 Task: Select street view around selected location Joshua Tree National Park, California, United States and verify 5 surrounding locations
Action: Mouse moved to (5, 332)
Screenshot: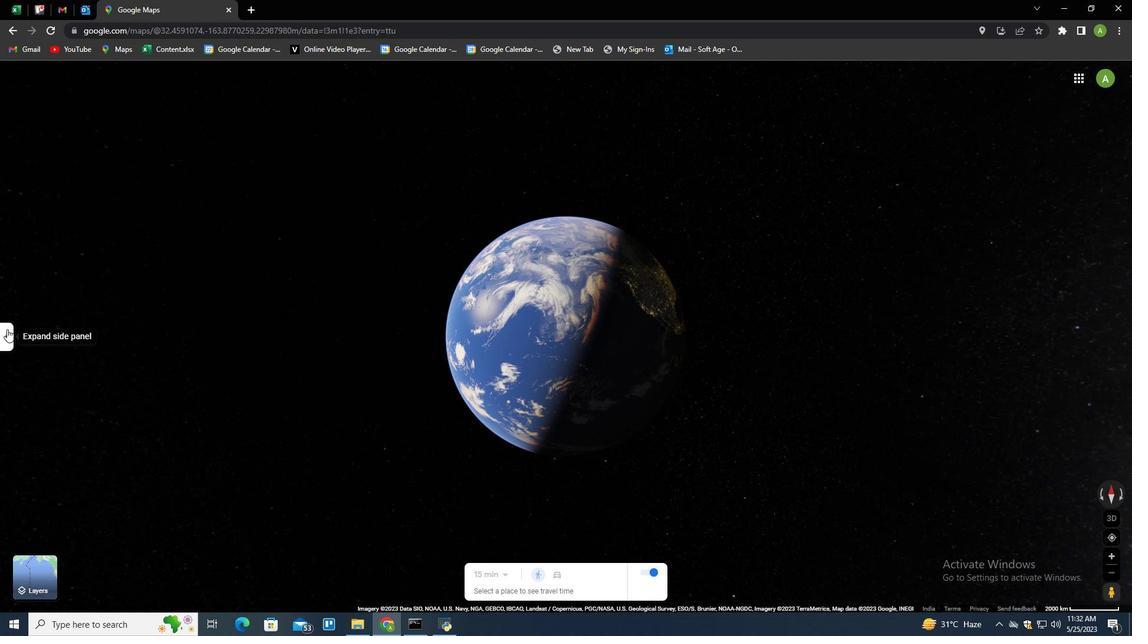 
Action: Mouse pressed left at (5, 332)
Screenshot: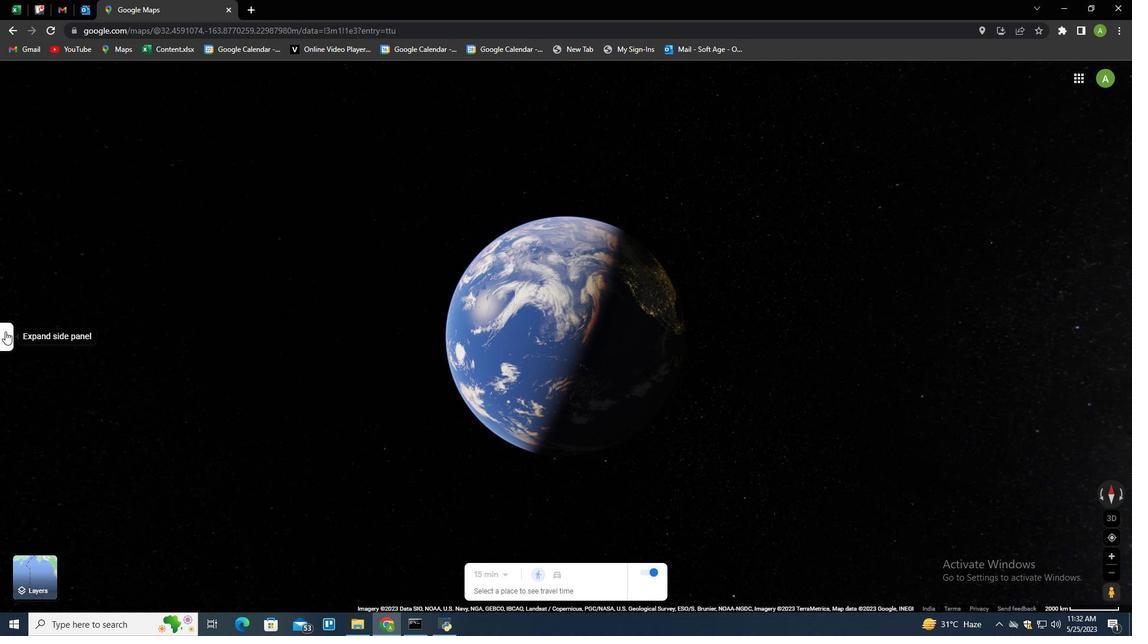
Action: Mouse moved to (425, 350)
Screenshot: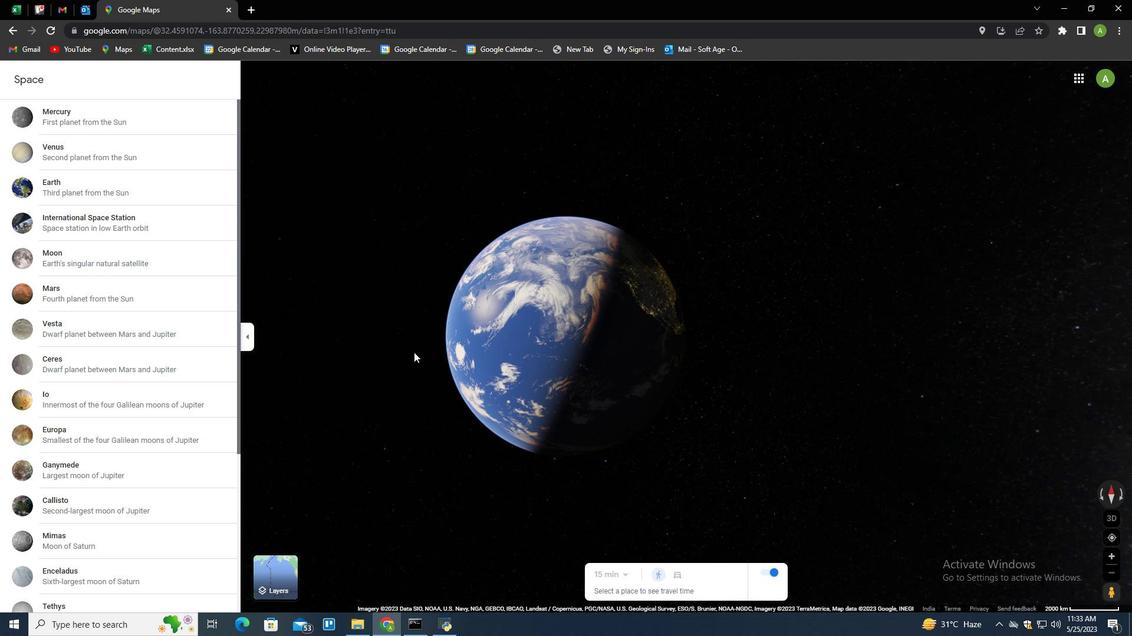
Action: Mouse scrolled (425, 350) with delta (0, 0)
Screenshot: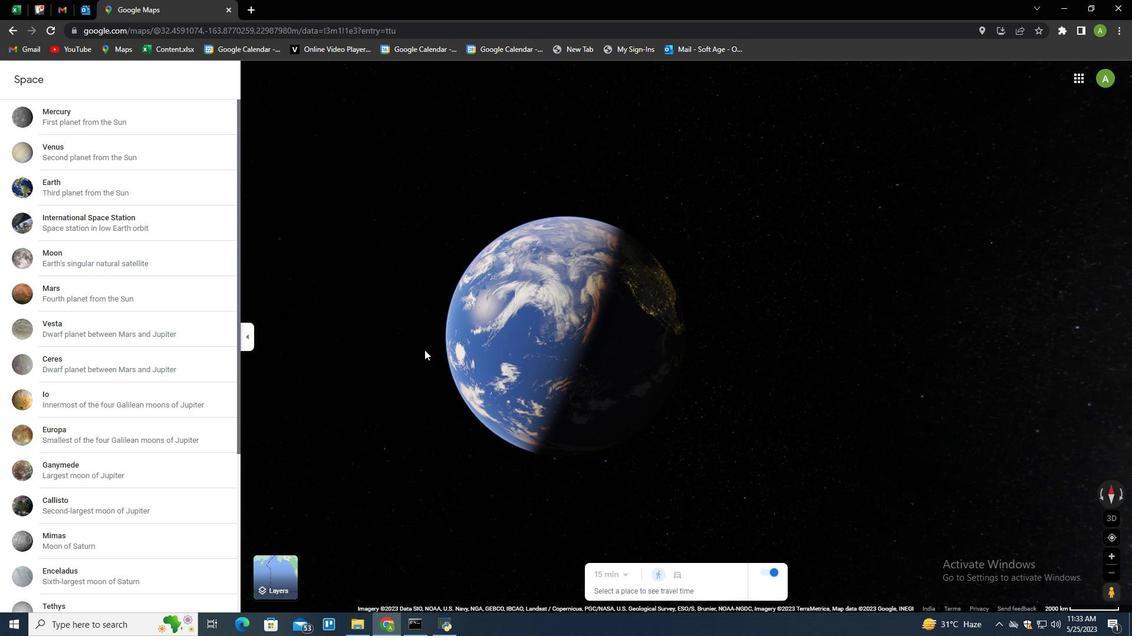
Action: Mouse moved to (152, 79)
Screenshot: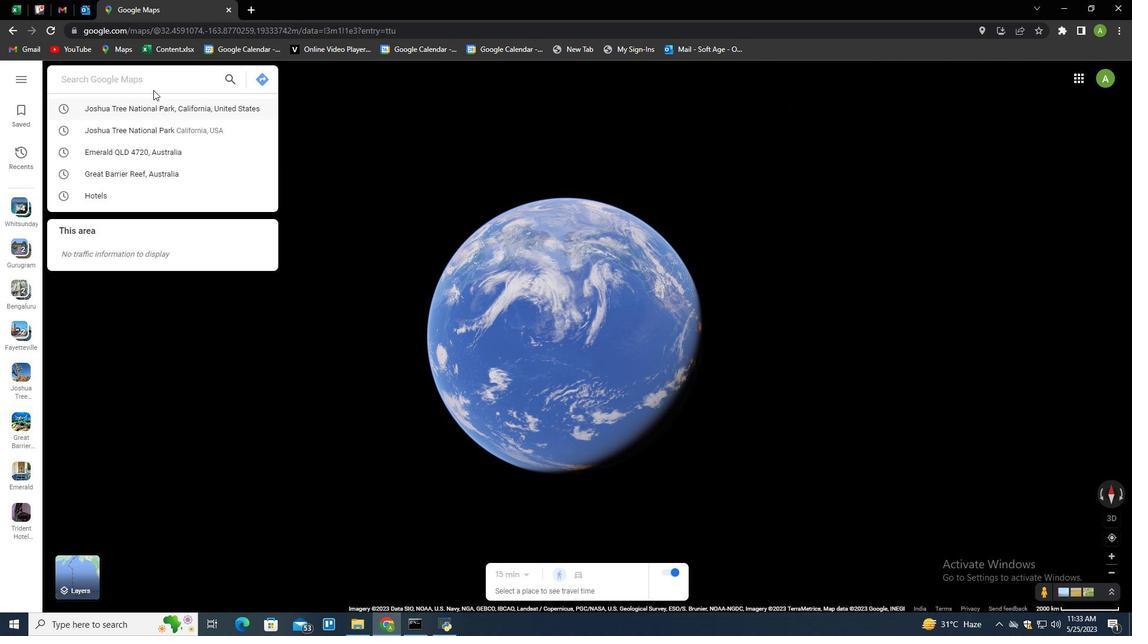 
Action: Mouse pressed left at (152, 79)
Screenshot: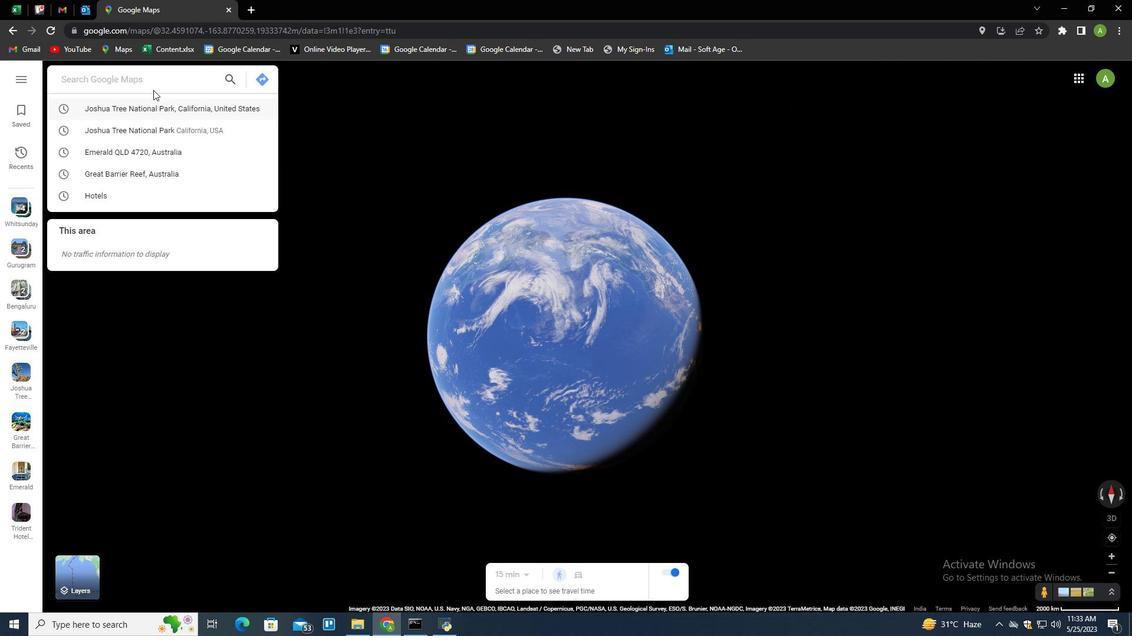 
Action: Key pressed <Key.shift>Joshua<Key.space><Key.shift>Tree<Key.space><Key.shift>National<Key.space><Key.shift>Park,<Key.space><Key.shift>California,<Key.space><Key.shift>United<Key.space><Key.shift>States<Key.enter>
Screenshot: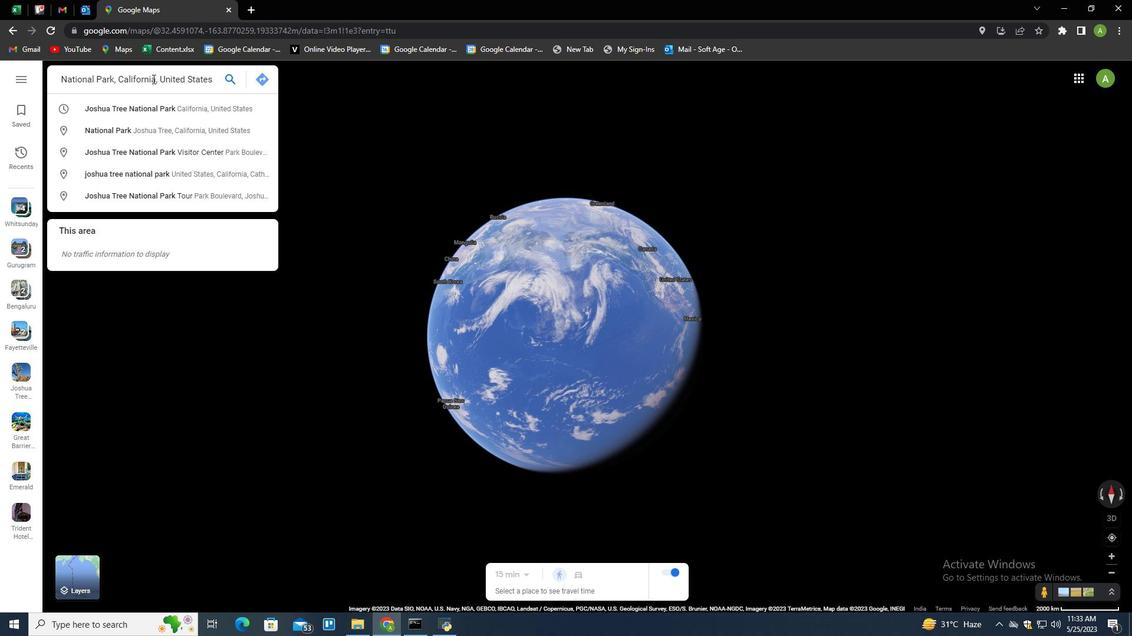 
Action: Mouse moved to (1113, 592)
Screenshot: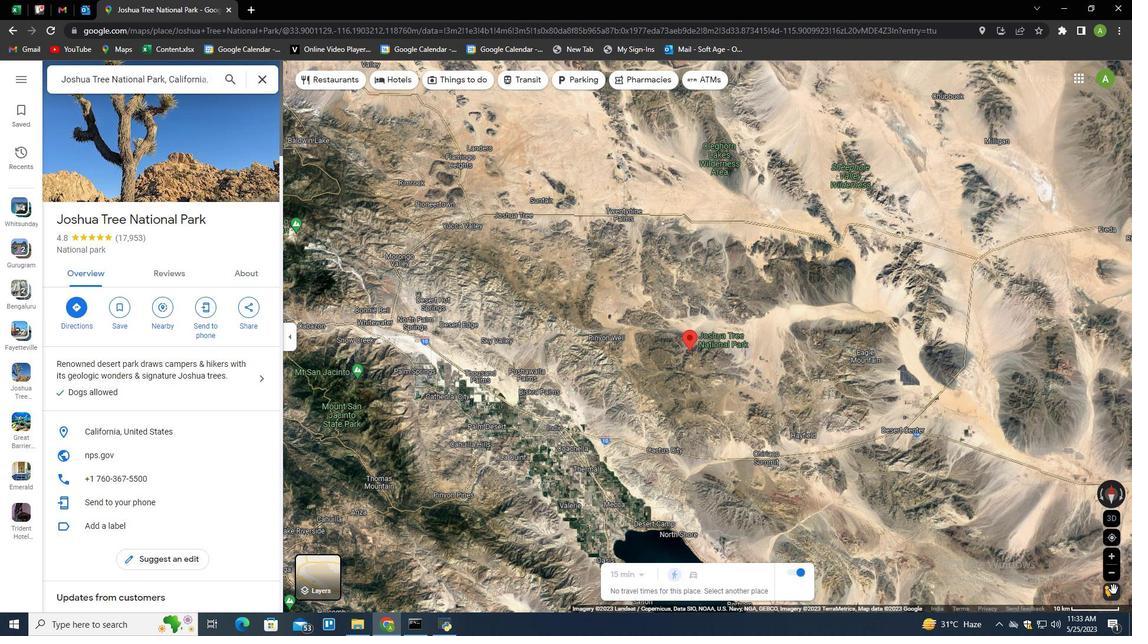 
Action: Mouse pressed left at (1113, 592)
Screenshot: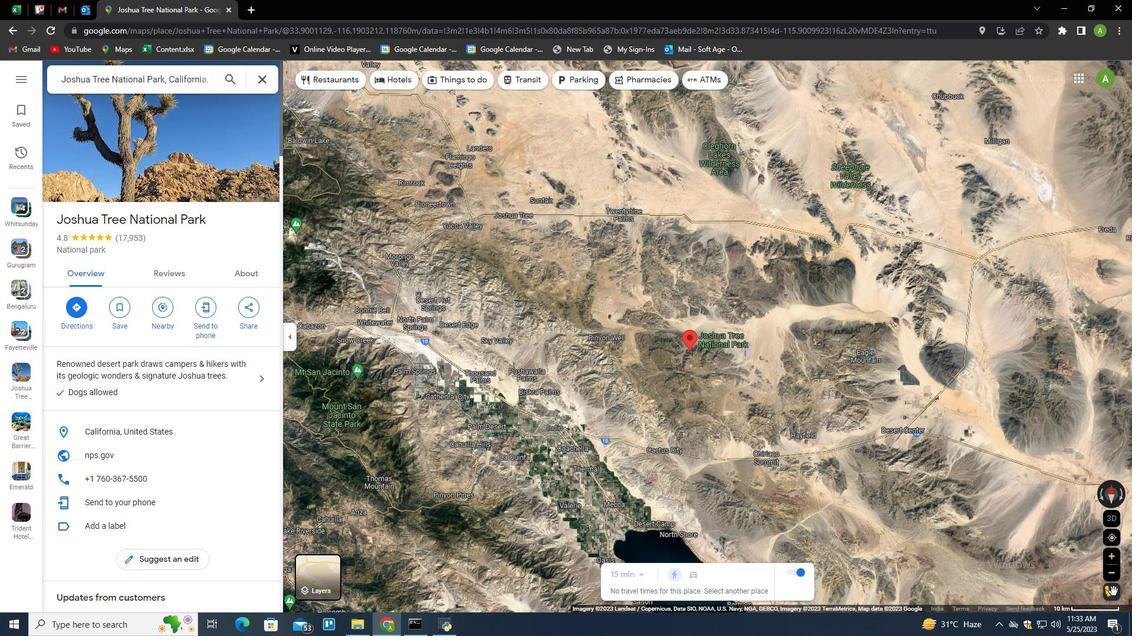 
Action: Mouse moved to (683, 321)
Screenshot: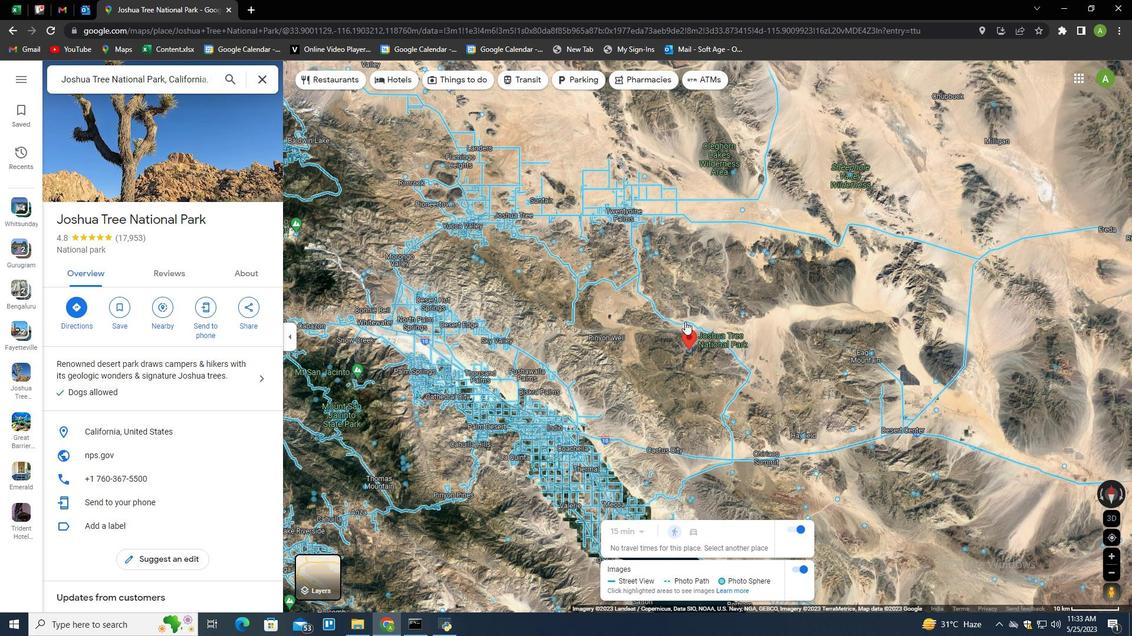 
Action: Mouse pressed left at (683, 321)
Screenshot: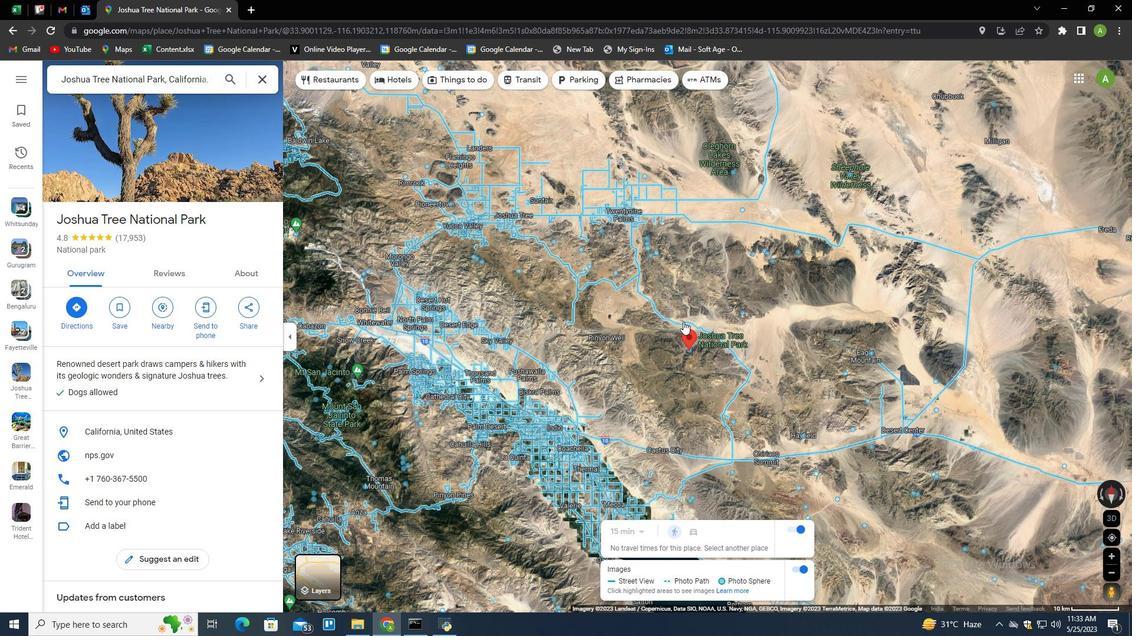 
Action: Key pressed <Key.left><Key.left><Key.left><Key.left><Key.left><Key.left><Key.left><Key.left><Key.left><Key.left><Key.left><Key.left><Key.left><Key.left><Key.up><Key.left><Key.left><Key.left><Key.left><Key.left><Key.left><Key.left><Key.left><Key.left><Key.left><Key.left><Key.left><Key.left><Key.left><Key.left><Key.left><Key.left><Key.up><Key.up><Key.left><Key.left><Key.left><Key.left><Key.left><Key.left><Key.left><Key.left><Key.left><Key.left><Key.left><Key.left><Key.left><Key.left><Key.left><Key.left><Key.left><Key.left><Key.left><Key.left><Key.left><Key.left><Key.left><Key.left><Key.left><Key.left><Key.left><Key.left><Key.left><Key.left><Key.left><Key.left><Key.left><Key.left><Key.left><Key.left><Key.left><Key.left><Key.left><Key.left><Key.left><Key.left><Key.left><Key.left><Key.left><Key.right><Key.right>
Screenshot: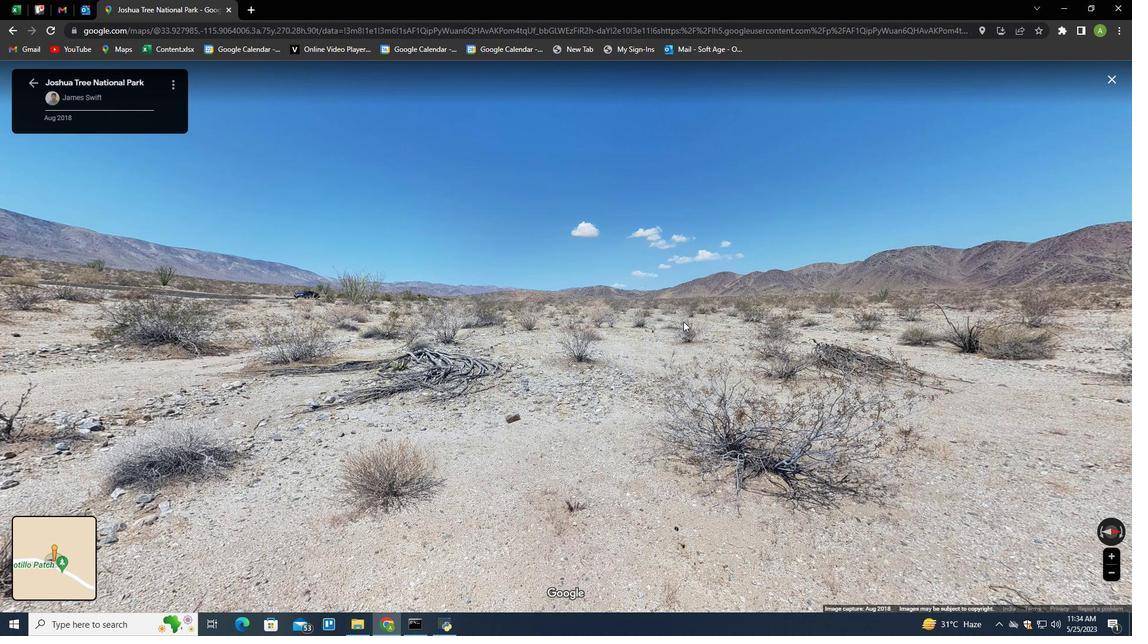 
Action: Mouse moved to (589, 341)
Screenshot: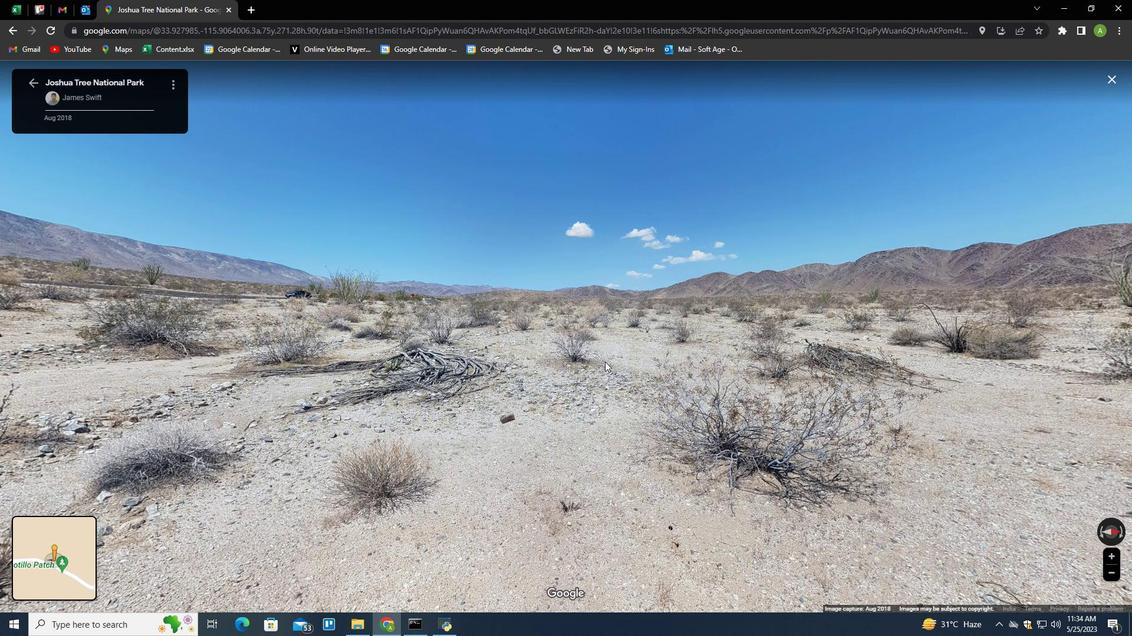 
Action: Mouse pressed left at (589, 341)
Screenshot: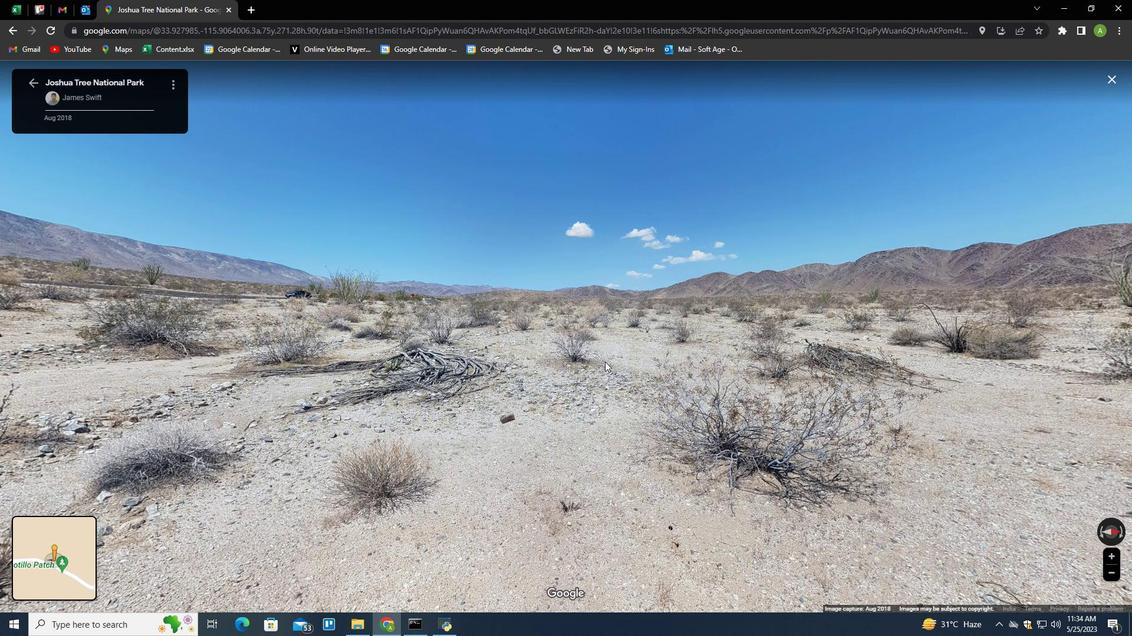 
Action: Mouse moved to (606, 330)
Screenshot: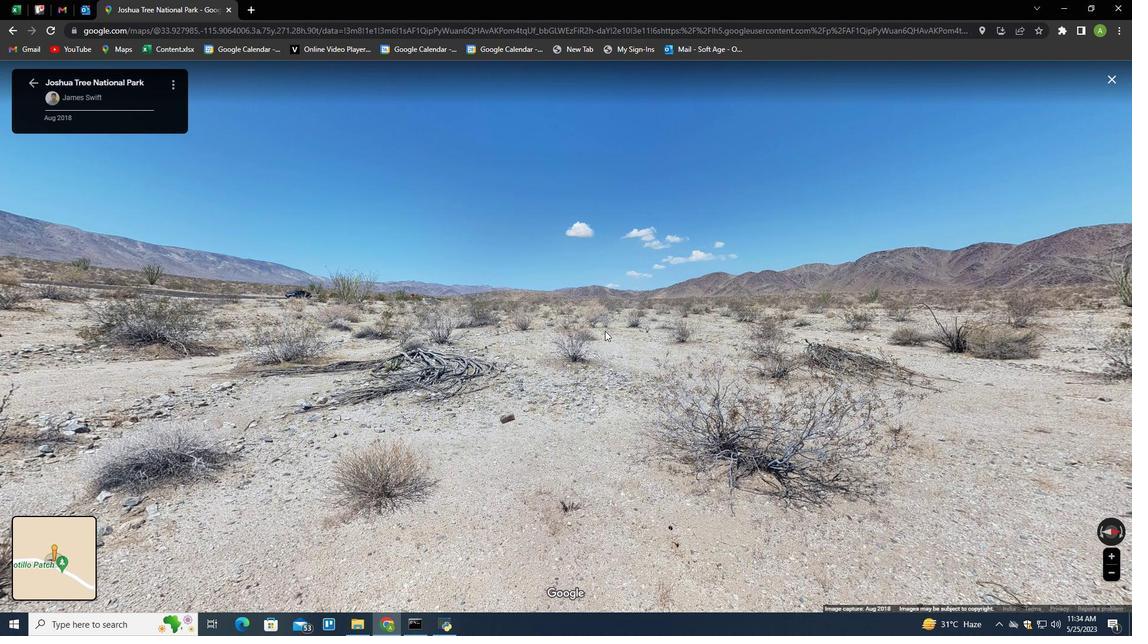 
Action: Mouse pressed left at (606, 330)
Screenshot: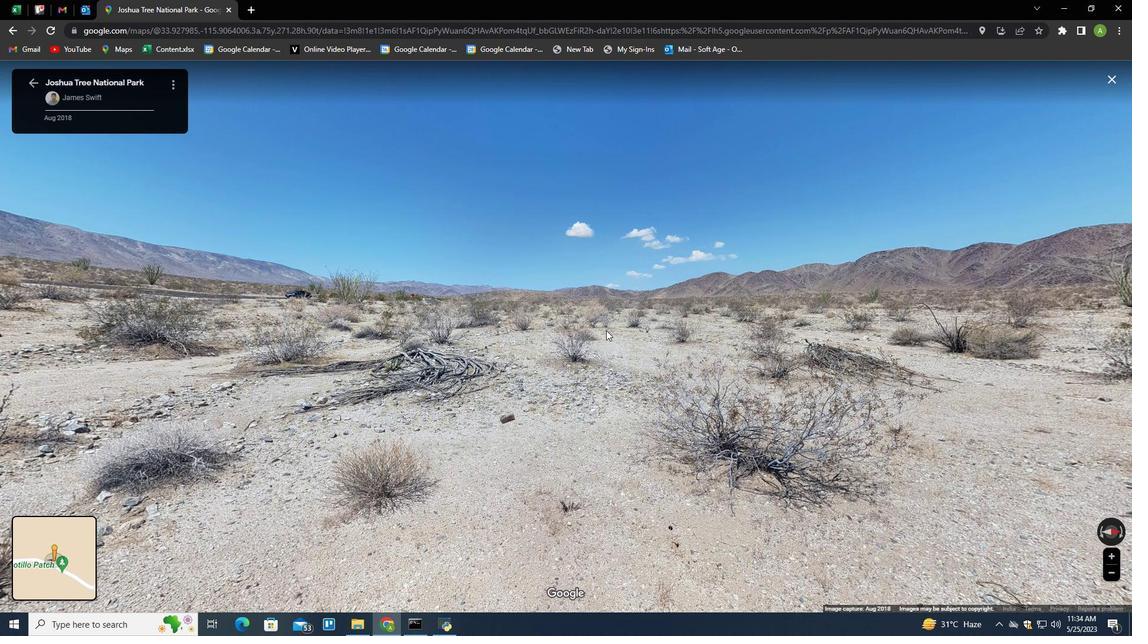 
Action: Mouse moved to (410, 358)
Screenshot: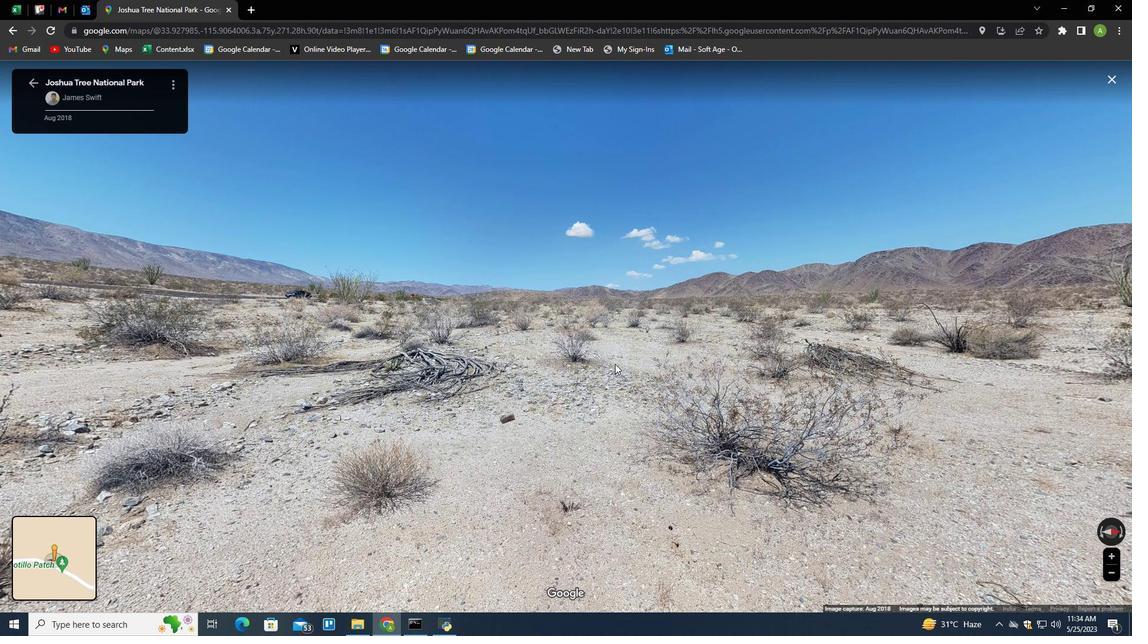 
Action: Mouse pressed left at (410, 358)
Screenshot: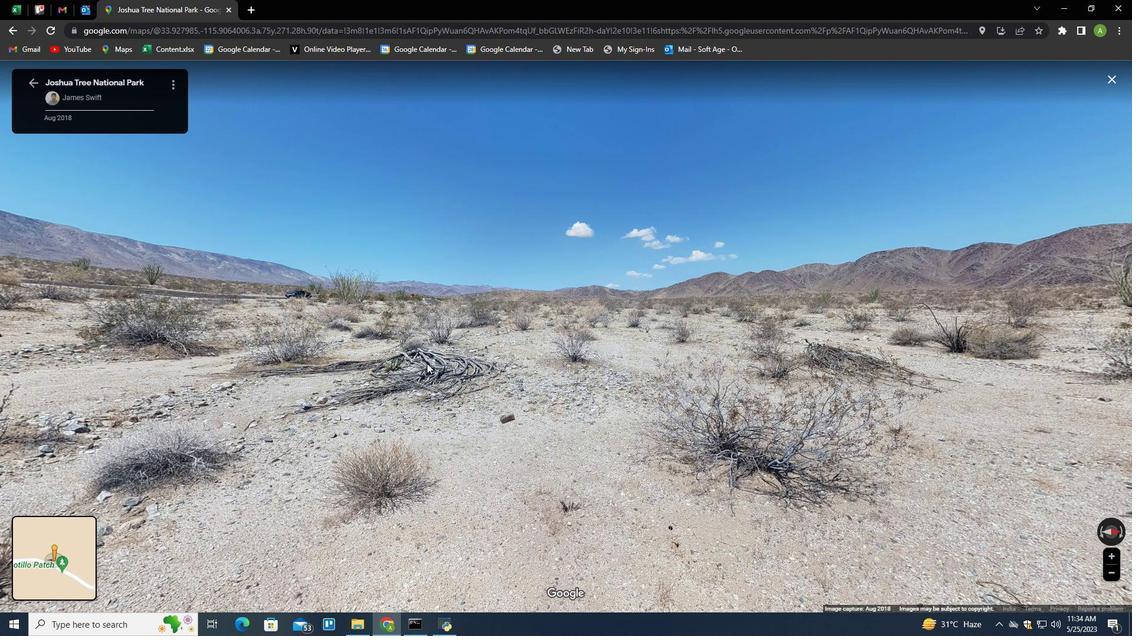 
Action: Mouse moved to (408, 332)
Screenshot: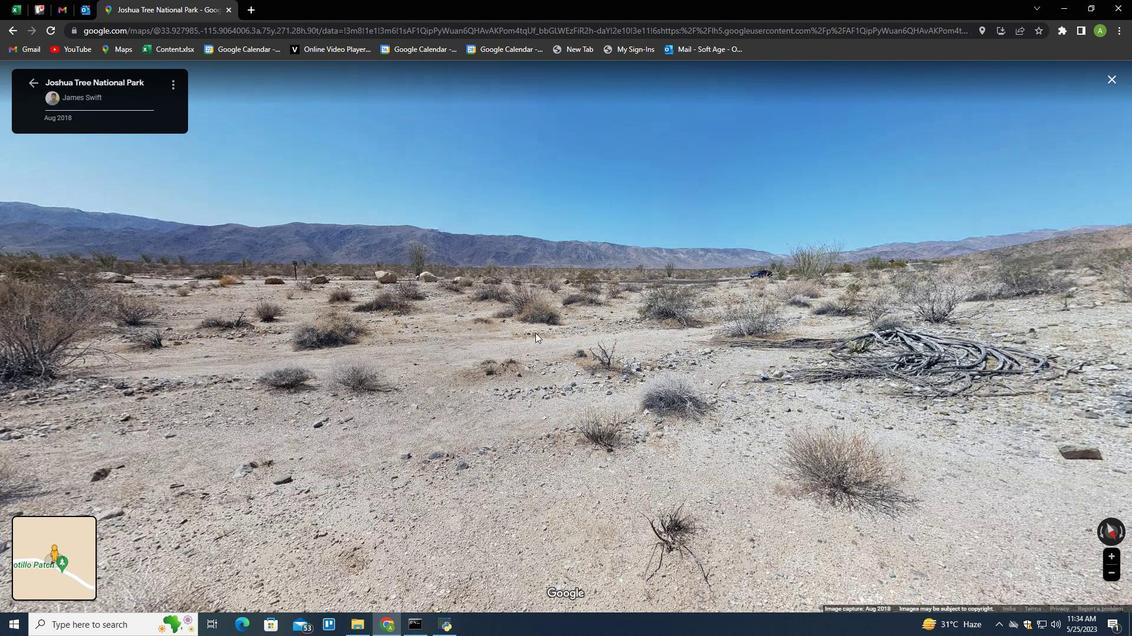 
Action: Mouse pressed left at (408, 332)
Screenshot: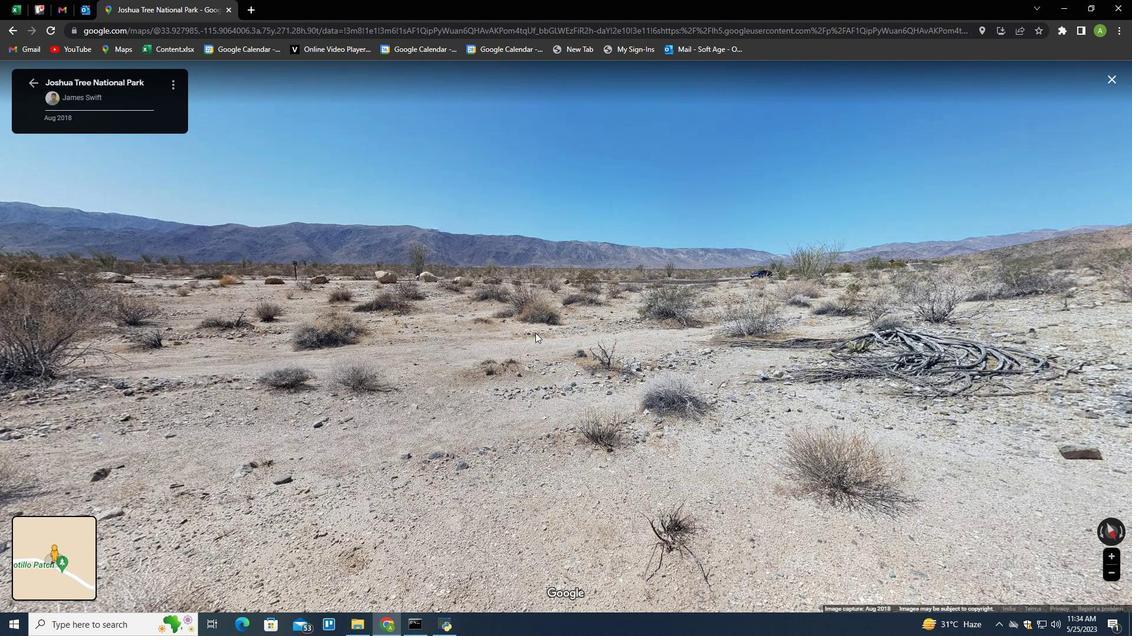 
Action: Mouse moved to (367, 275)
Screenshot: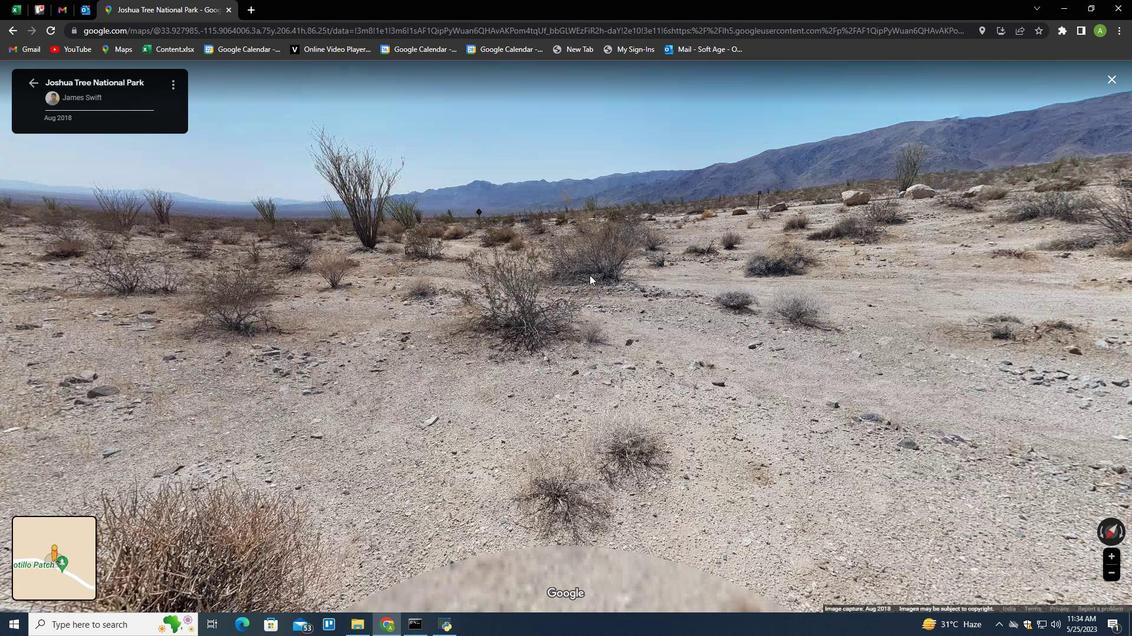 
Action: Mouse pressed left at (367, 275)
Screenshot: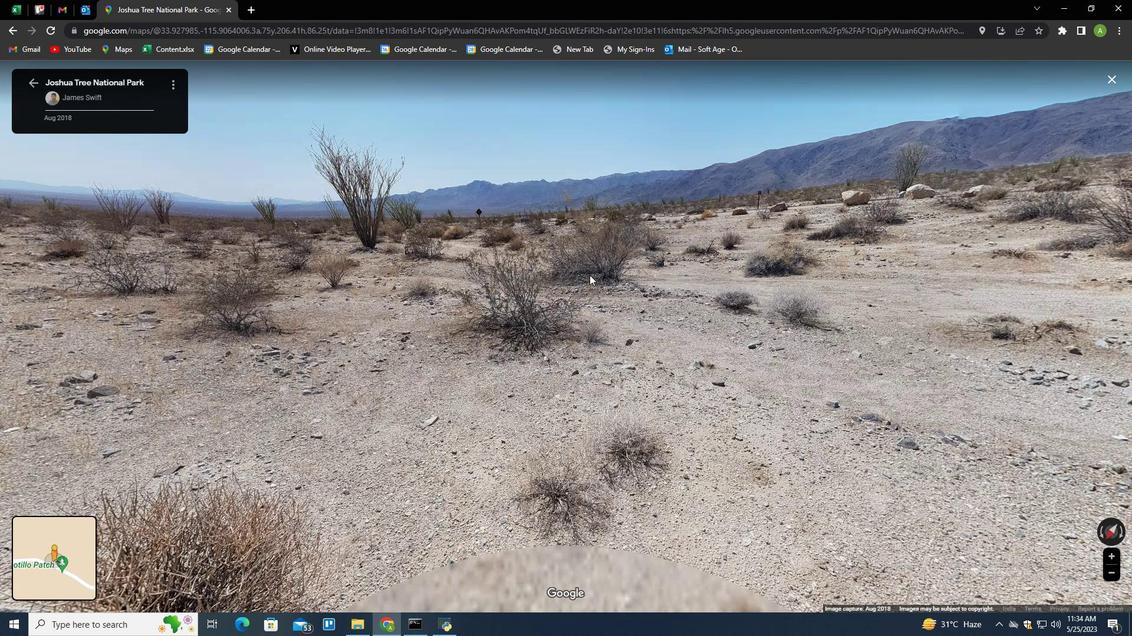 
Action: Mouse moved to (493, 247)
Screenshot: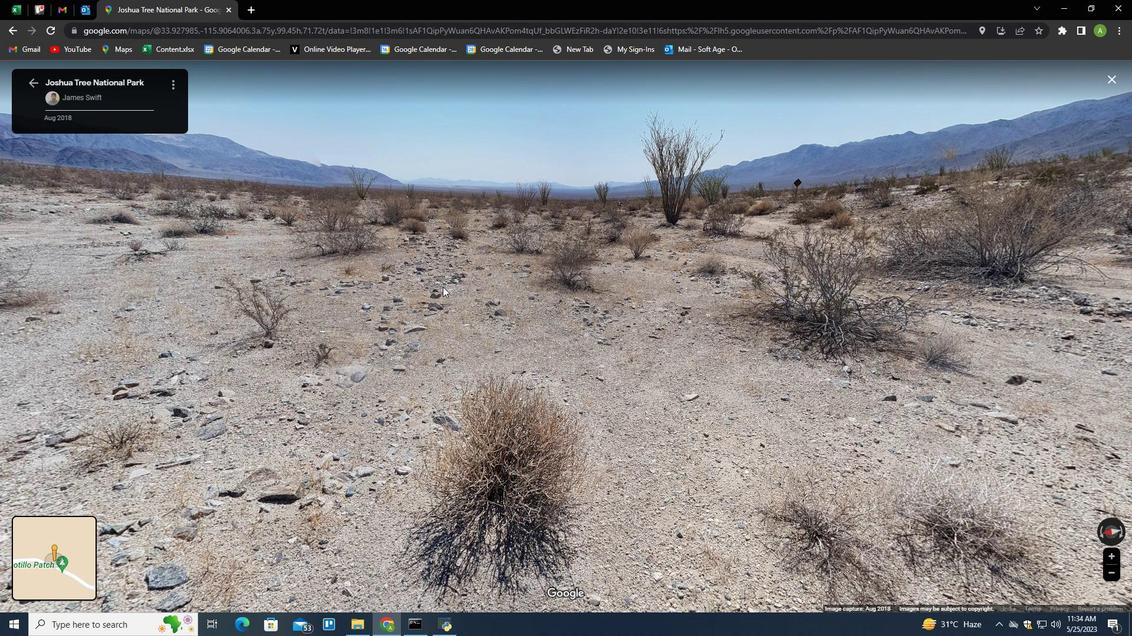 
Action: Mouse pressed left at (493, 247)
Screenshot: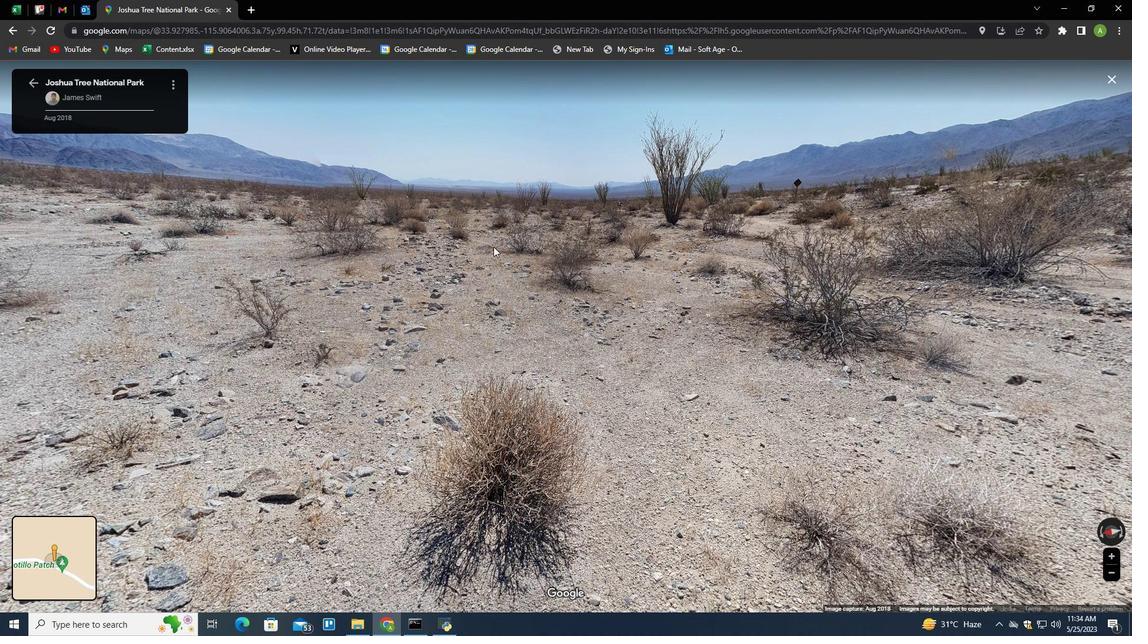 
Action: Mouse moved to (484, 238)
Screenshot: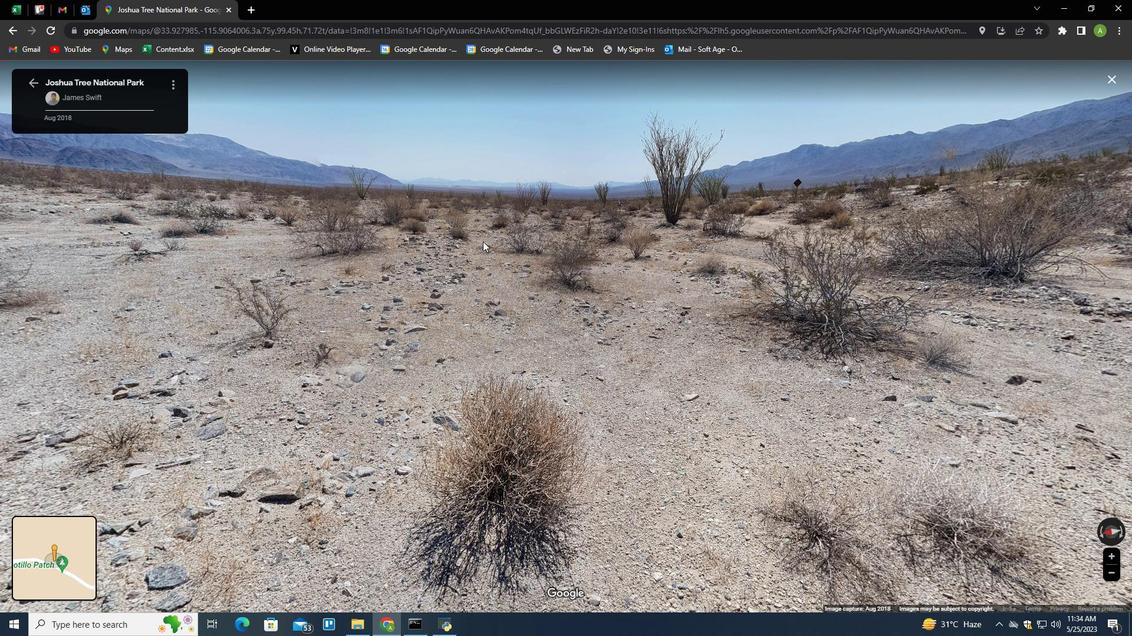 
Action: Mouse pressed left at (482, 239)
Screenshot: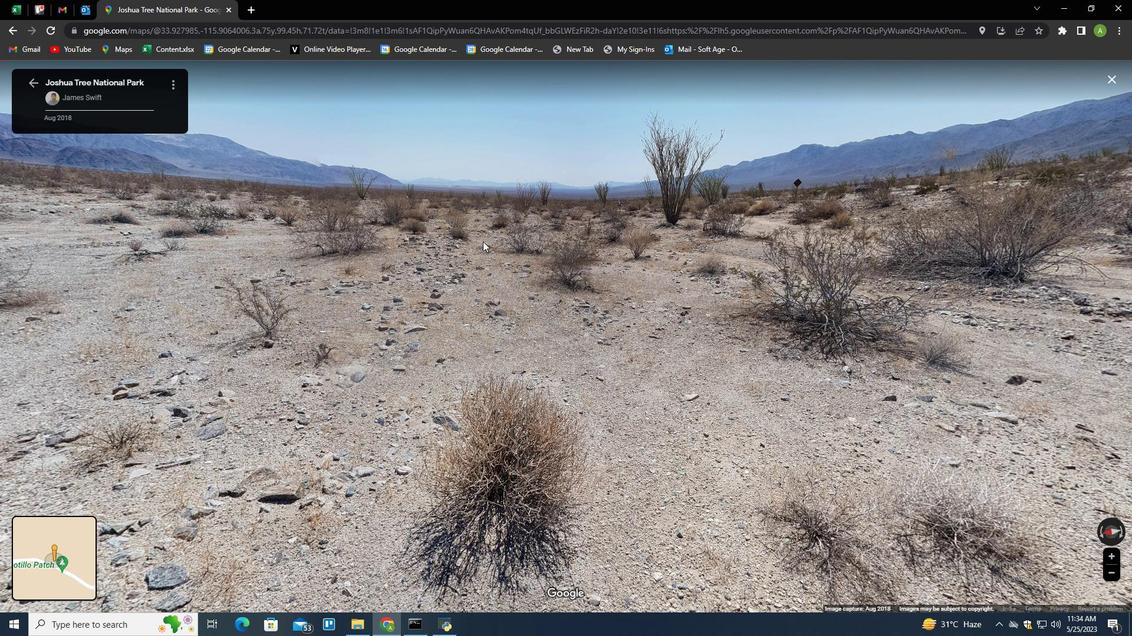 
Action: Mouse moved to (402, 228)
Screenshot: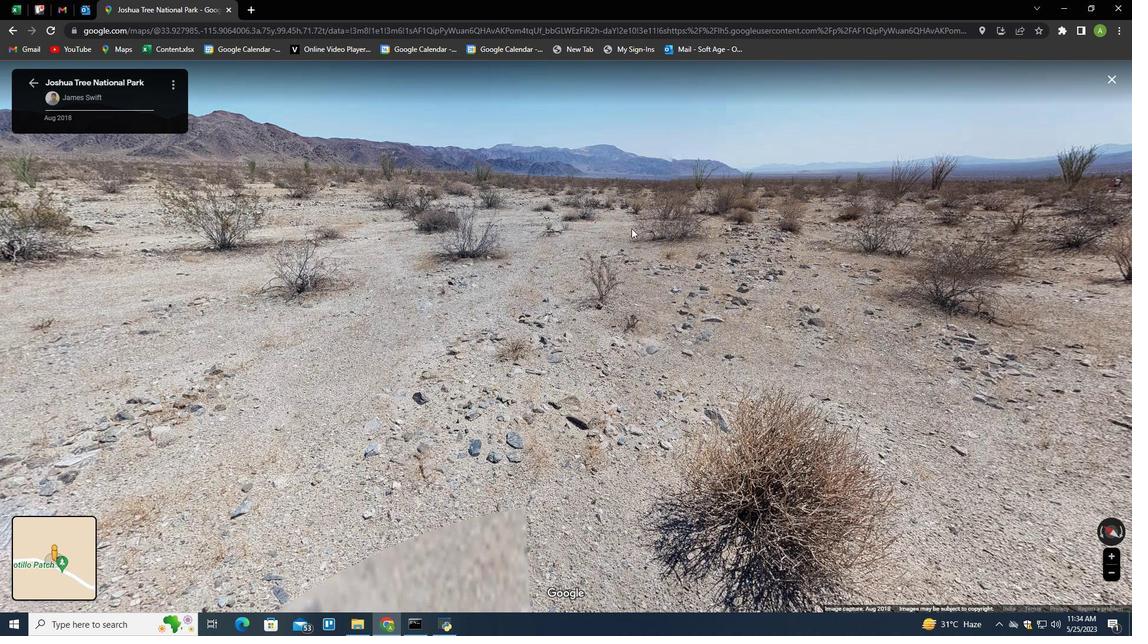 
Action: Mouse pressed left at (402, 228)
Screenshot: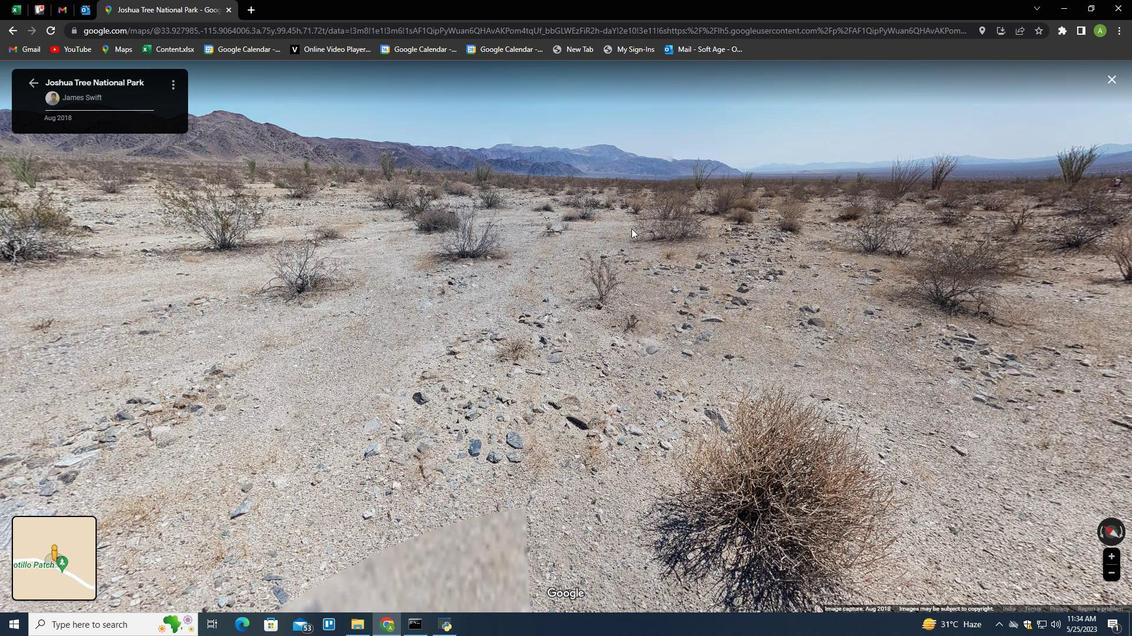 
Action: Mouse moved to (617, 285)
Screenshot: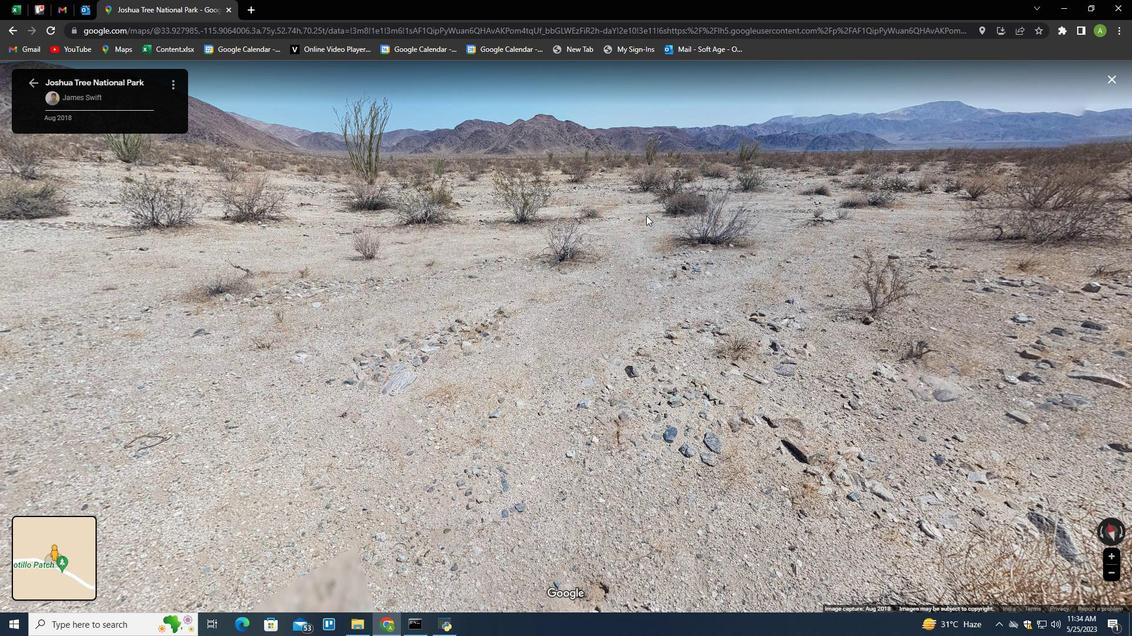 
Action: Mouse scrolled (617, 284) with delta (0, 0)
Screenshot: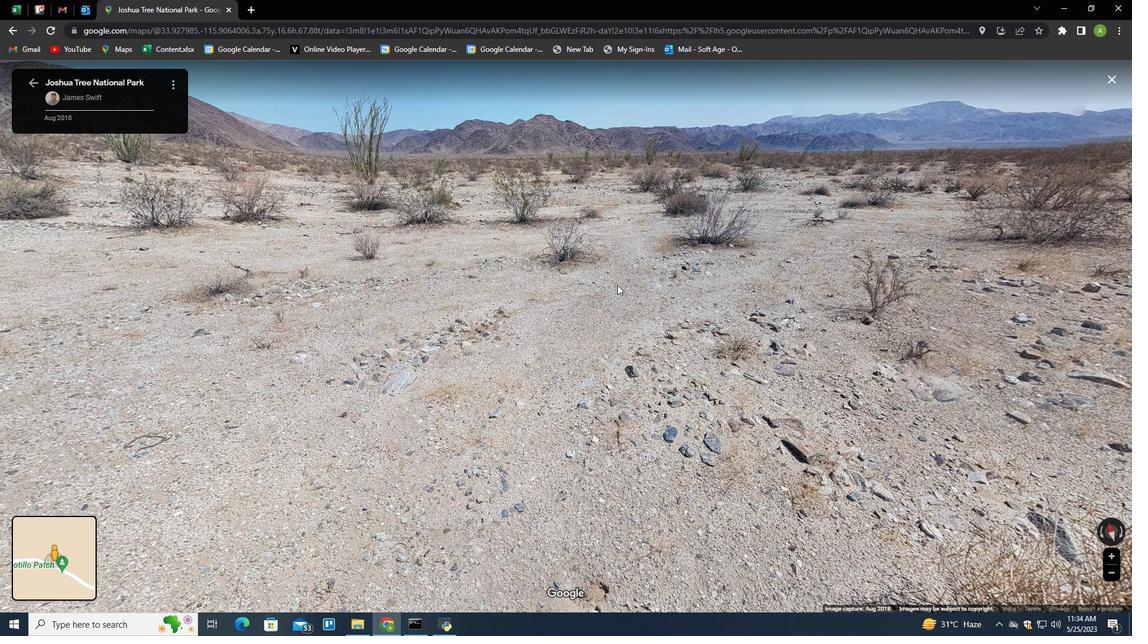 
Action: Mouse scrolled (617, 284) with delta (0, 0)
Screenshot: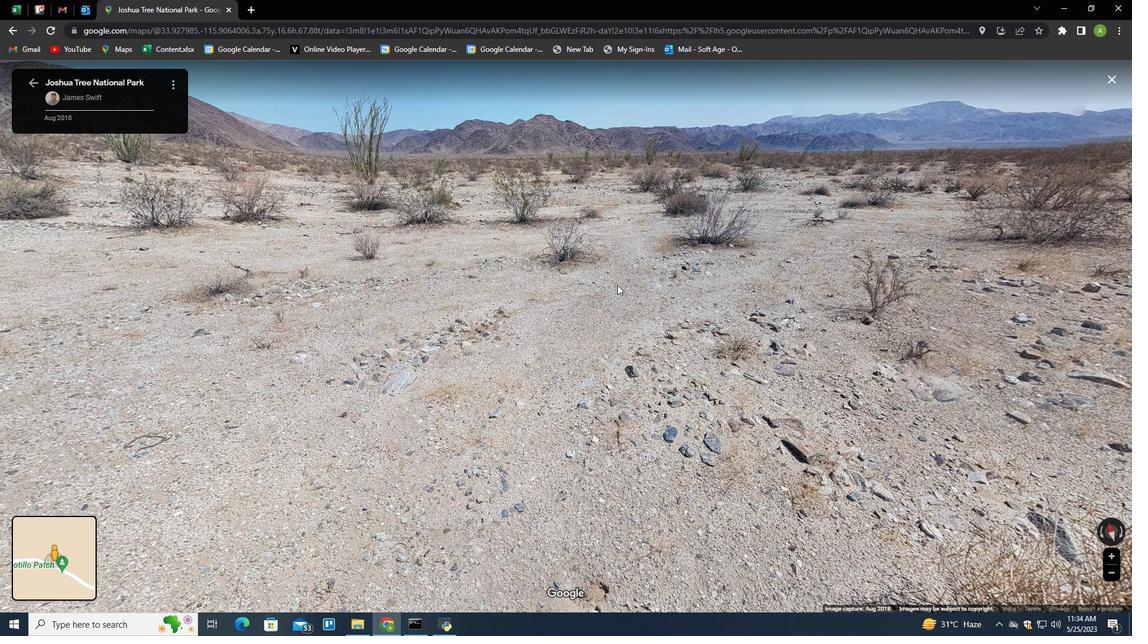 
Action: Mouse moved to (32, 84)
Screenshot: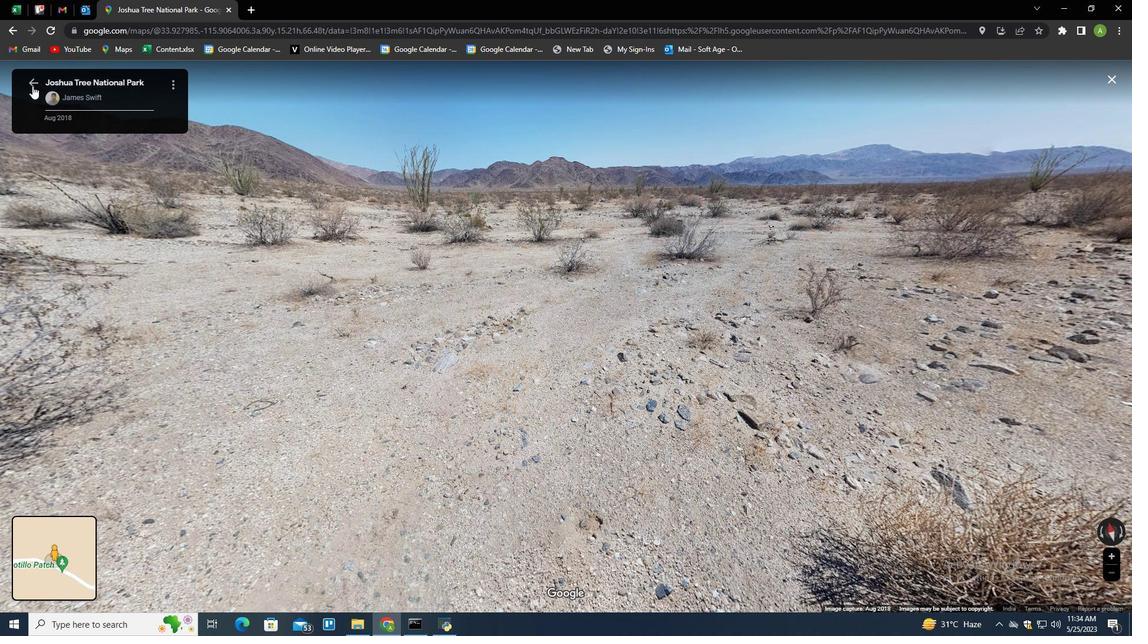 
Action: Mouse pressed left at (32, 84)
Screenshot: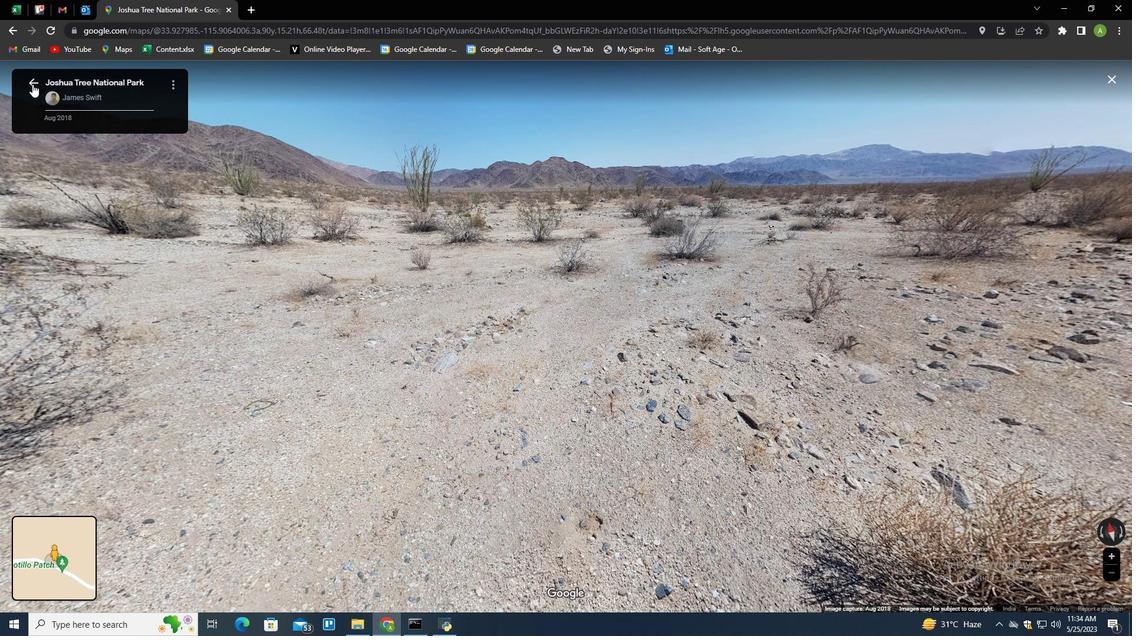 
Action: Mouse moved to (516, 288)
Screenshot: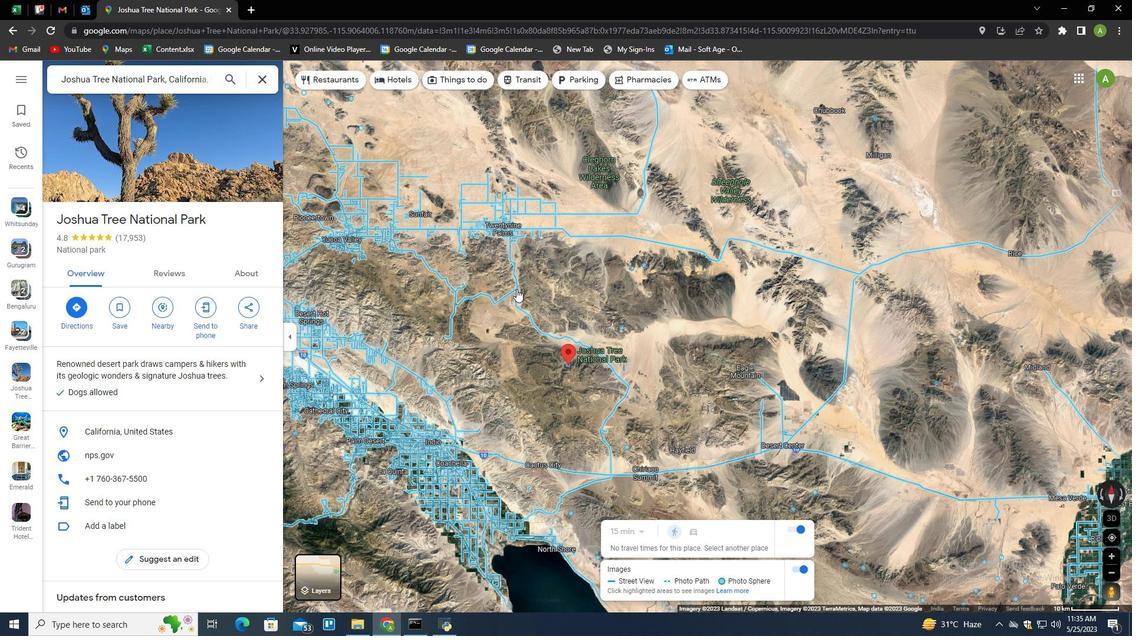 
Action: Mouse pressed left at (516, 288)
Screenshot: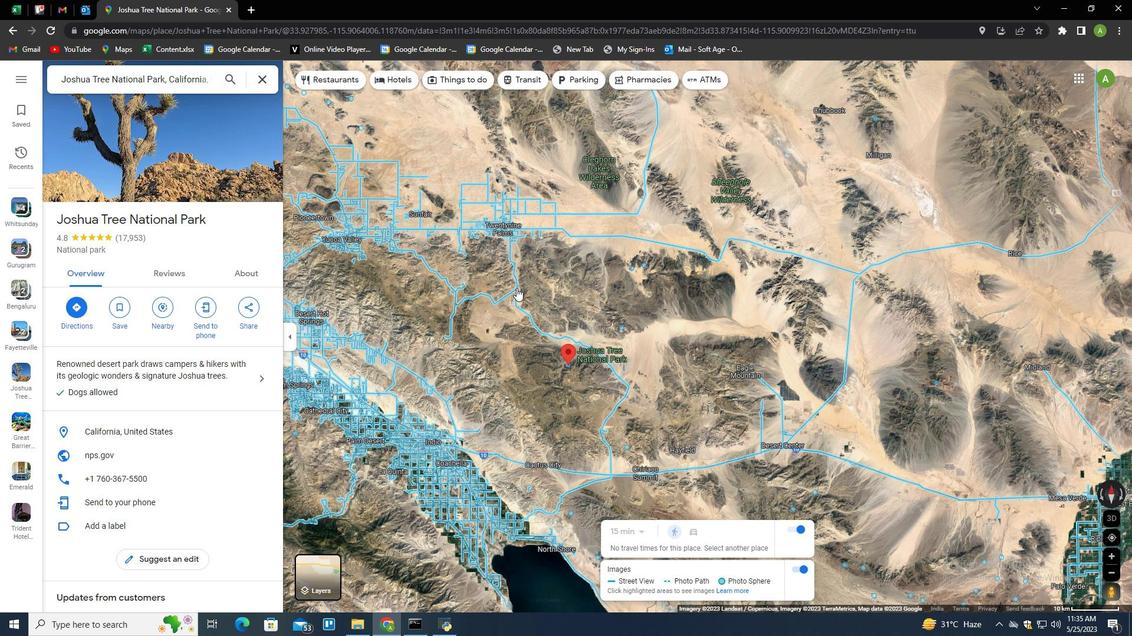 
Action: Mouse moved to (592, 404)
Screenshot: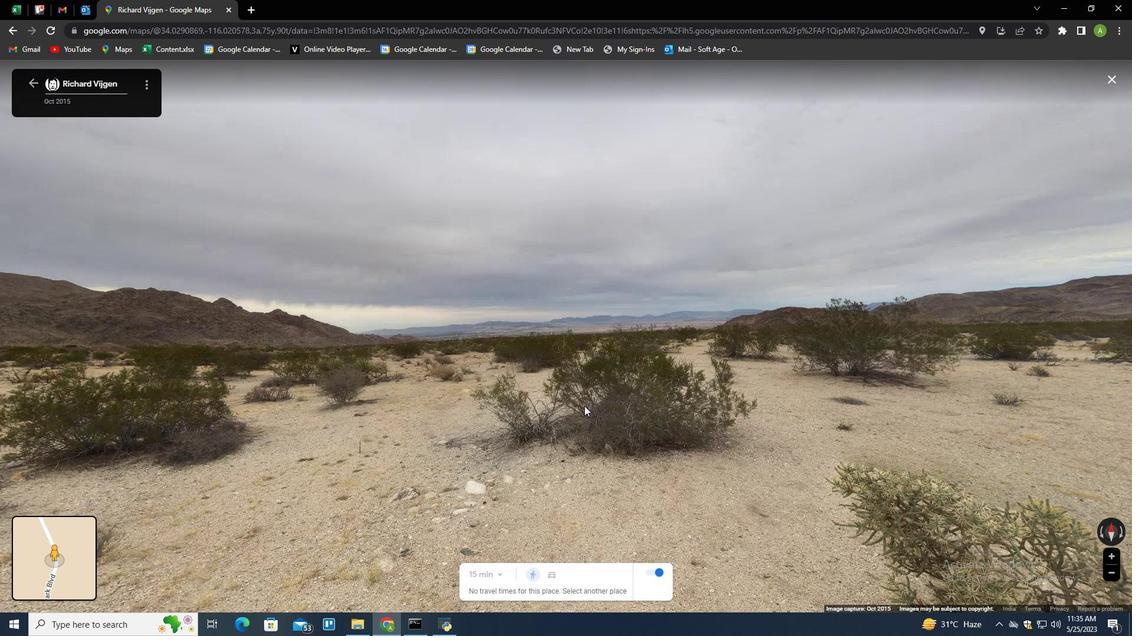
Action: Key pressed <Key.up>
Screenshot: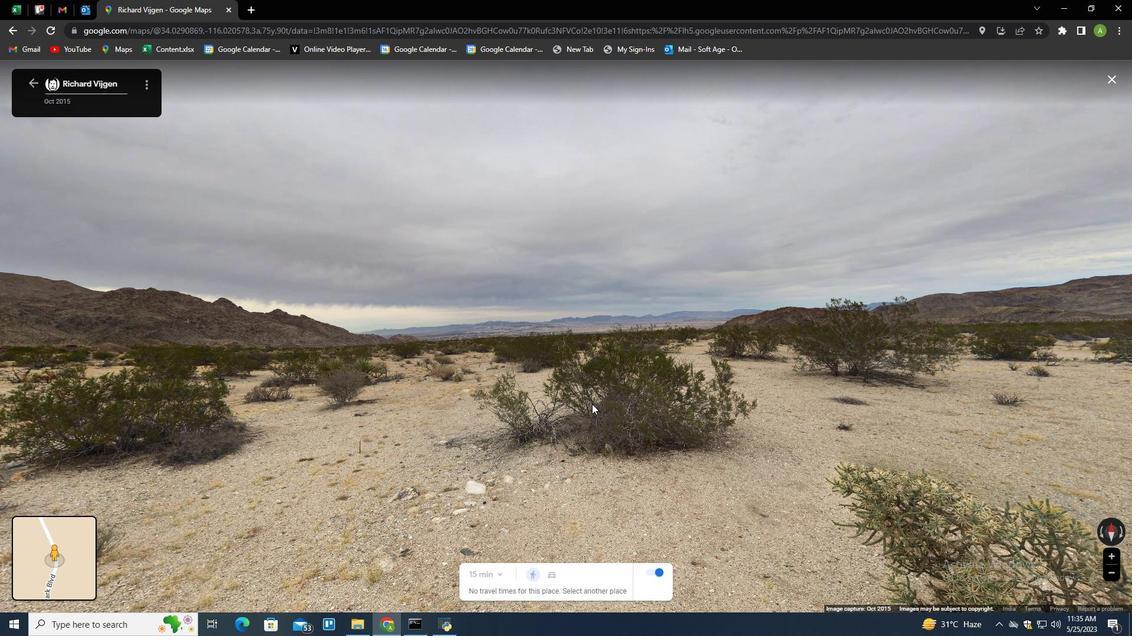 
Action: Mouse moved to (1040, 383)
Screenshot: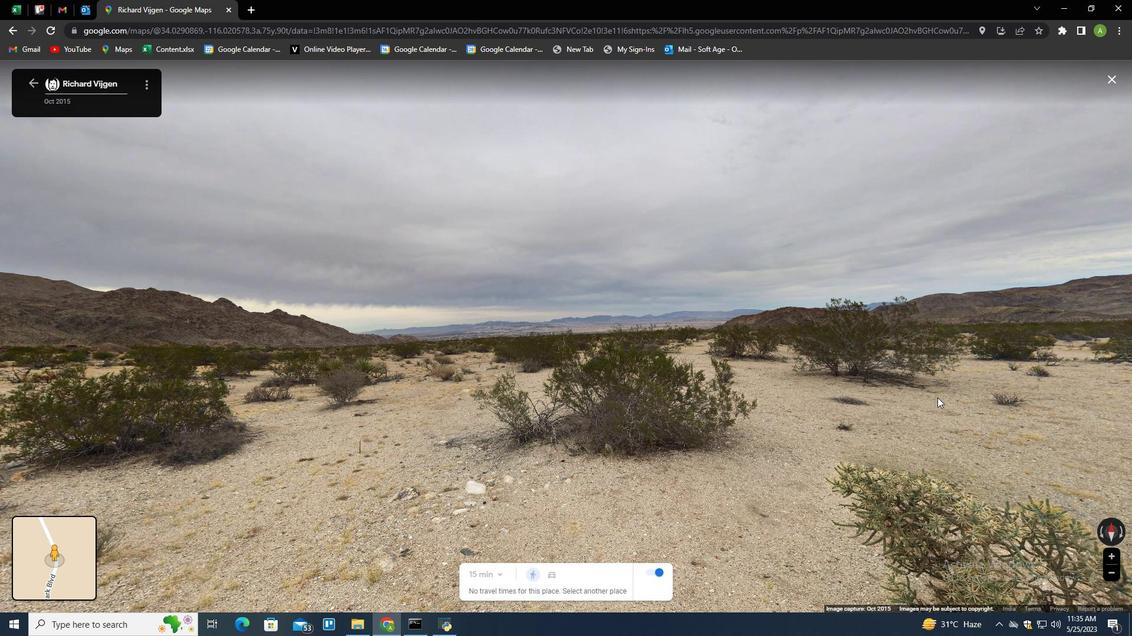 
Action: Mouse pressed left at (1040, 383)
Screenshot: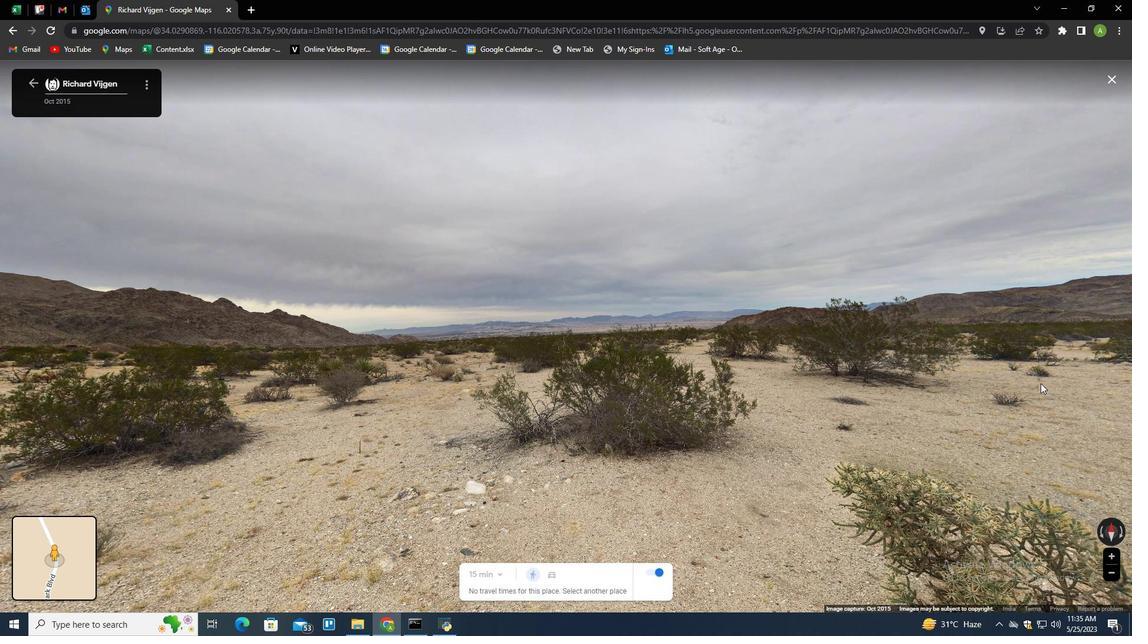 
Action: Mouse moved to (960, 325)
Screenshot: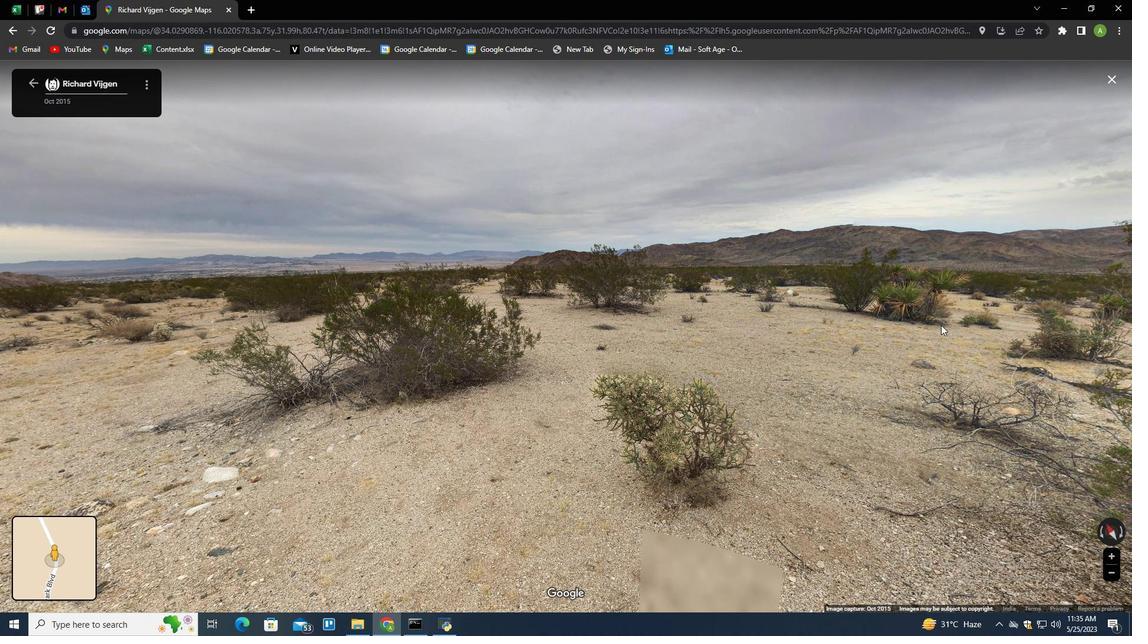 
Action: Mouse pressed left at (960, 325)
Screenshot: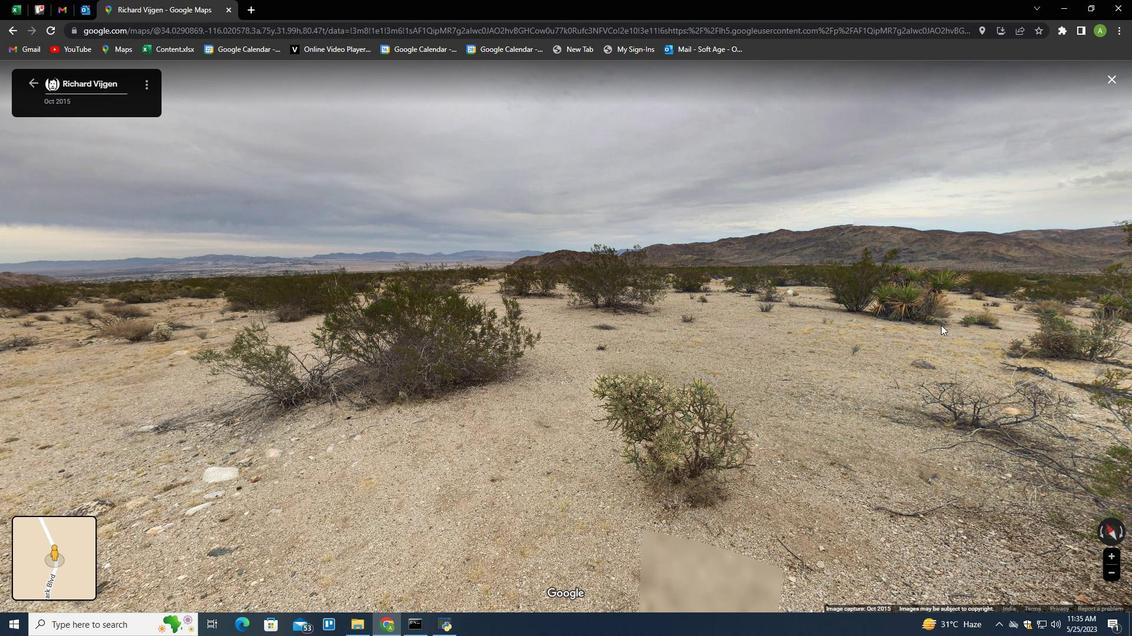 
Action: Mouse moved to (865, 275)
Screenshot: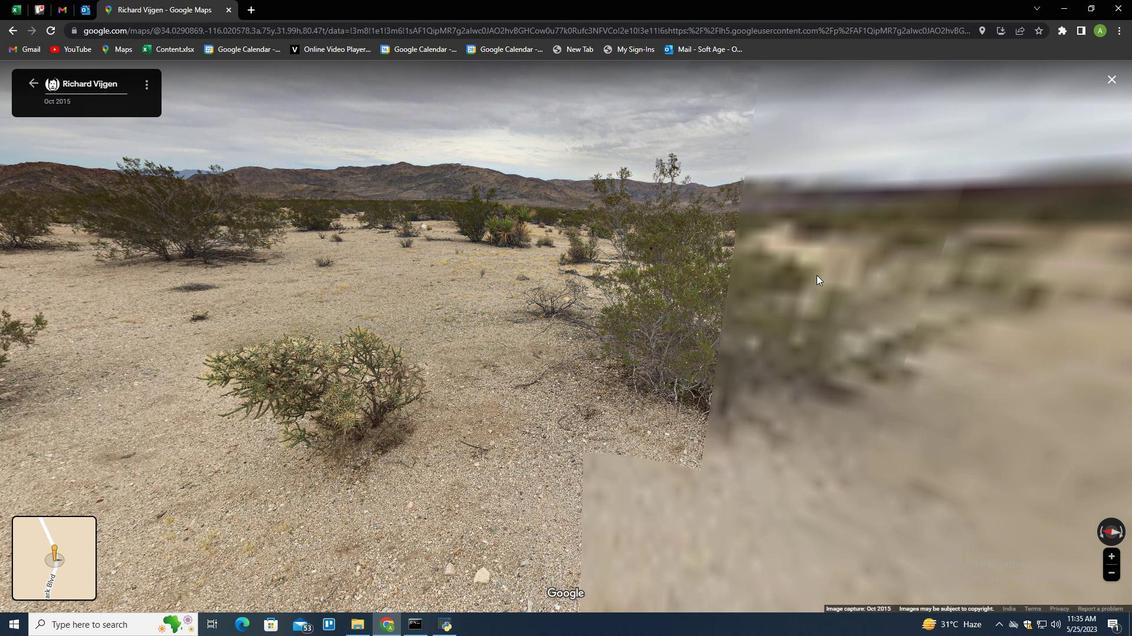 
Action: Mouse pressed left at (865, 275)
Screenshot: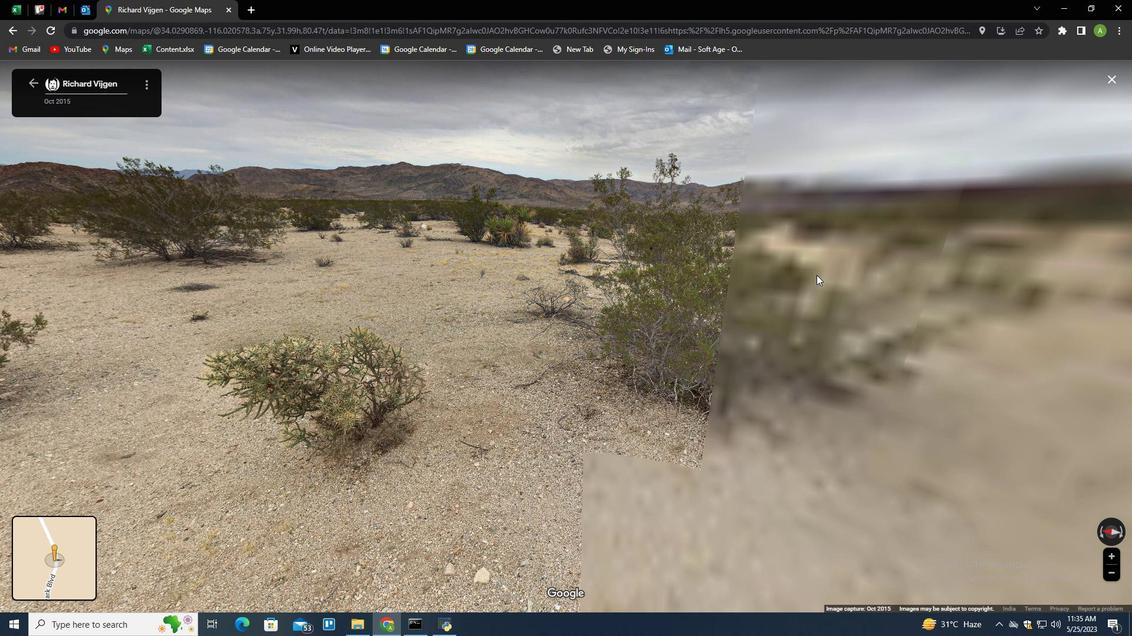 
Action: Mouse moved to (890, 228)
Screenshot: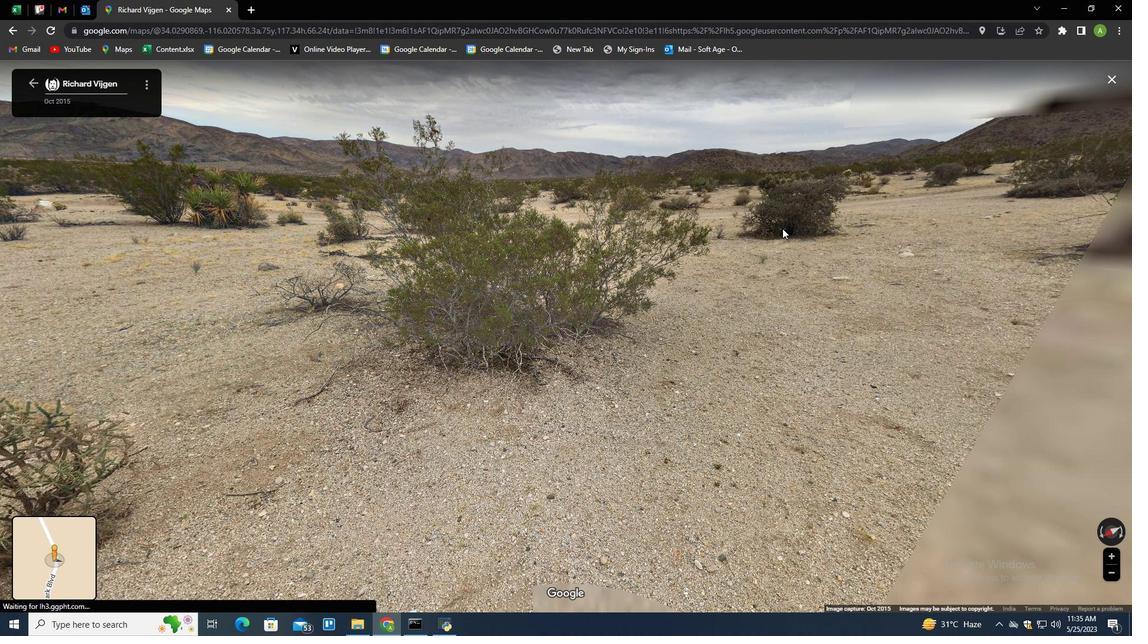
Action: Mouse pressed left at (890, 228)
Screenshot: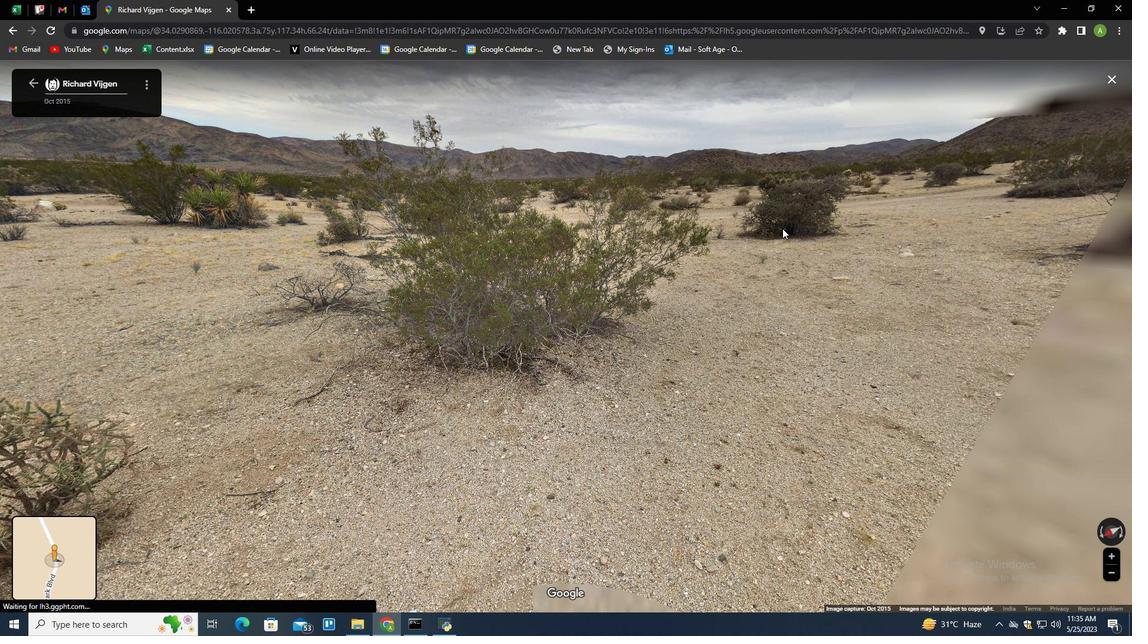 
Action: Mouse moved to (831, 218)
Screenshot: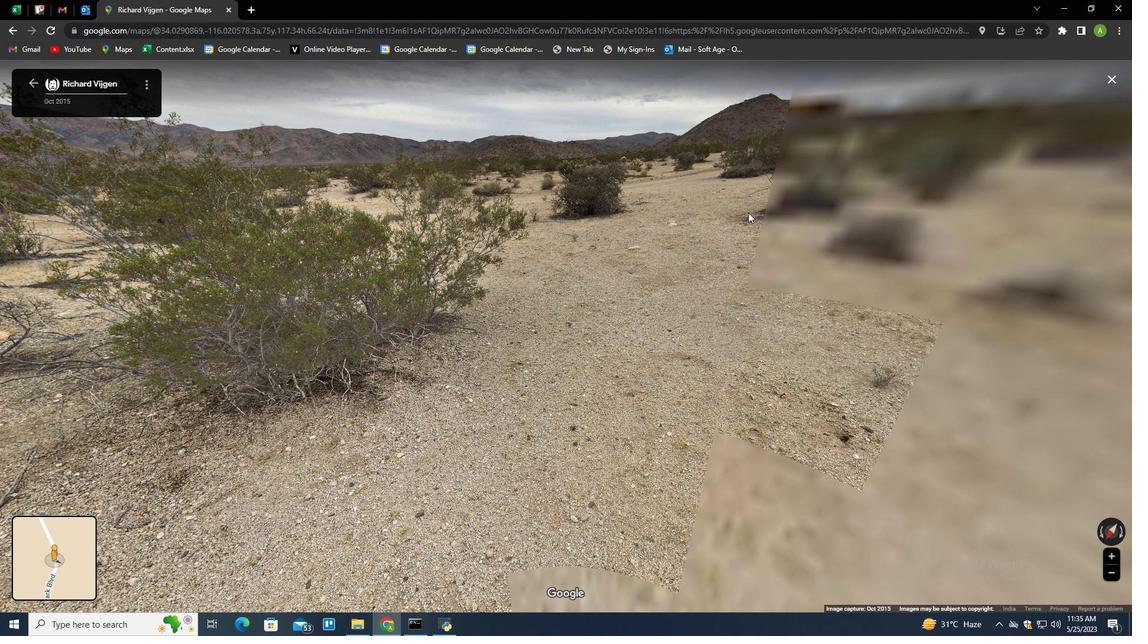 
Action: Mouse pressed left at (831, 218)
Screenshot: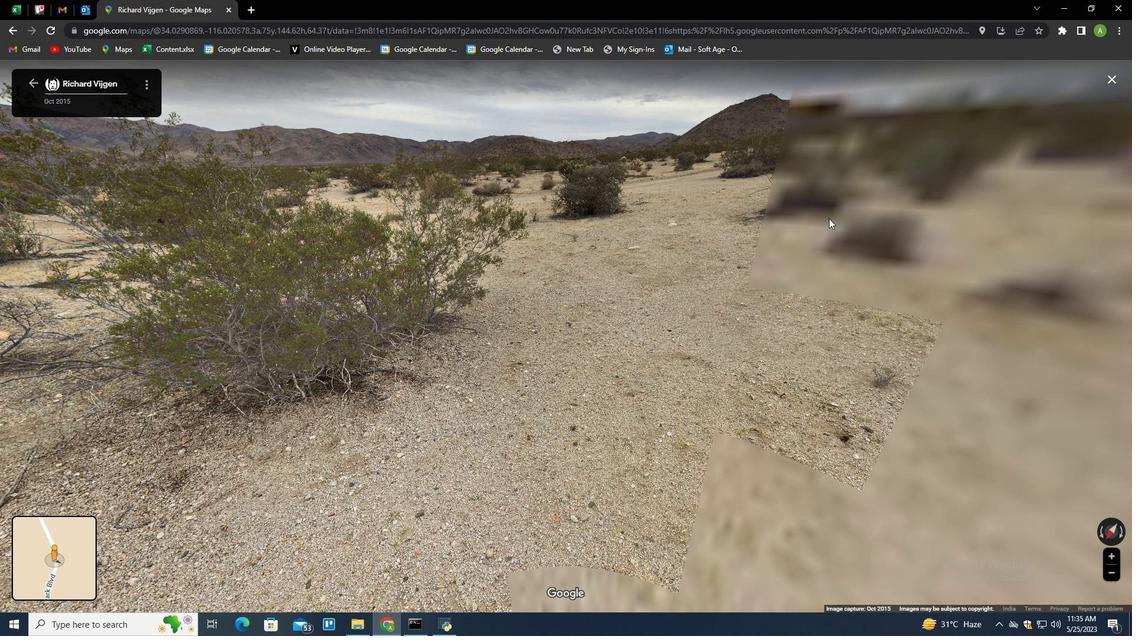 
Action: Mouse moved to (579, 214)
Screenshot: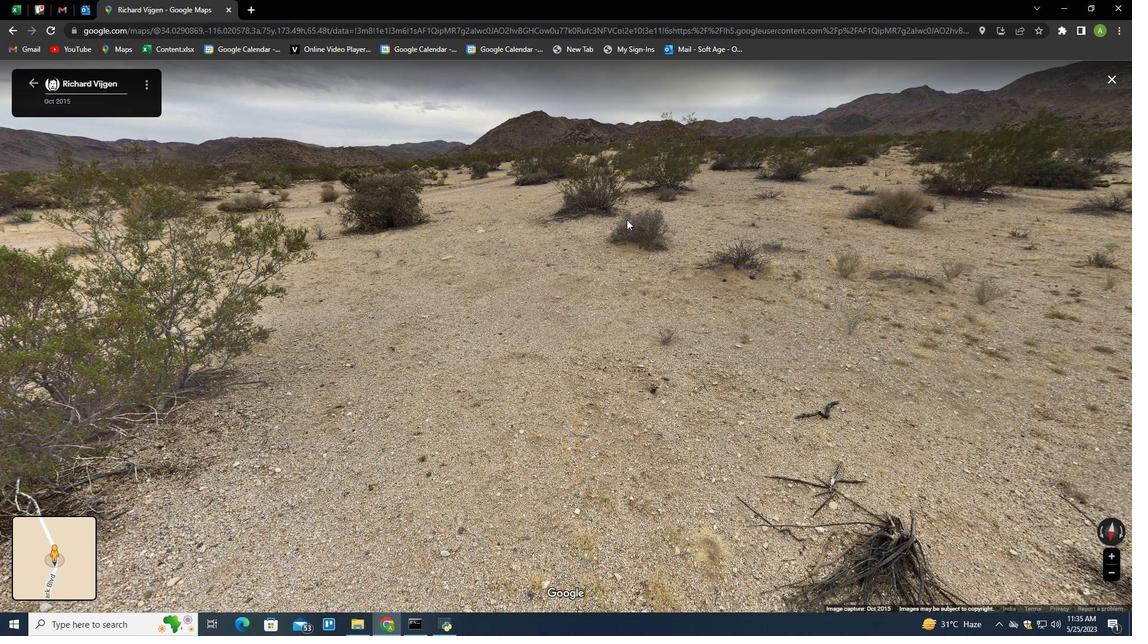 
Action: Mouse pressed left at (615, 219)
Screenshot: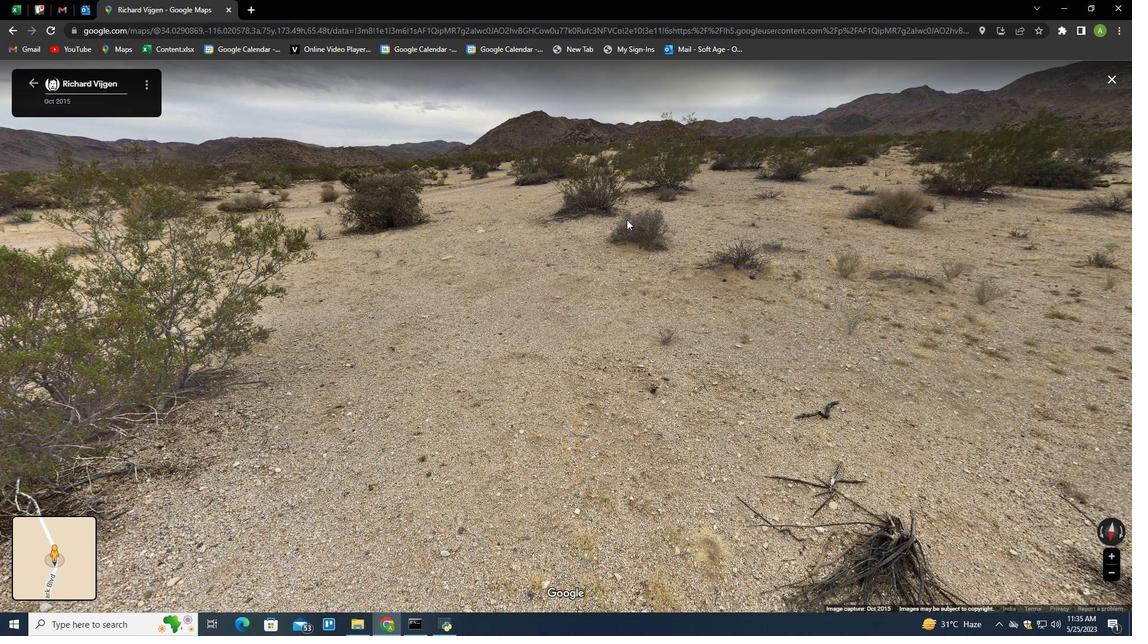 
Action: Mouse moved to (596, 219)
Screenshot: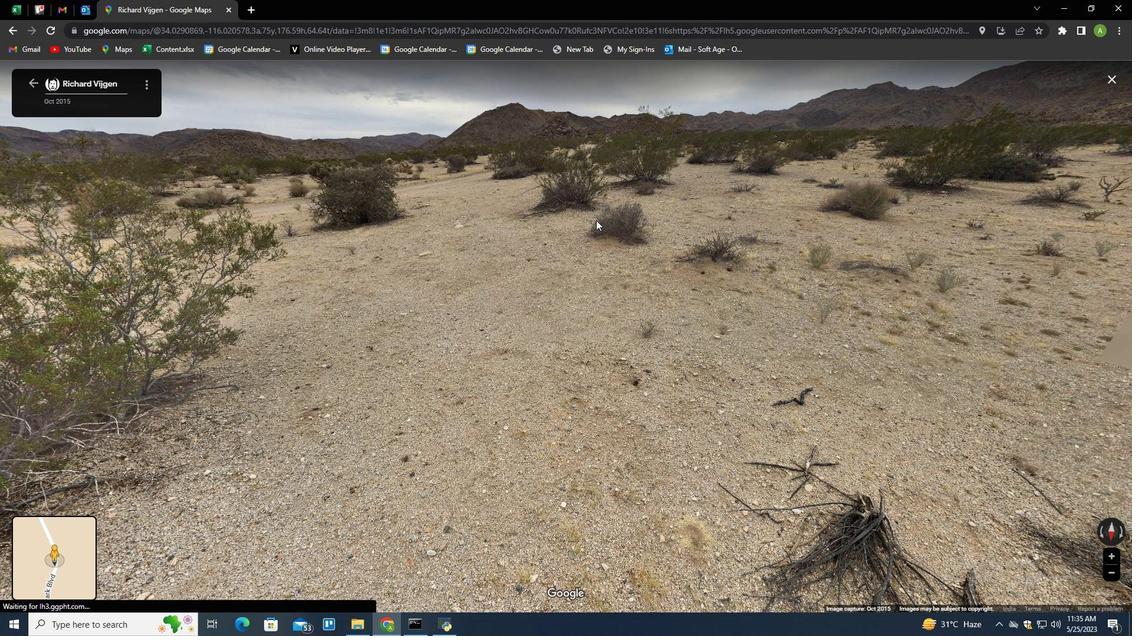 
Action: Mouse pressed left at (596, 219)
Screenshot: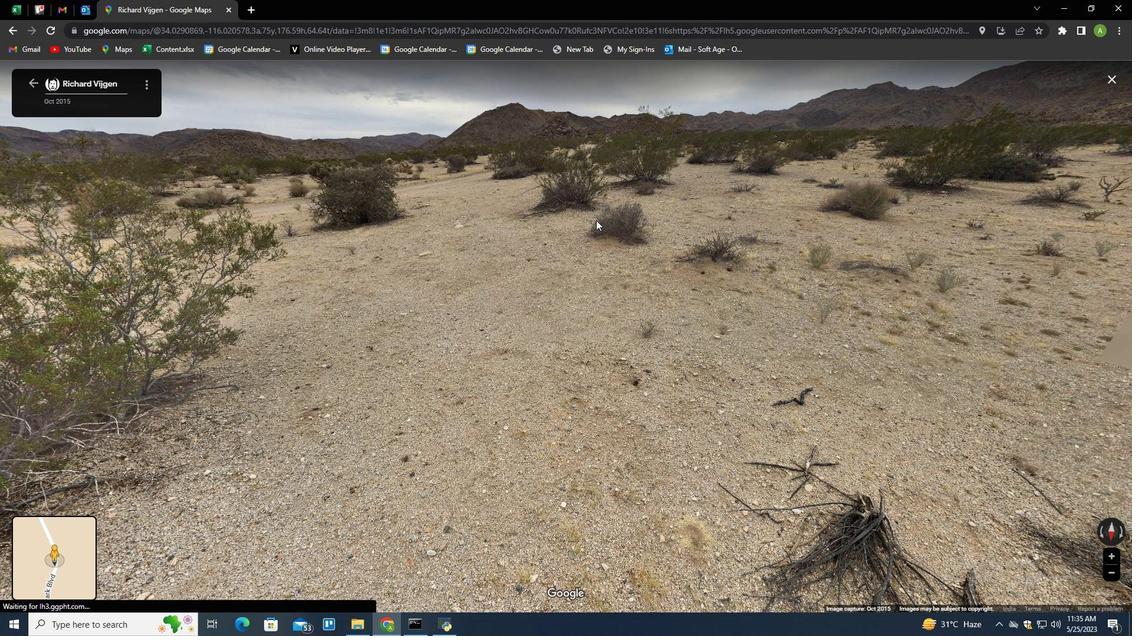 
Action: Mouse moved to (676, 221)
Screenshot: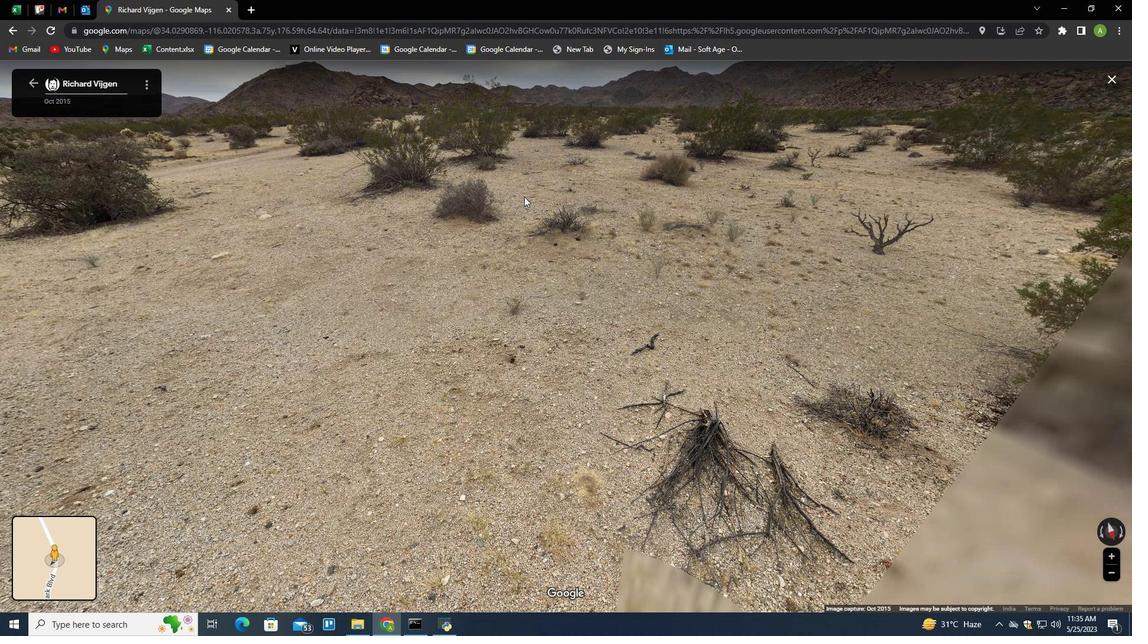 
Action: Mouse pressed left at (676, 221)
Screenshot: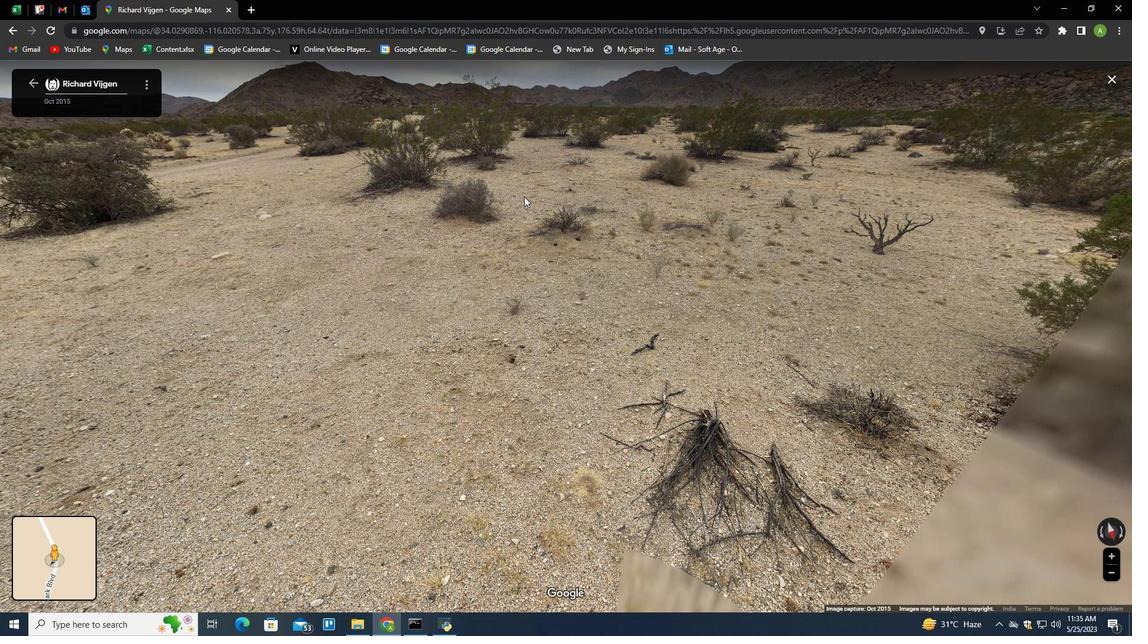 
Action: Mouse moved to (607, 186)
Screenshot: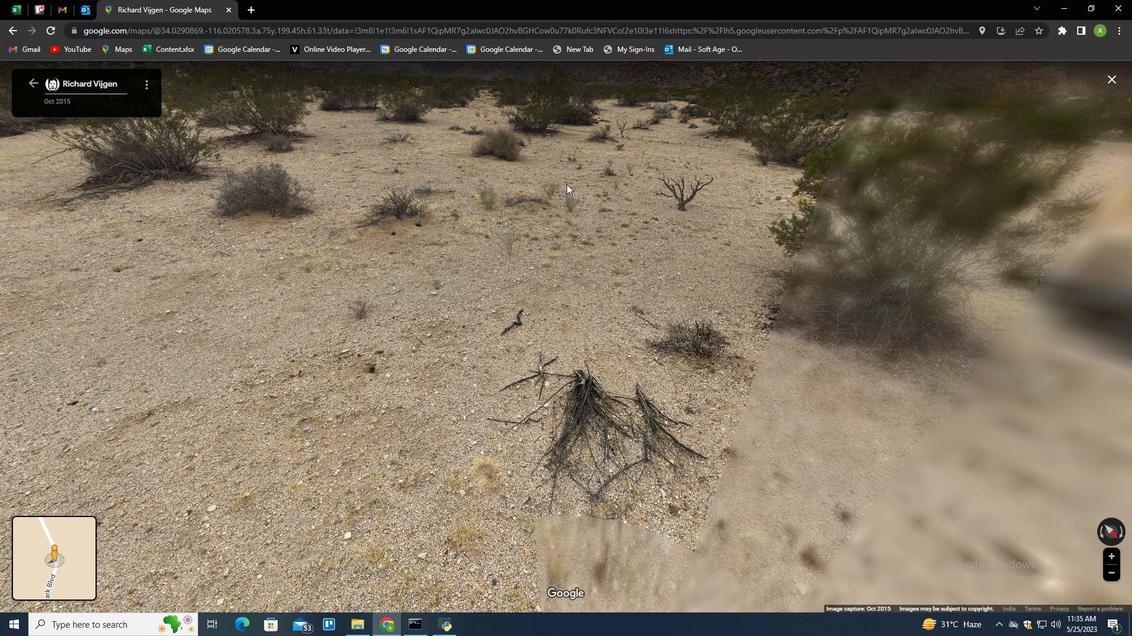 
Action: Mouse pressed left at (607, 186)
Screenshot: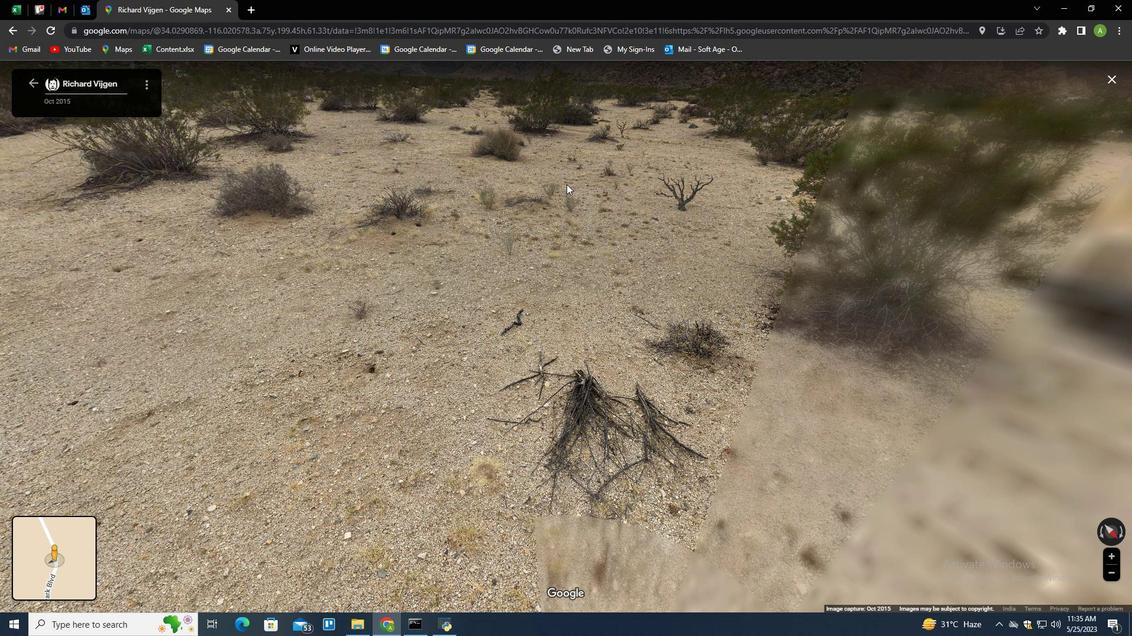 
Action: Mouse moved to (512, 190)
Screenshot: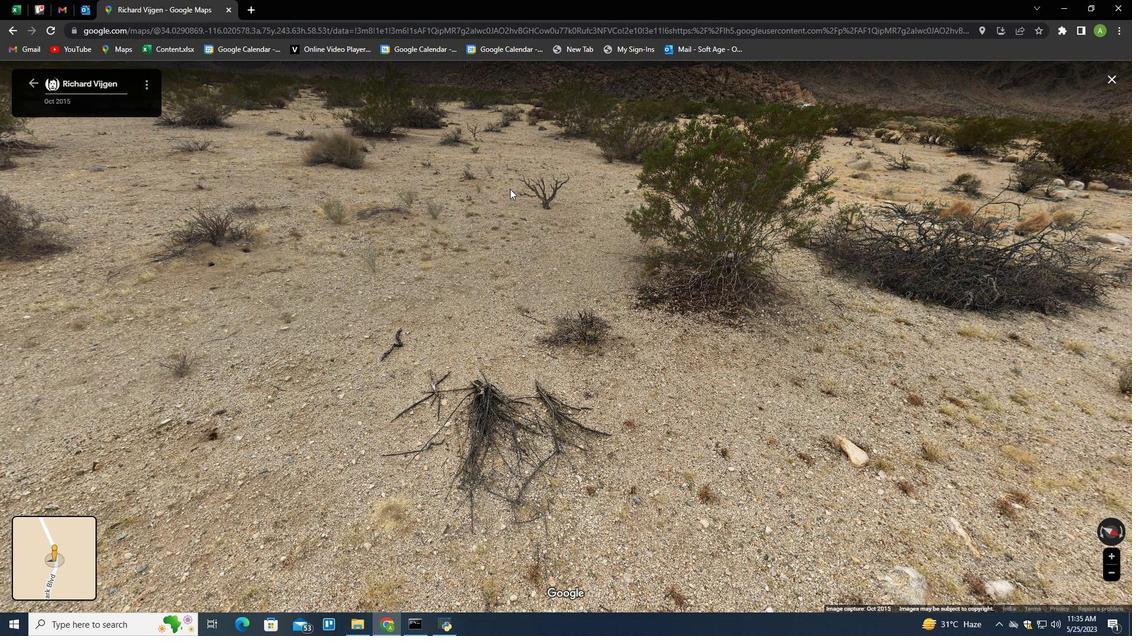 
Action: Mouse pressed left at (512, 190)
Screenshot: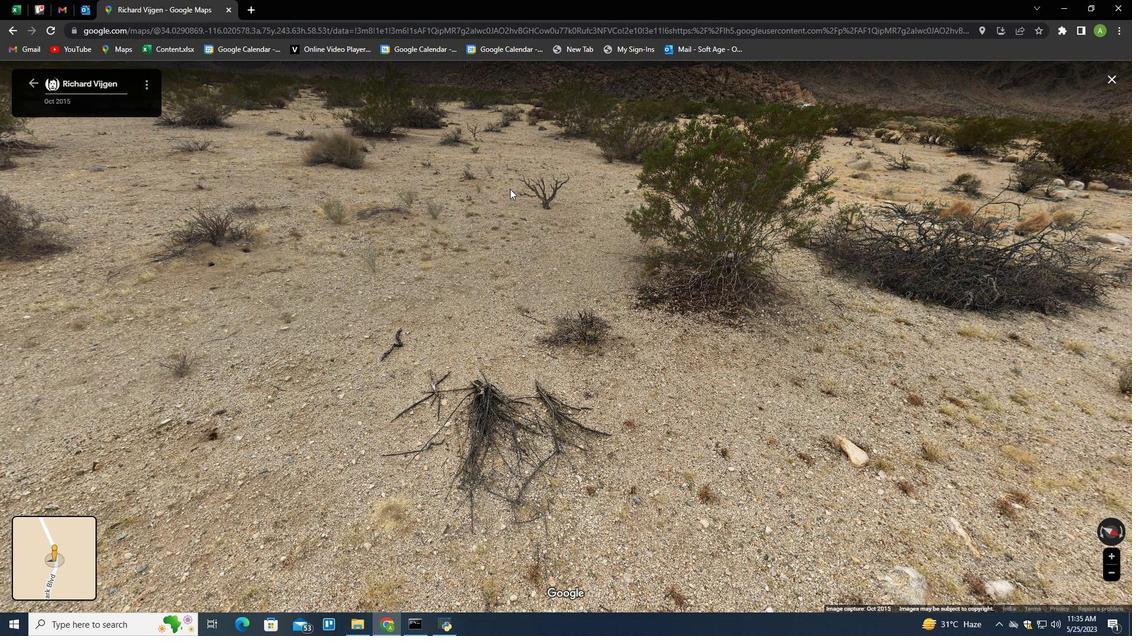 
Action: Mouse moved to (439, 179)
Screenshot: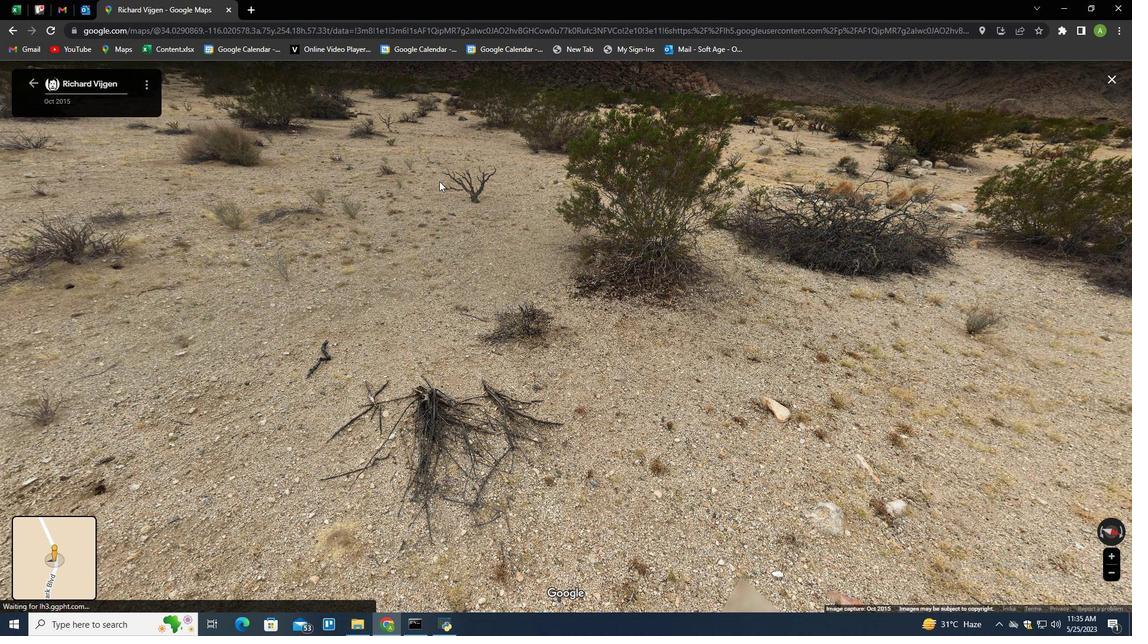 
Action: Mouse pressed left at (439, 179)
Screenshot: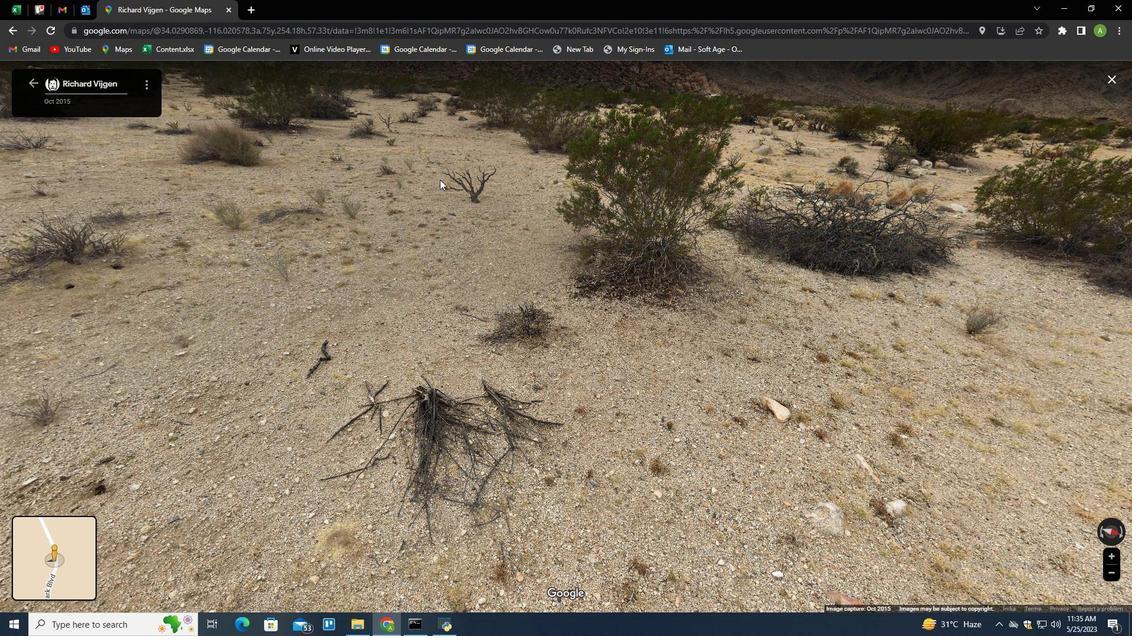 
Action: Mouse moved to (424, 162)
Screenshot: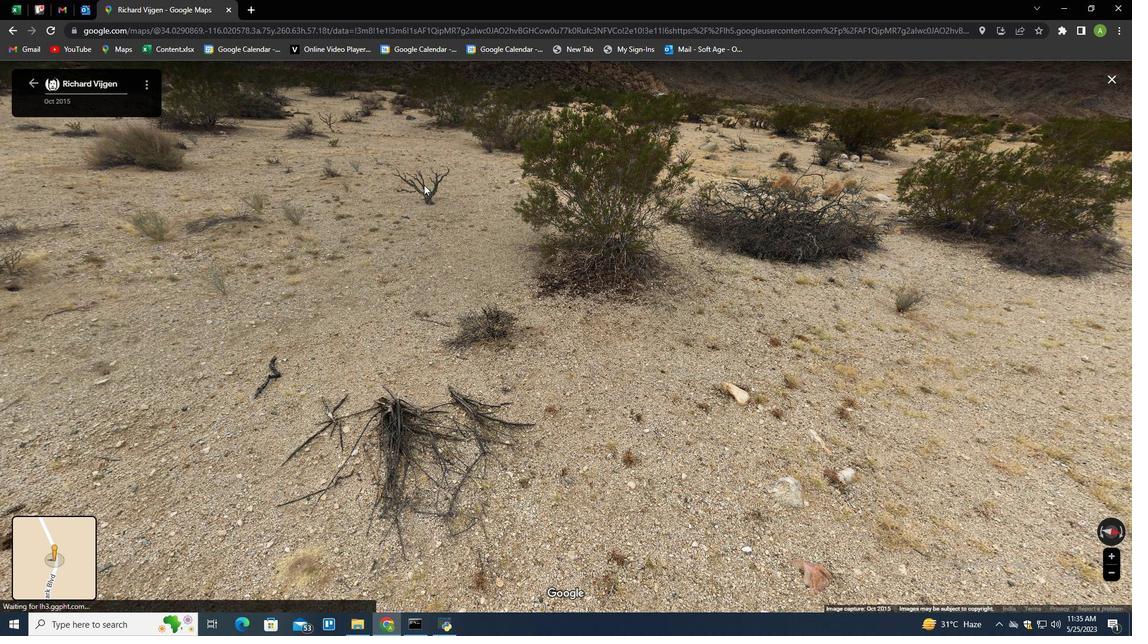 
Action: Mouse pressed left at (424, 162)
Screenshot: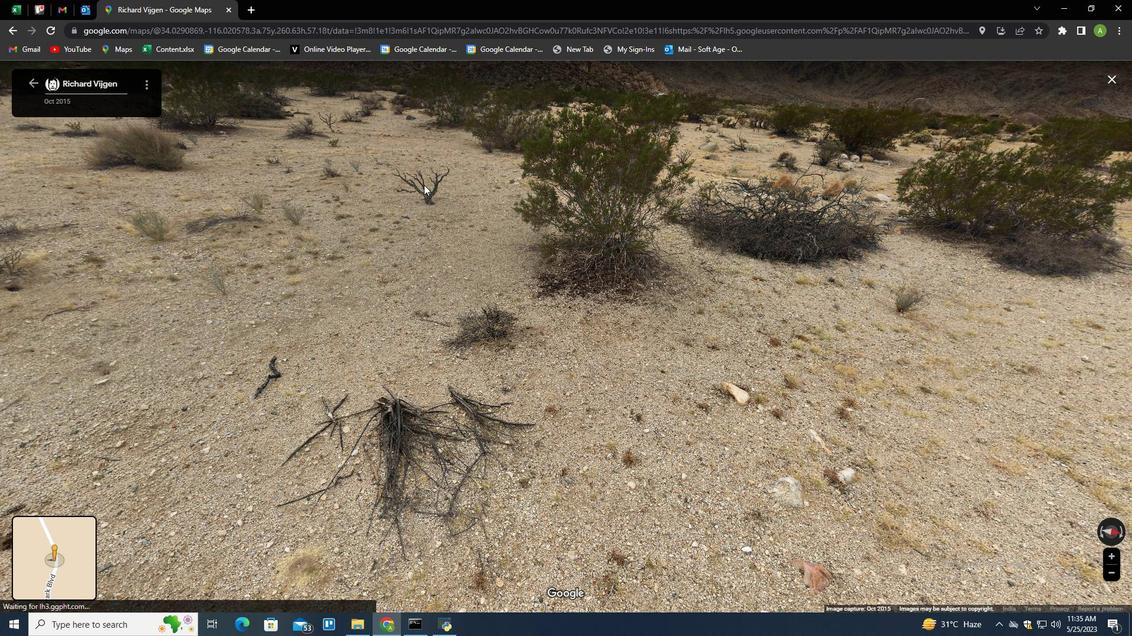 
Action: Mouse moved to (397, 320)
Screenshot: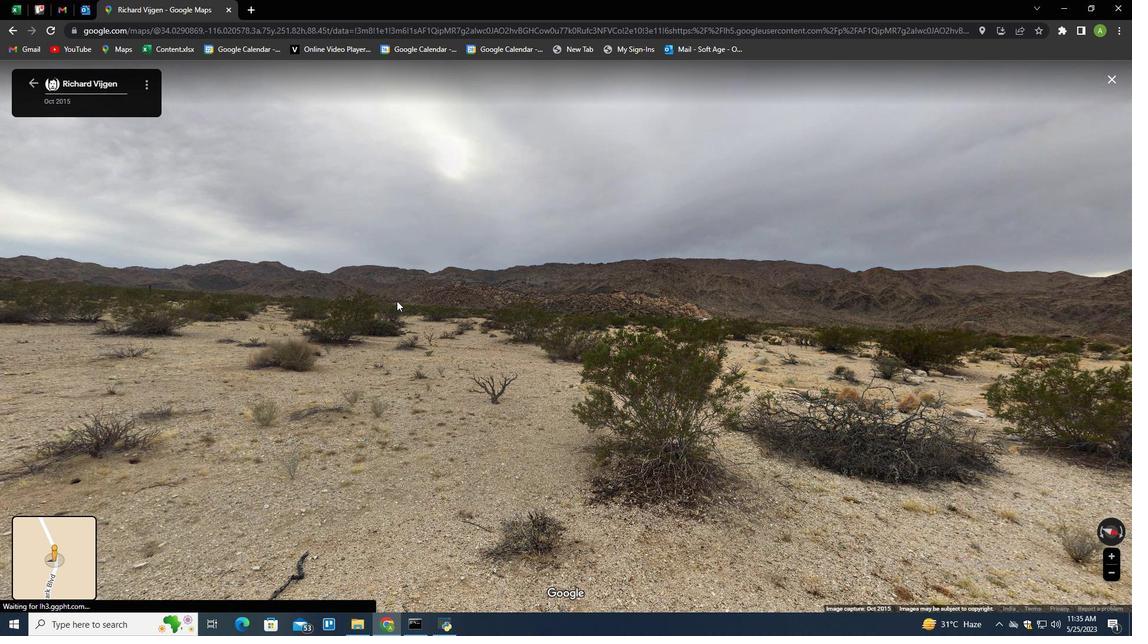 
Action: Mouse pressed left at (397, 320)
Screenshot: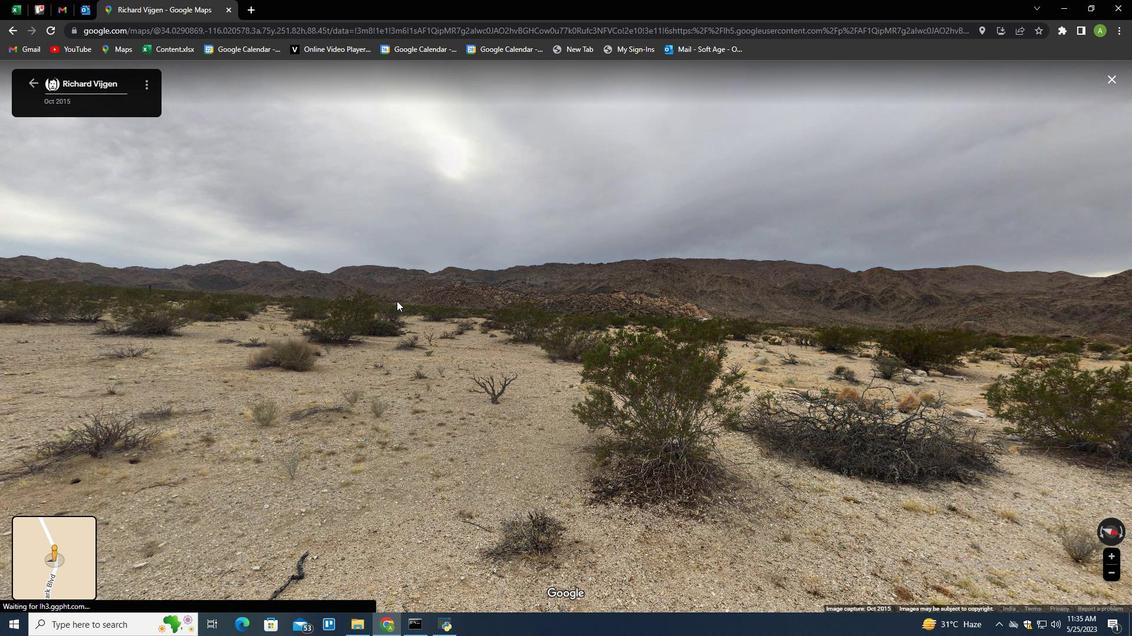 
Action: Mouse moved to (245, 320)
Screenshot: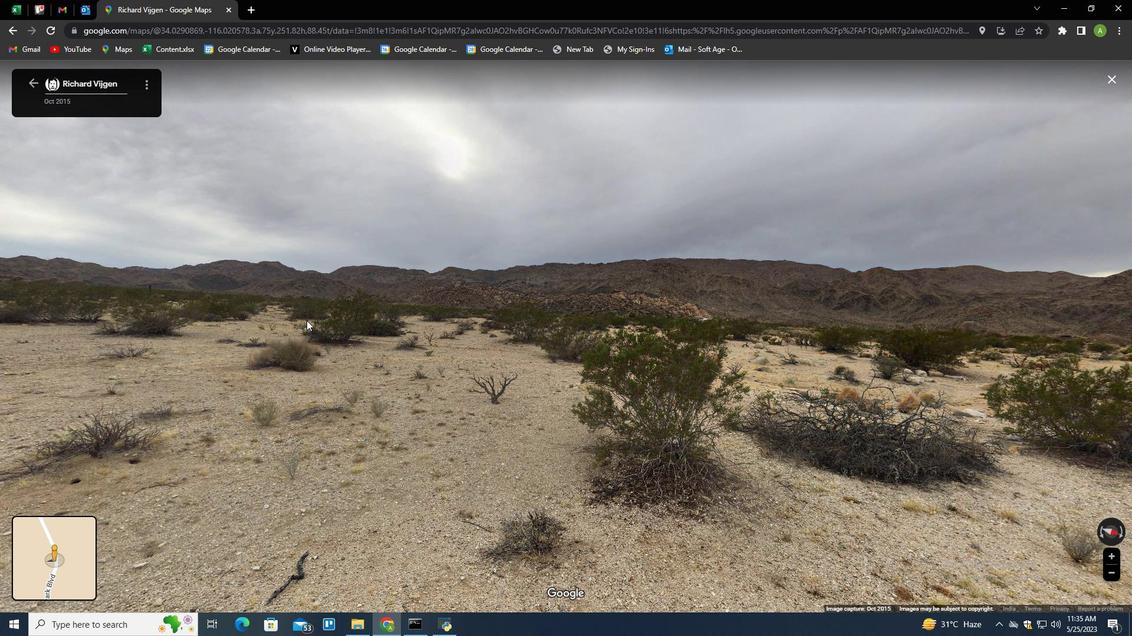
Action: Mouse pressed left at (245, 320)
Screenshot: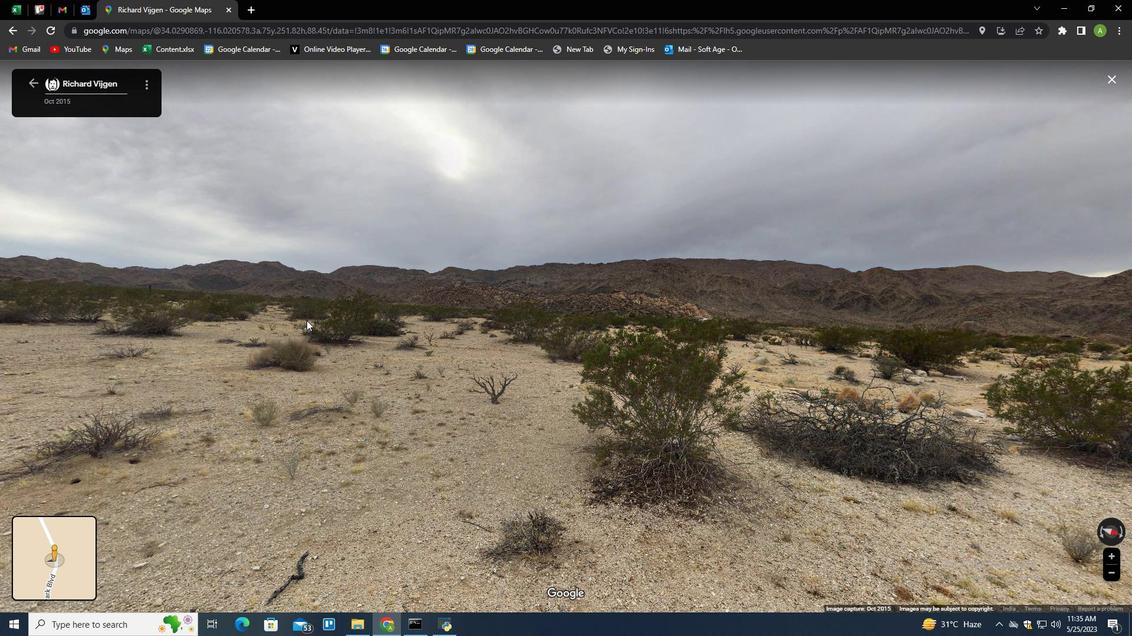 
Action: Mouse moved to (292, 317)
Screenshot: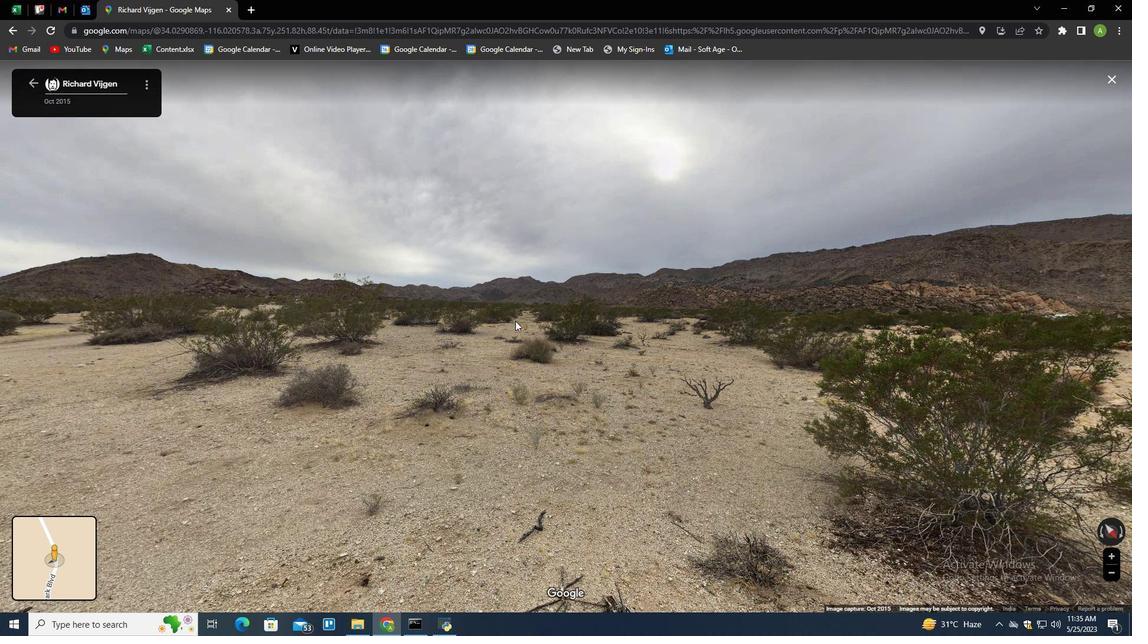 
Action: Mouse pressed left at (292, 317)
Screenshot: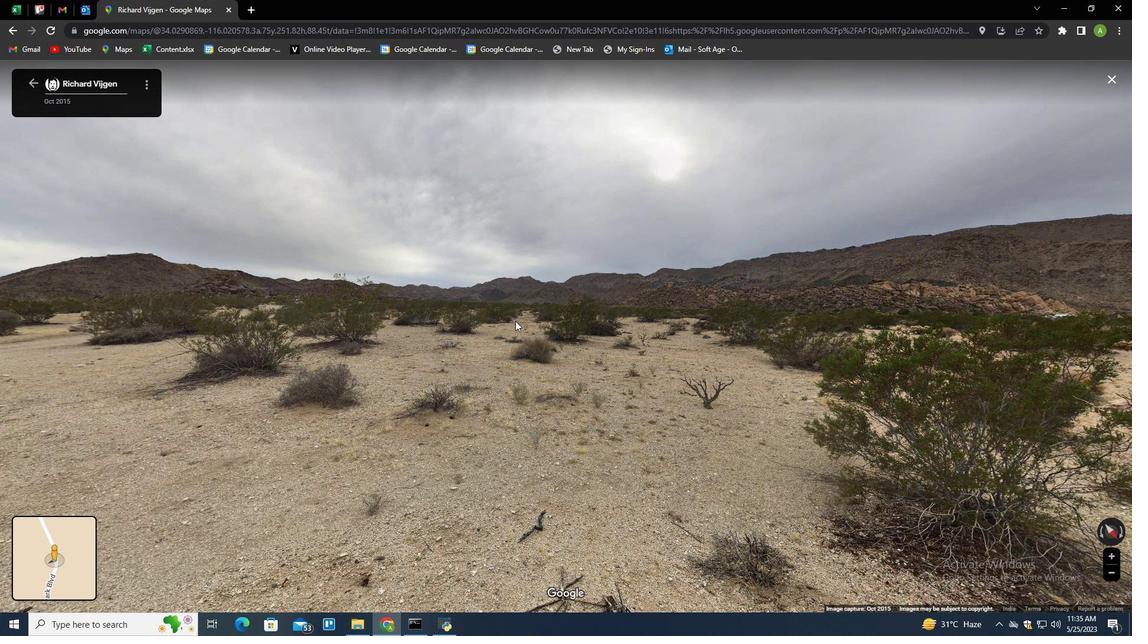 
Action: Mouse moved to (202, 320)
Screenshot: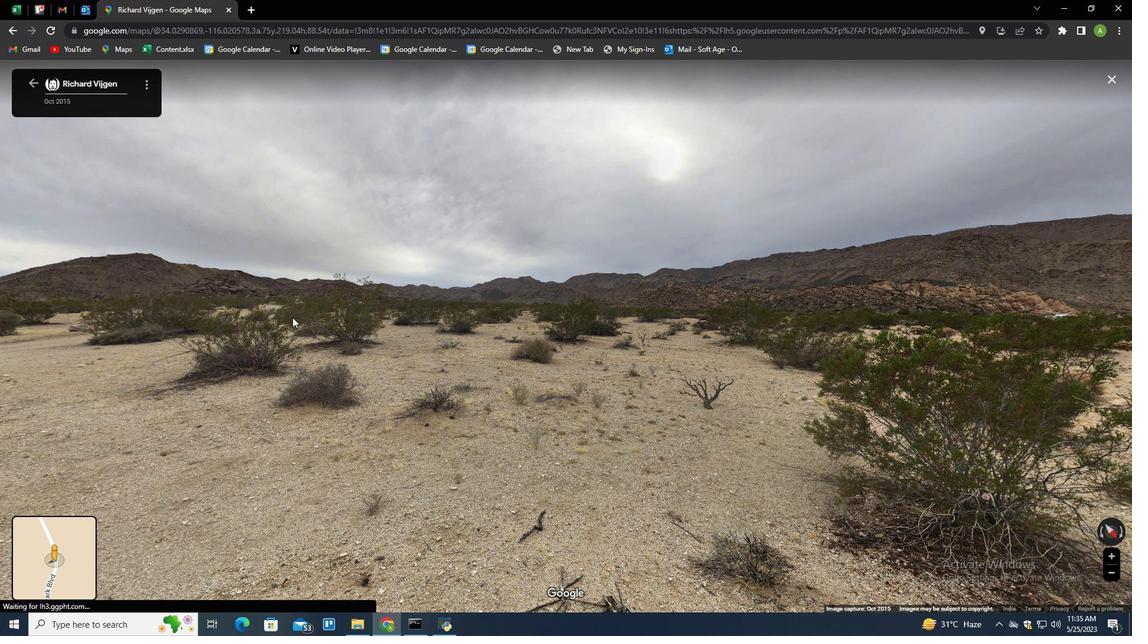 
Action: Mouse pressed left at (202, 320)
Screenshot: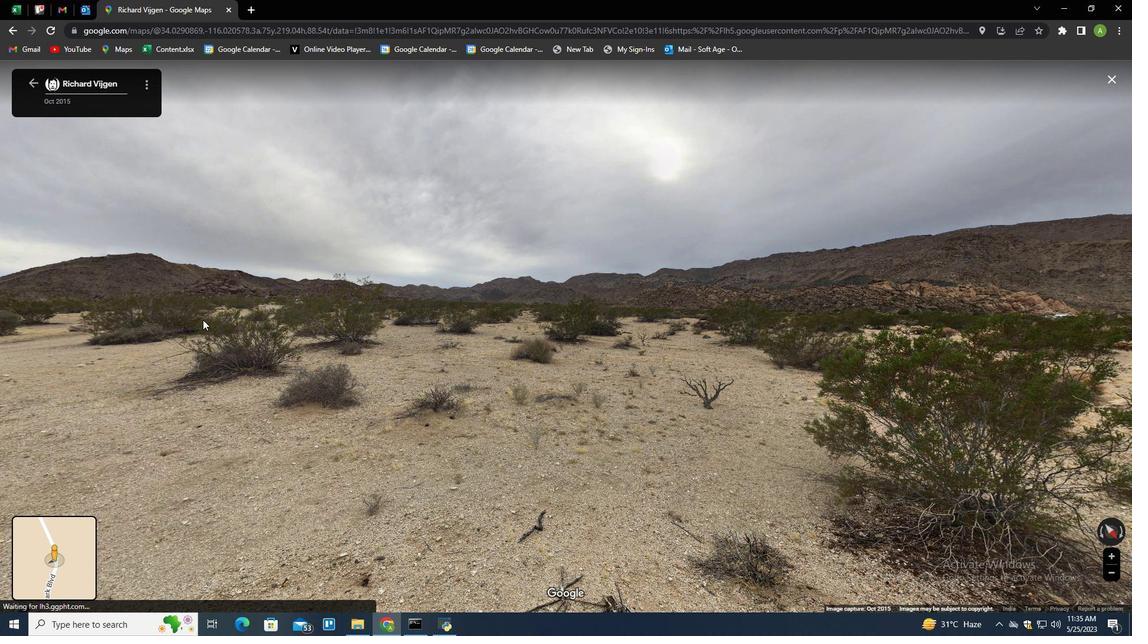 
Action: Mouse moved to (297, 332)
Screenshot: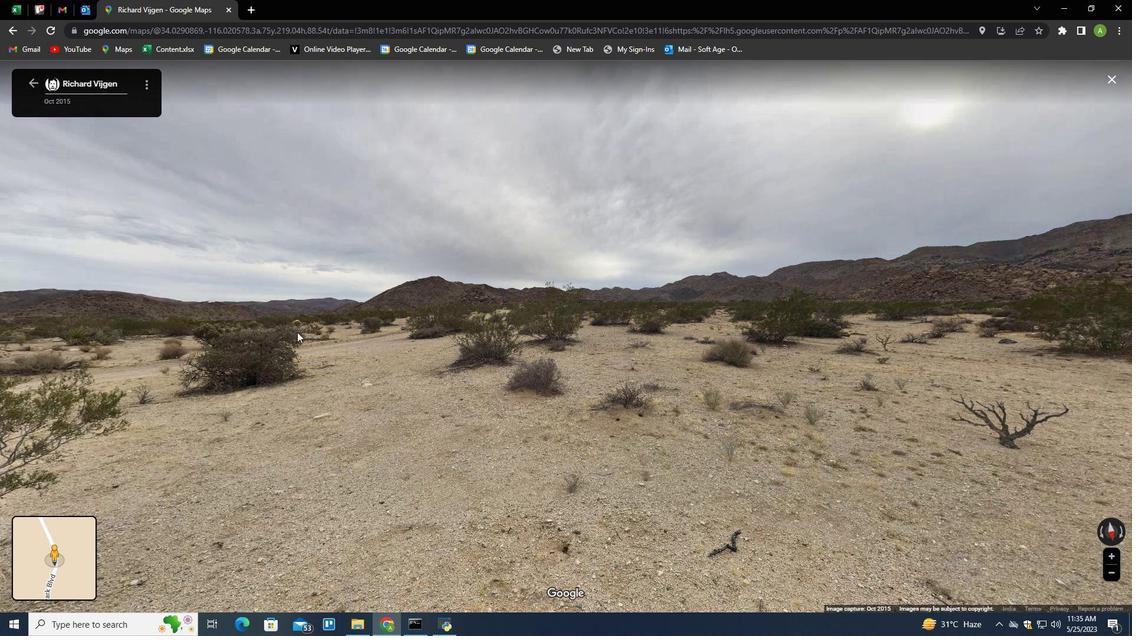 
Action: Mouse pressed left at (297, 332)
Screenshot: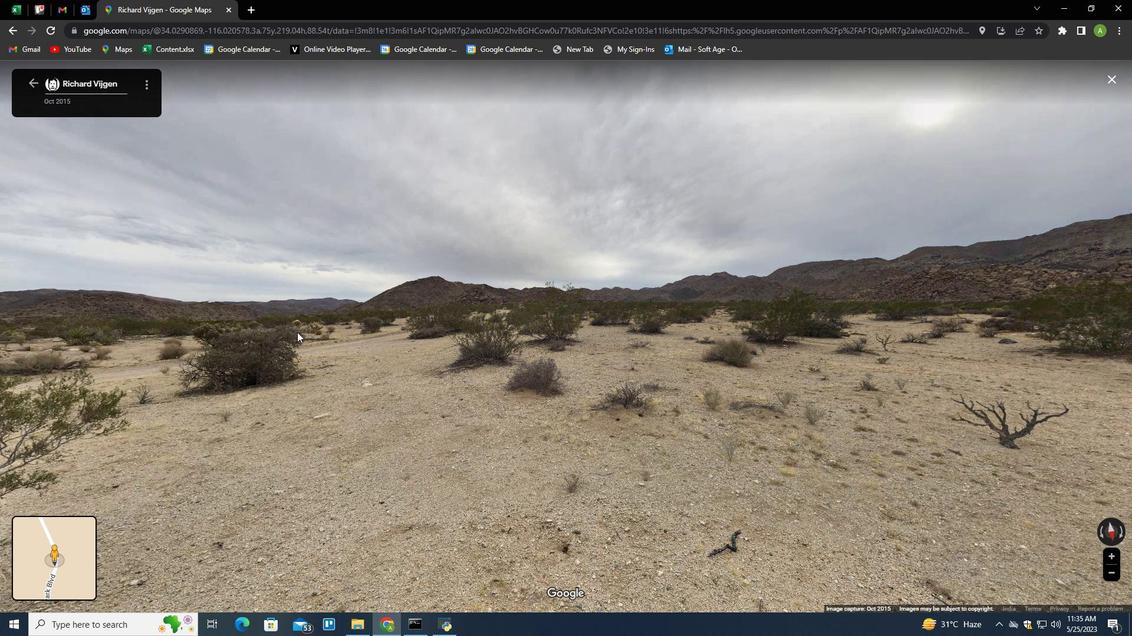 
Action: Mouse moved to (244, 347)
Screenshot: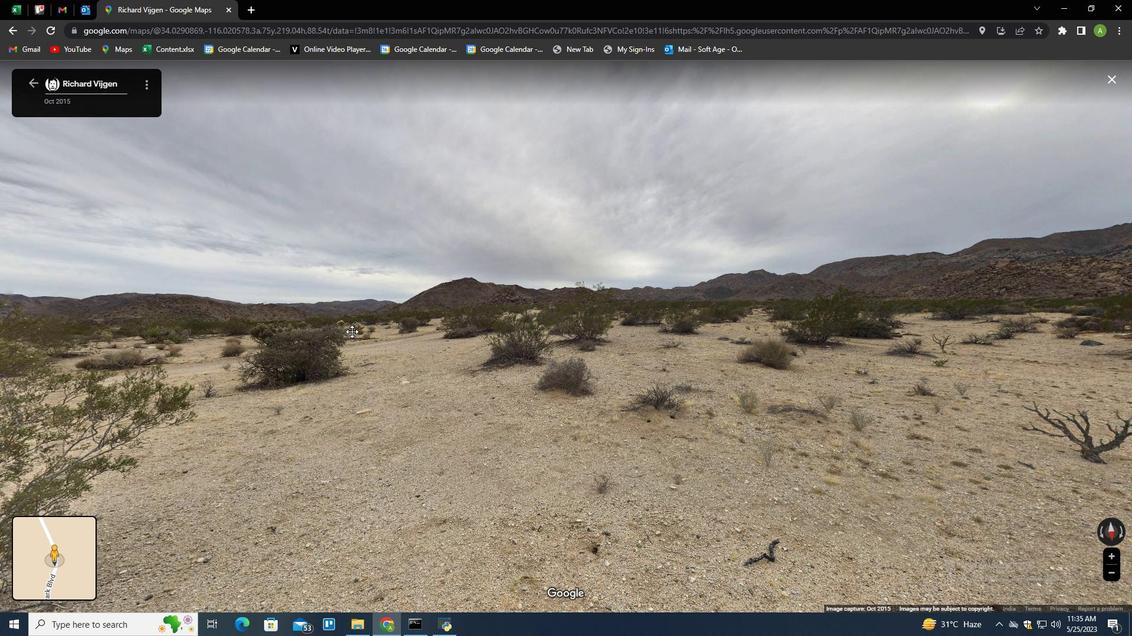 
Action: Mouse pressed left at (244, 347)
Screenshot: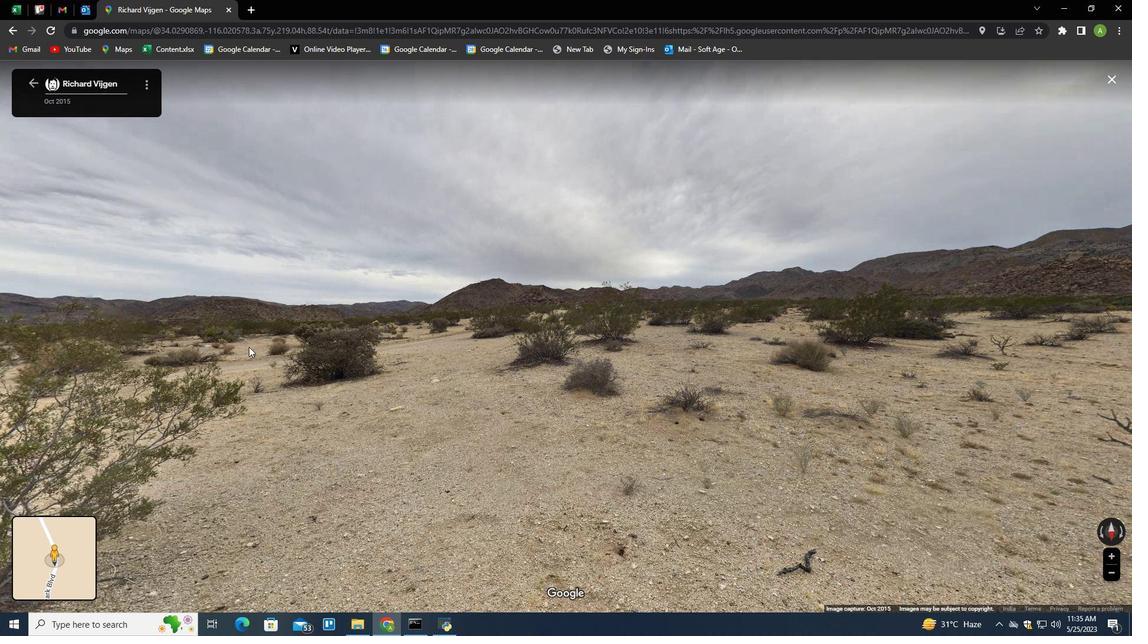 
Action: Mouse moved to (244, 347)
Screenshot: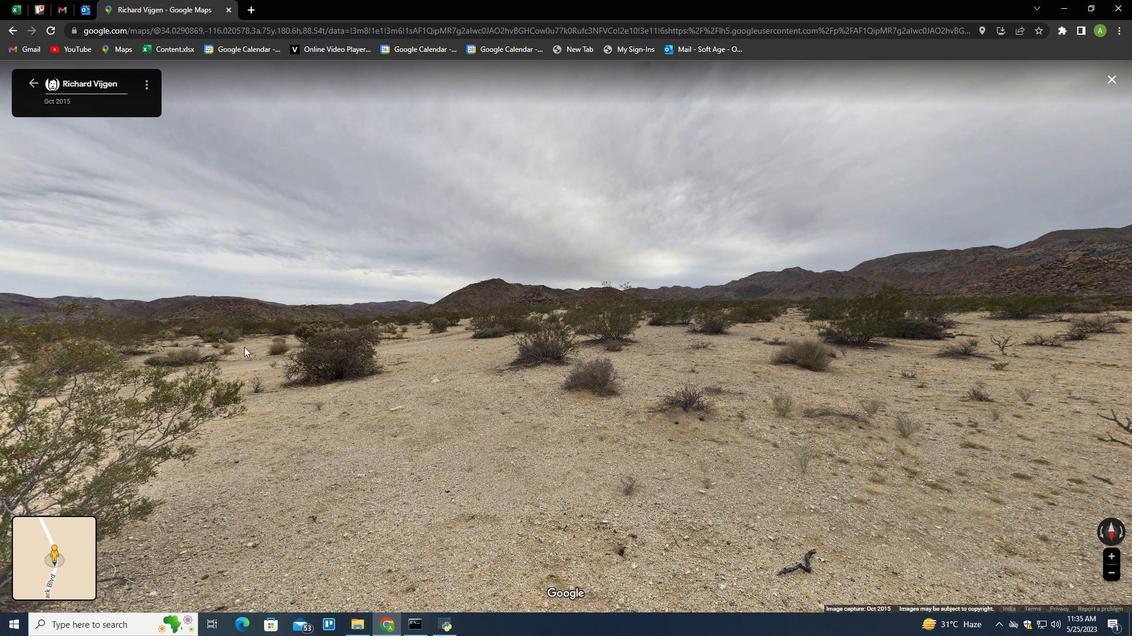 
Action: Mouse pressed left at (244, 347)
Screenshot: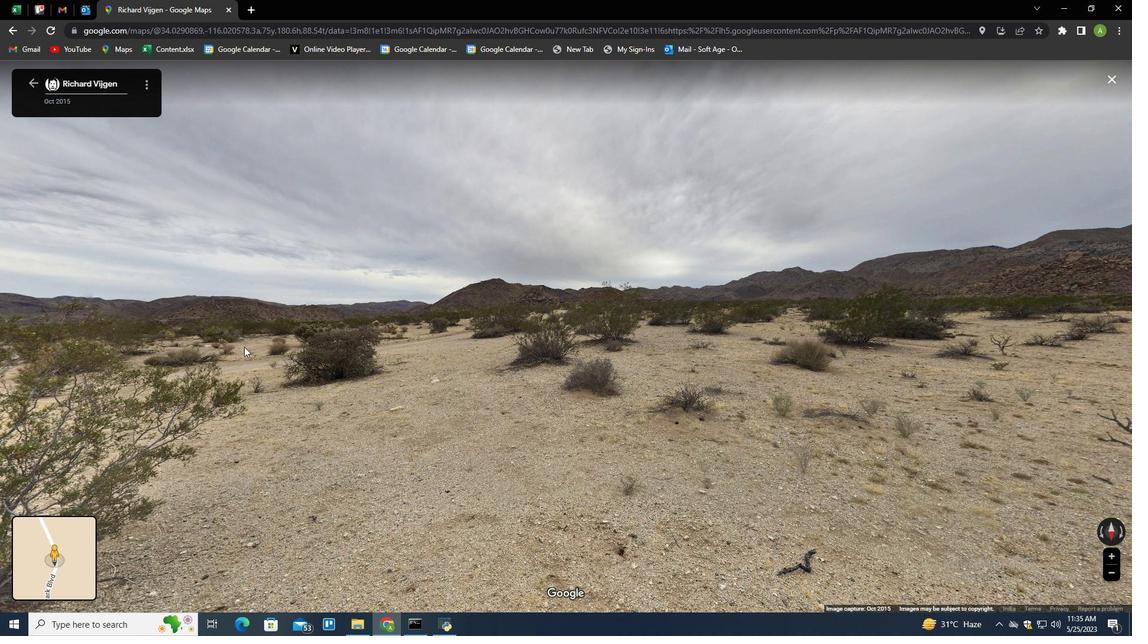 
Action: Mouse moved to (389, 367)
Screenshot: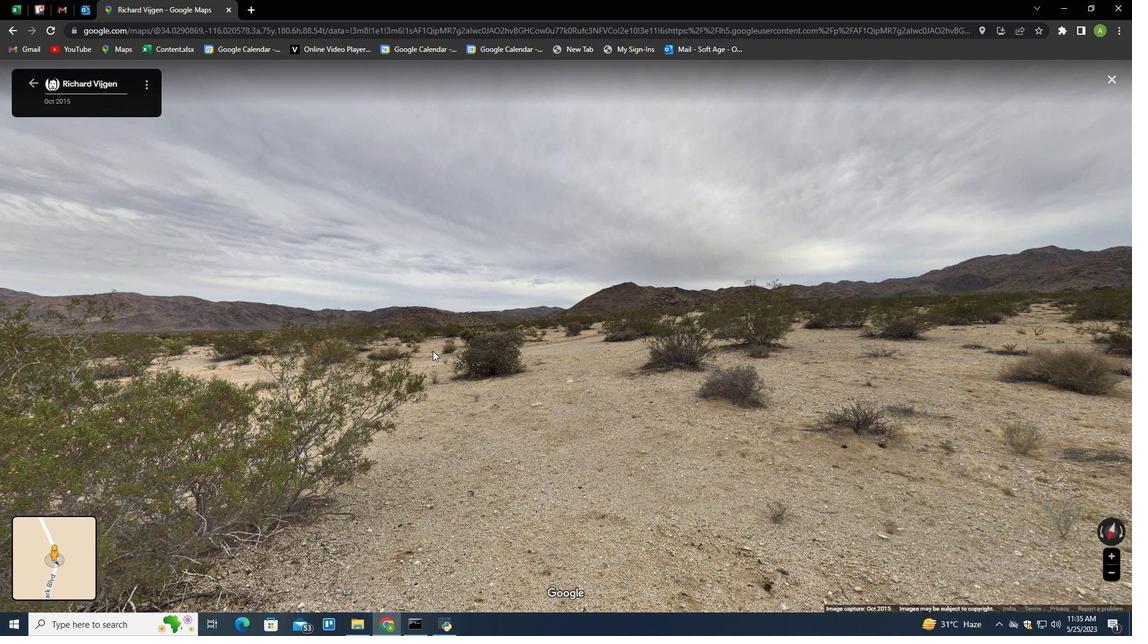 
Action: Mouse pressed left at (389, 367)
Screenshot: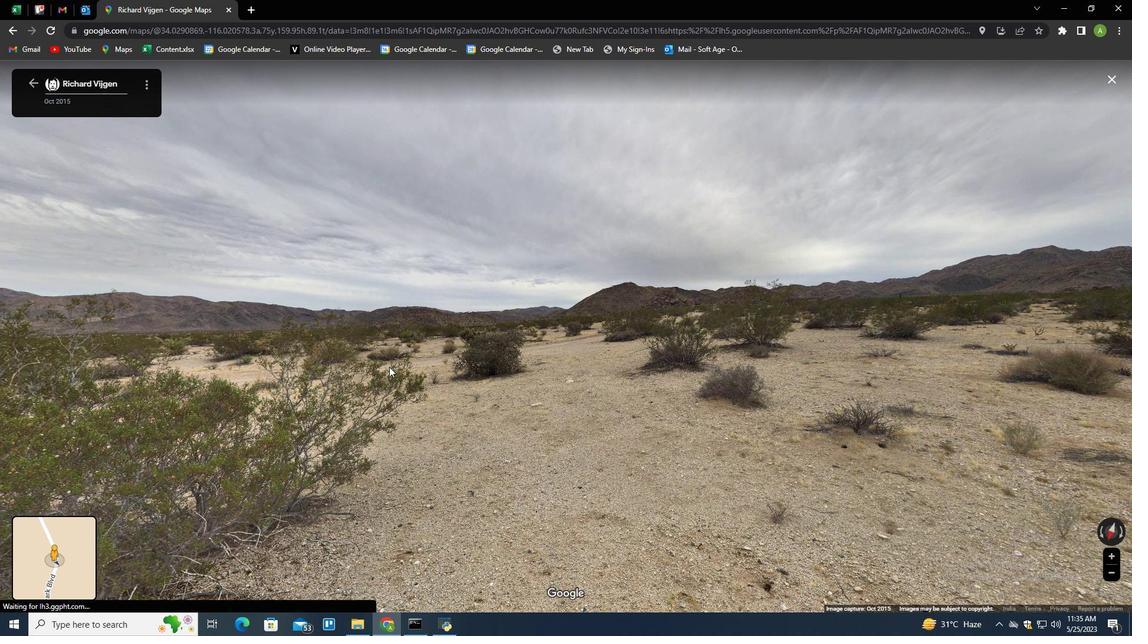 
Action: Mouse moved to (425, 373)
Screenshot: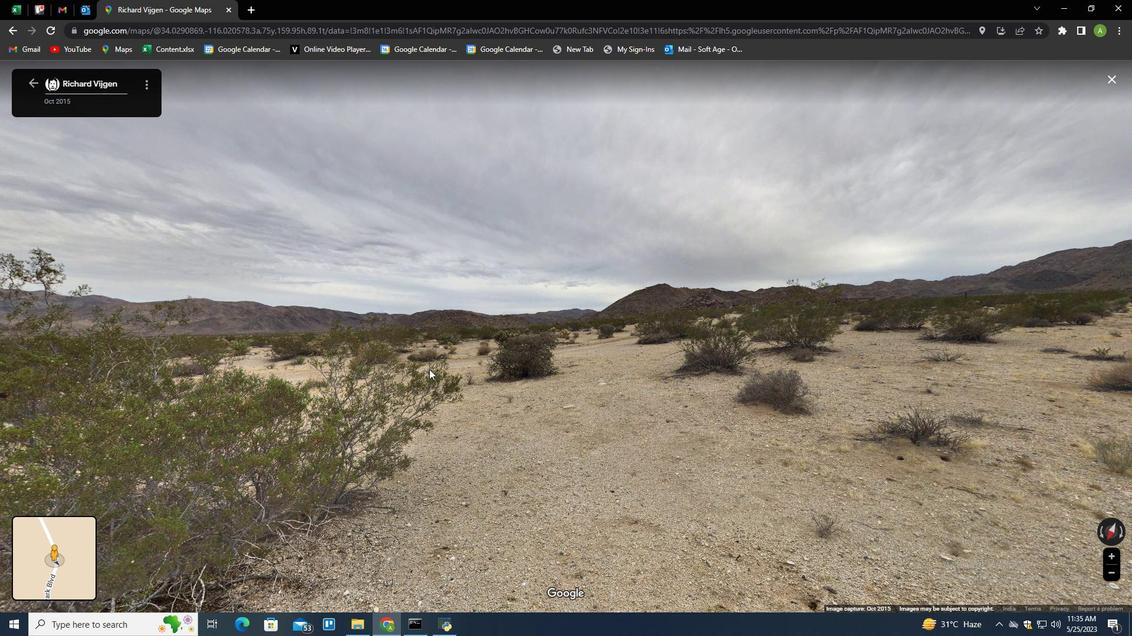 
Action: Mouse pressed left at (425, 373)
Screenshot: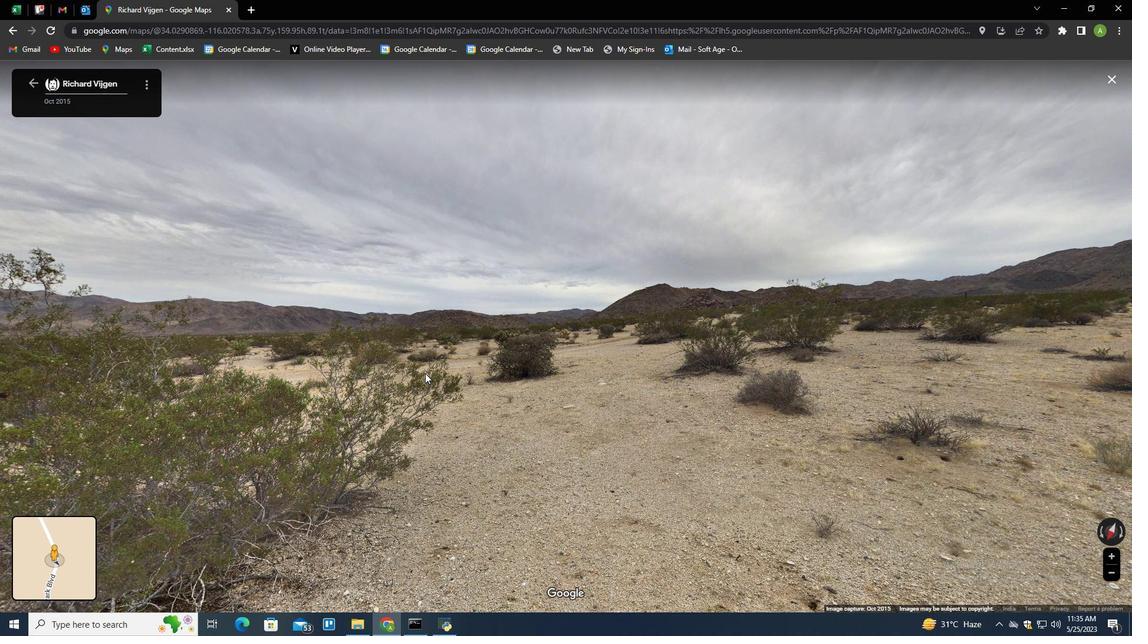 
Action: Mouse moved to (366, 352)
Screenshot: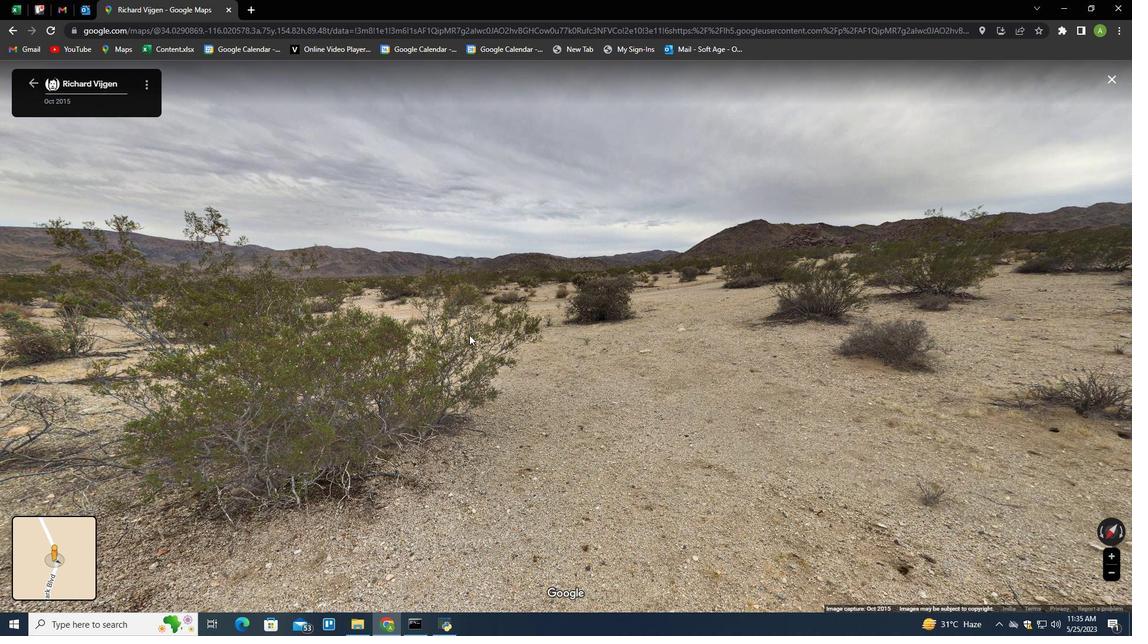 
Action: Mouse pressed left at (366, 352)
Screenshot: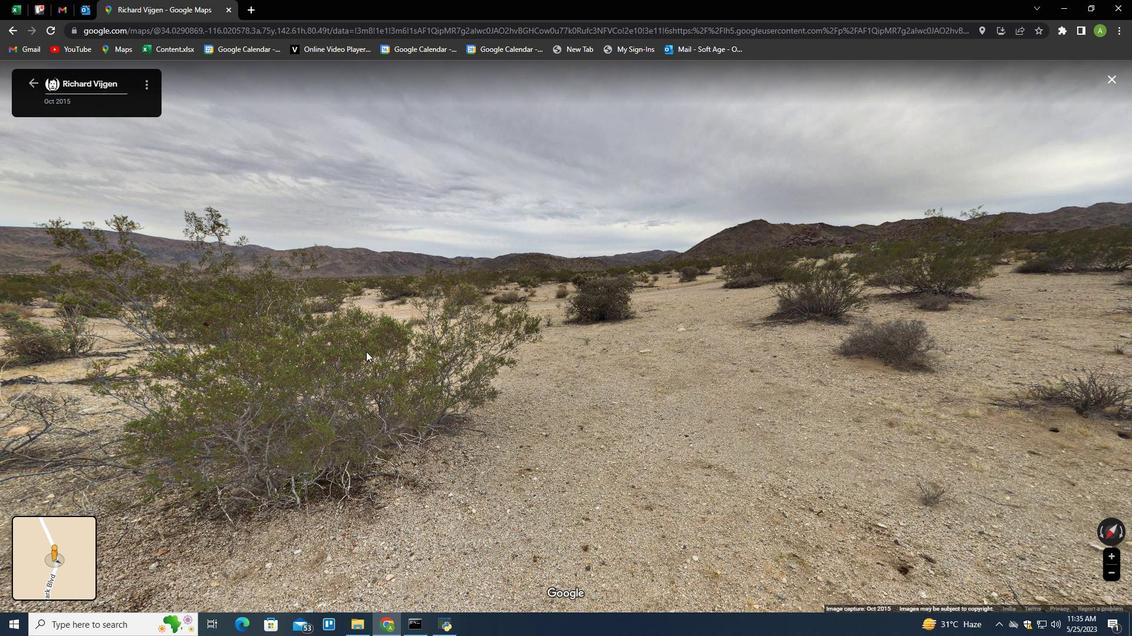 
Action: Mouse moved to (480, 333)
Screenshot: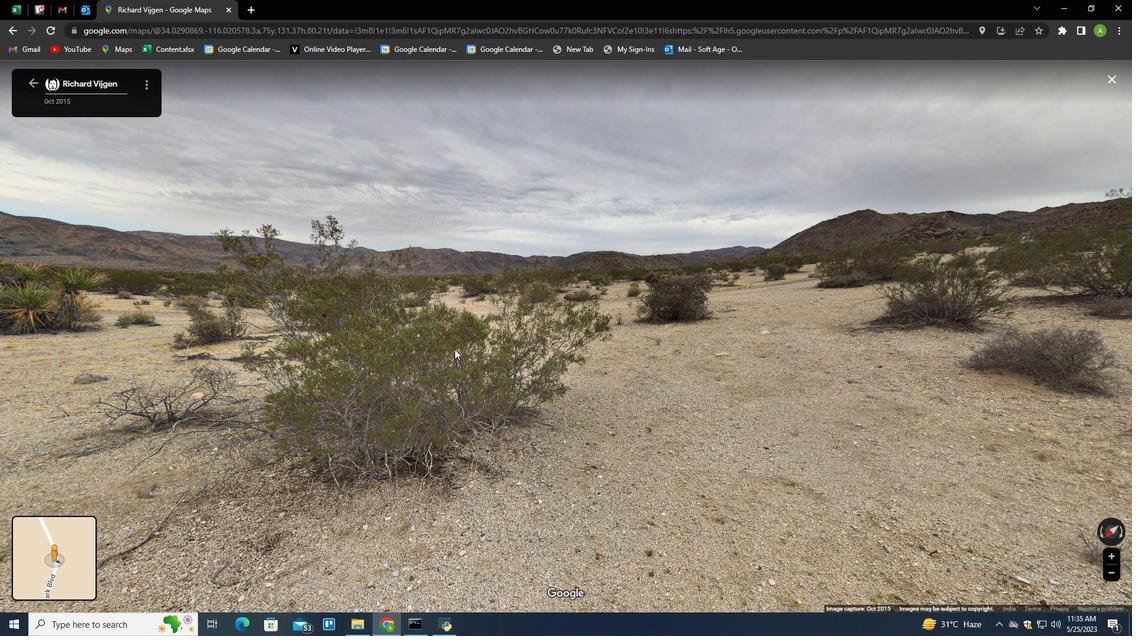 
Action: Mouse pressed left at (480, 333)
Screenshot: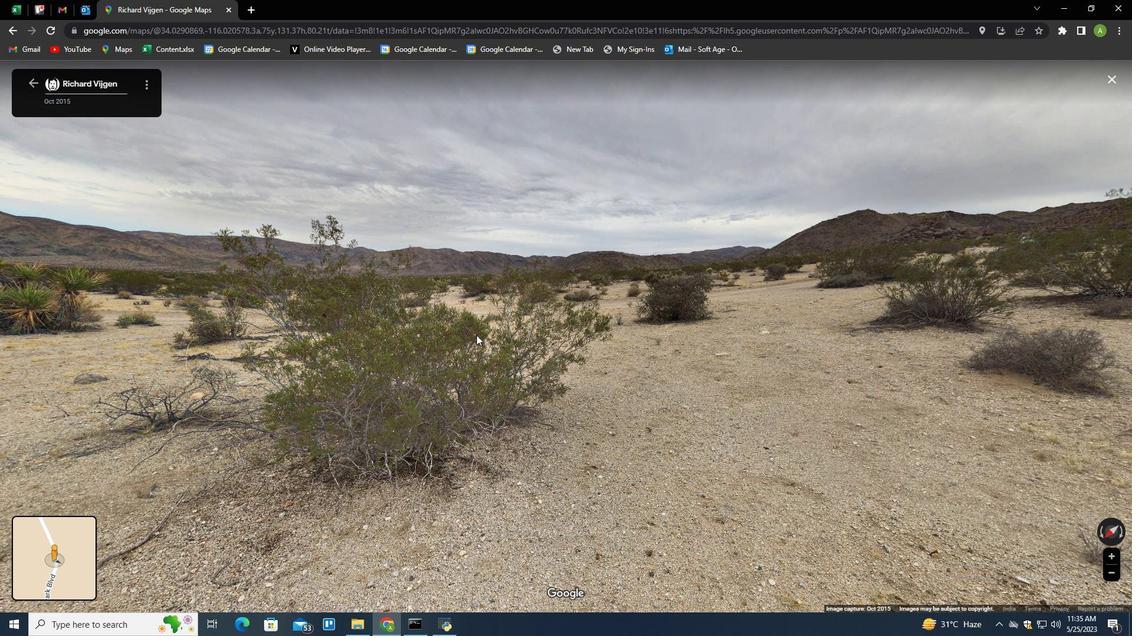 
Action: Mouse moved to (339, 396)
Screenshot: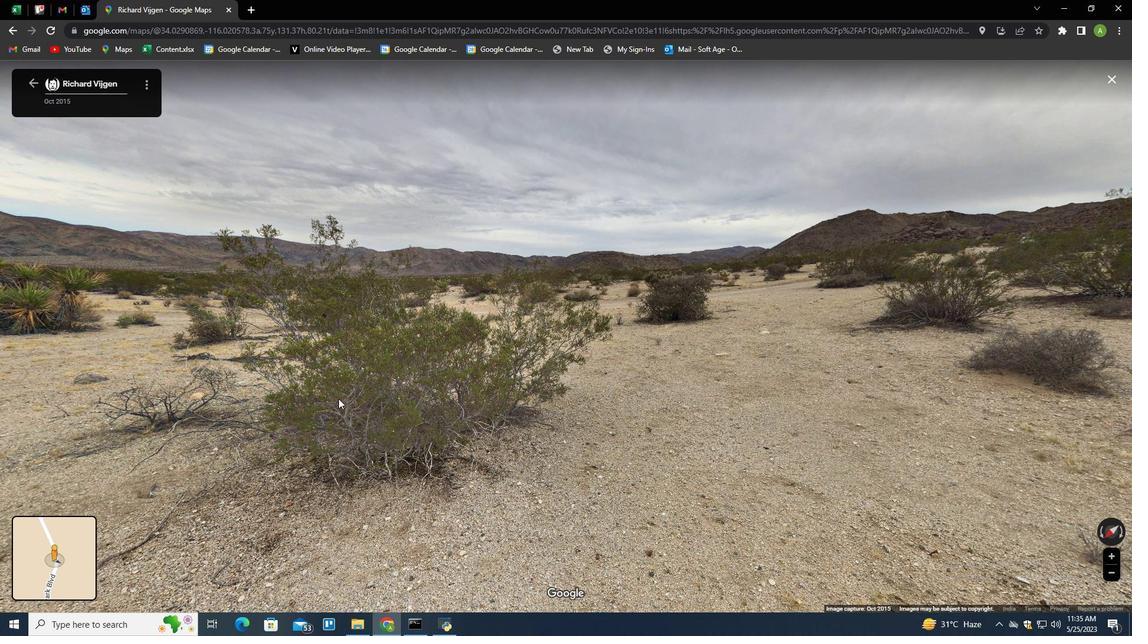 
Action: Key pressed <Key.up><Key.up><Key.up><Key.right><Key.right><Key.right><Key.left><Key.left><Key.right><Key.right><Key.right><Key.right><Key.right><Key.right><Key.right><Key.right><Key.right><Key.right><Key.right><Key.right><Key.right><Key.right><Key.right><Key.right><Key.right><Key.right><Key.right><Key.right><Key.right><Key.right><Key.down>
Screenshot: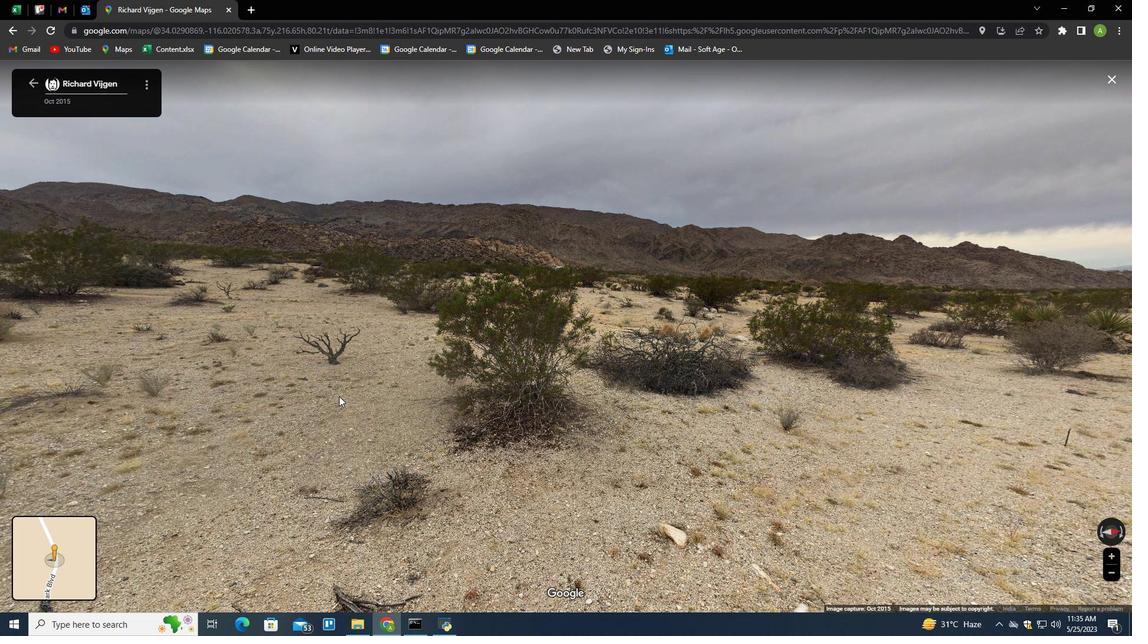 
Action: Mouse moved to (35, 81)
Screenshot: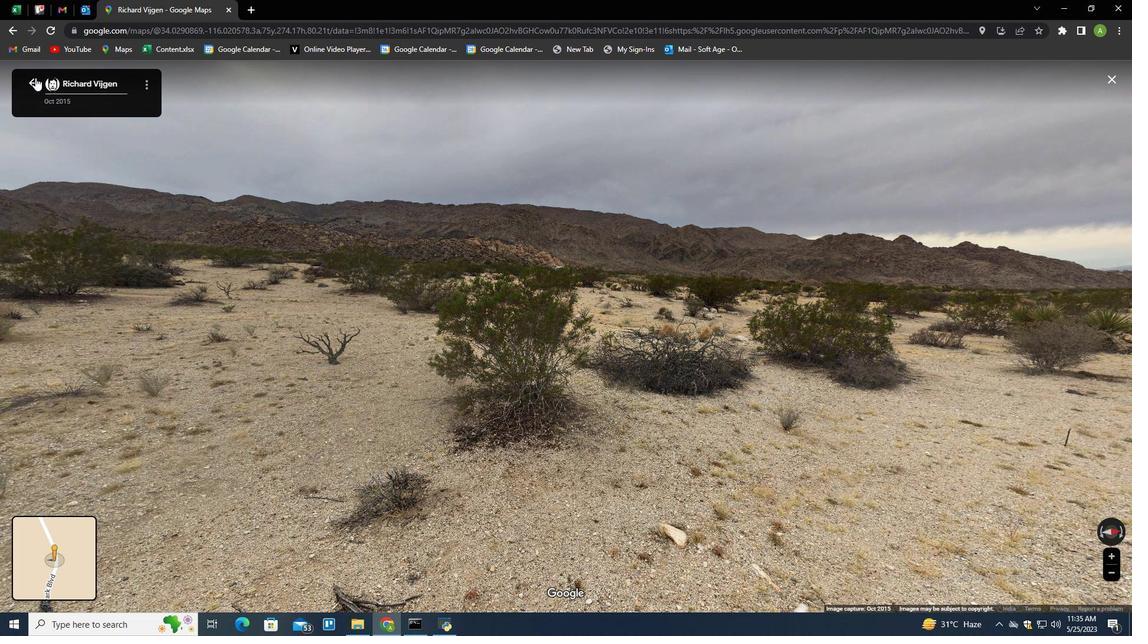 
Action: Mouse pressed left at (35, 81)
Screenshot: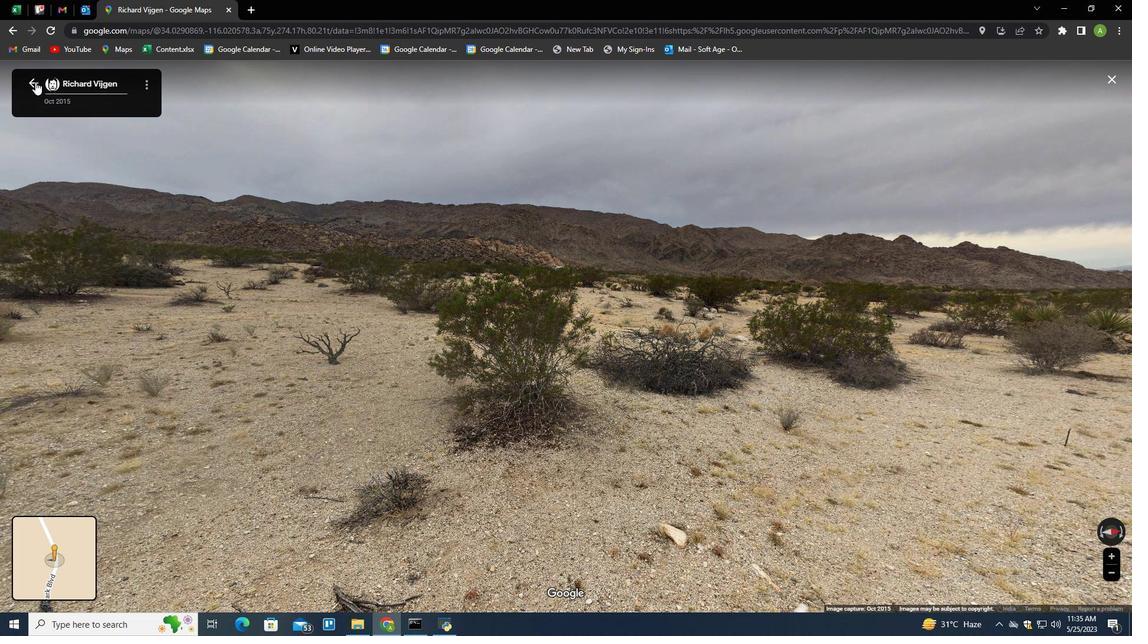 
Action: Mouse moved to (551, 274)
Screenshot: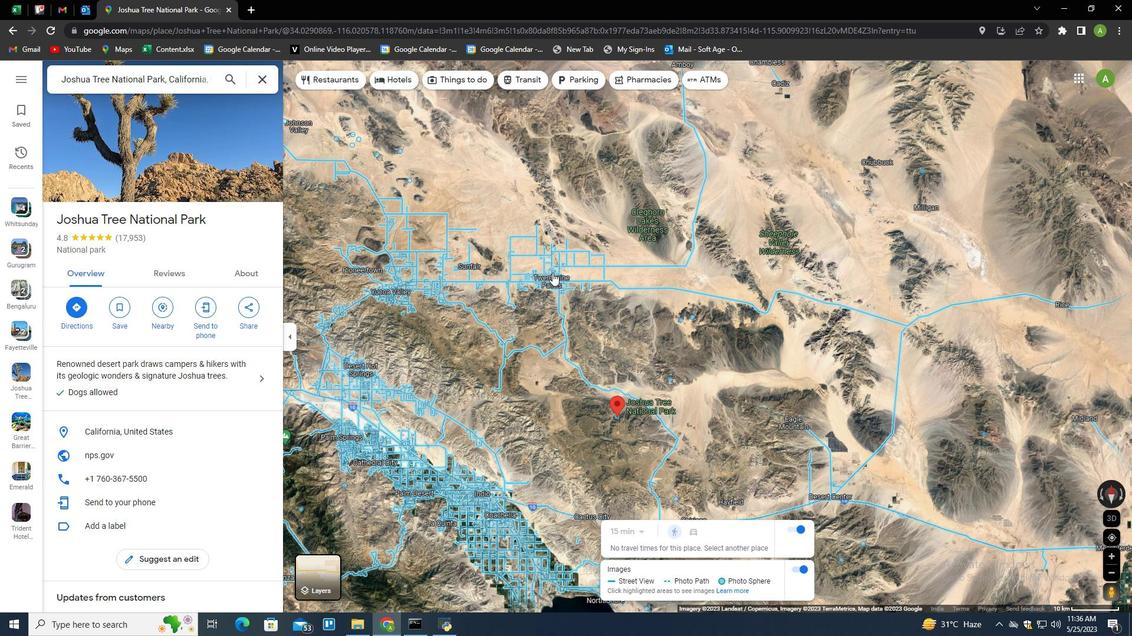 
Action: Mouse pressed left at (551, 274)
Screenshot: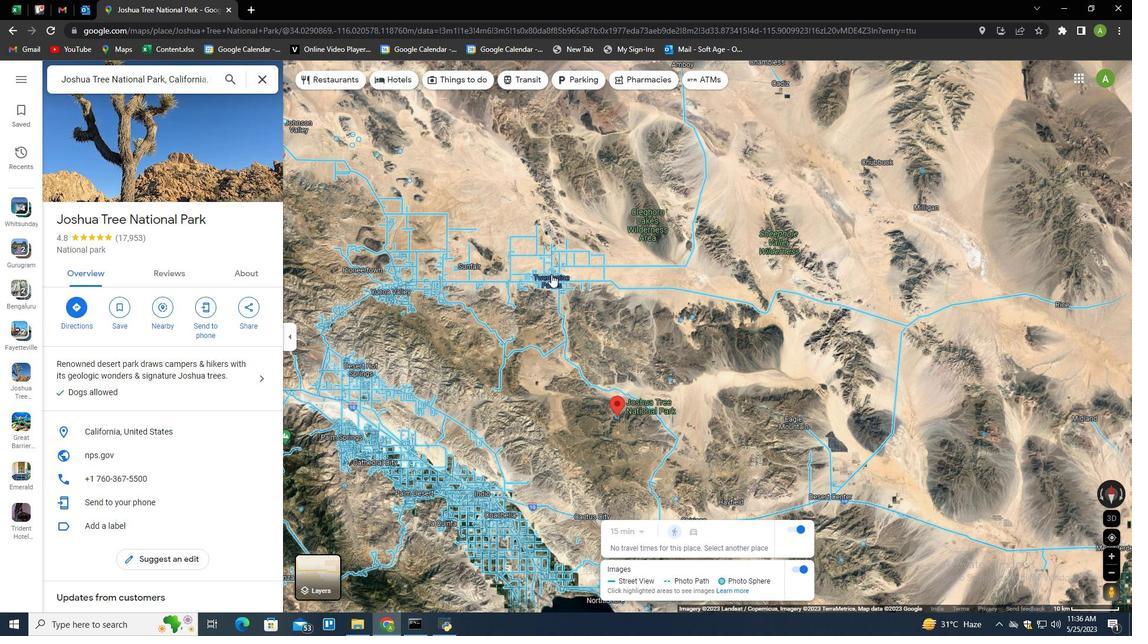 
Action: Mouse moved to (872, 424)
Screenshot: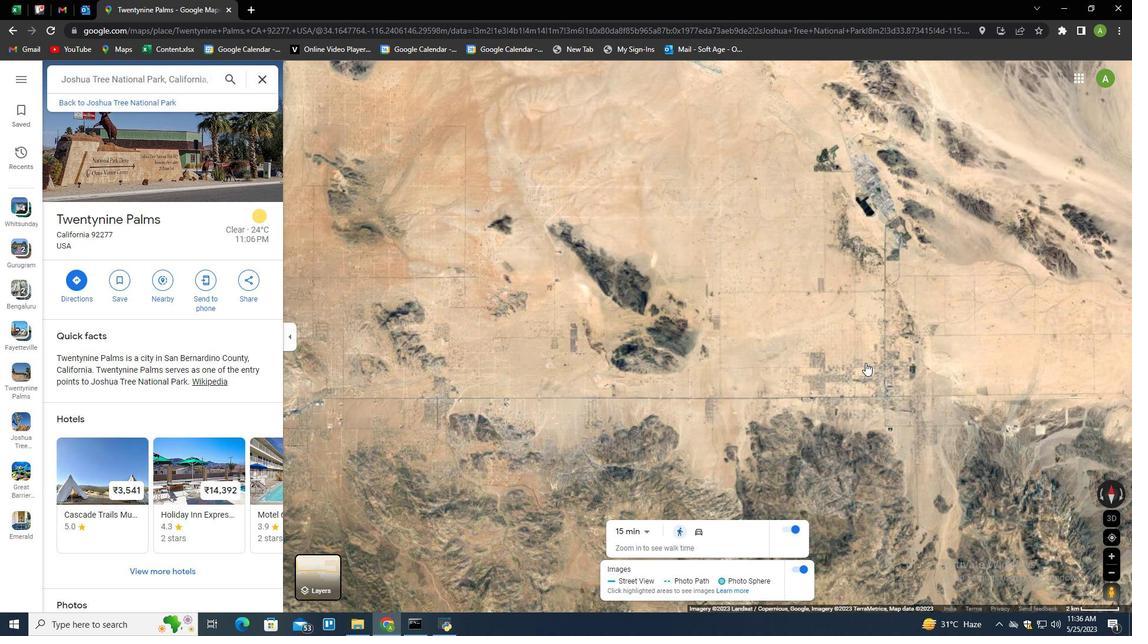 
Action: Mouse scrolled (872, 424) with delta (0, 0)
Screenshot: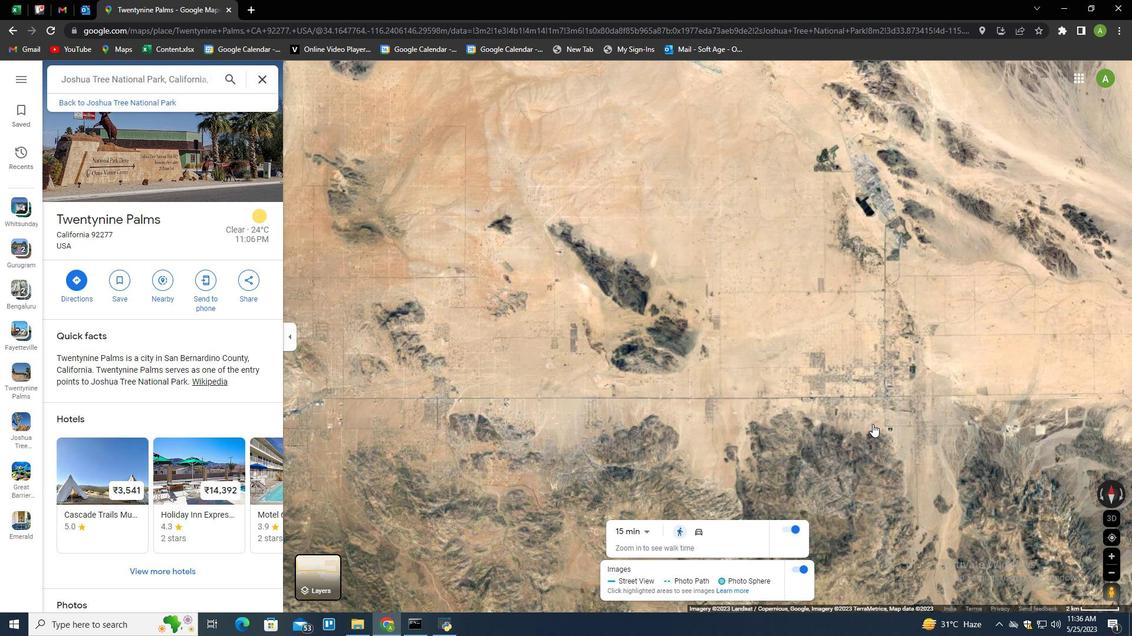 
Action: Mouse scrolled (872, 424) with delta (0, 0)
Screenshot: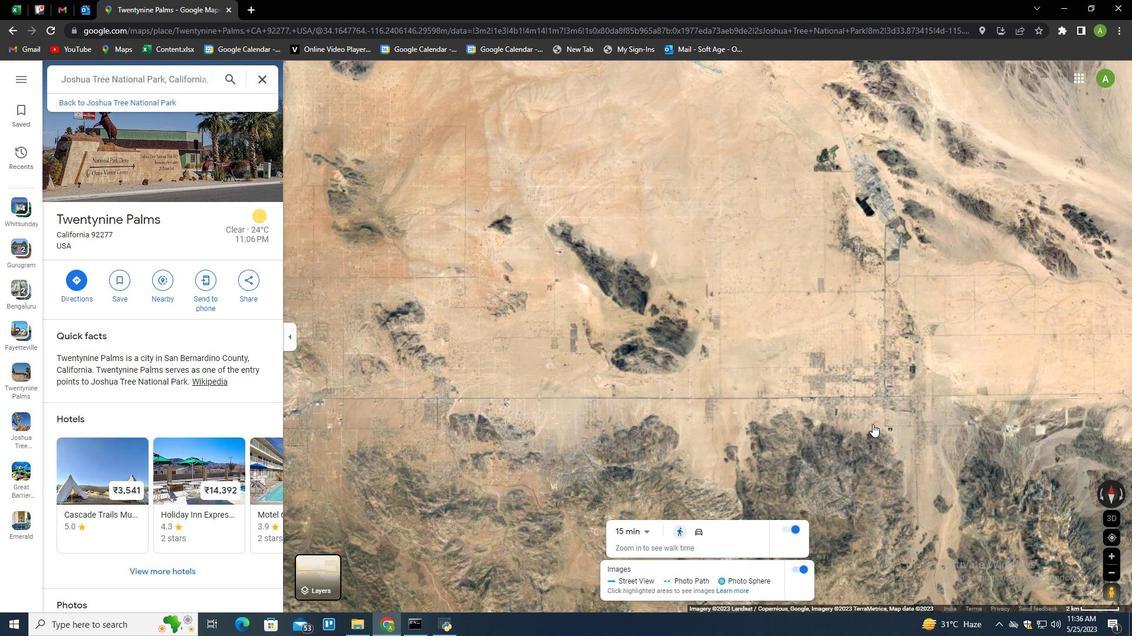 
Action: Mouse moved to (881, 382)
Screenshot: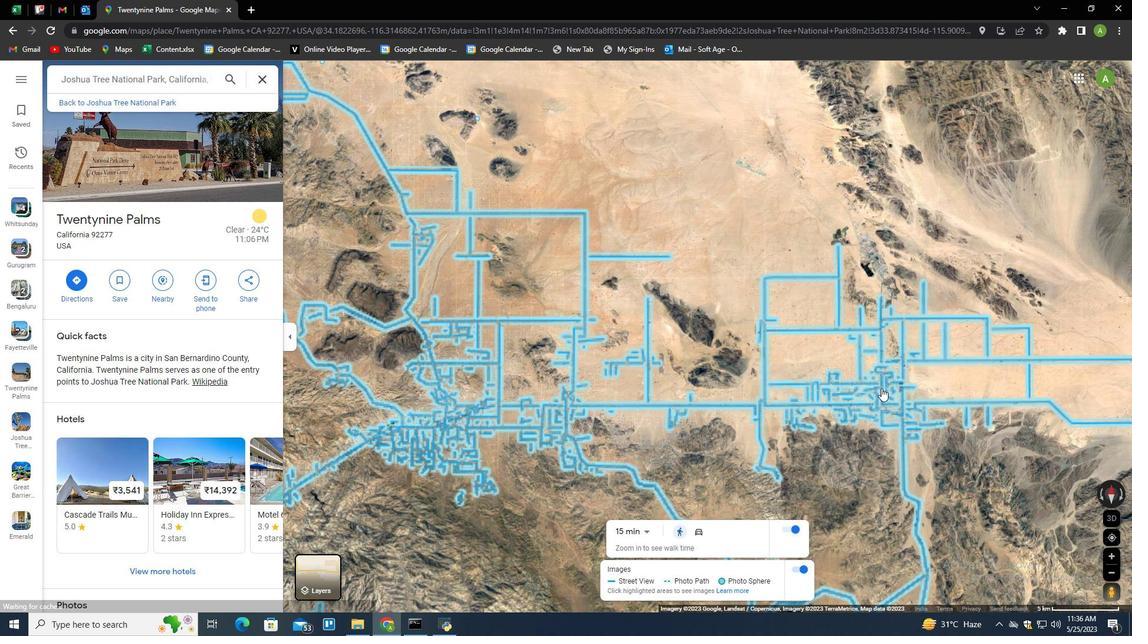 
Action: Mouse pressed left at (881, 382)
Screenshot: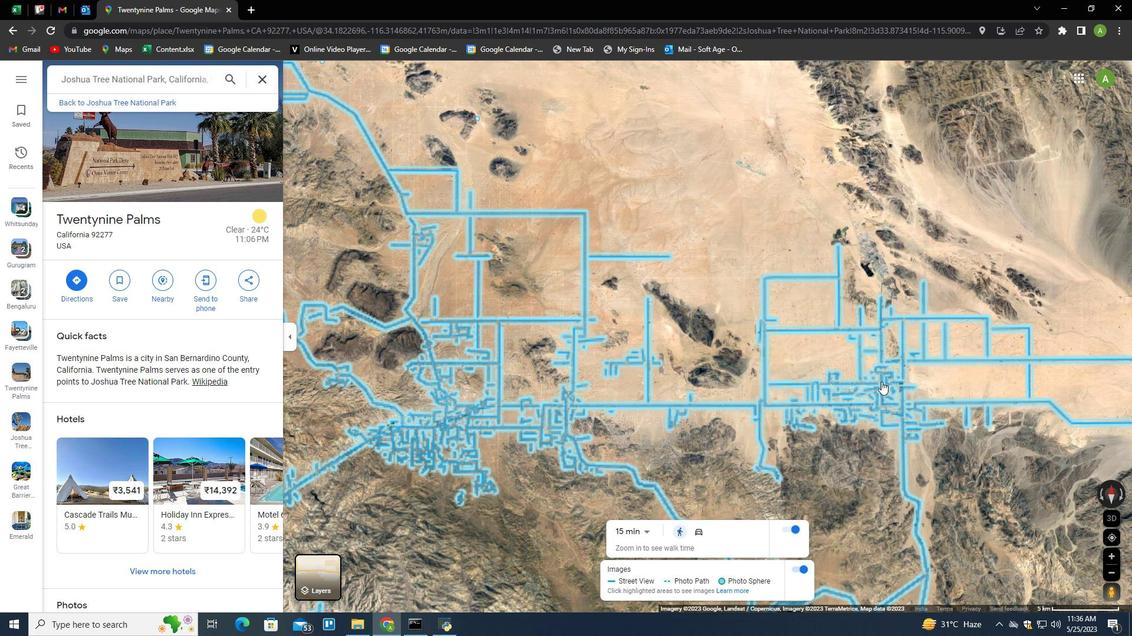 
Action: Mouse moved to (968, 477)
Screenshot: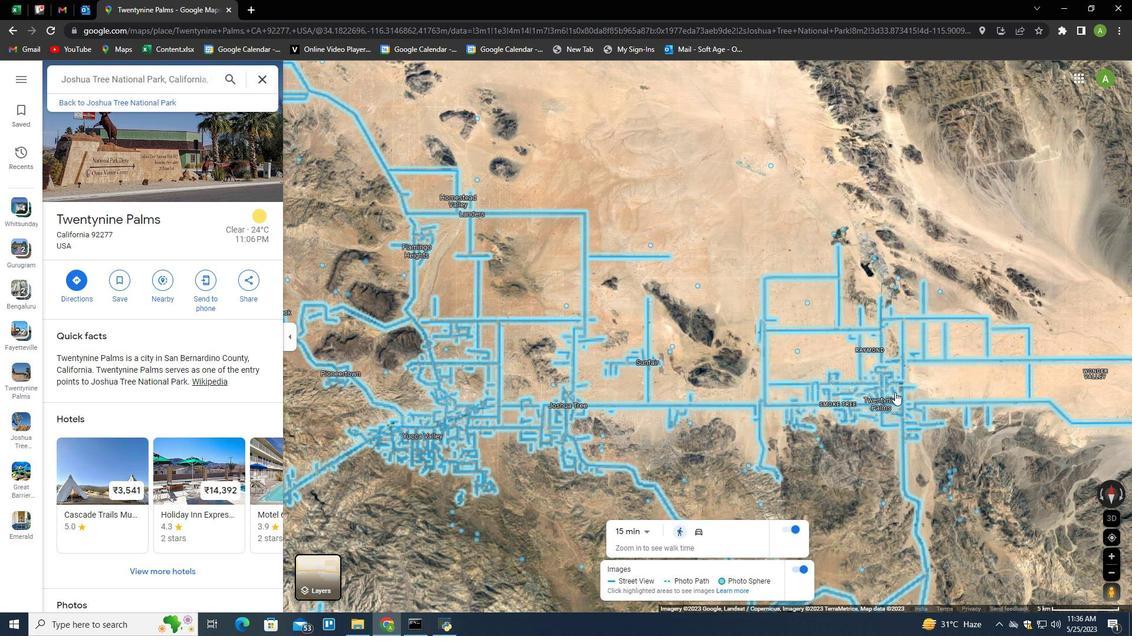 
Action: Key pressed <Key.up>
Screenshot: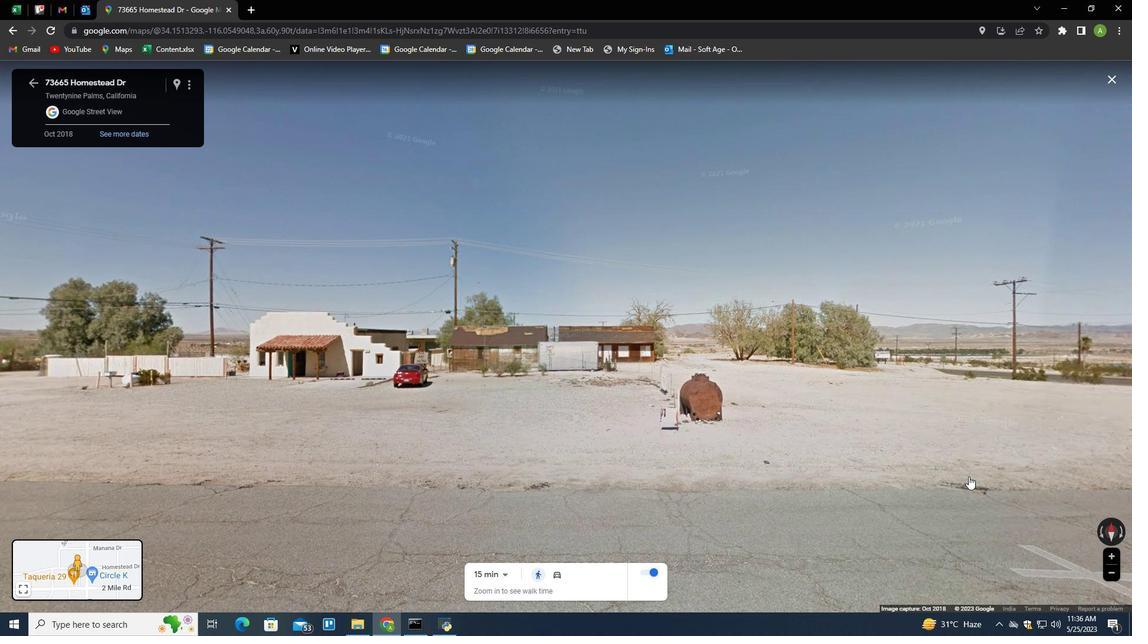 
Action: Mouse moved to (962, 472)
Screenshot: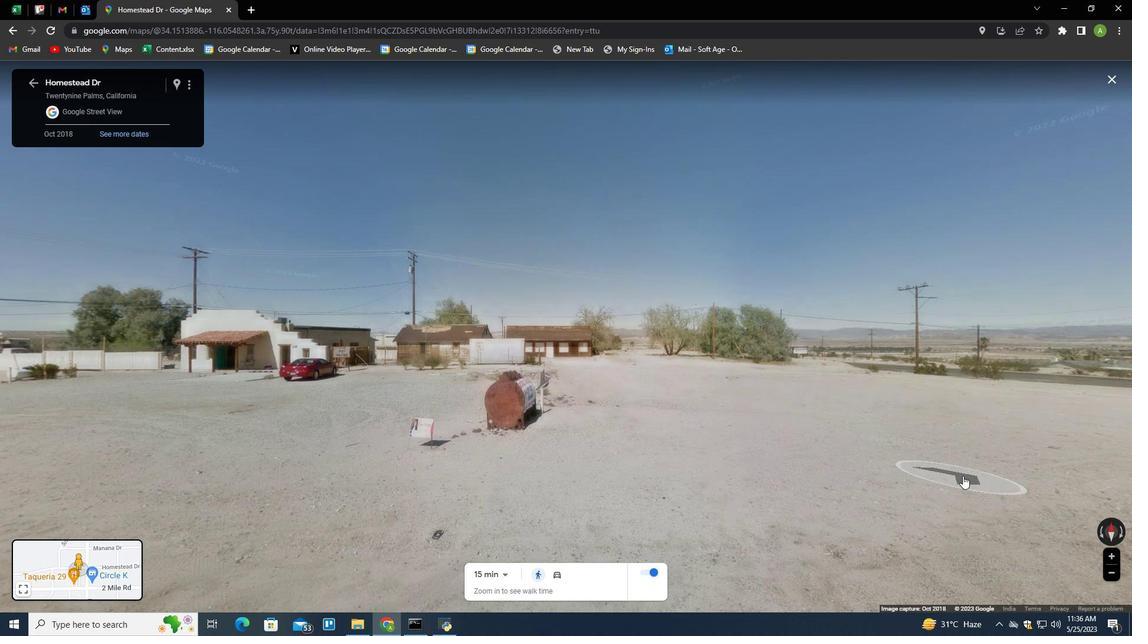 
Action: Mouse pressed left at (962, 472)
Screenshot: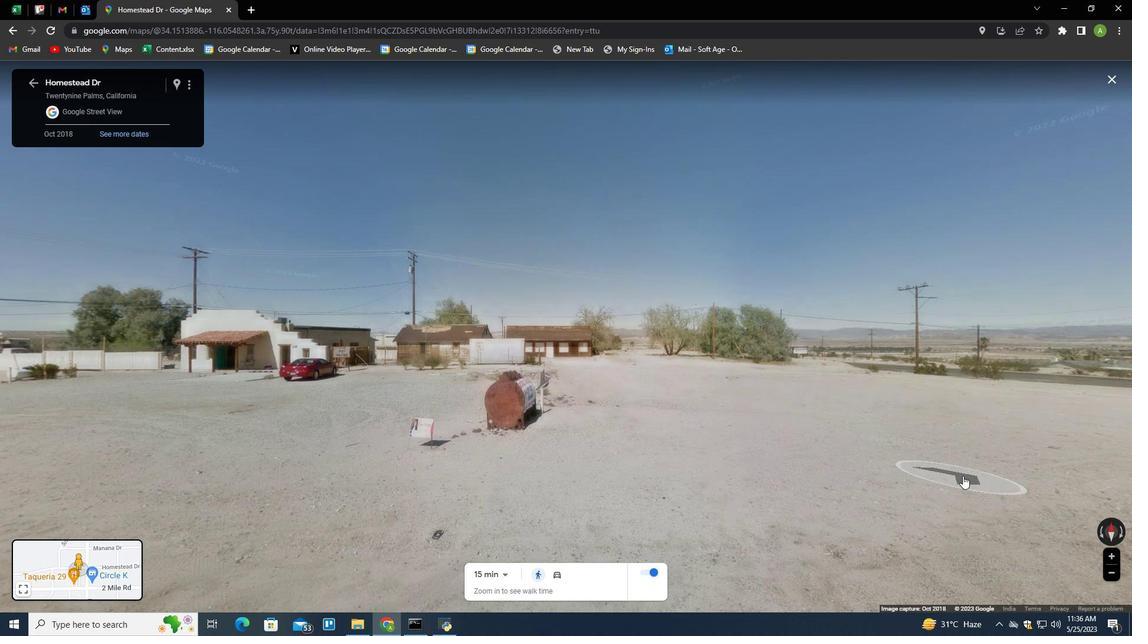 
Action: Mouse moved to (827, 284)
Screenshot: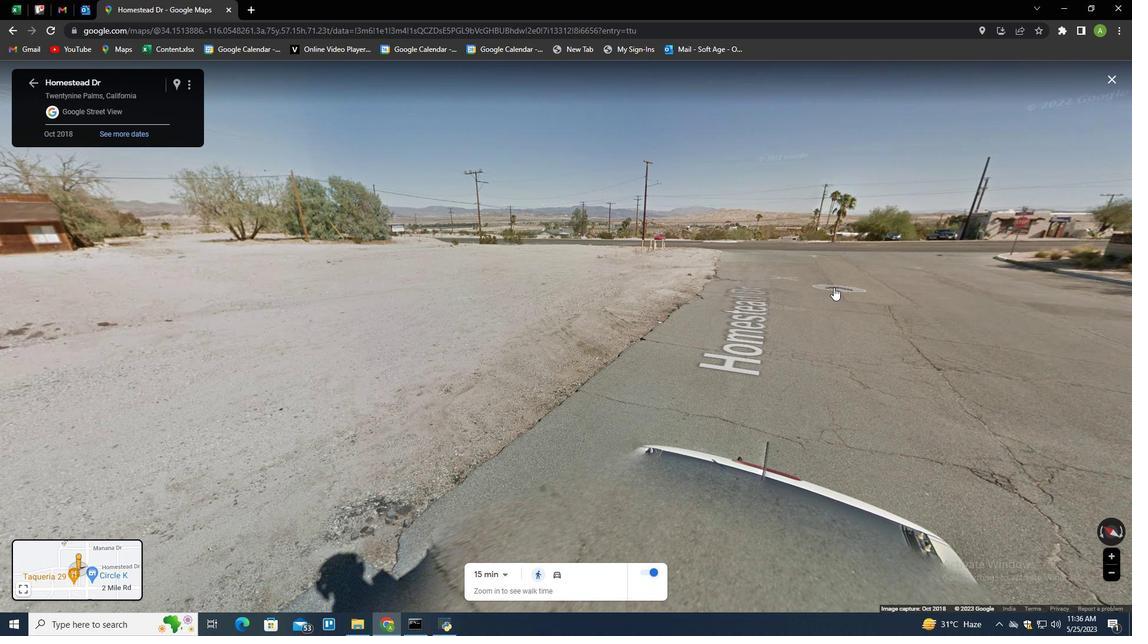 
Action: Mouse pressed left at (827, 284)
Screenshot: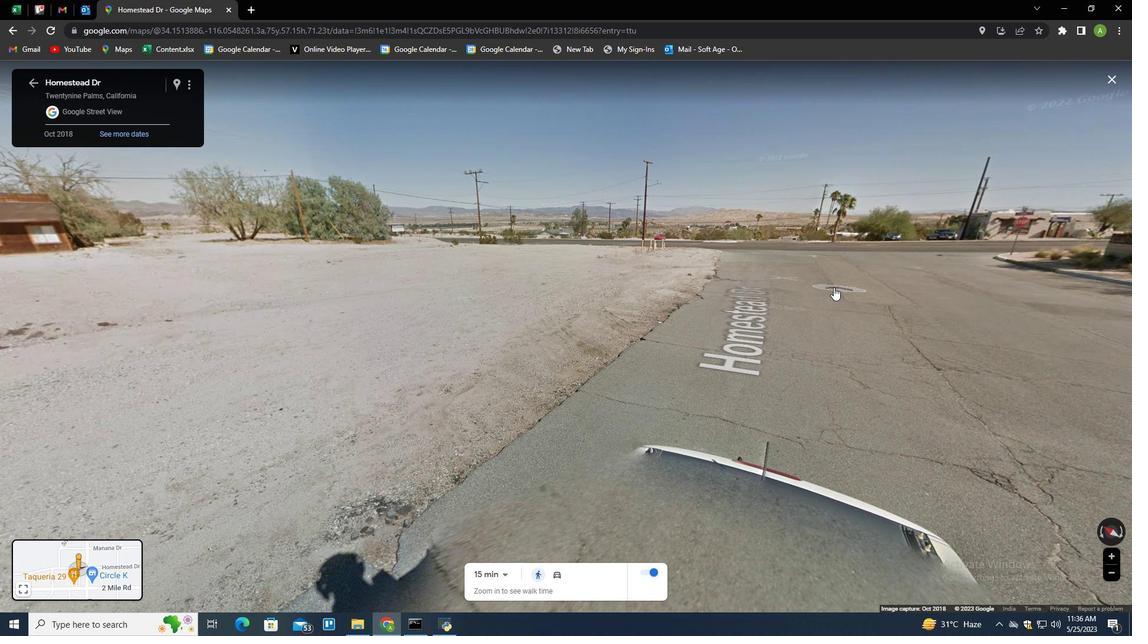 
Action: Mouse moved to (830, 281)
Screenshot: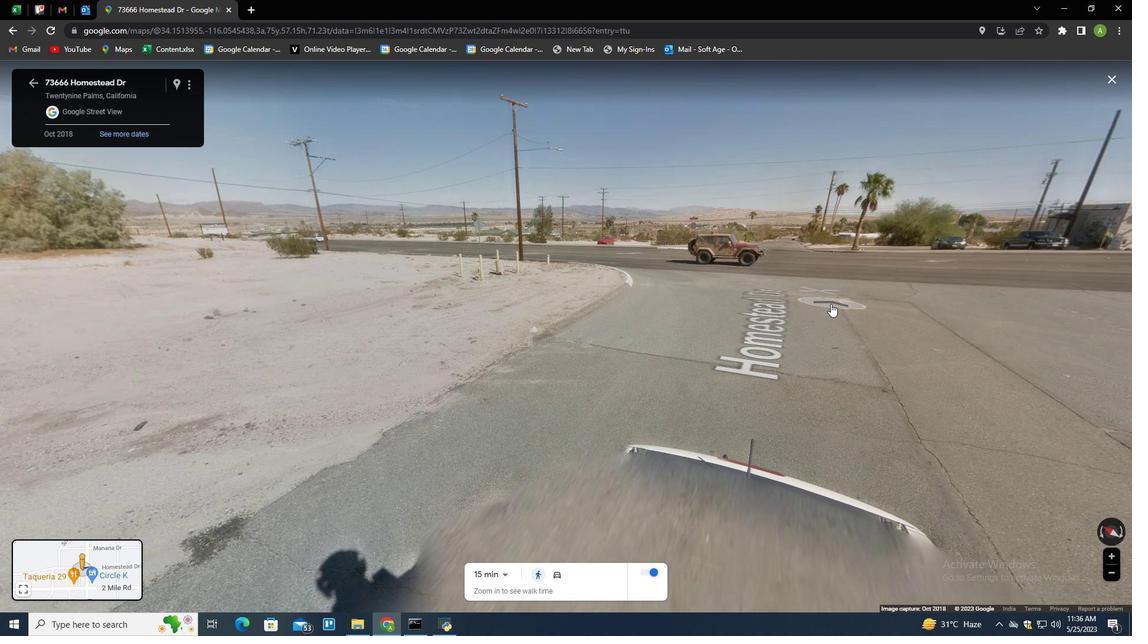
Action: Mouse pressed left at (830, 281)
Screenshot: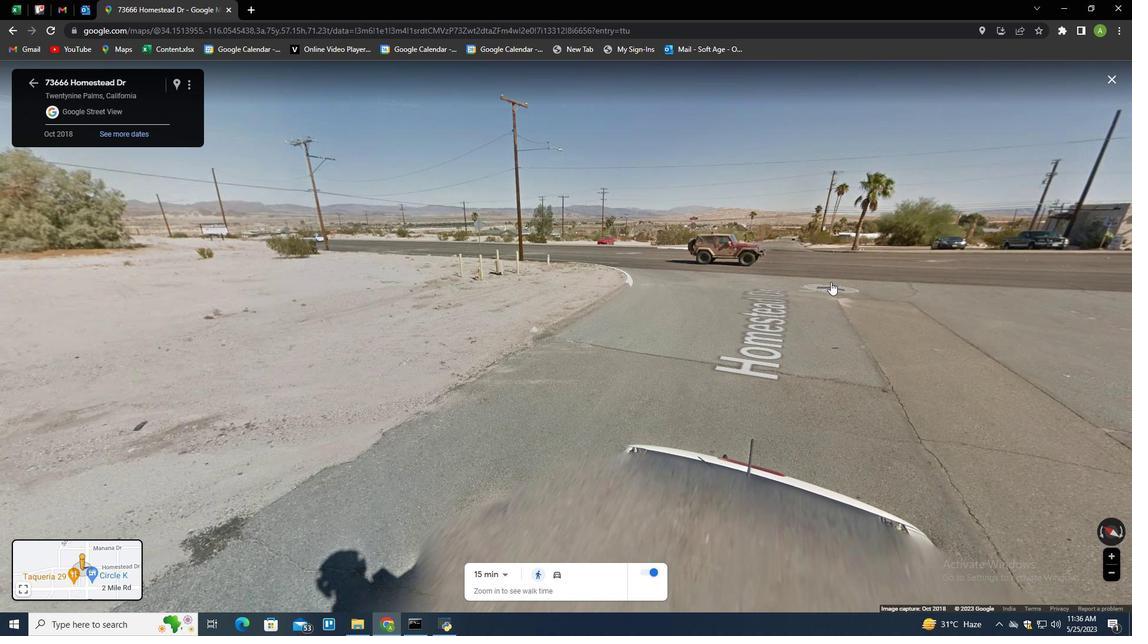 
Action: Mouse moved to (847, 340)
Screenshot: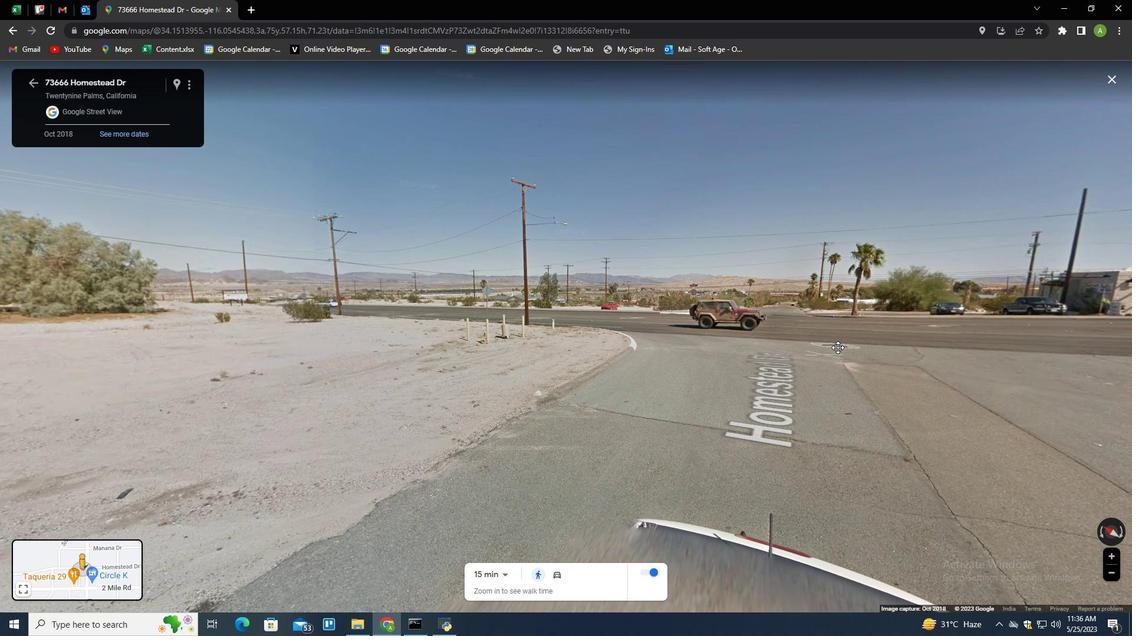 
Action: Mouse pressed left at (847, 340)
Screenshot: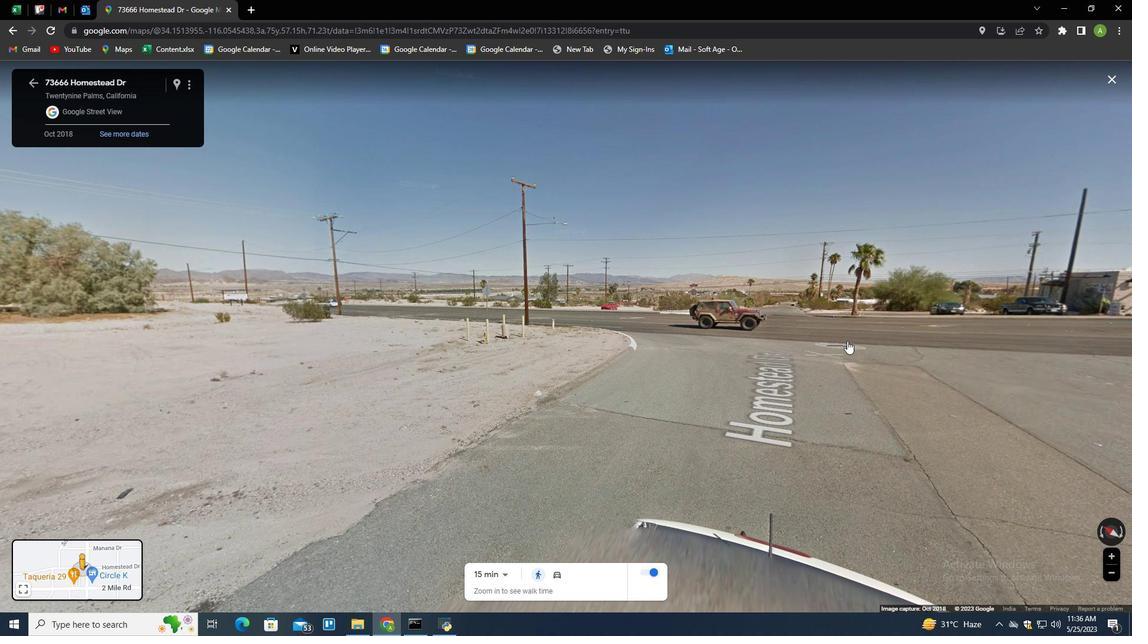 
Action: Mouse moved to (876, 413)
Screenshot: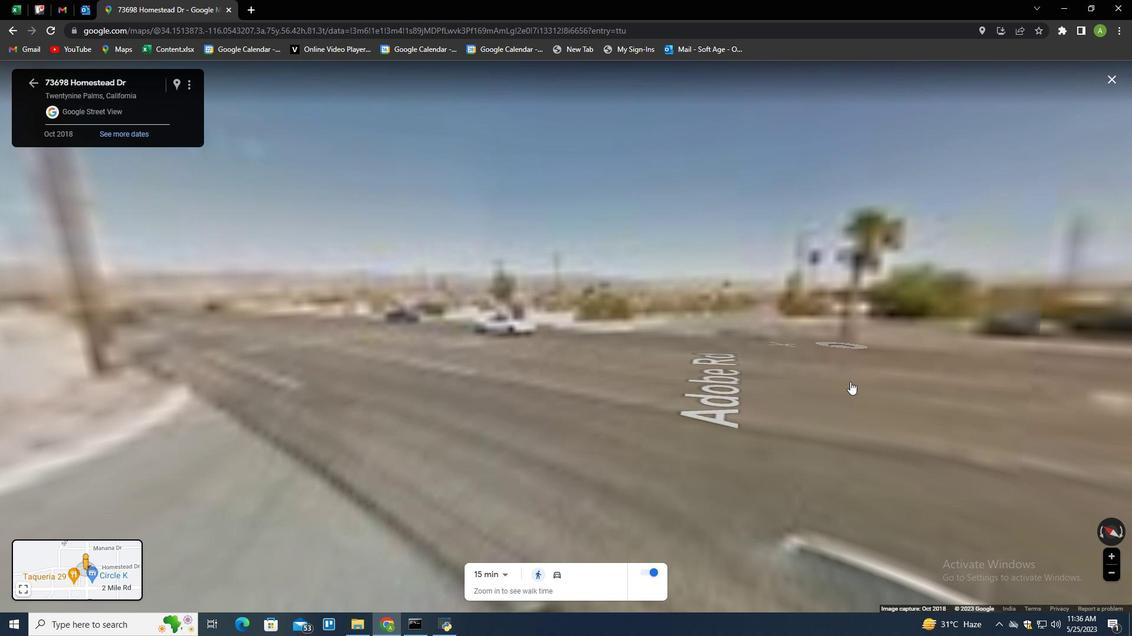 
Action: Mouse pressed left at (876, 413)
Screenshot: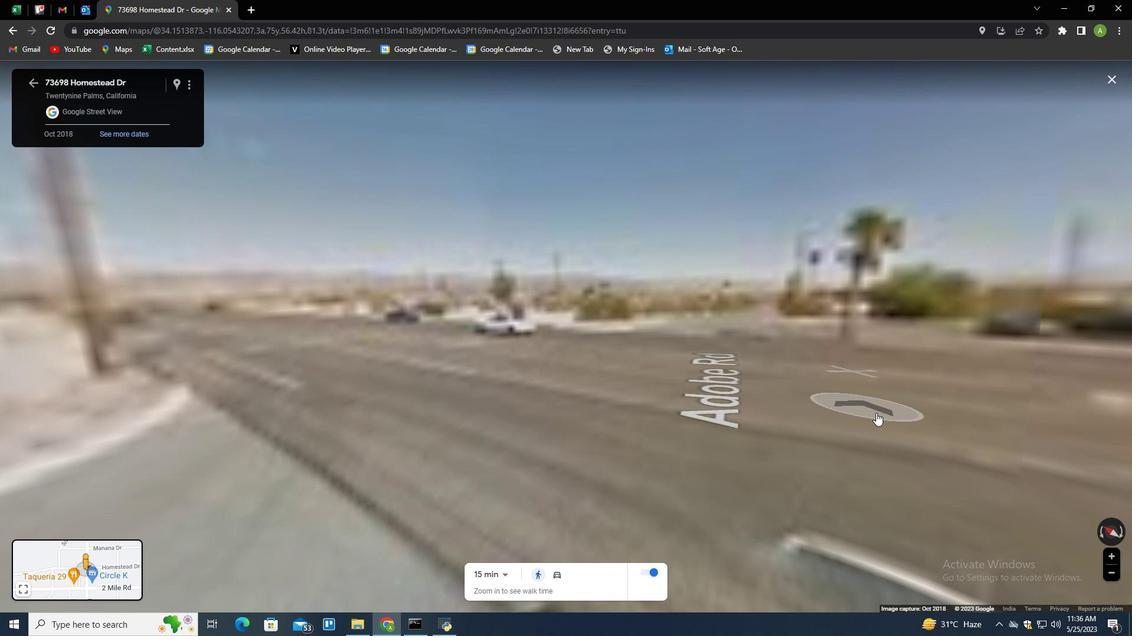 
Action: Mouse moved to (897, 280)
Screenshot: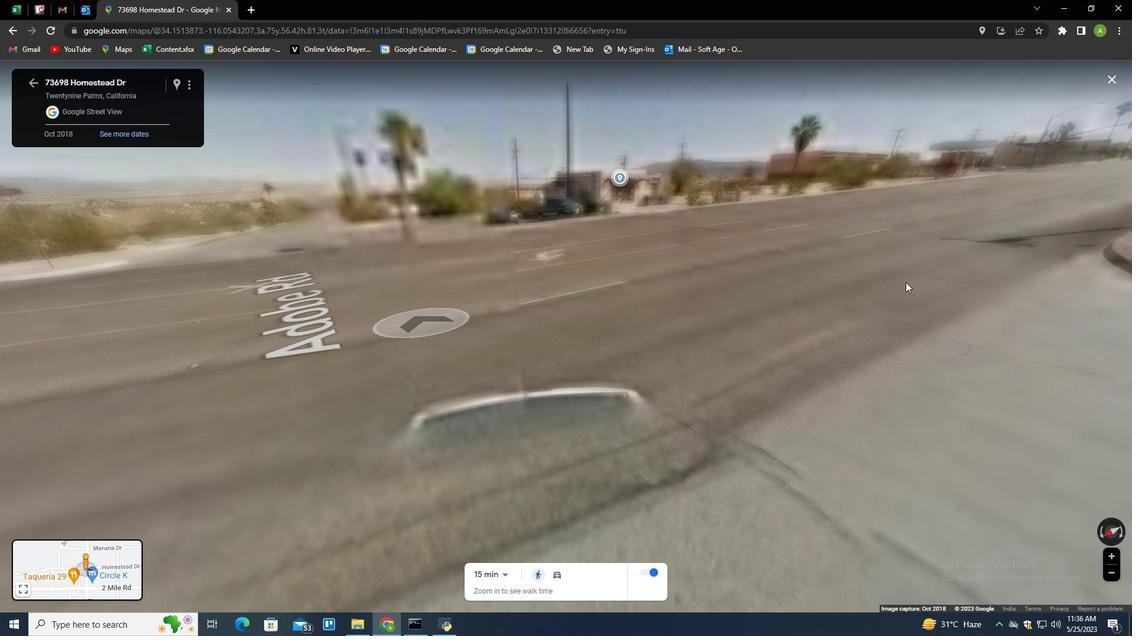 
Action: Mouse pressed left at (903, 281)
Screenshot: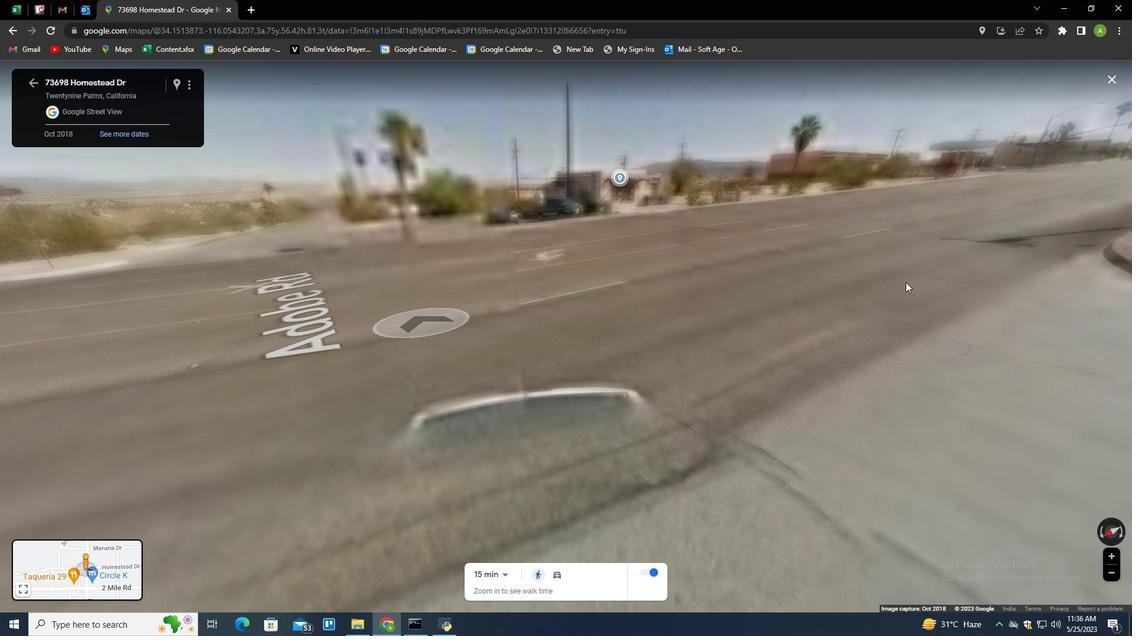 
Action: Mouse moved to (656, 270)
Screenshot: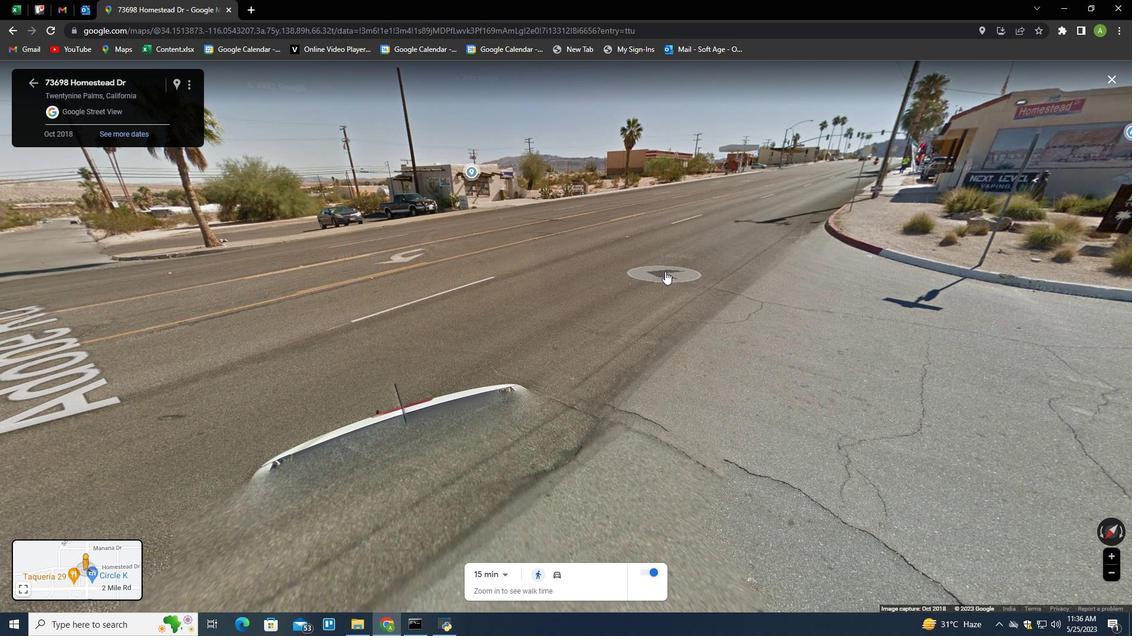 
Action: Mouse pressed left at (656, 270)
Screenshot: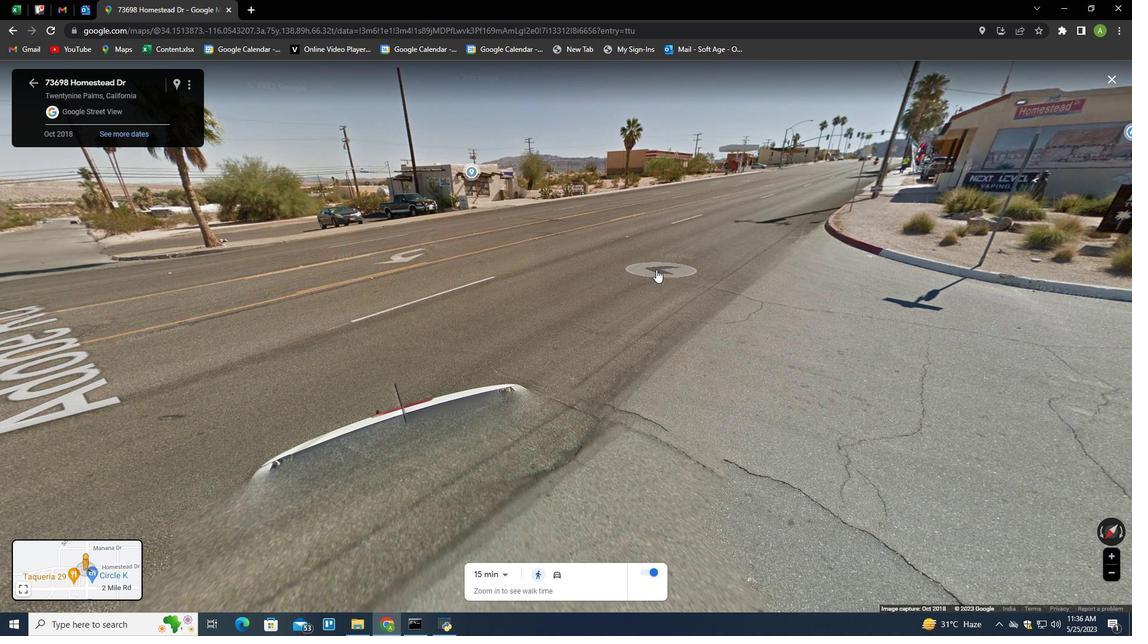 
Action: Mouse moved to (510, 247)
Screenshot: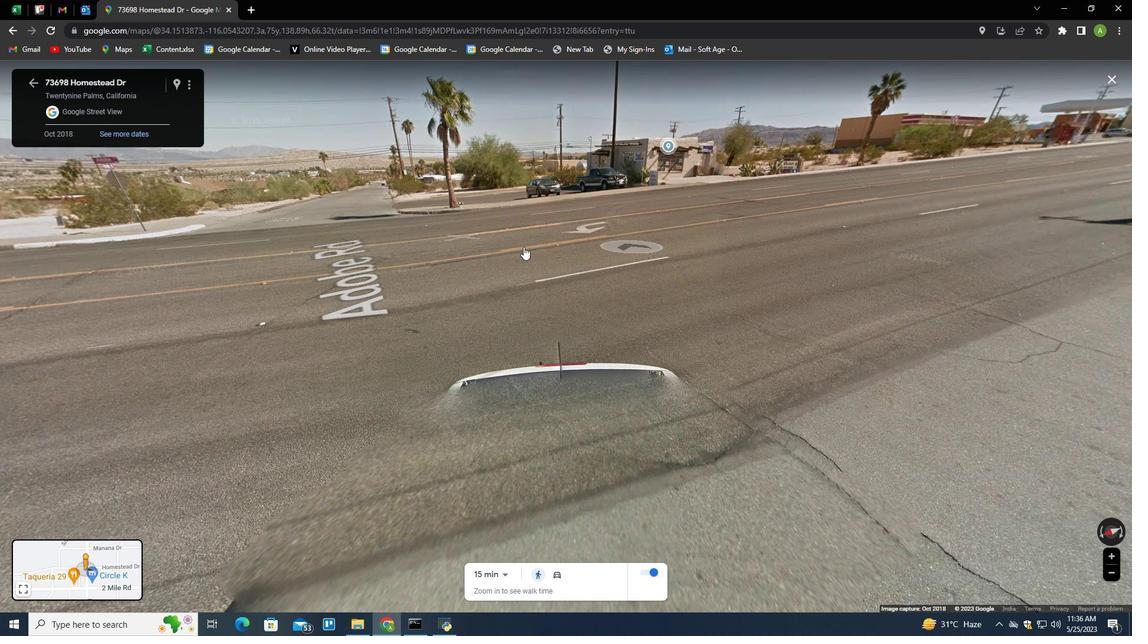 
Action: Mouse pressed left at (510, 247)
Screenshot: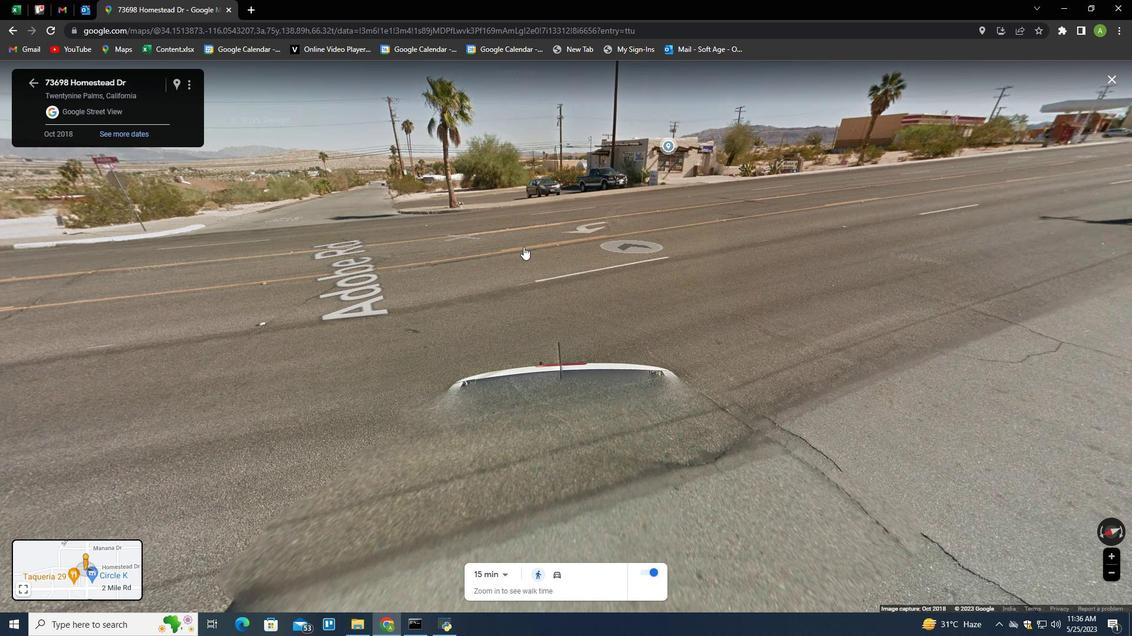 
Action: Mouse moved to (452, 261)
Screenshot: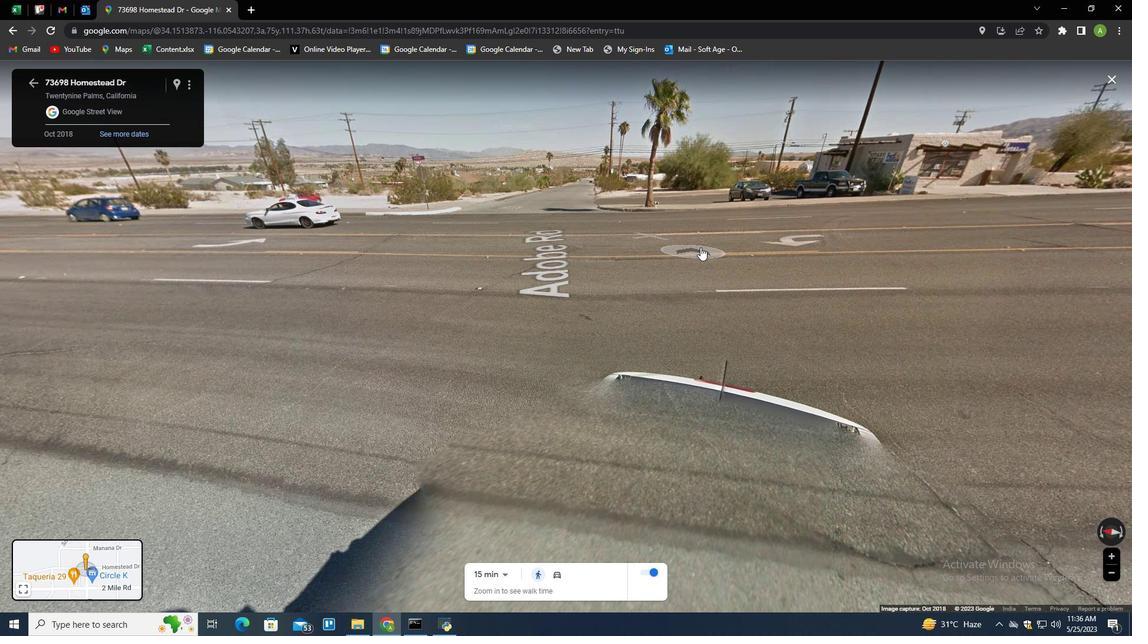 
Action: Mouse pressed left at (452, 261)
Screenshot: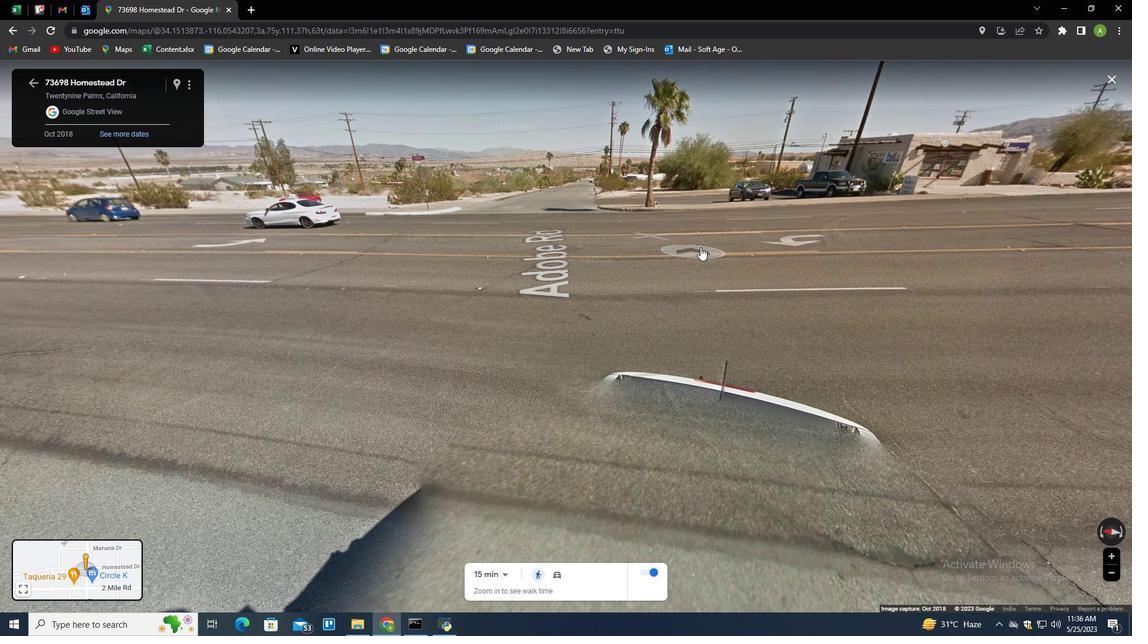 
Action: Mouse moved to (356, 255)
Screenshot: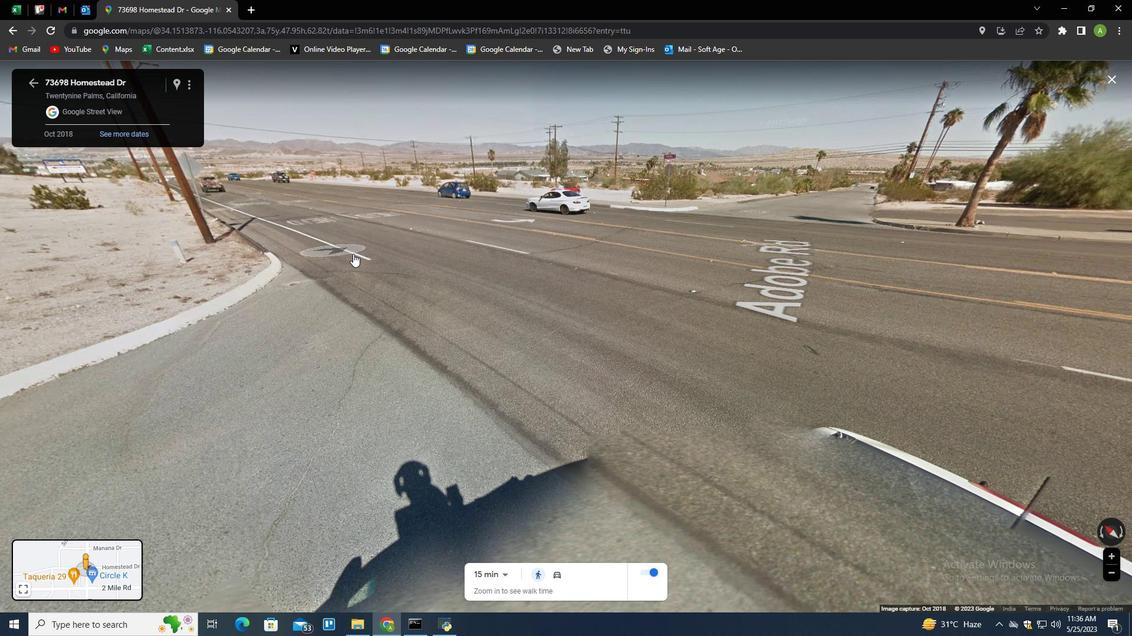 
Action: Mouse pressed left at (356, 255)
Screenshot: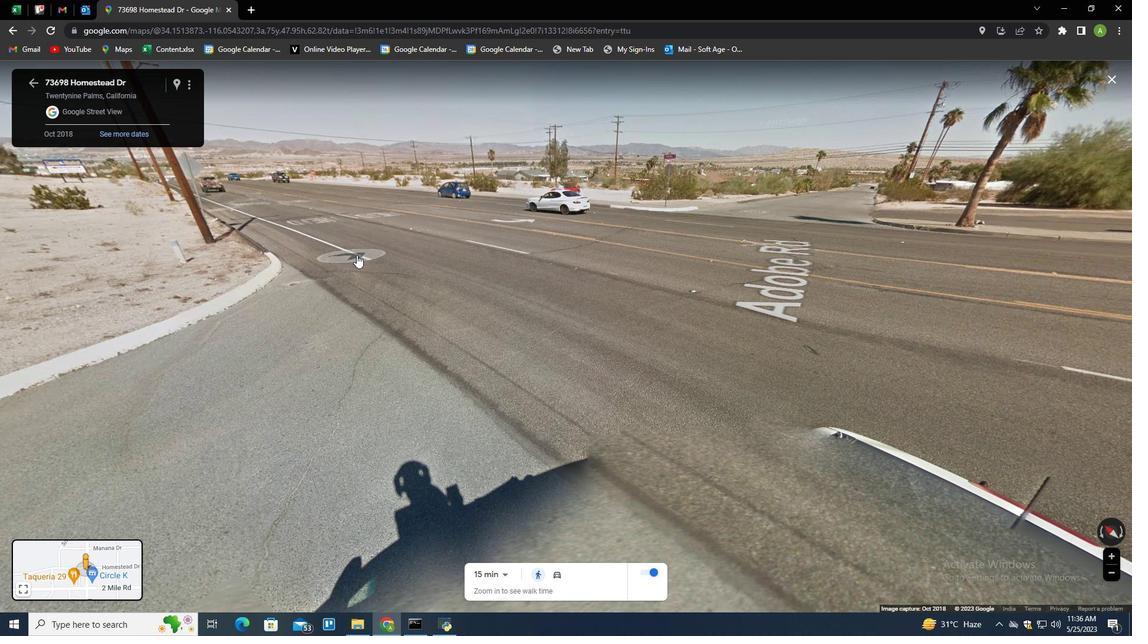 
Action: Mouse moved to (193, 284)
Screenshot: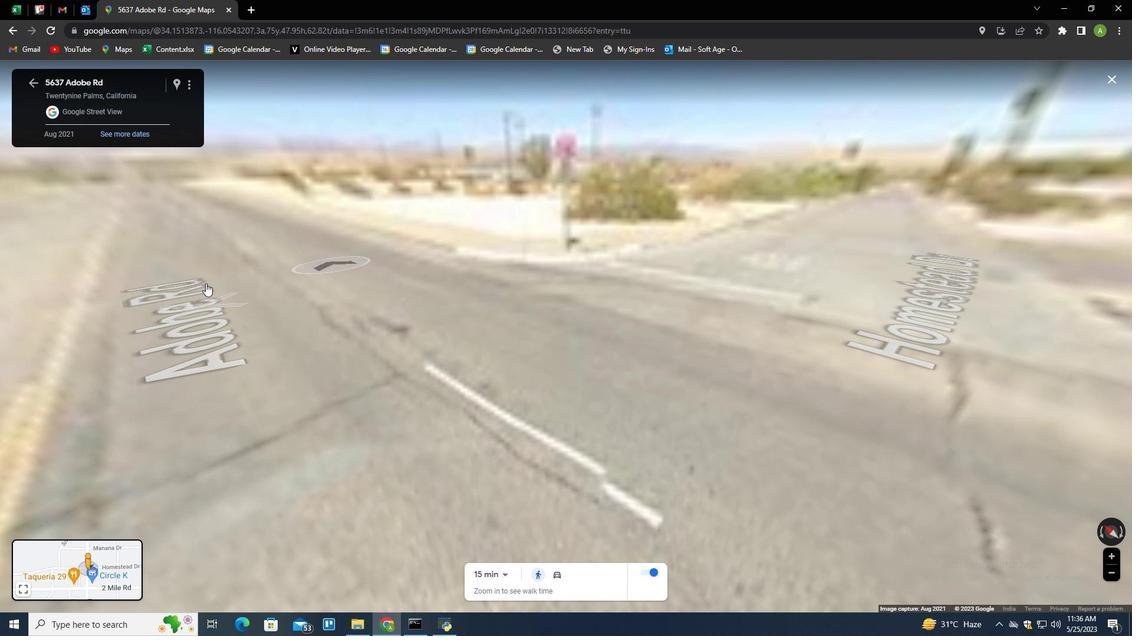 
Action: Mouse pressed left at (193, 284)
Screenshot: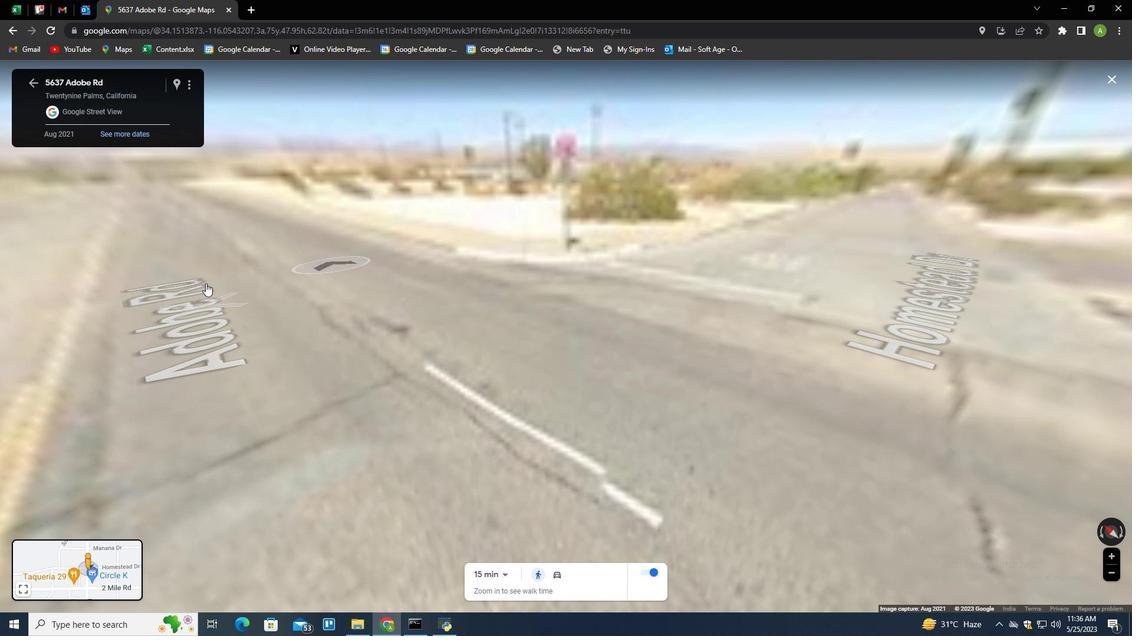 
Action: Mouse moved to (436, 281)
Screenshot: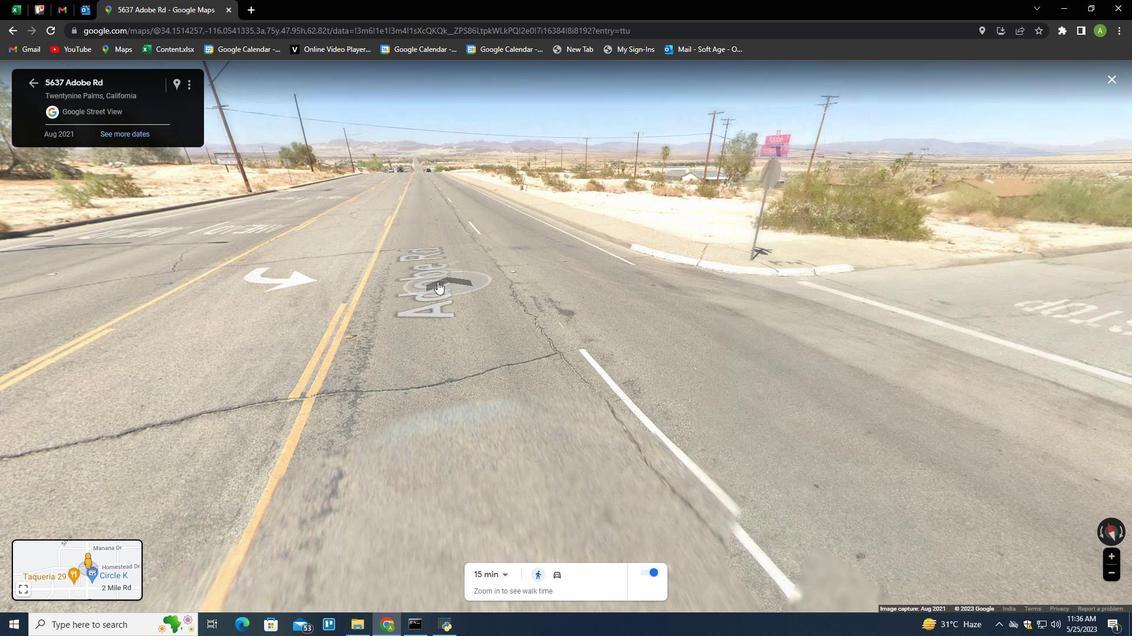 
Action: Mouse pressed left at (436, 281)
Screenshot: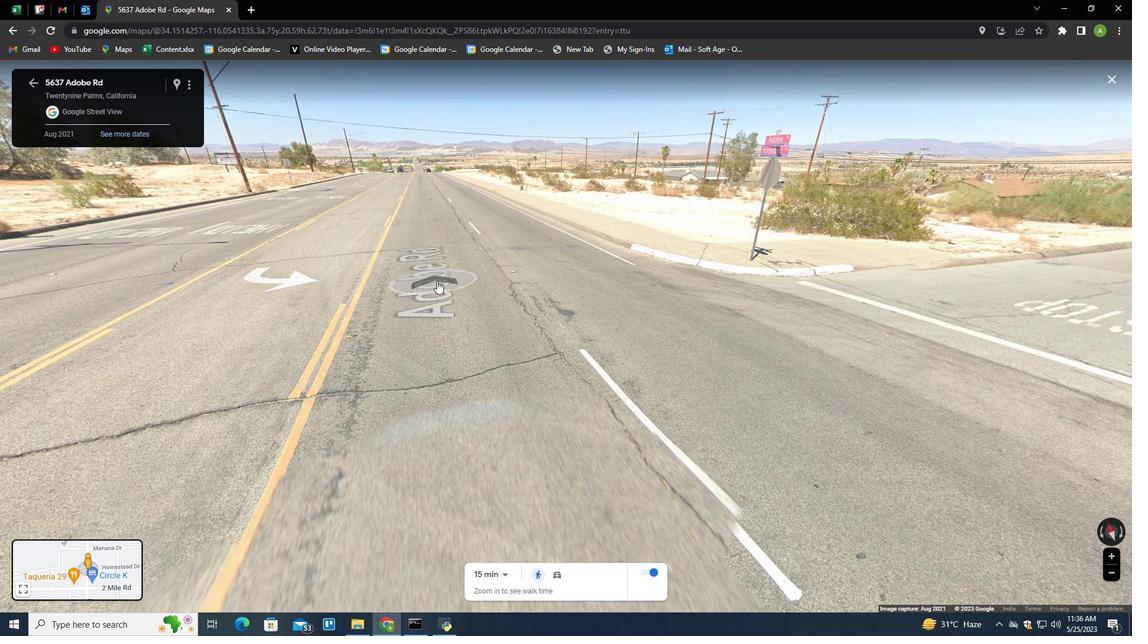 
Action: Mouse moved to (365, 280)
Screenshot: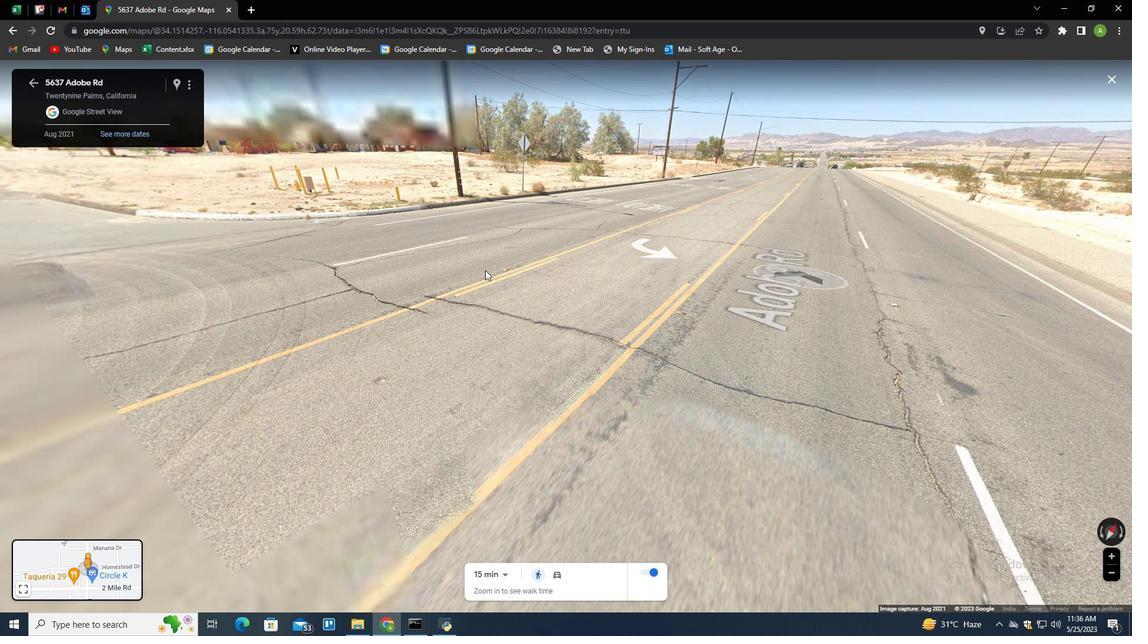 
Action: Mouse pressed left at (256, 280)
Screenshot: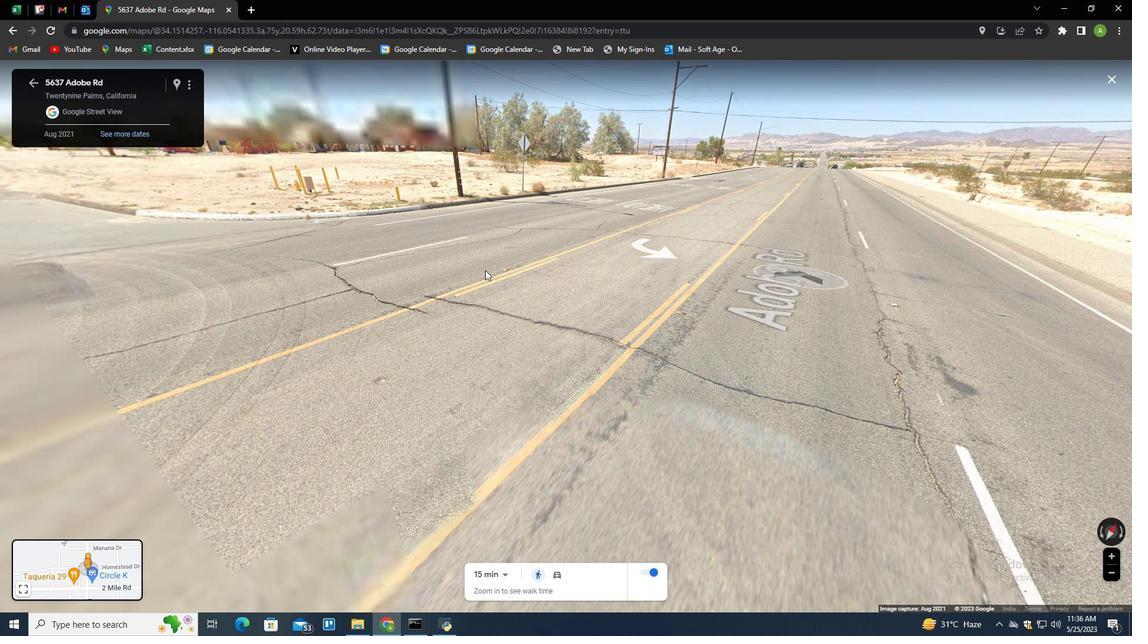 
Action: Mouse moved to (346, 275)
Screenshot: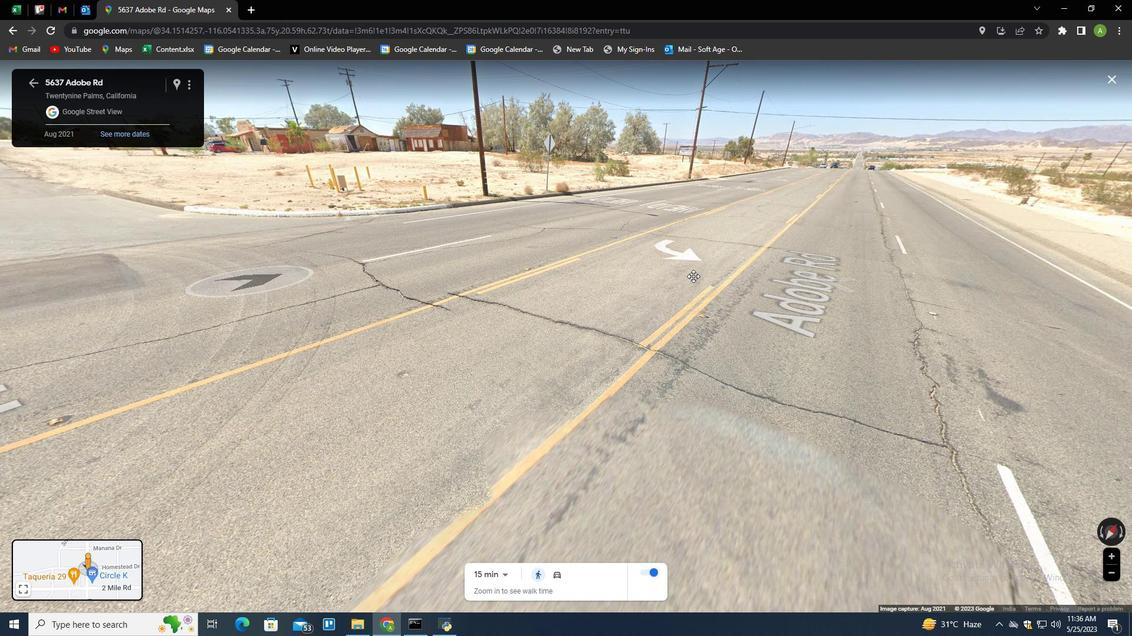 
Action: Mouse pressed left at (346, 275)
Screenshot: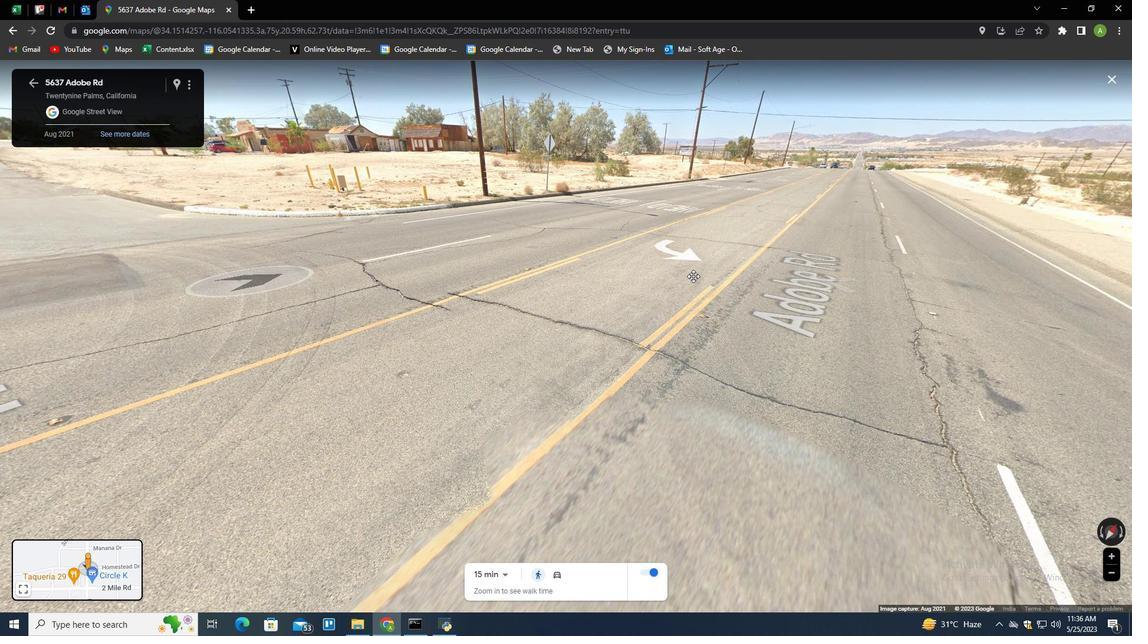 
Action: Mouse moved to (482, 258)
Screenshot: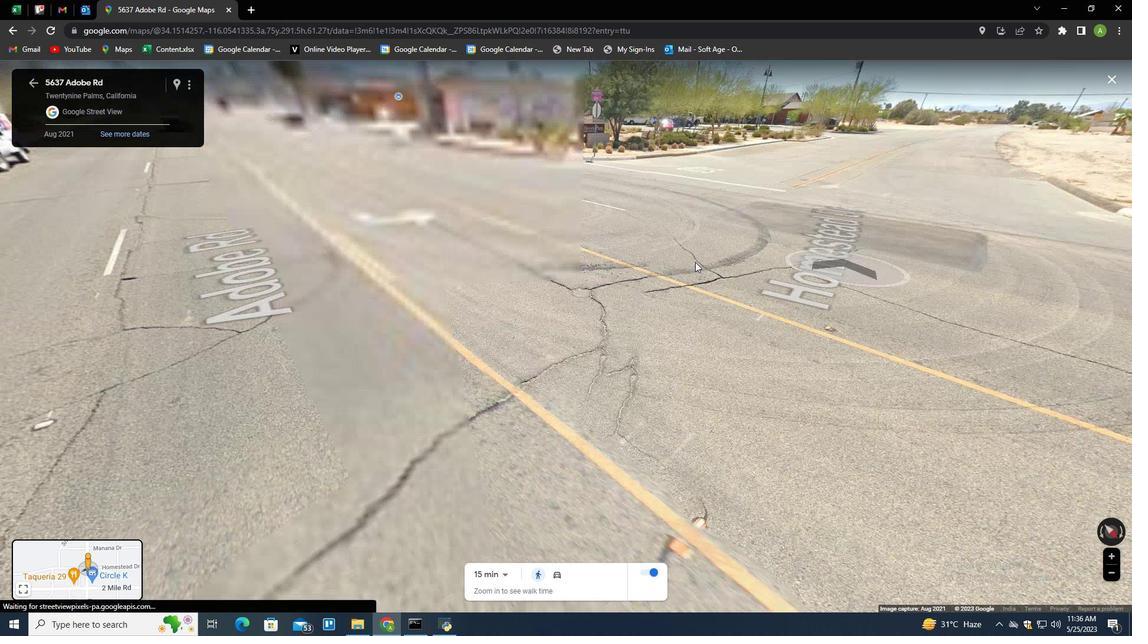 
Action: Mouse pressed left at (482, 258)
Screenshot: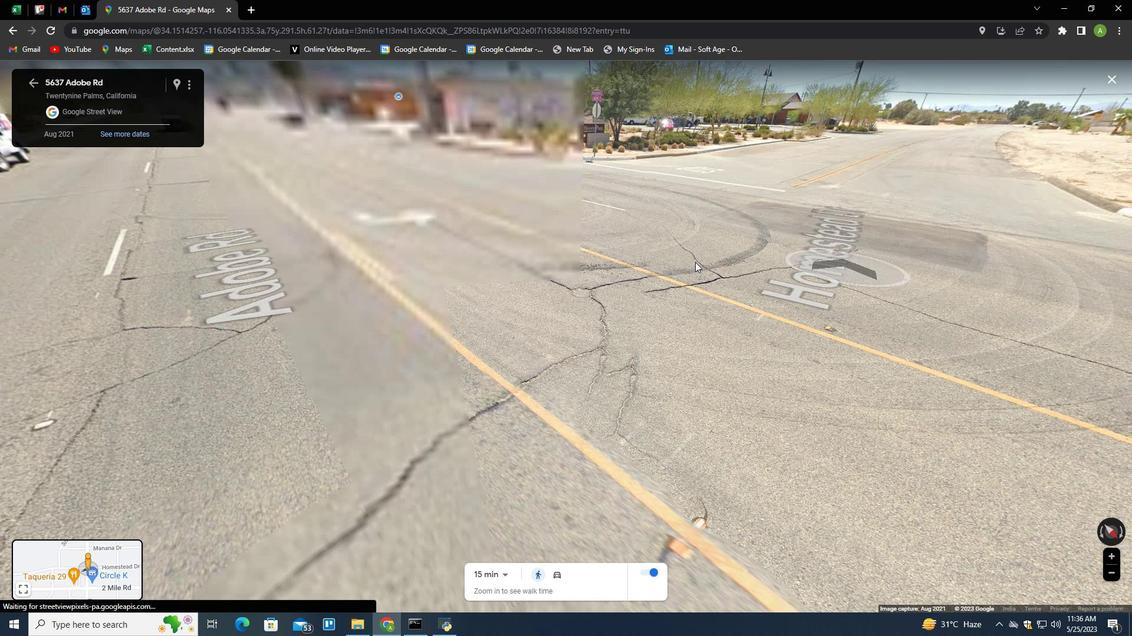 
Action: Mouse moved to (724, 279)
Screenshot: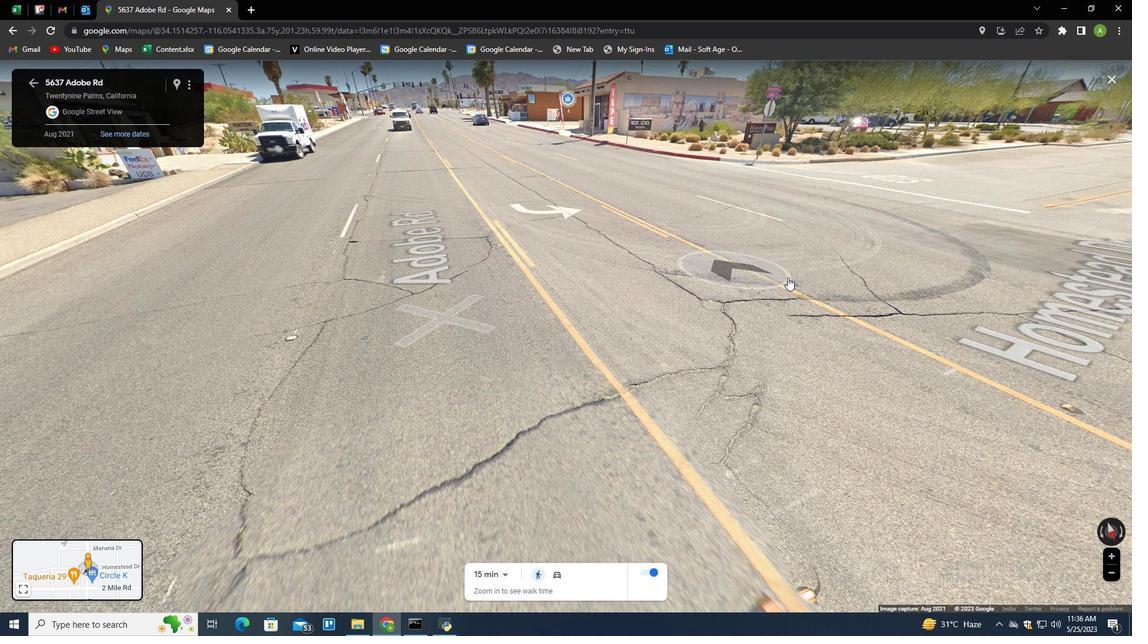 
Action: Mouse pressed left at (748, 279)
Screenshot: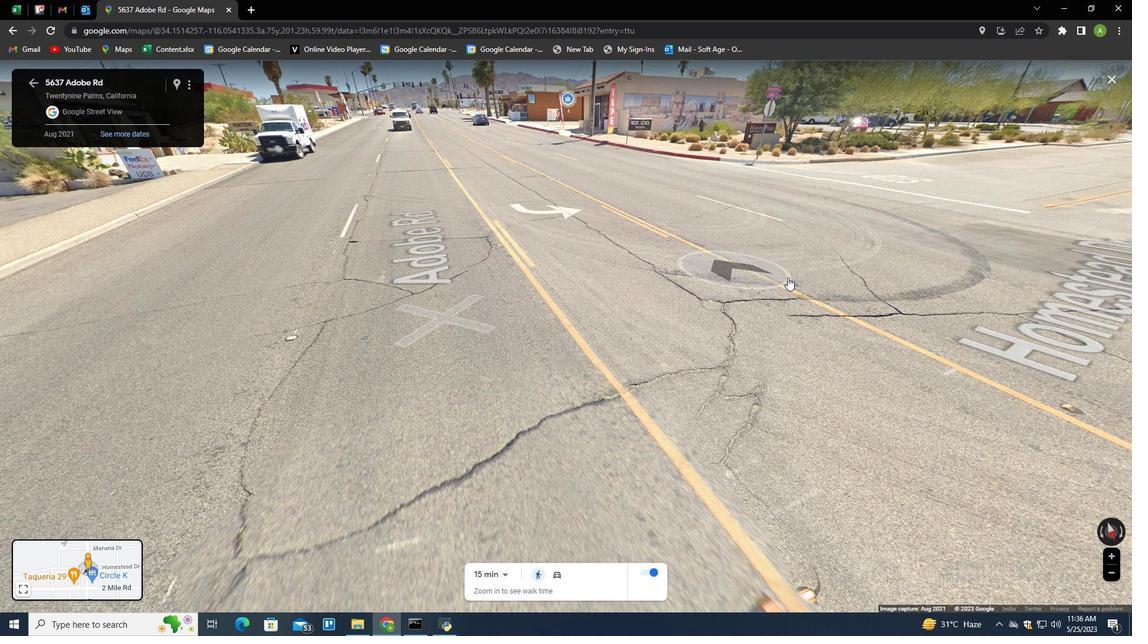 
Action: Mouse moved to (873, 271)
Screenshot: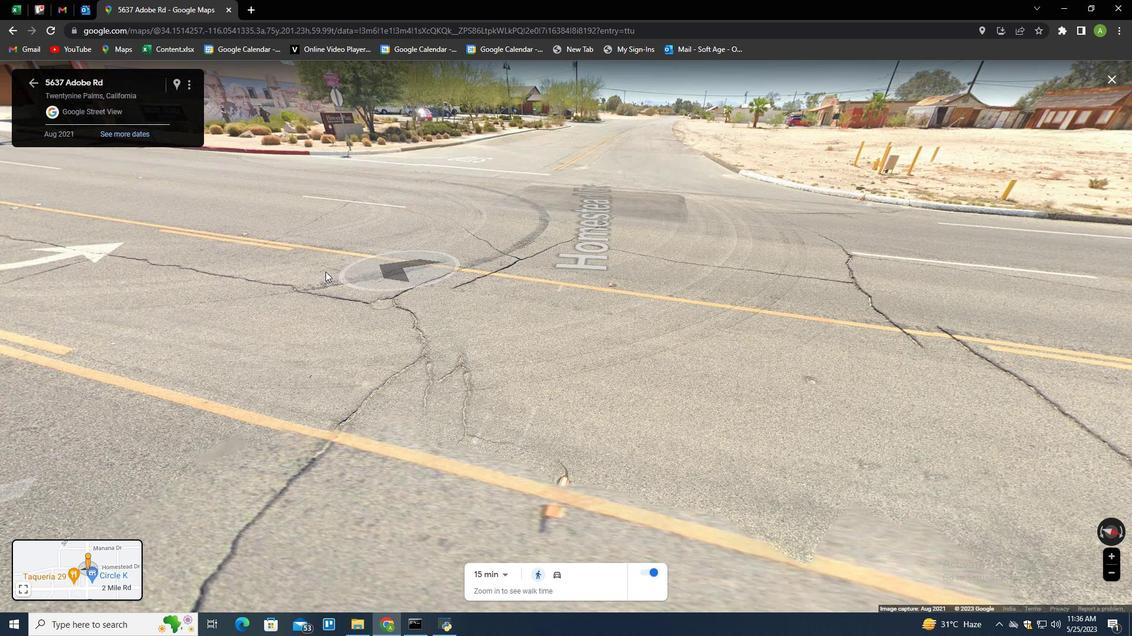 
Action: Mouse pressed left at (873, 271)
Screenshot: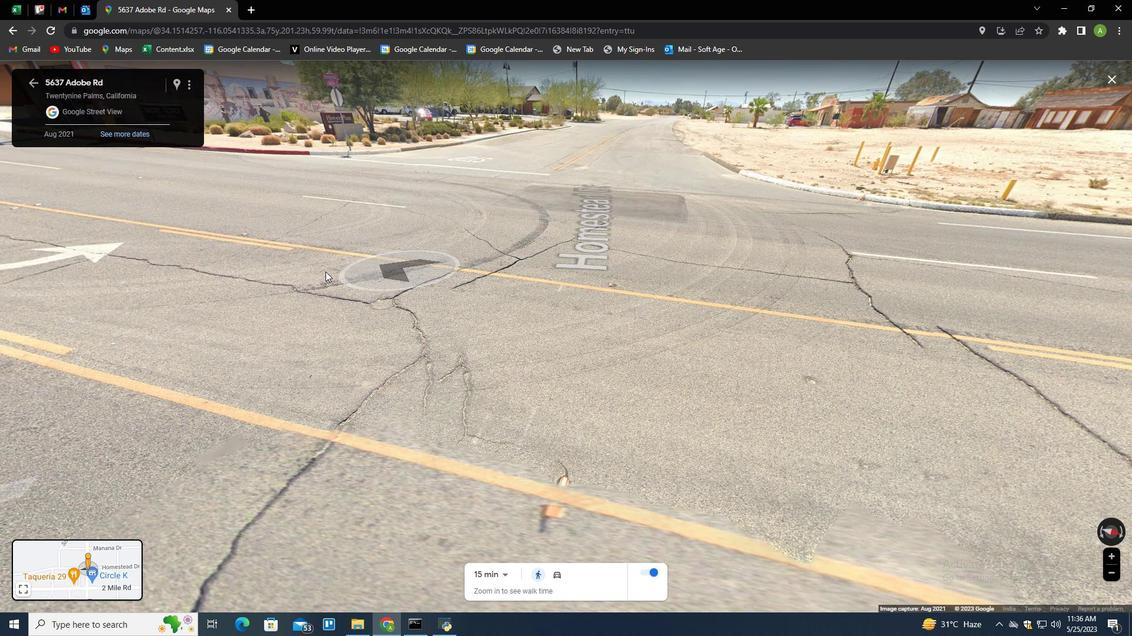 
Action: Mouse moved to (352, 221)
Screenshot: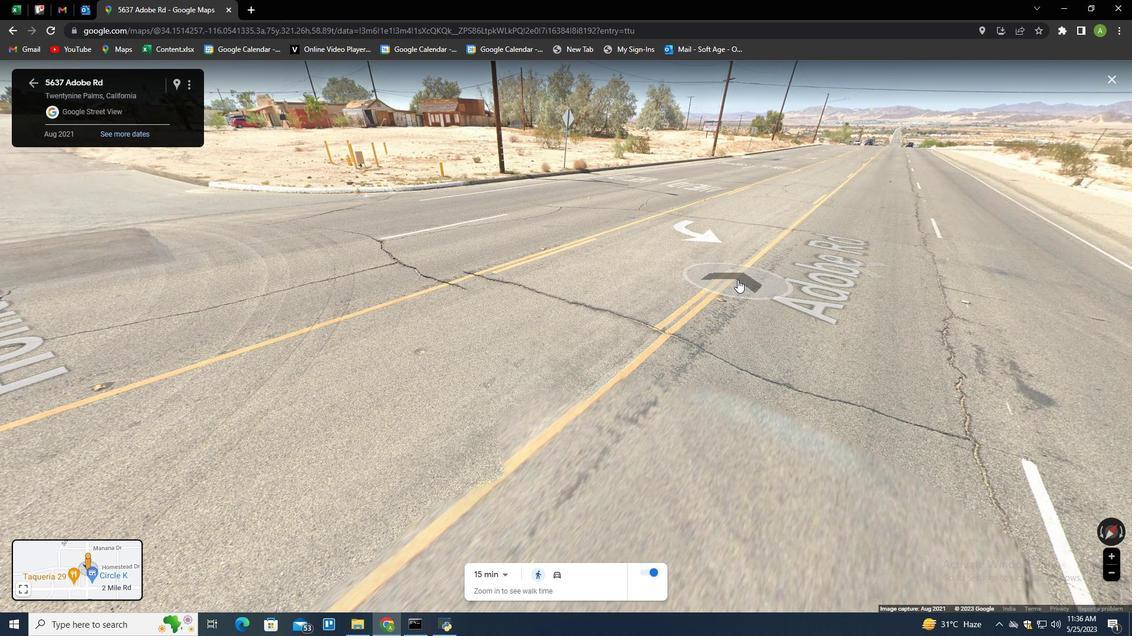 
Action: Mouse pressed left at (352, 221)
Screenshot: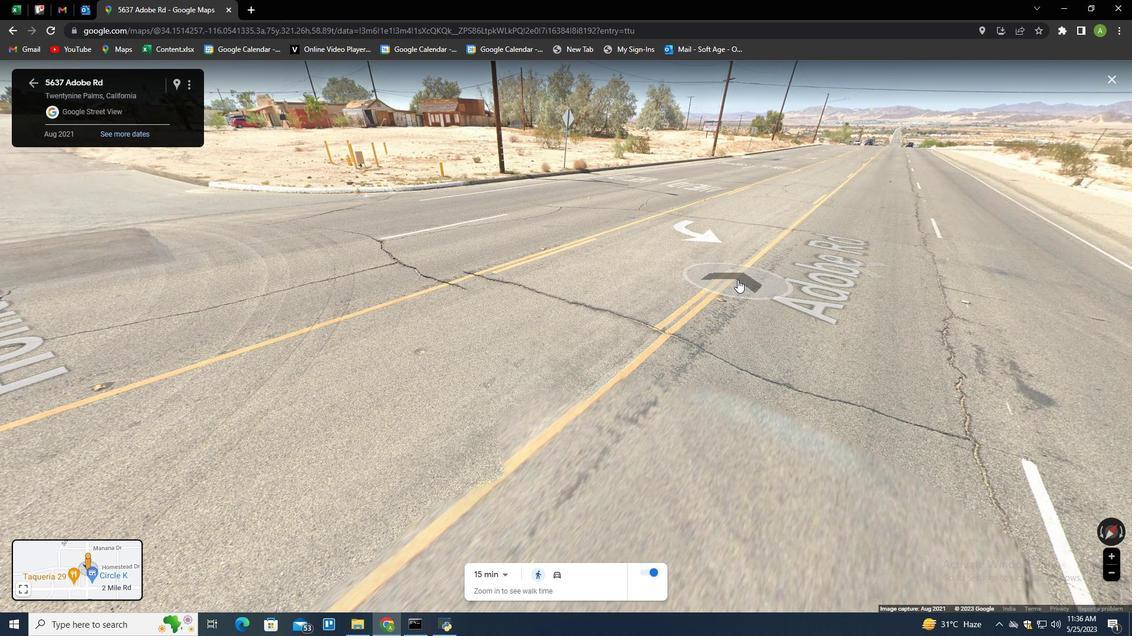 
Action: Mouse moved to (403, 173)
Screenshot: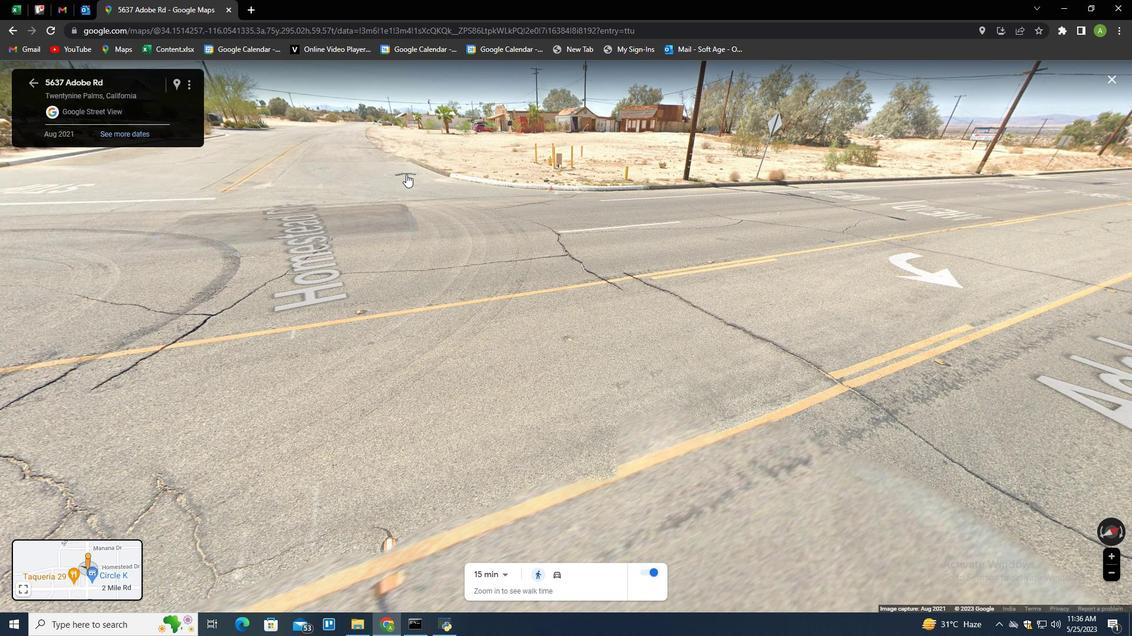 
Action: Mouse pressed left at (403, 173)
Screenshot: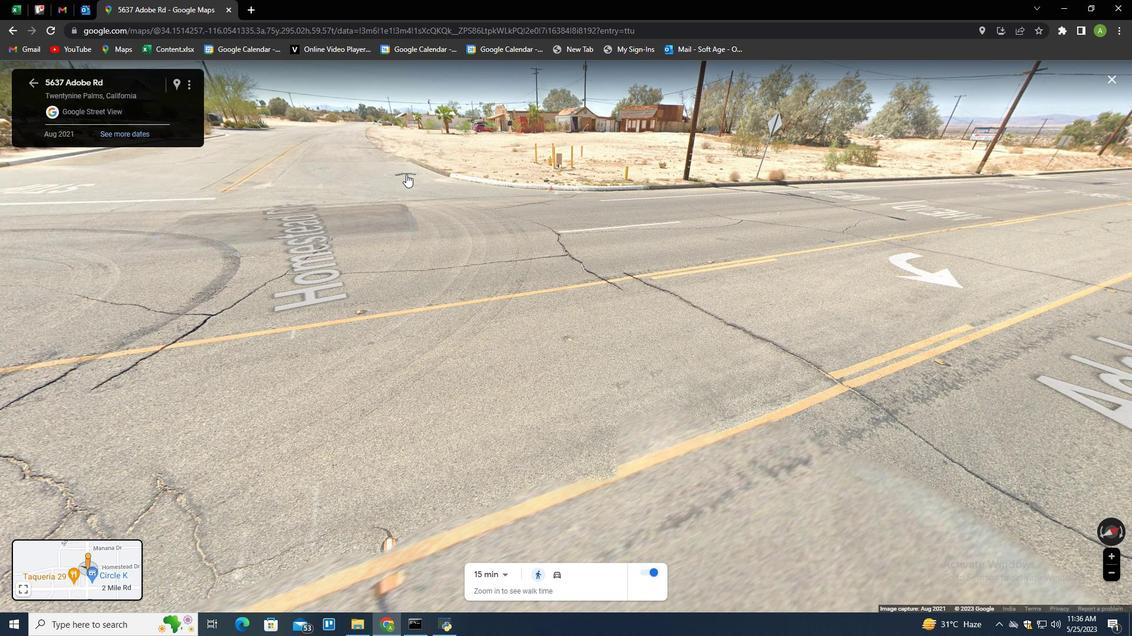 
Action: Mouse moved to (919, 283)
Screenshot: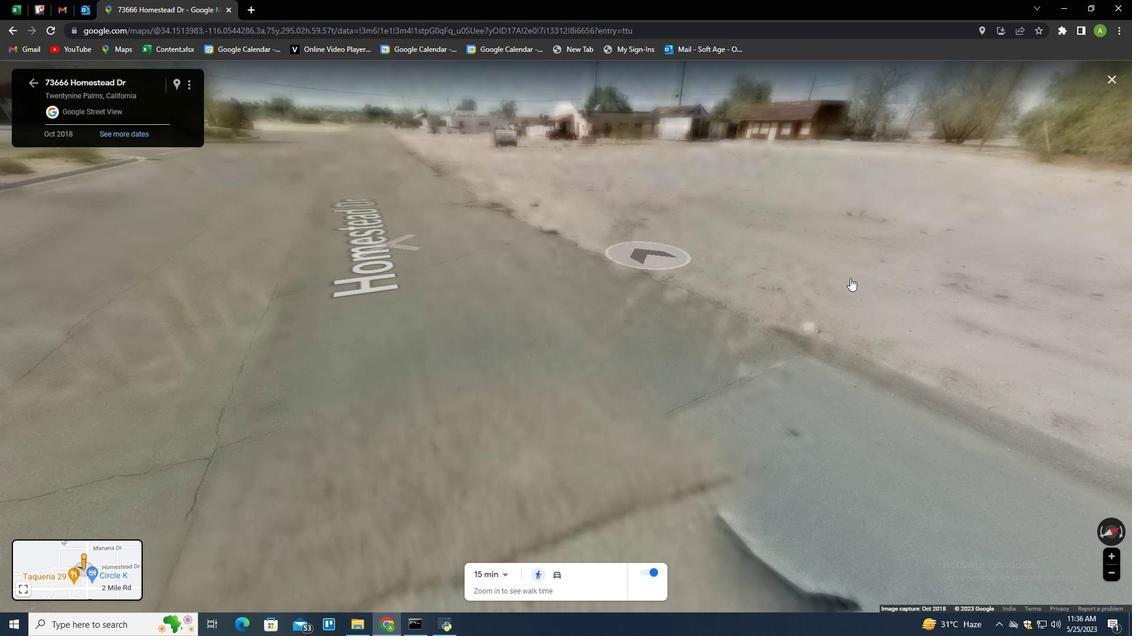 
Action: Mouse pressed left at (919, 283)
Screenshot: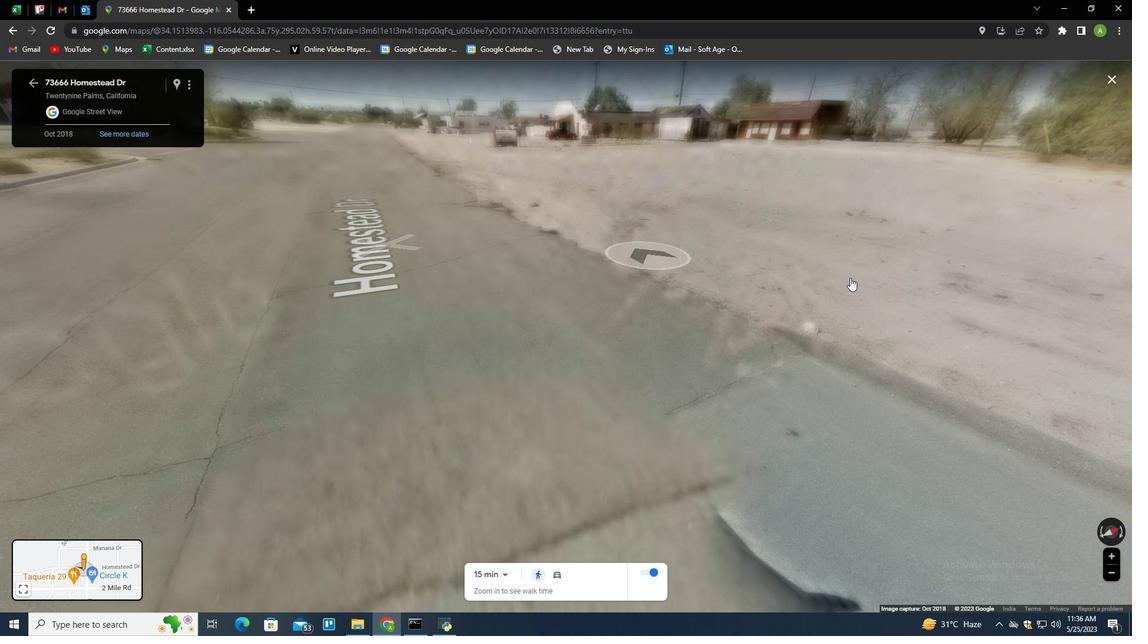 
Action: Mouse moved to (787, 238)
Screenshot: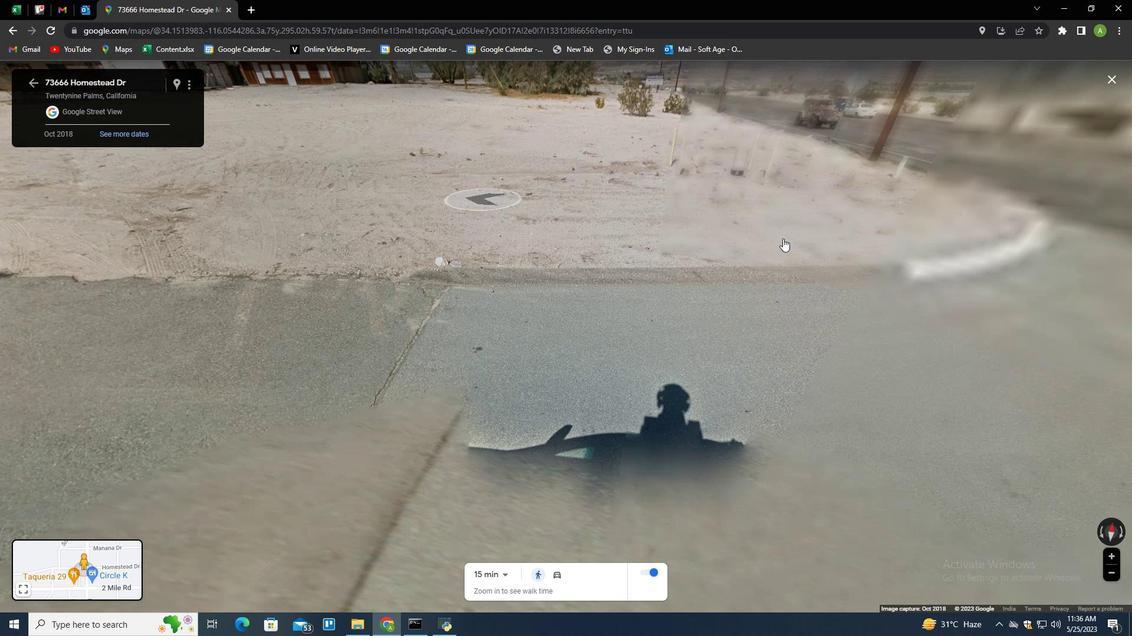 
Action: Mouse pressed left at (787, 238)
Screenshot: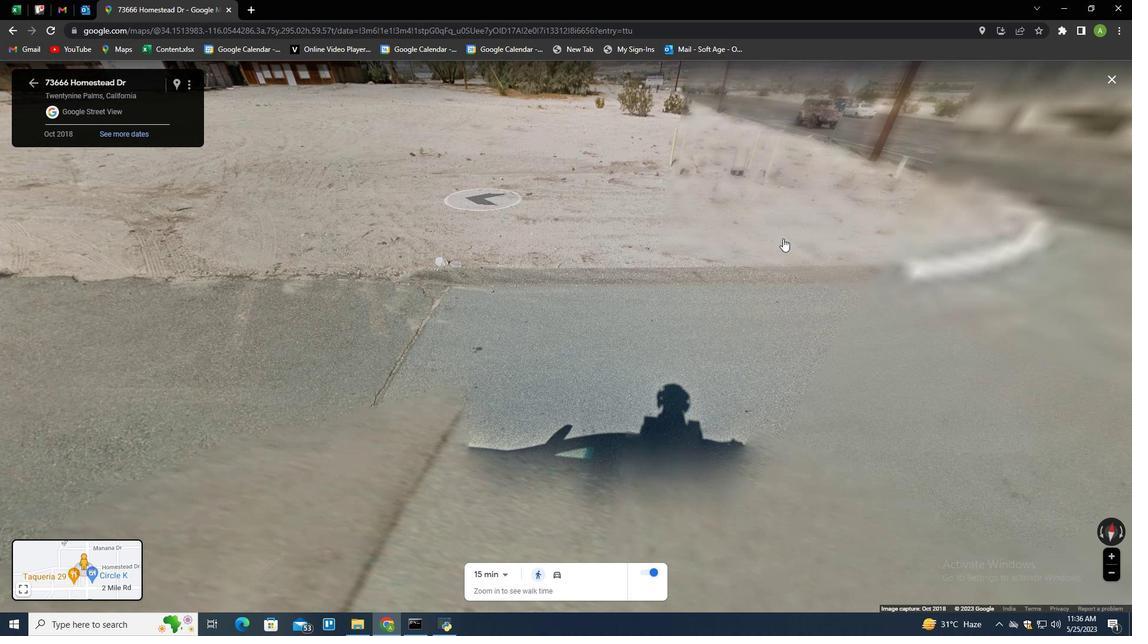 
Action: Mouse moved to (802, 229)
Screenshot: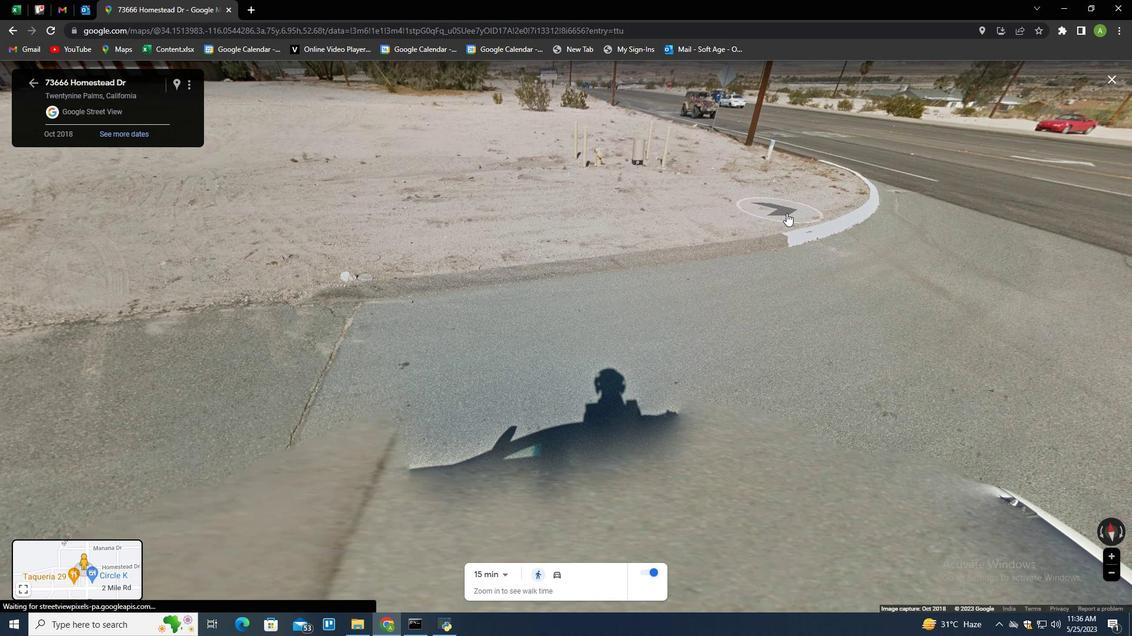
Action: Mouse scrolled (802, 230) with delta (0, 0)
Screenshot: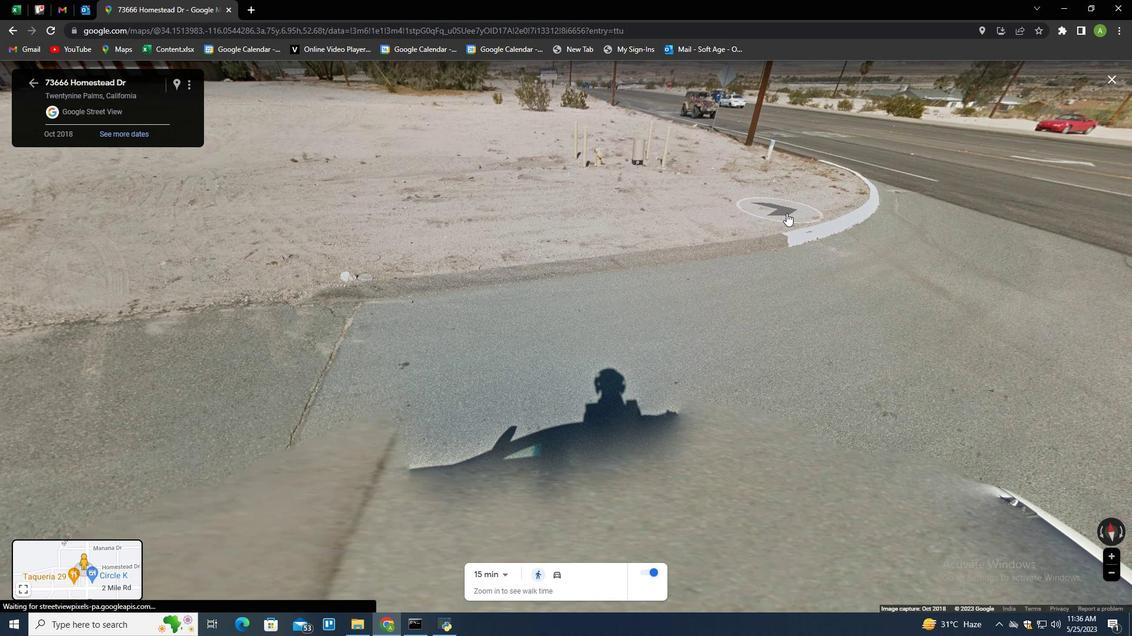 
Action: Mouse scrolled (802, 230) with delta (0, 0)
Screenshot: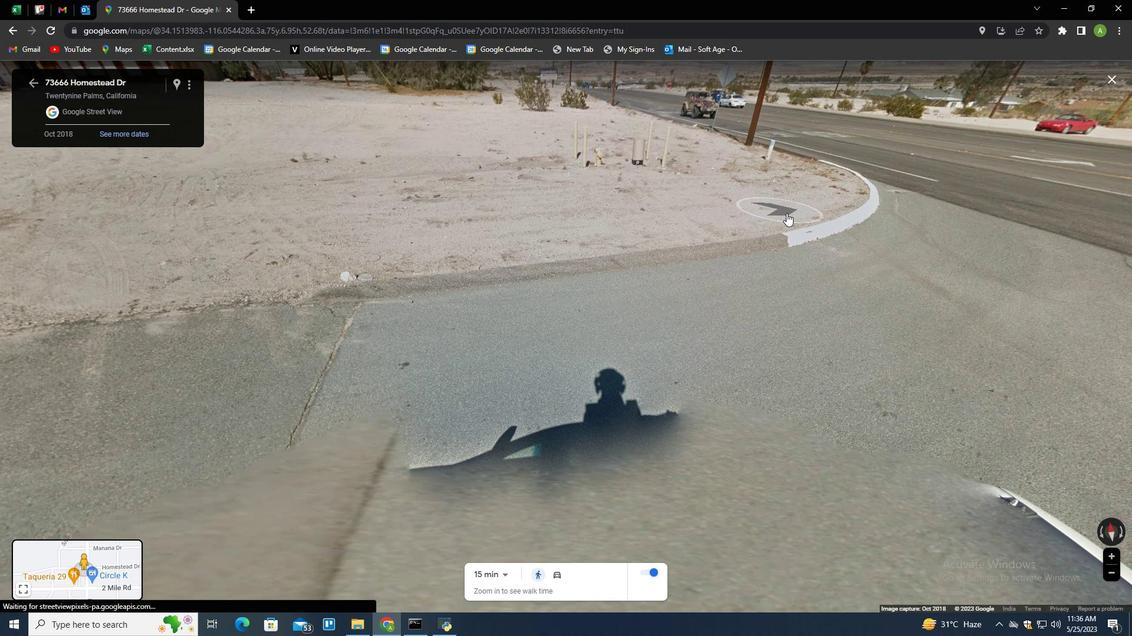 
Action: Mouse scrolled (802, 230) with delta (0, 0)
Screenshot: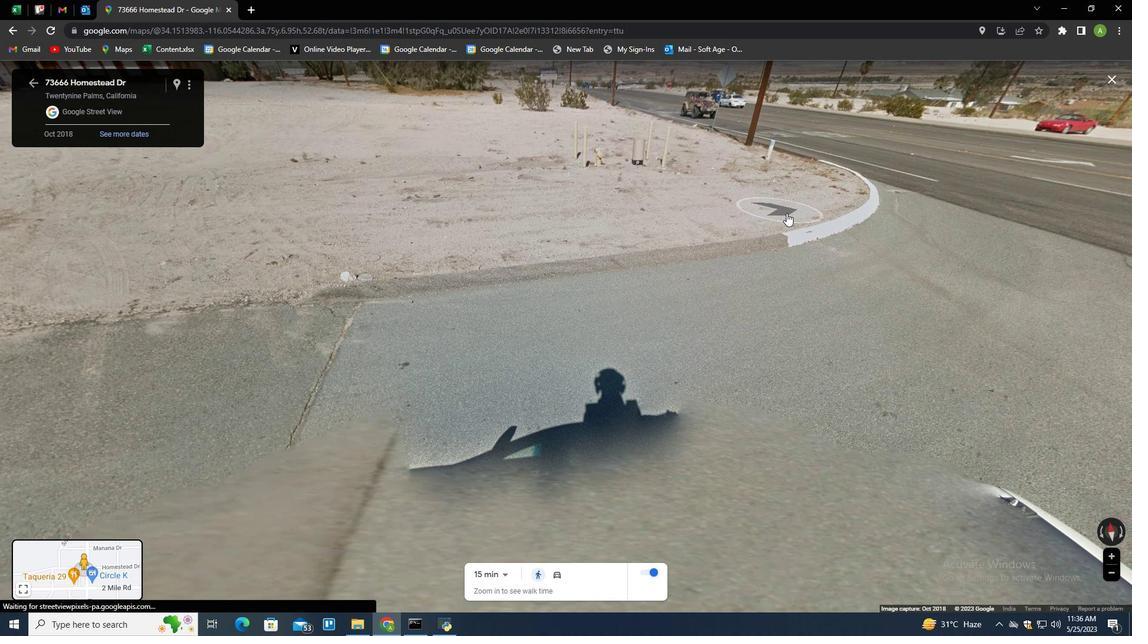 
Action: Mouse moved to (822, 169)
Screenshot: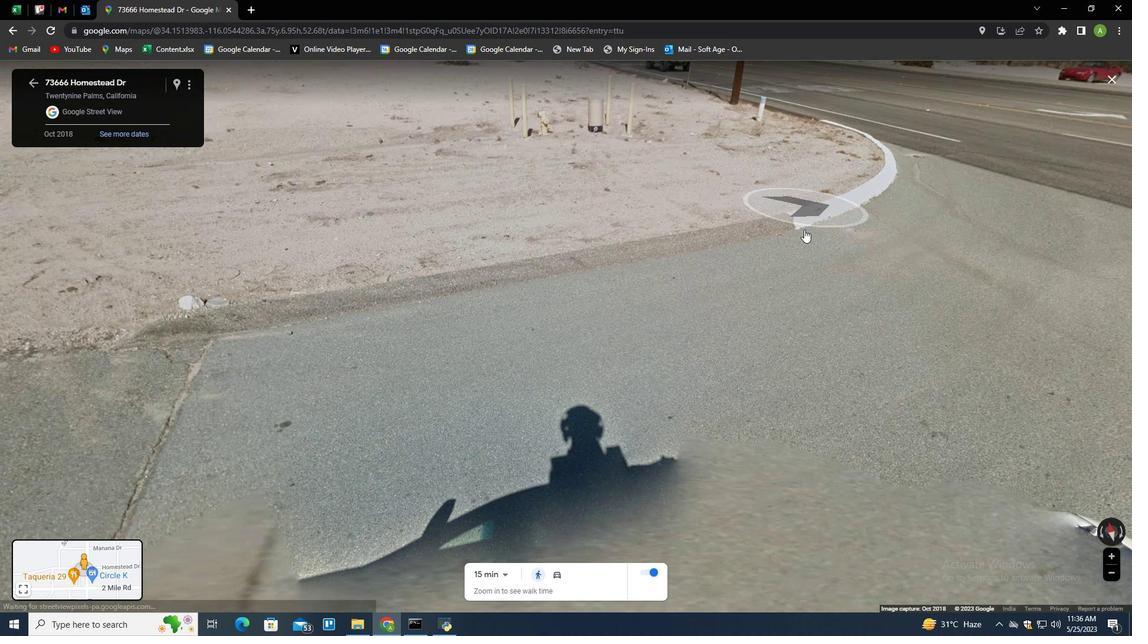 
Action: Mouse pressed left at (822, 169)
Screenshot: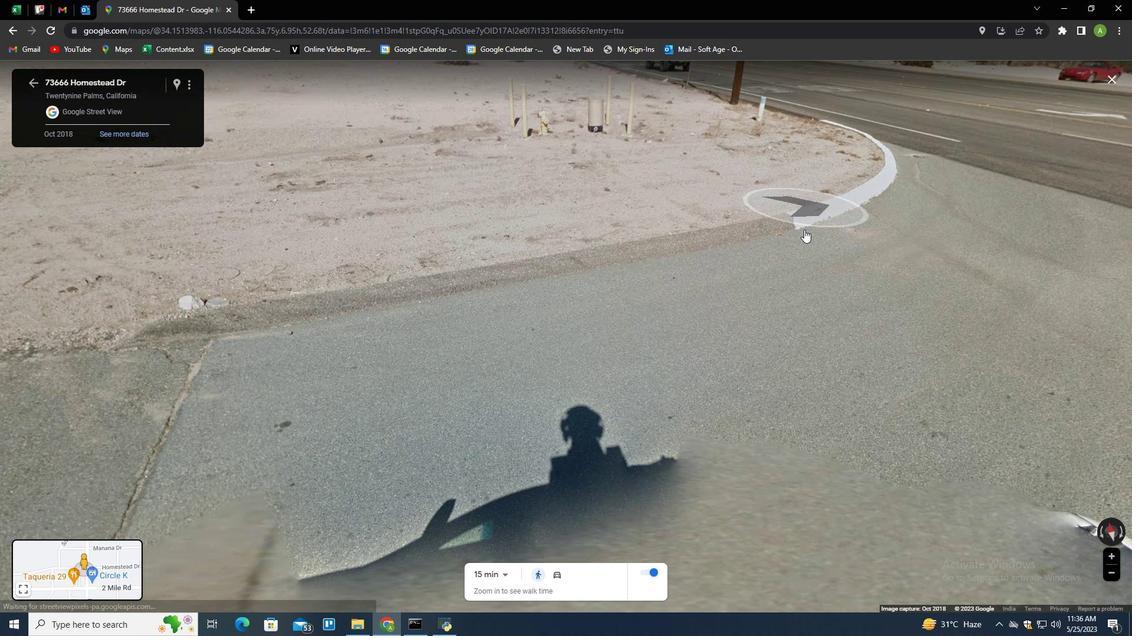 
Action: Mouse moved to (755, 252)
Screenshot: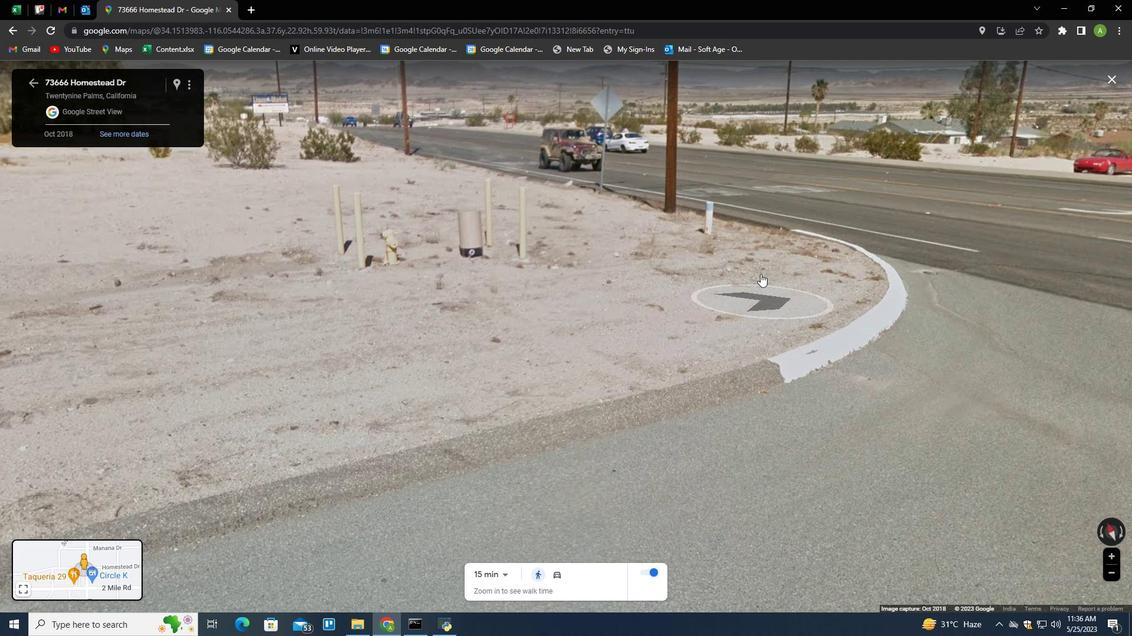 
Action: Mouse pressed left at (755, 252)
Screenshot: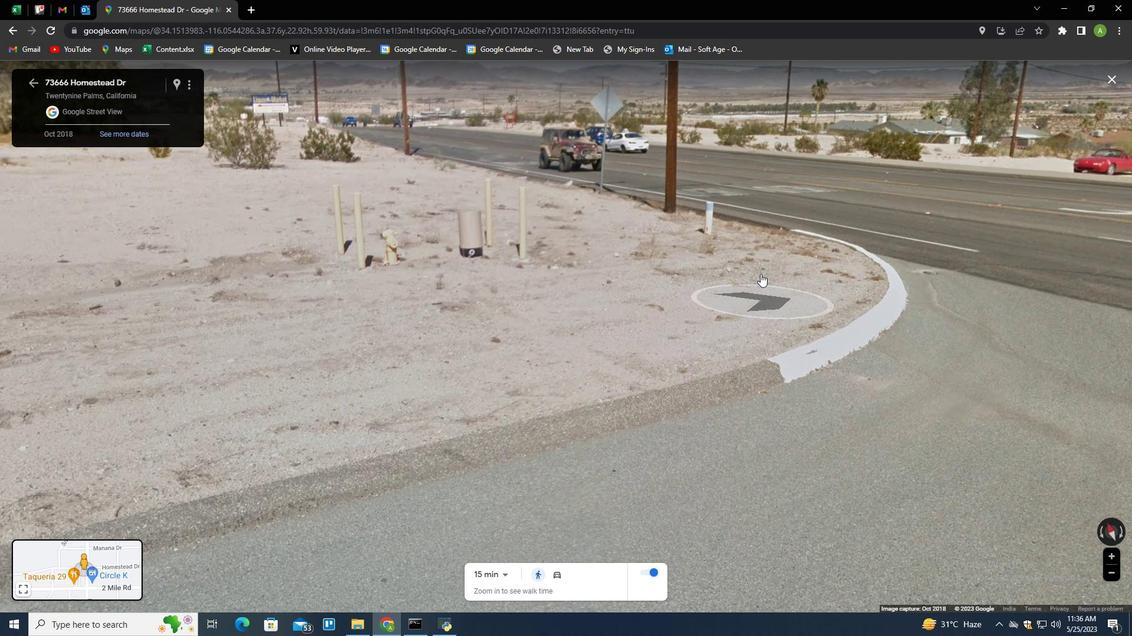 
Action: Mouse moved to (714, 365)
Screenshot: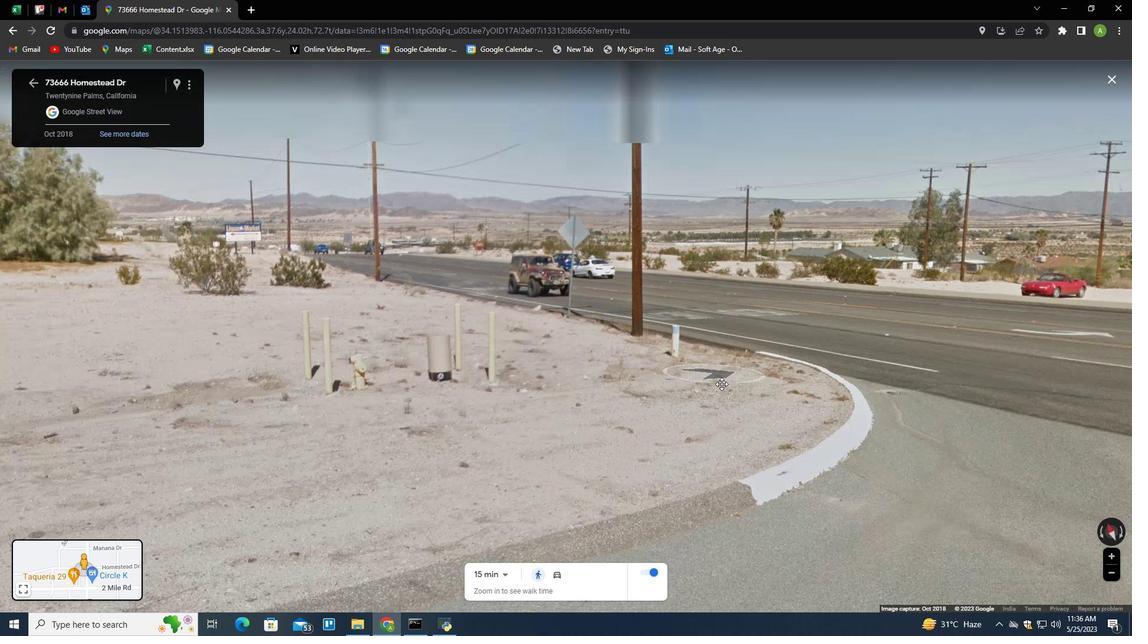 
Action: Mouse scrolled (714, 365) with delta (0, 0)
Screenshot: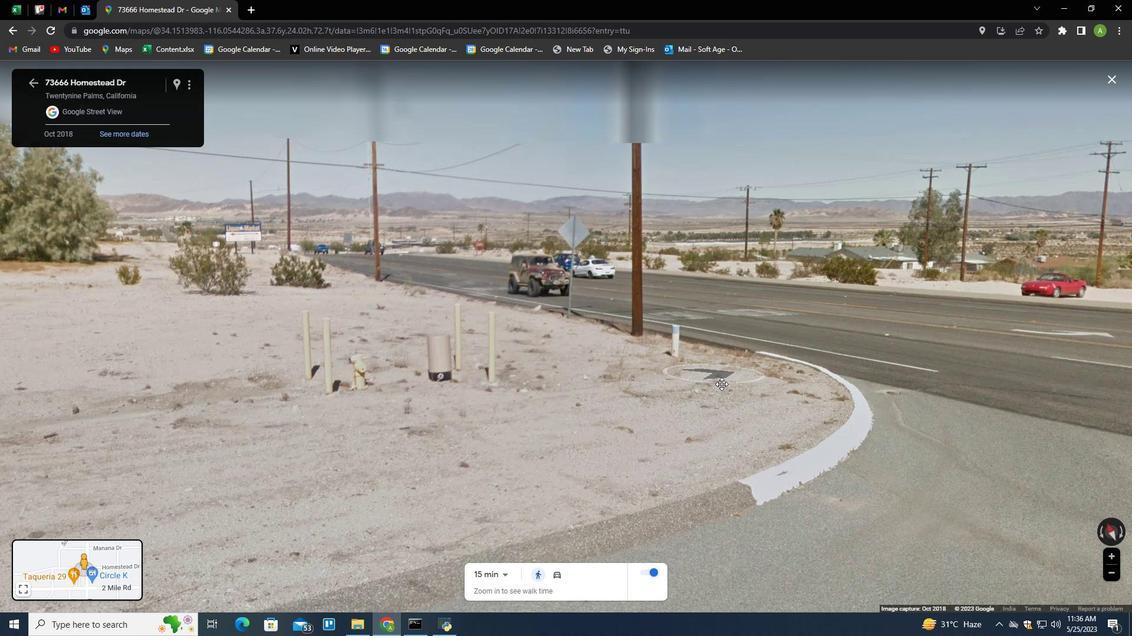 
Action: Mouse scrolled (714, 365) with delta (0, 0)
Screenshot: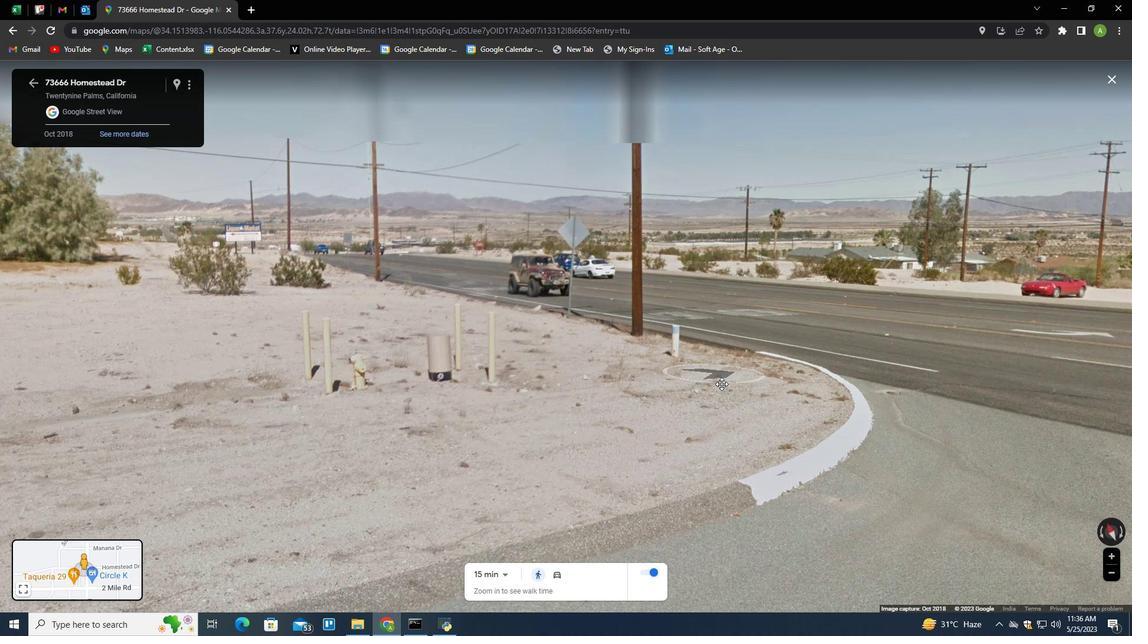 
Action: Mouse scrolled (714, 365) with delta (0, 0)
Screenshot: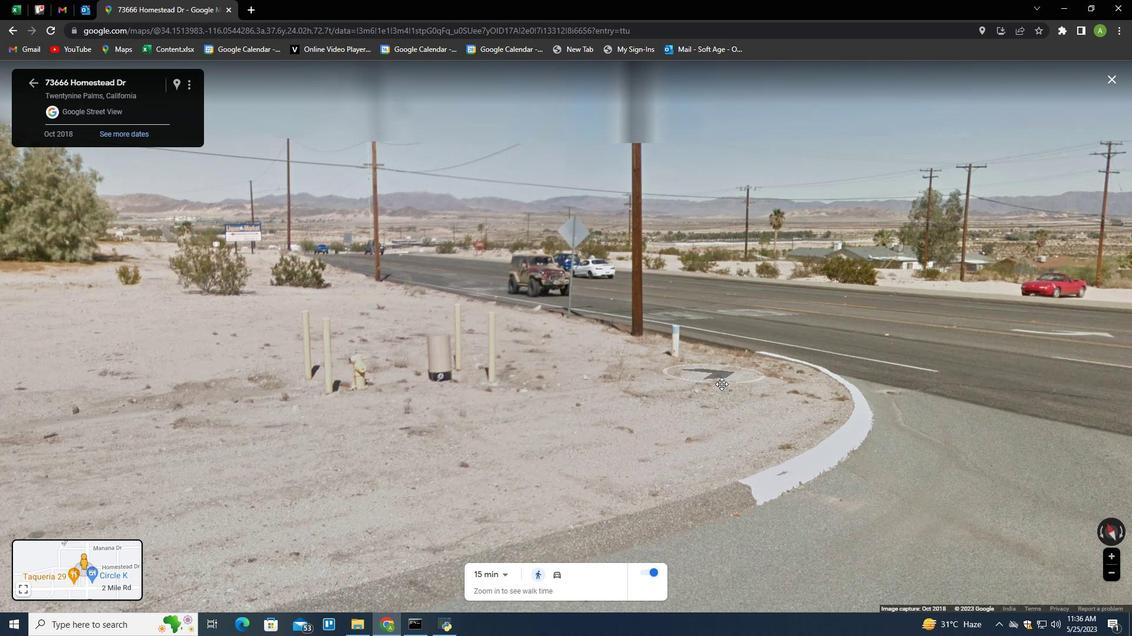 
Action: Mouse scrolled (714, 365) with delta (0, 0)
Screenshot: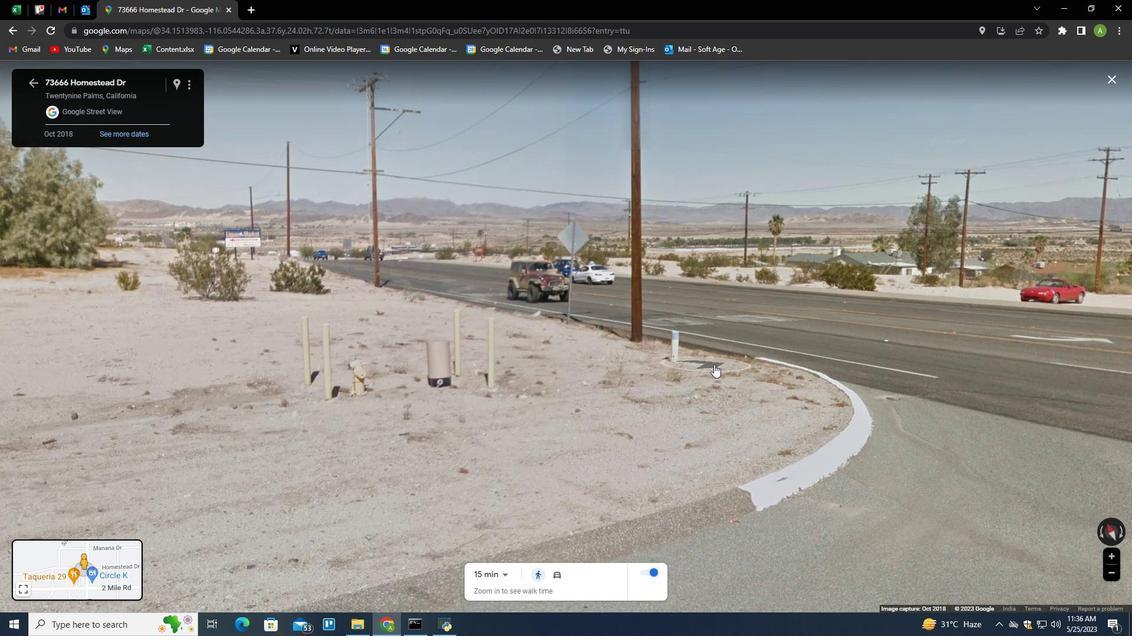 
Action: Mouse moved to (471, 264)
Screenshot: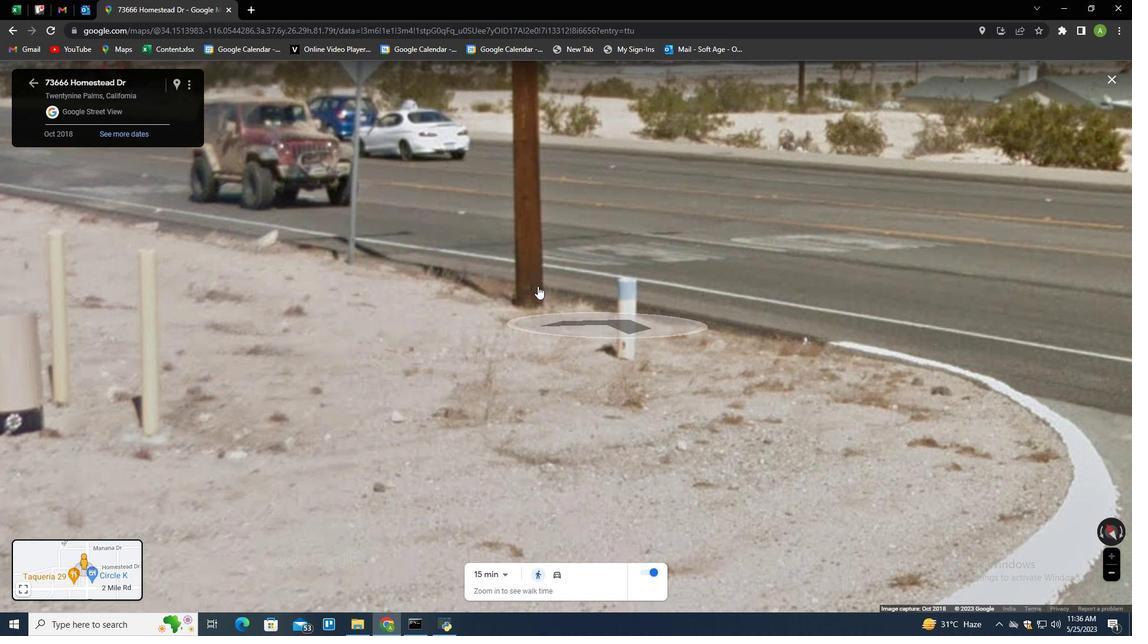 
Action: Mouse pressed left at (471, 264)
Screenshot: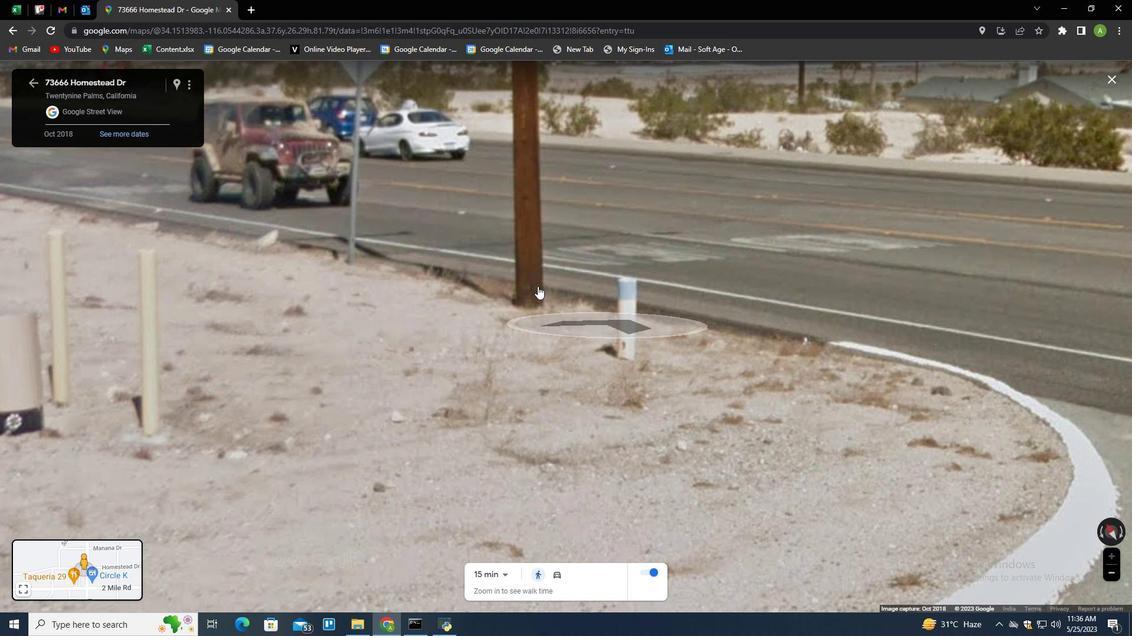 
Action: Mouse moved to (595, 311)
Screenshot: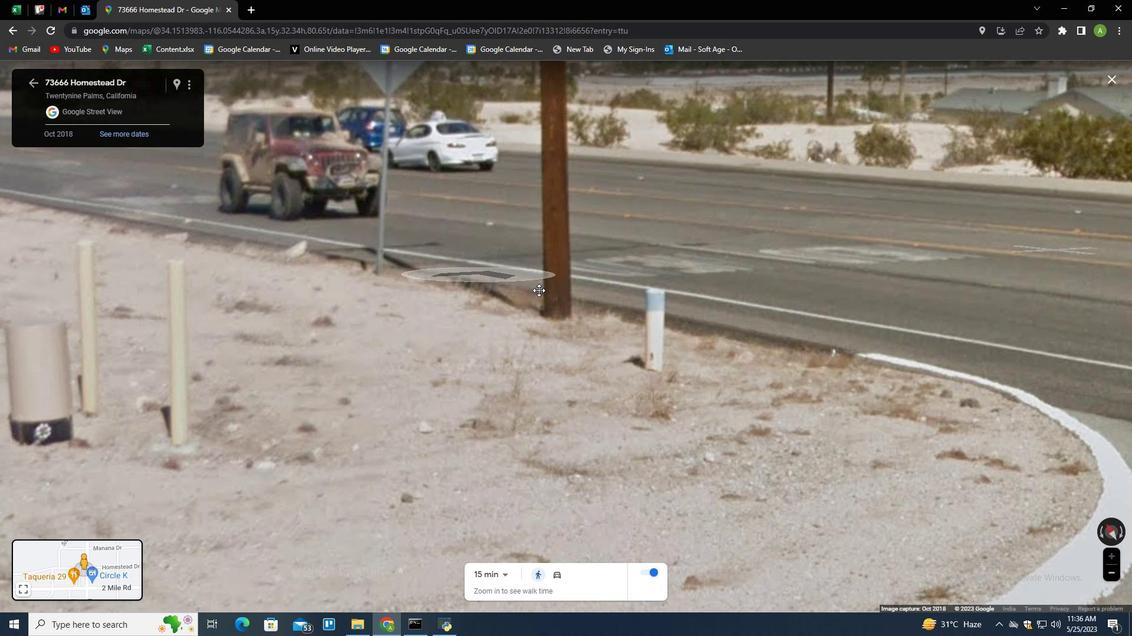 
Action: Mouse scrolled (595, 312) with delta (0, 0)
Screenshot: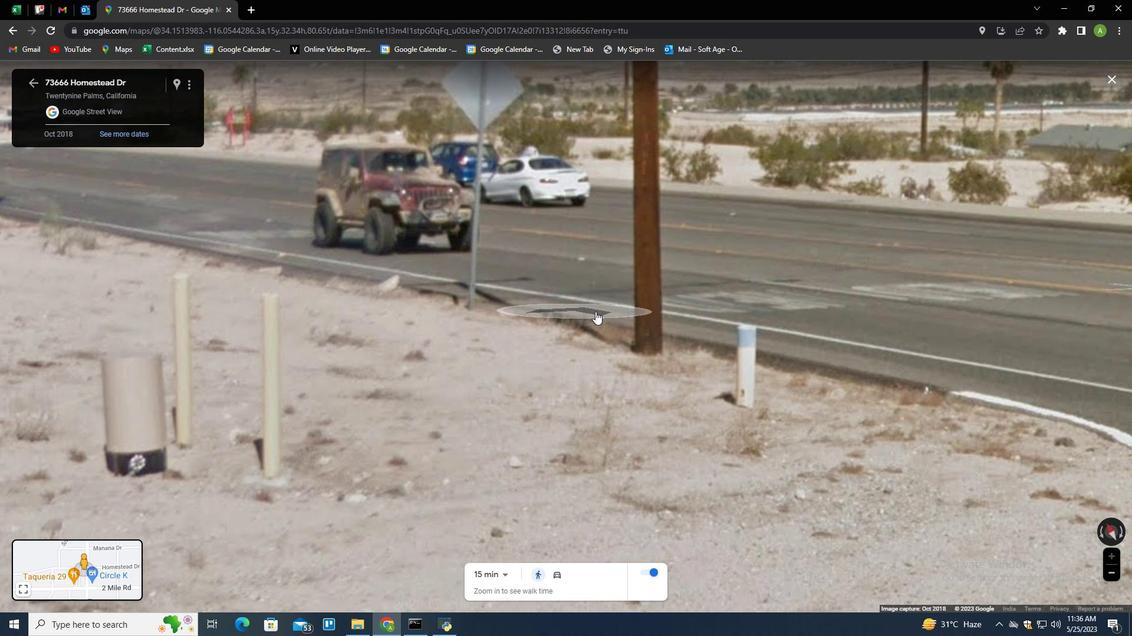 
Action: Mouse scrolled (595, 312) with delta (0, 0)
Screenshot: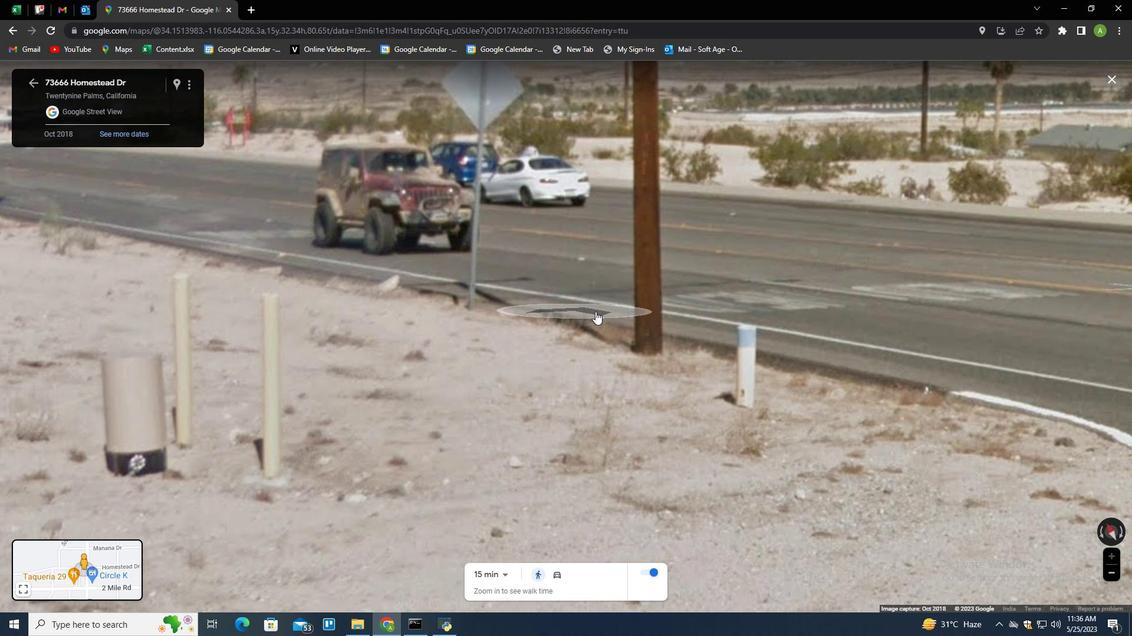 
Action: Mouse scrolled (595, 312) with delta (0, 0)
Screenshot: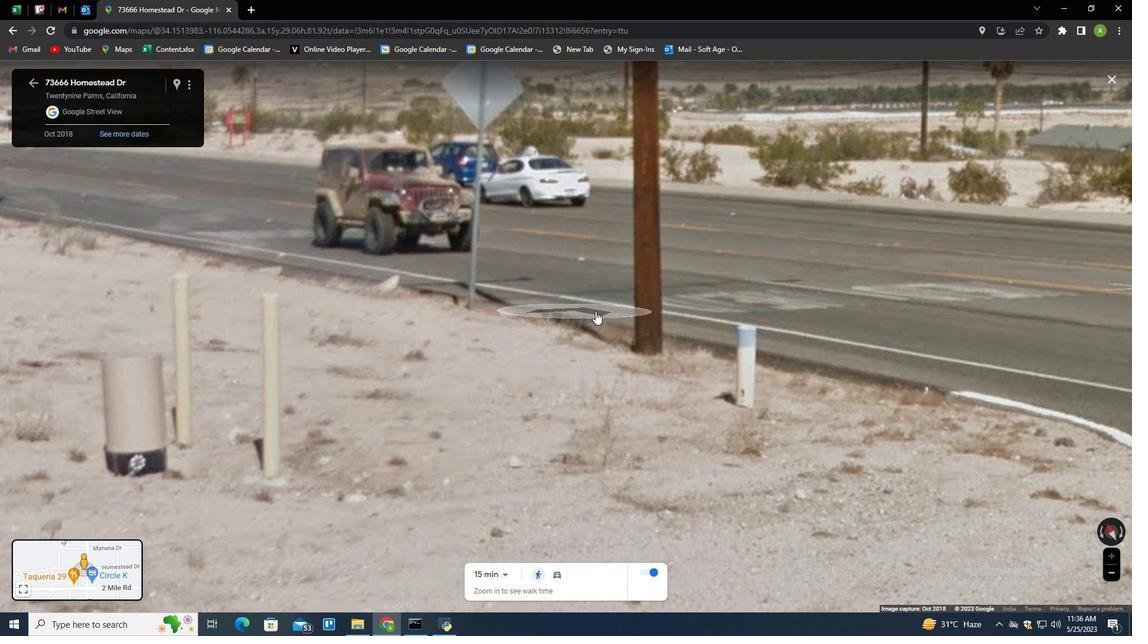 
Action: Mouse scrolled (595, 312) with delta (0, 0)
Screenshot: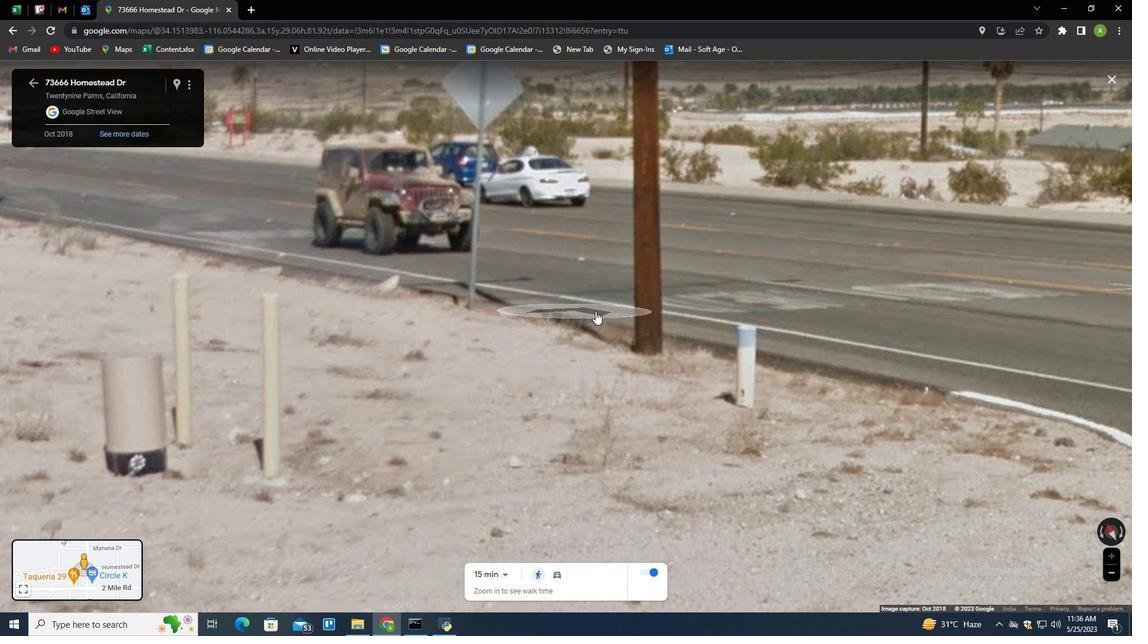 
Action: Mouse moved to (482, 265)
Screenshot: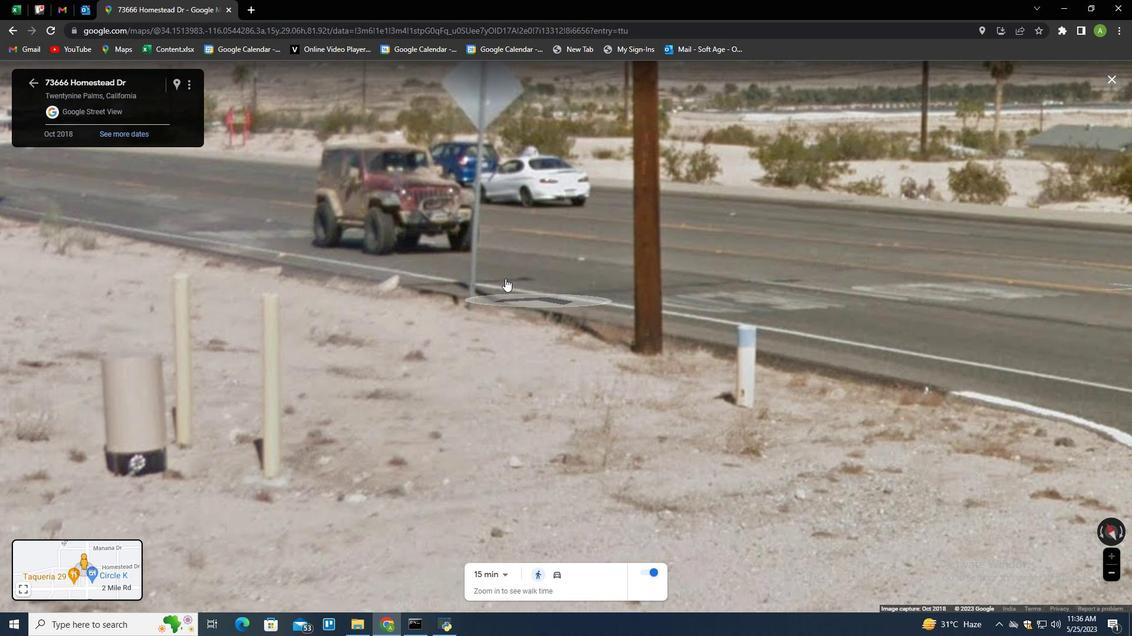 
Action: Mouse scrolled (482, 266) with delta (0, 0)
Screenshot: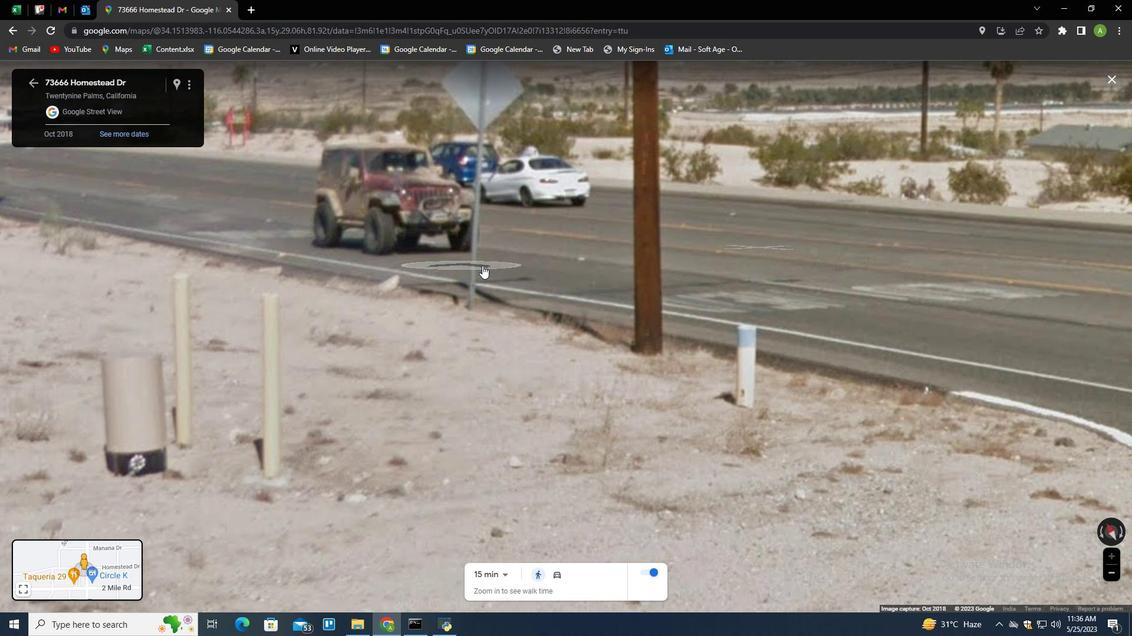 
Action: Mouse scrolled (482, 266) with delta (0, 0)
Screenshot: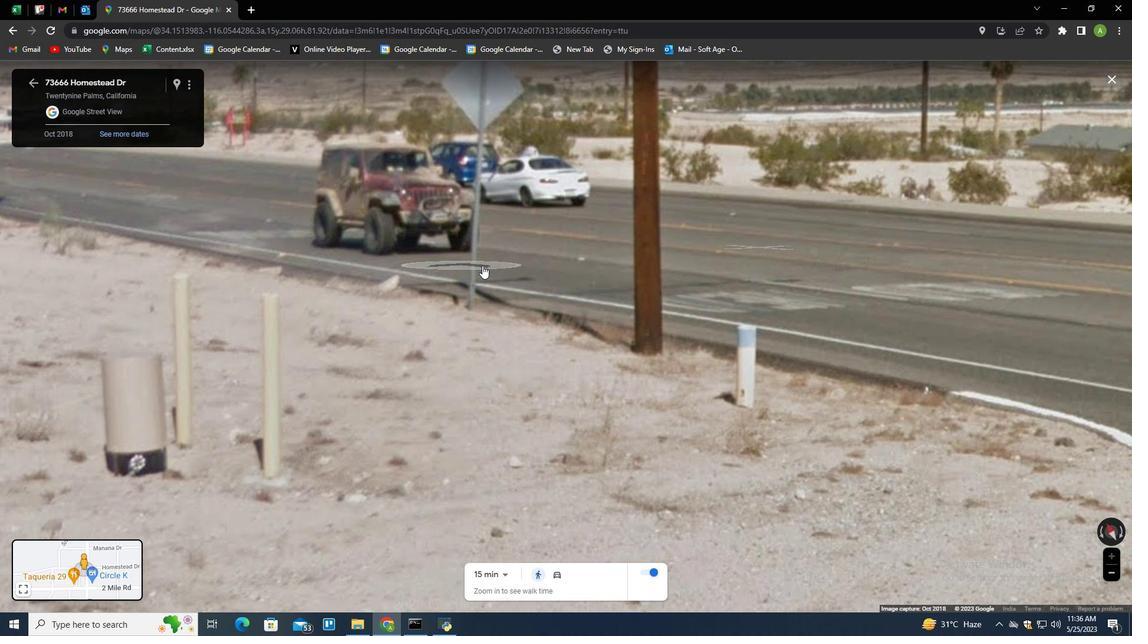 
Action: Mouse scrolled (482, 266) with delta (0, 0)
Screenshot: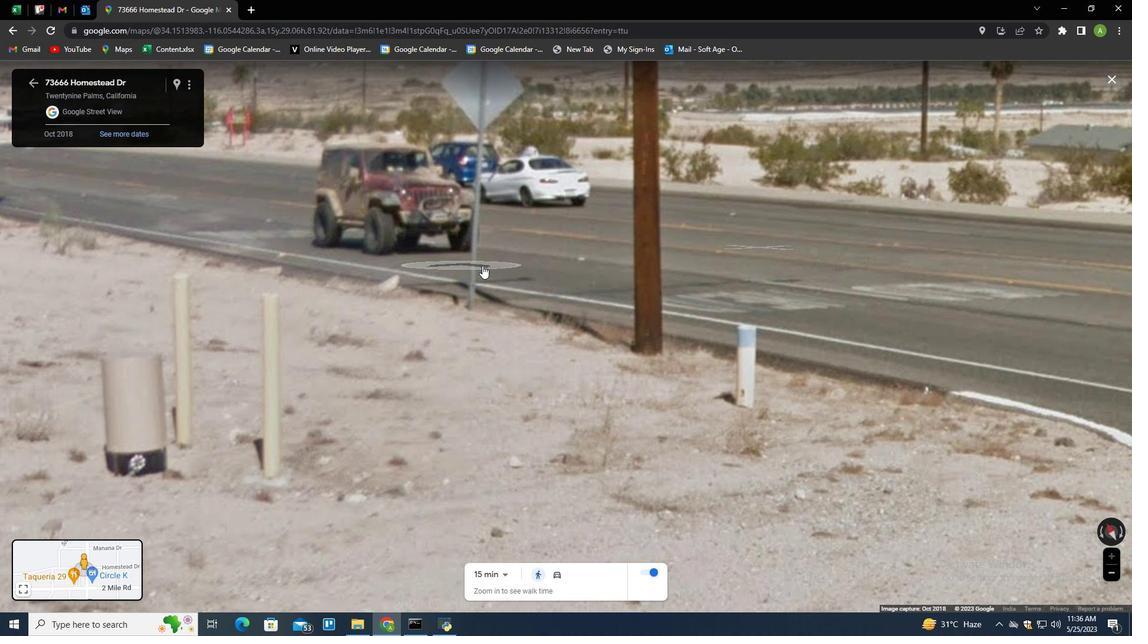 
Action: Mouse moved to (482, 255)
Screenshot: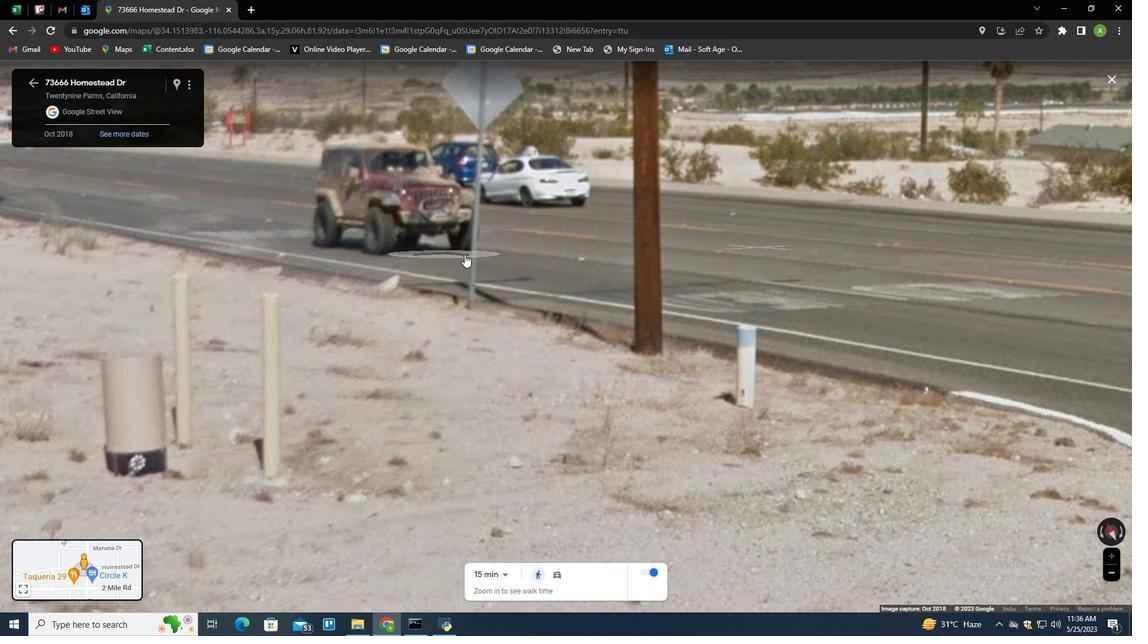 
Action: Mouse pressed left at (440, 245)
Screenshot: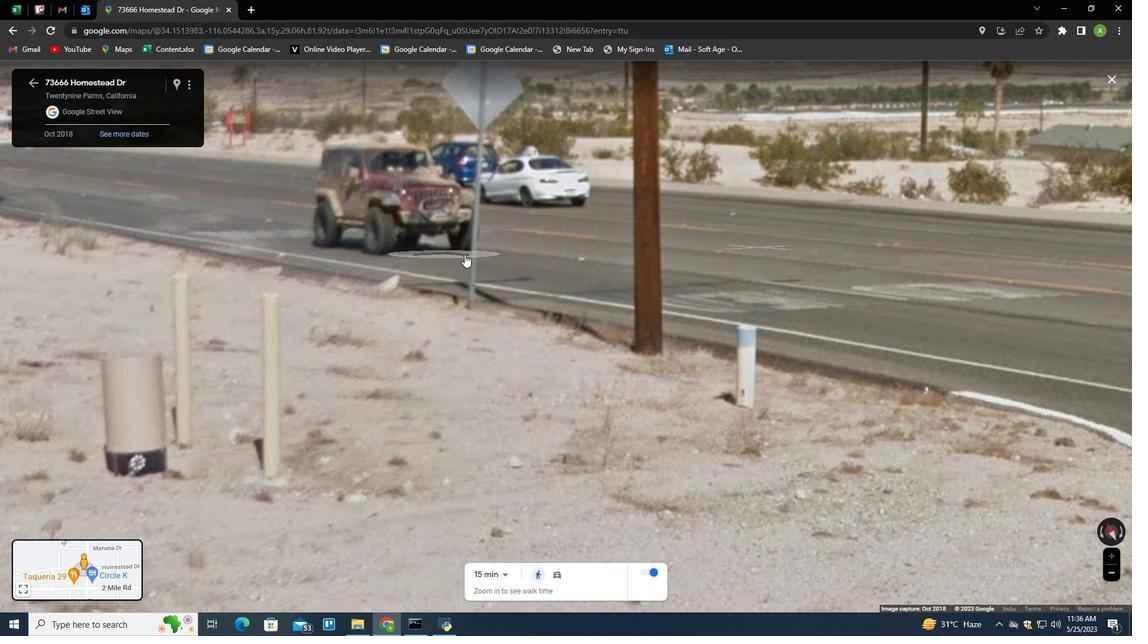 
Action: Mouse moved to (493, 258)
Screenshot: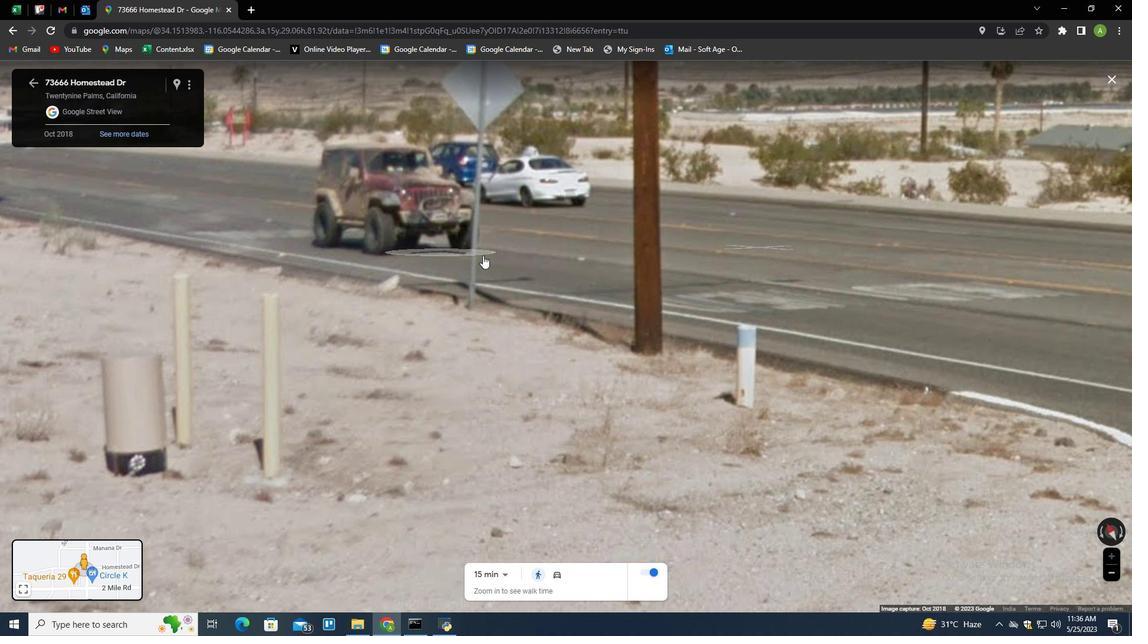 
Action: Mouse pressed left at (493, 258)
Screenshot: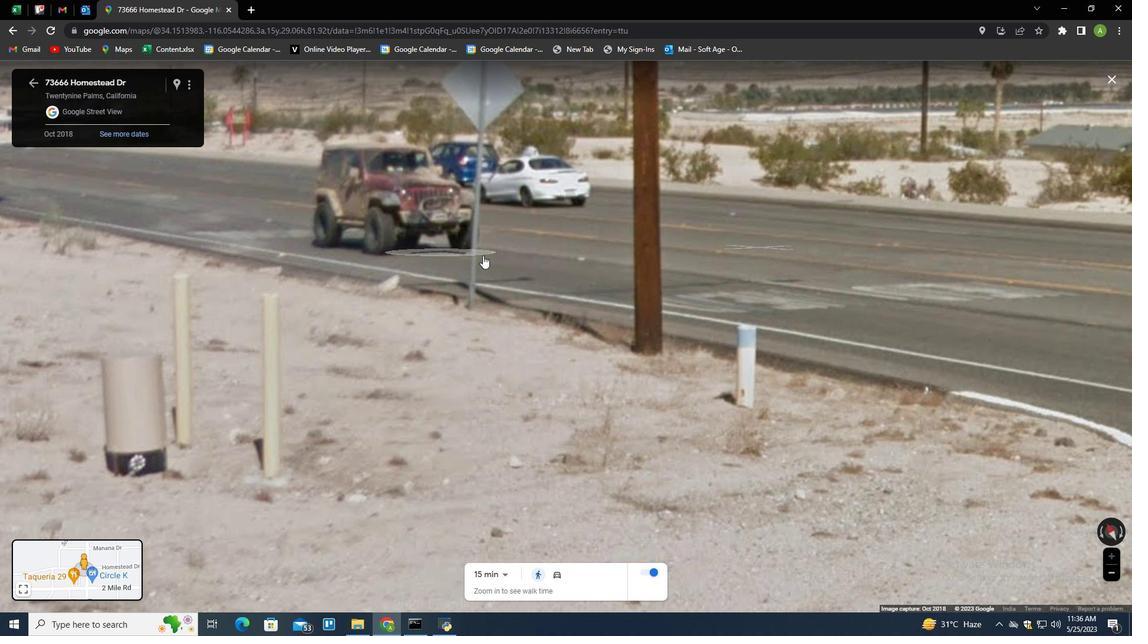 
Action: Mouse moved to (681, 270)
Screenshot: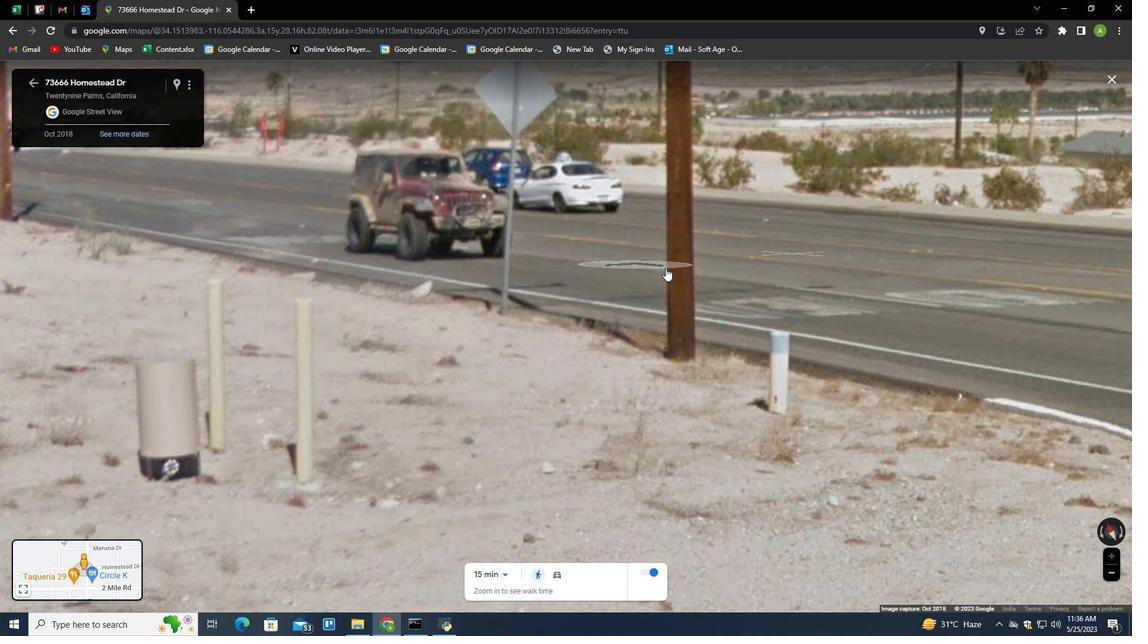 
Action: Mouse pressed left at (681, 270)
Screenshot: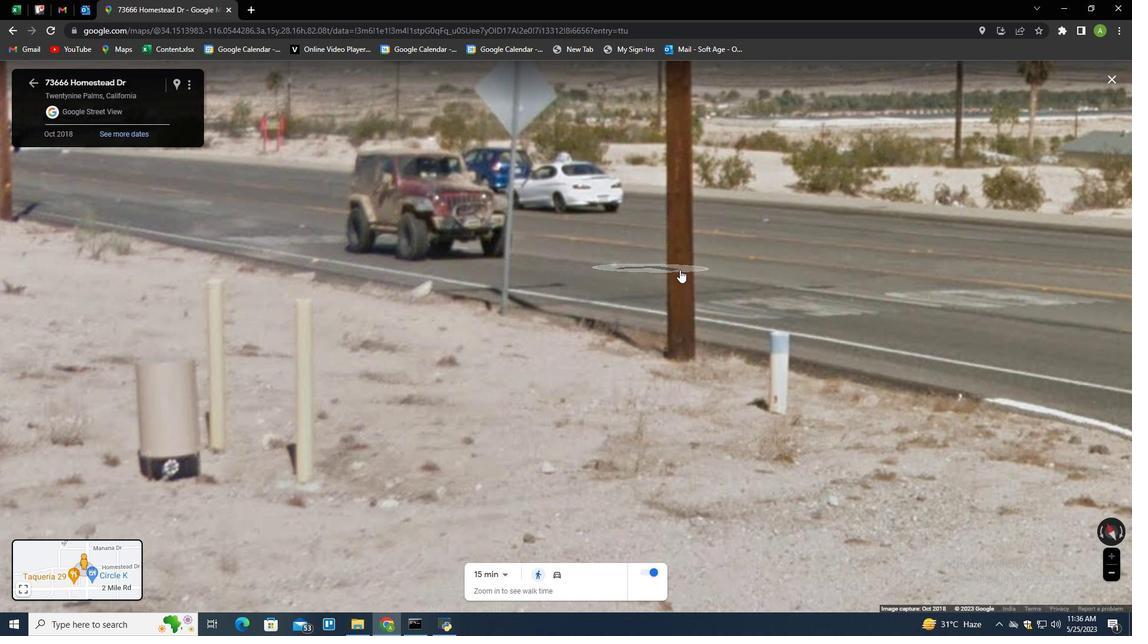 
Action: Mouse moved to (788, 282)
Screenshot: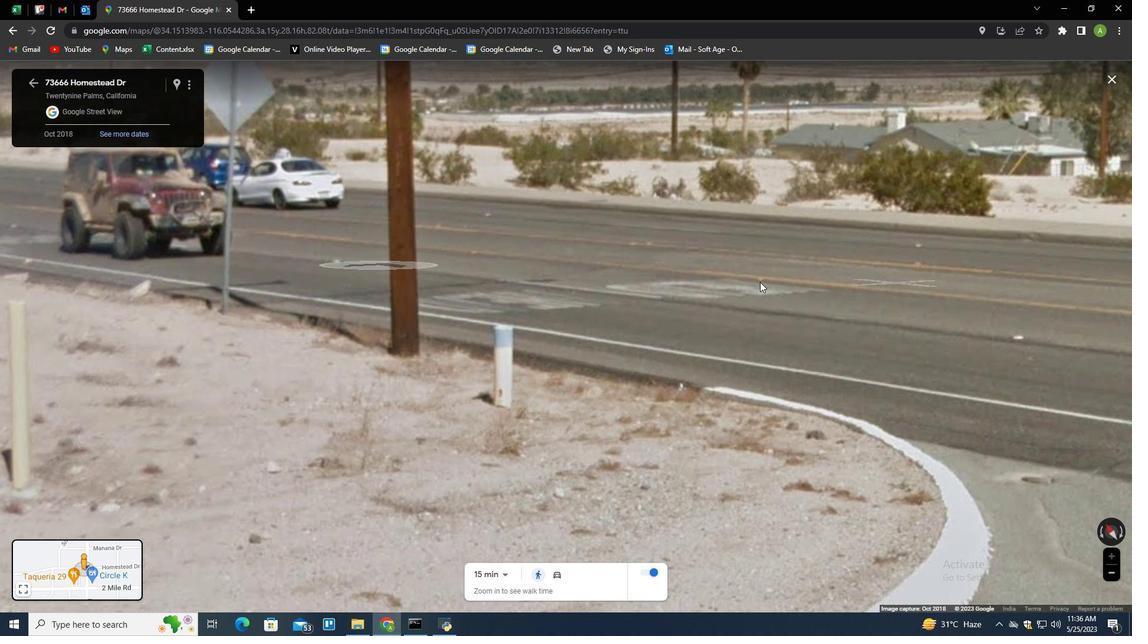 
Action: Mouse scrolled (788, 281) with delta (0, 0)
Screenshot: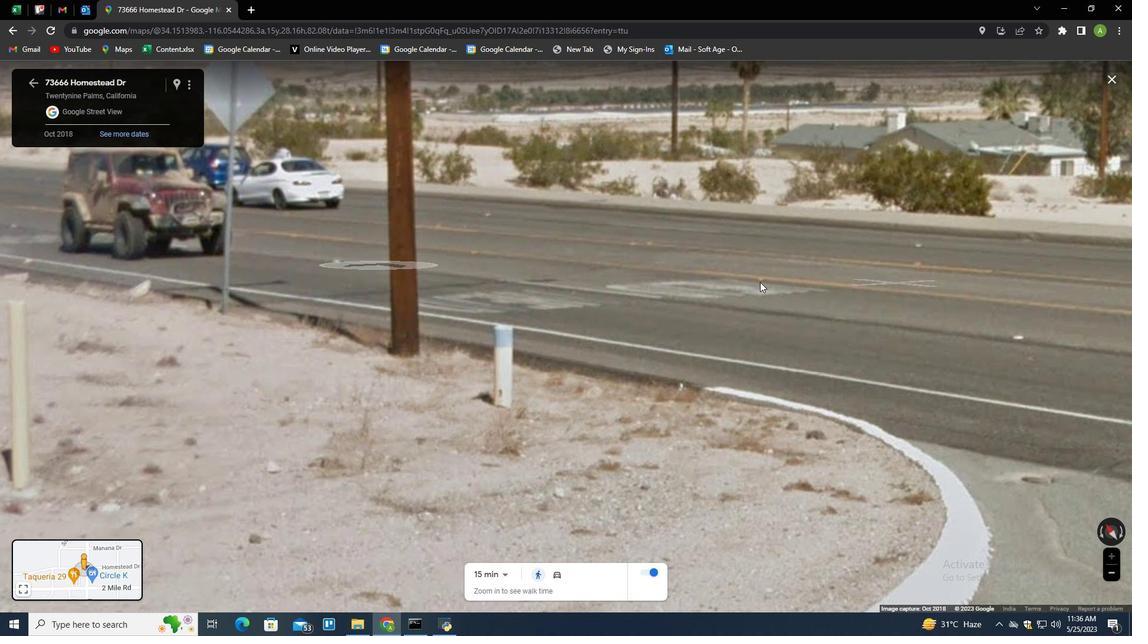 
Action: Mouse scrolled (788, 281) with delta (0, 0)
Screenshot: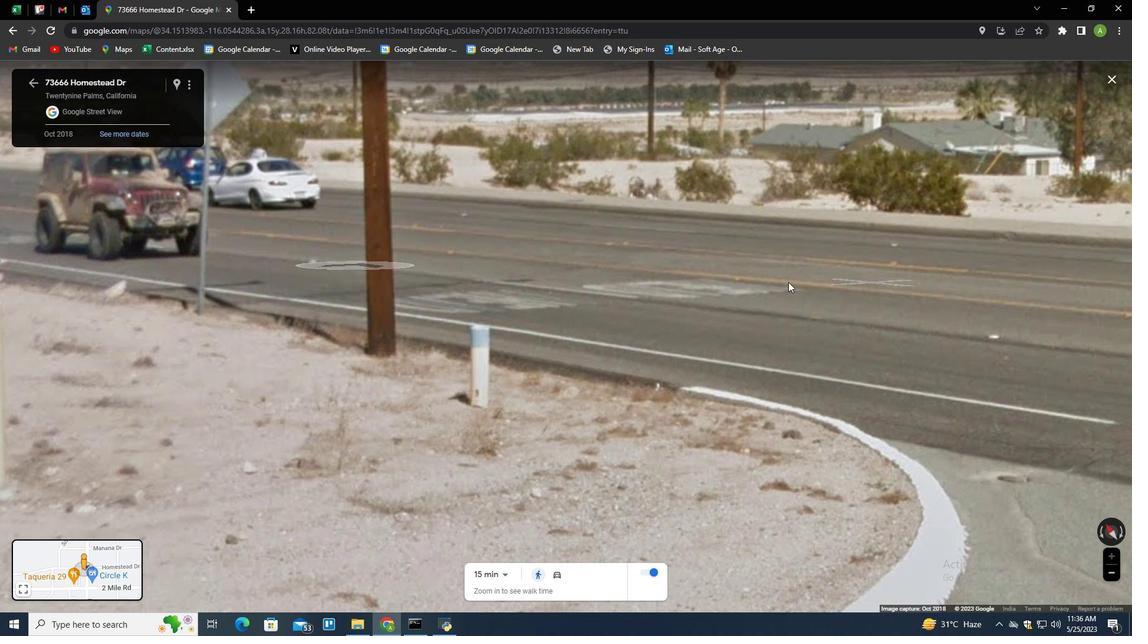 
Action: Mouse scrolled (788, 281) with delta (0, 0)
Screenshot: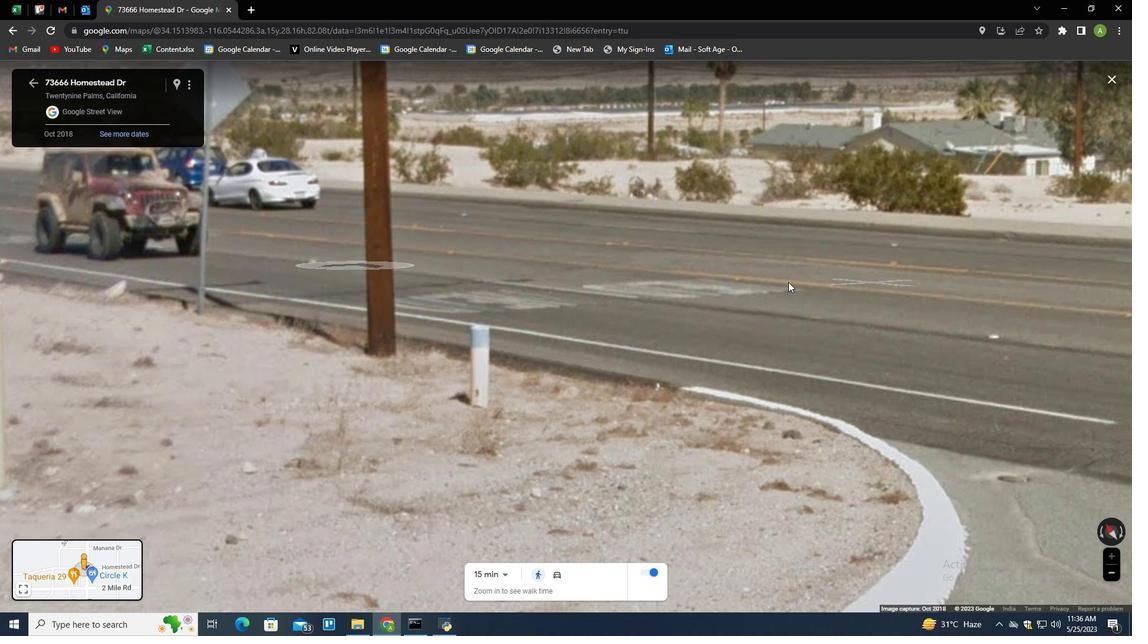 
Action: Mouse scrolled (788, 281) with delta (0, 0)
Screenshot: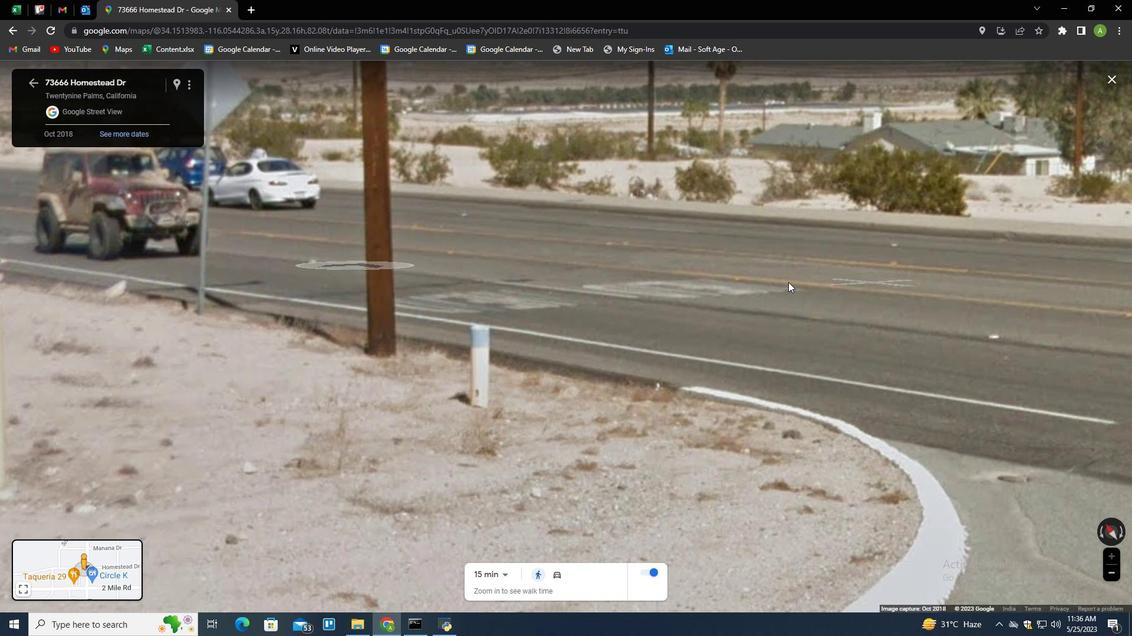 
Action: Mouse moved to (848, 356)
Screenshot: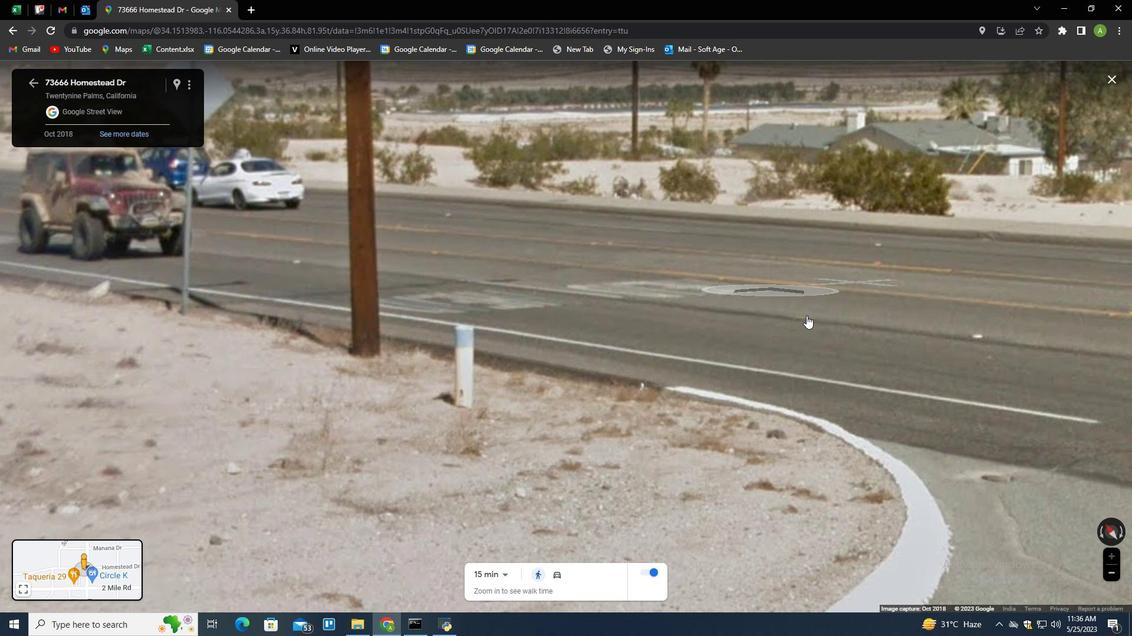 
Action: Mouse scrolled (848, 356) with delta (0, 0)
Screenshot: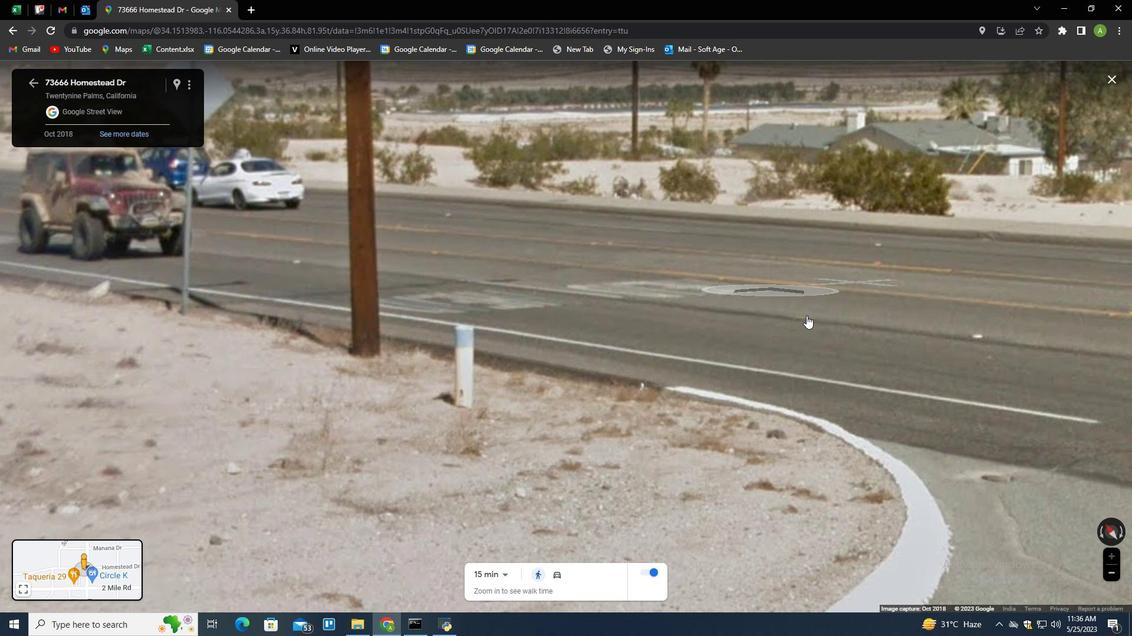 
Action: Mouse scrolled (848, 356) with delta (0, 0)
Screenshot: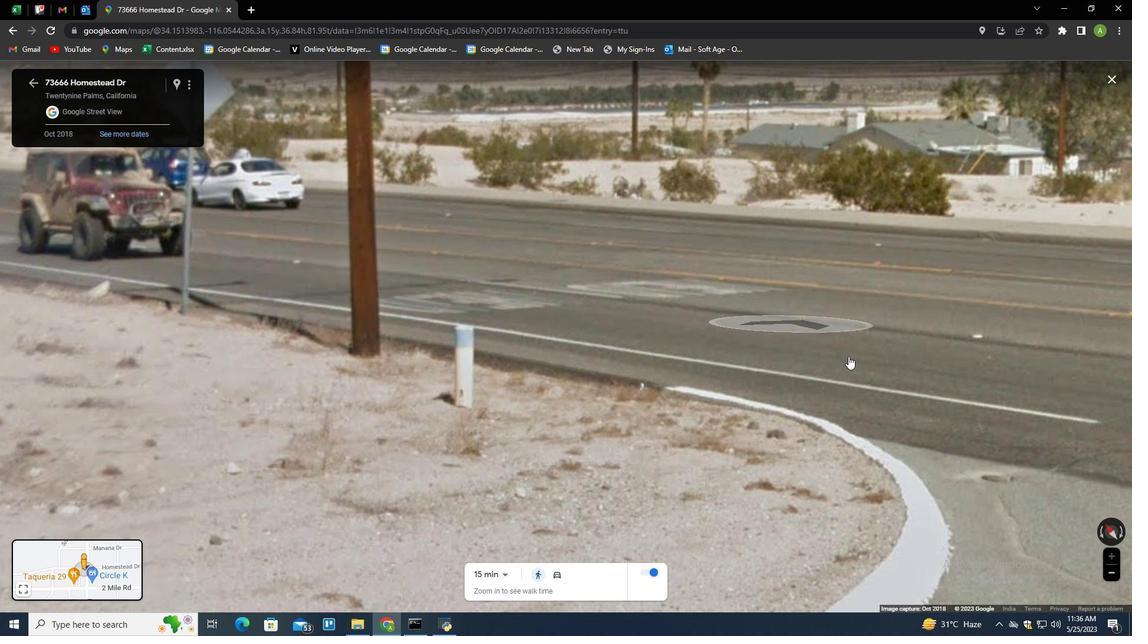 
Action: Mouse scrolled (848, 356) with delta (0, 0)
Screenshot: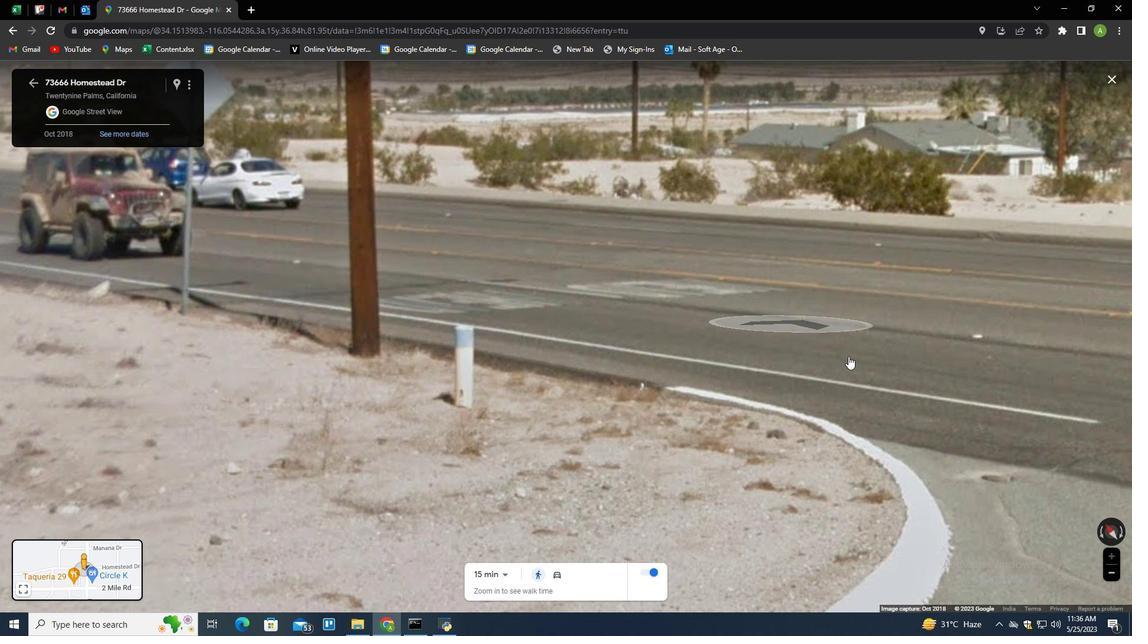 
Action: Mouse scrolled (848, 356) with delta (0, 0)
Screenshot: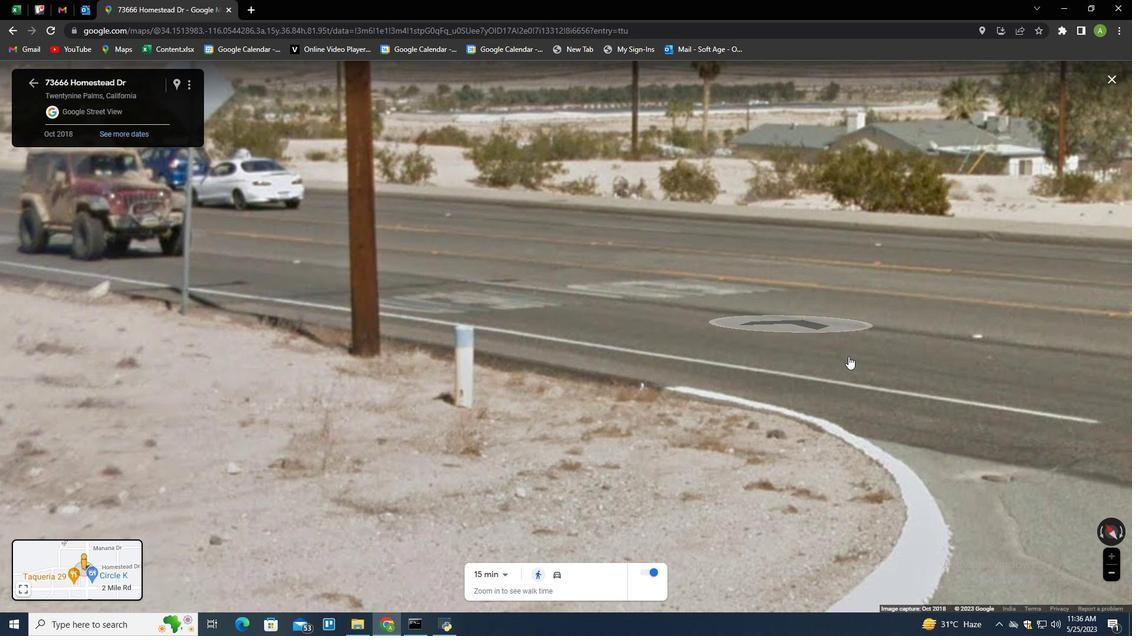 
Action: Mouse moved to (849, 356)
Screenshot: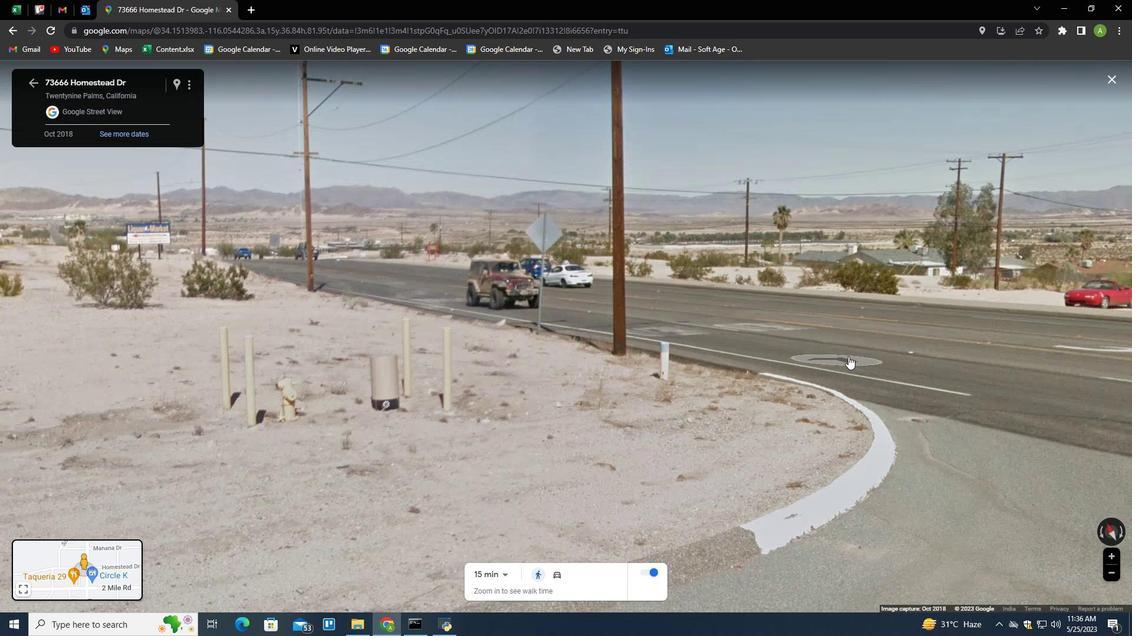 
Action: Mouse scrolled (849, 356) with delta (0, 0)
Screenshot: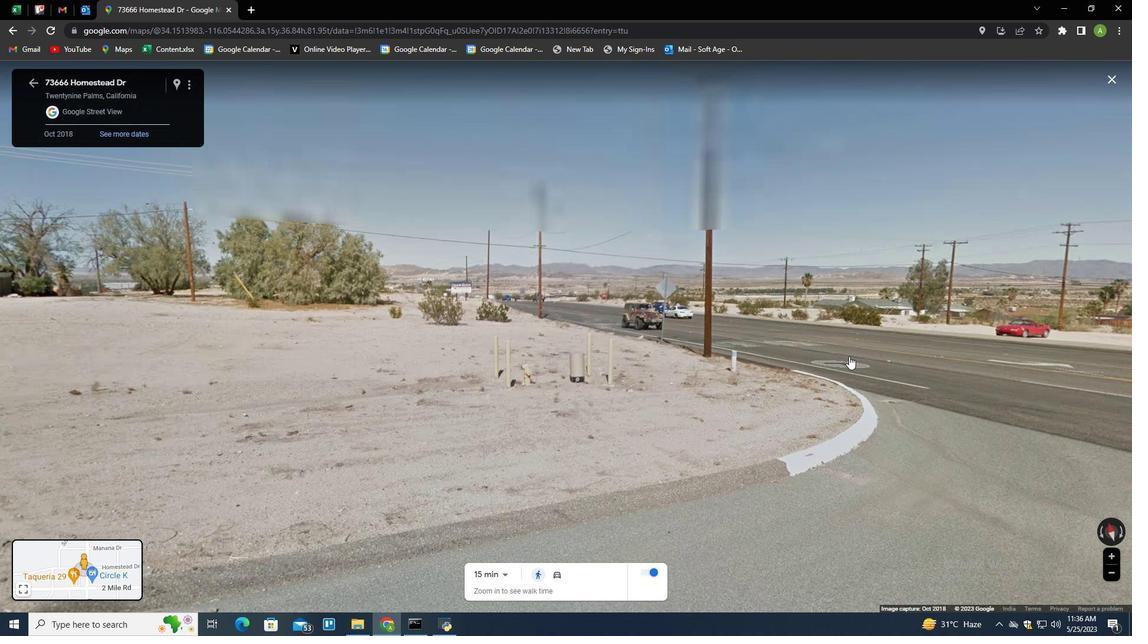 
Action: Mouse scrolled (849, 356) with delta (0, 0)
Screenshot: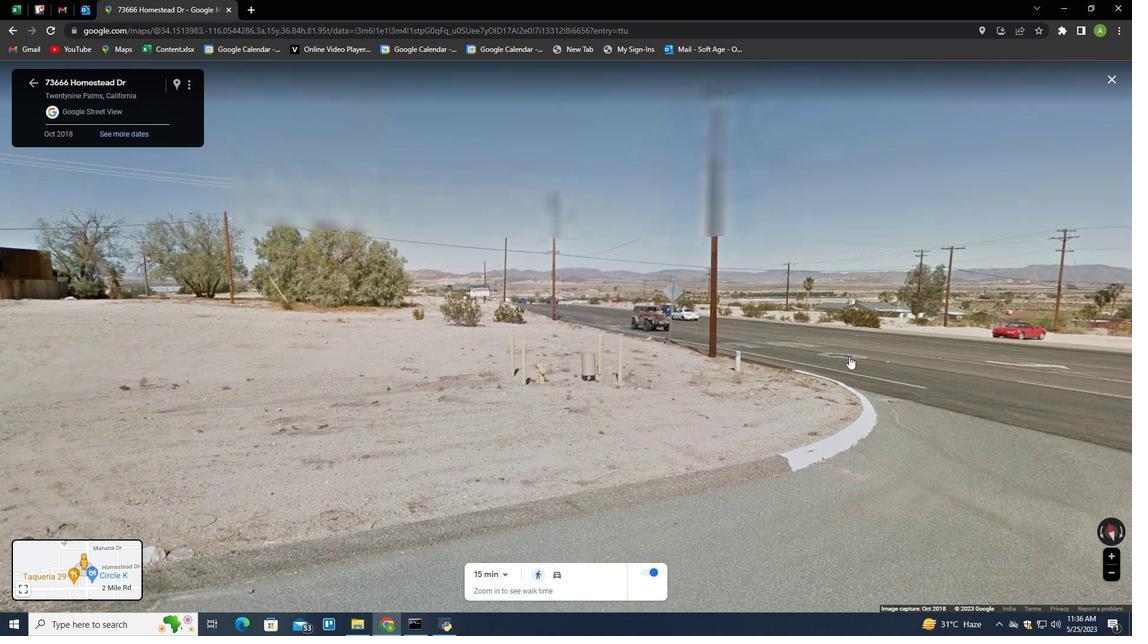 
Action: Mouse scrolled (849, 356) with delta (0, 0)
Screenshot: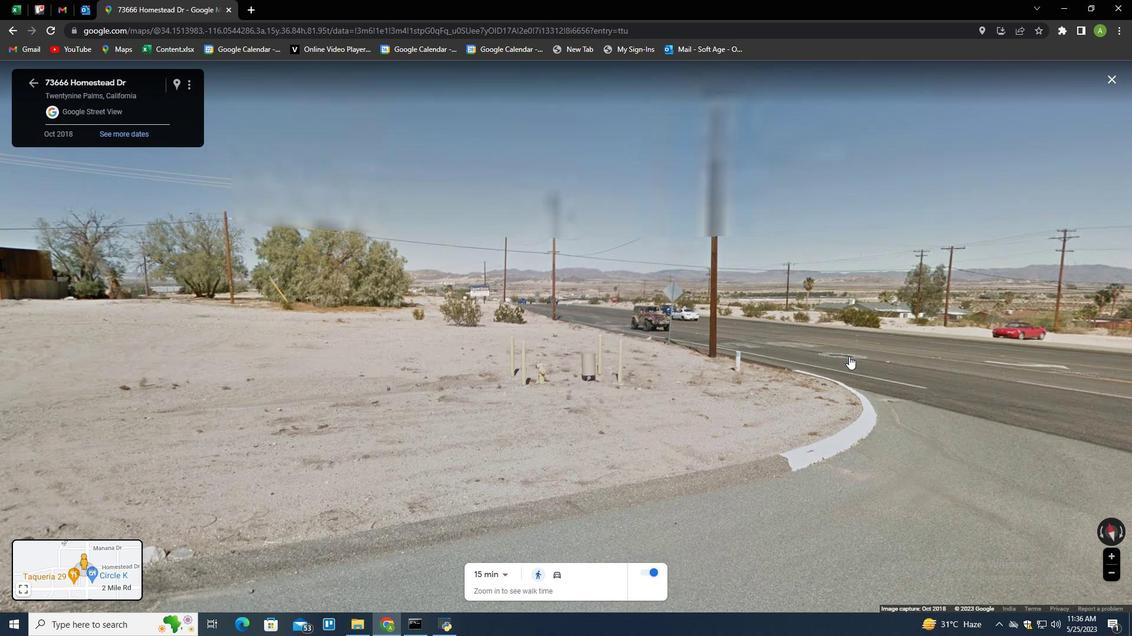 
Action: Mouse scrolled (849, 356) with delta (0, 0)
Screenshot: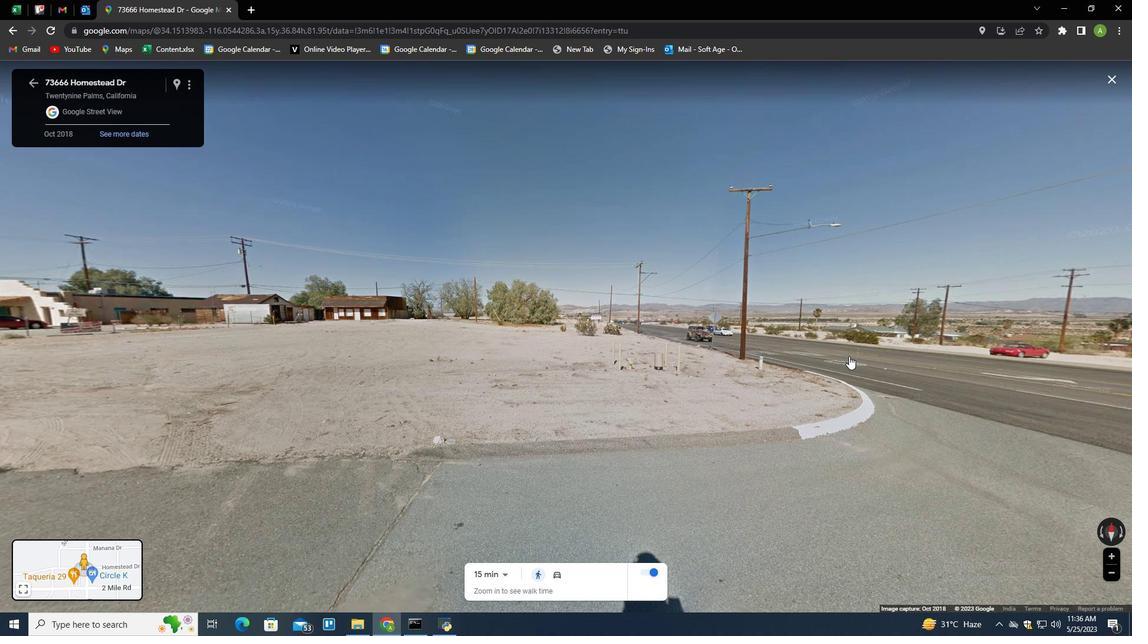 
Action: Mouse scrolled (849, 356) with delta (0, 0)
Screenshot: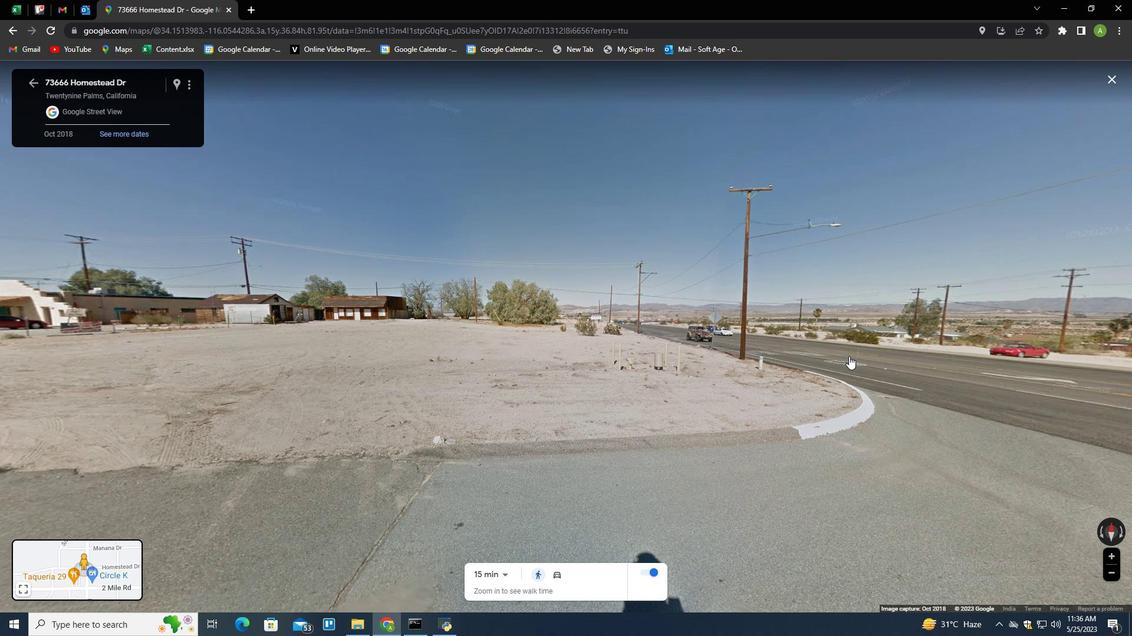 
Action: Mouse scrolled (849, 356) with delta (0, 0)
Screenshot: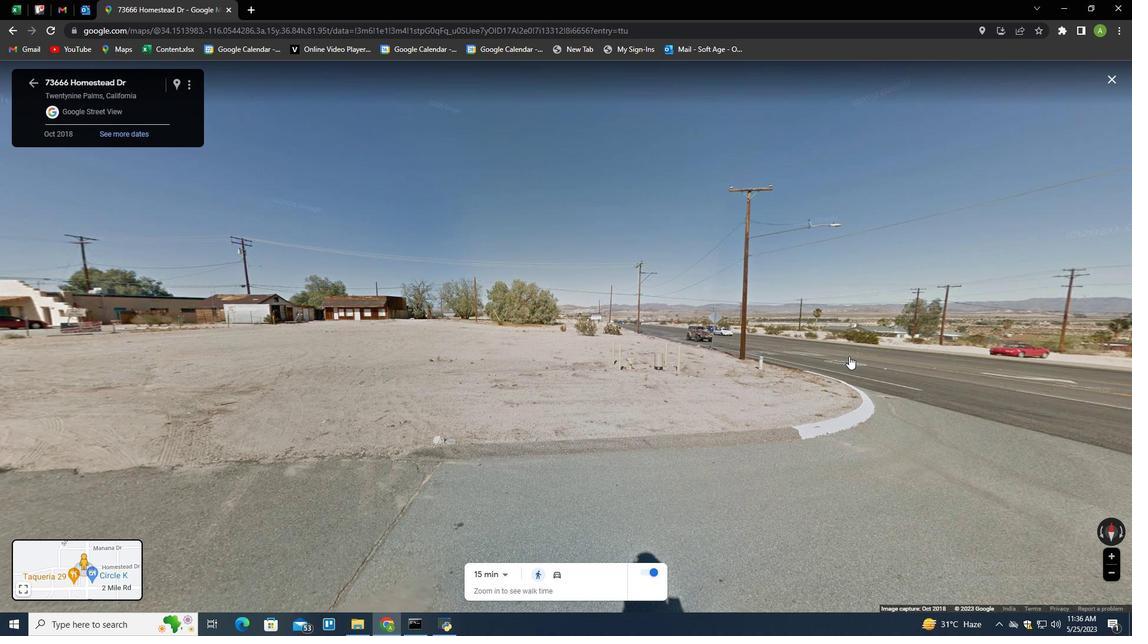 
Action: Mouse scrolled (849, 356) with delta (0, 0)
Screenshot: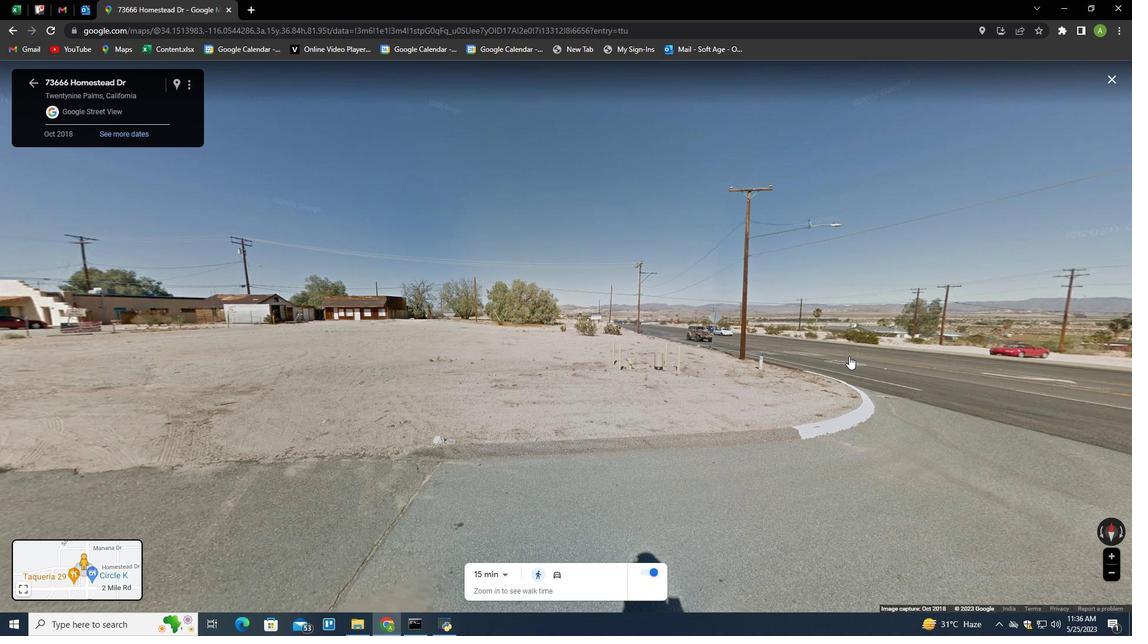 
Action: Mouse moved to (481, 361)
Screenshot: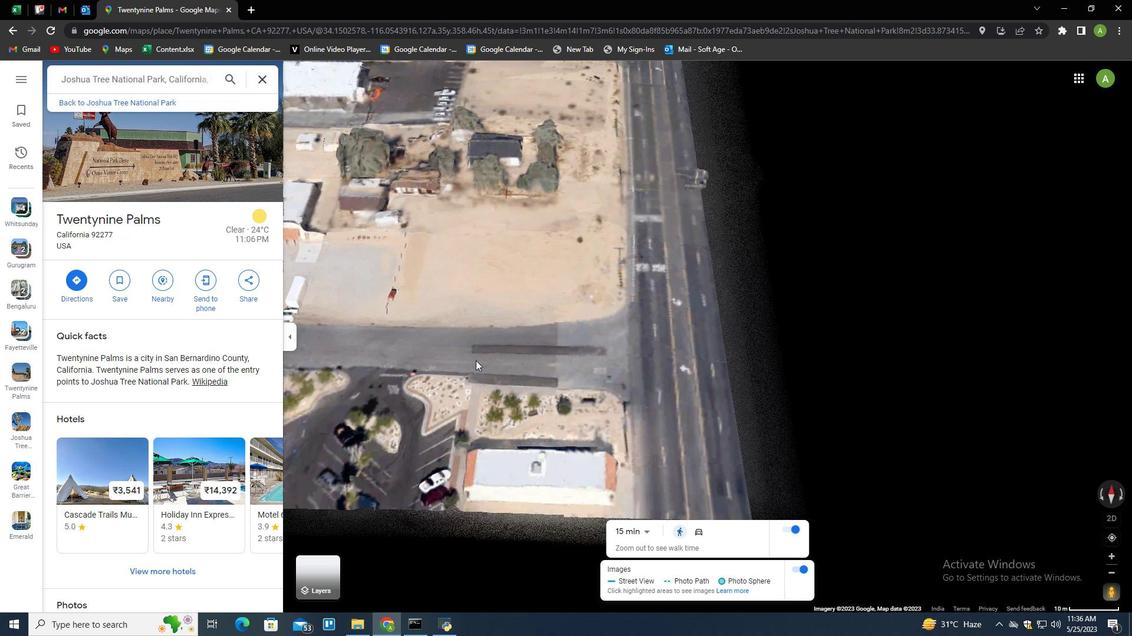 
Action: Mouse pressed left at (481, 361)
Screenshot: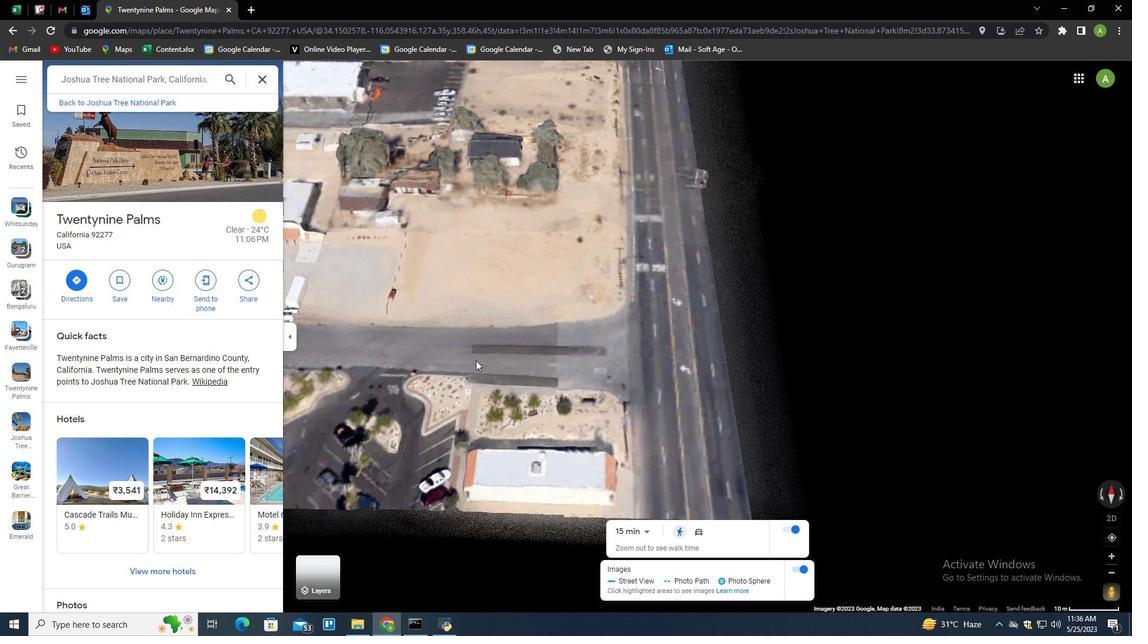 
Action: Mouse moved to (793, 340)
Screenshot: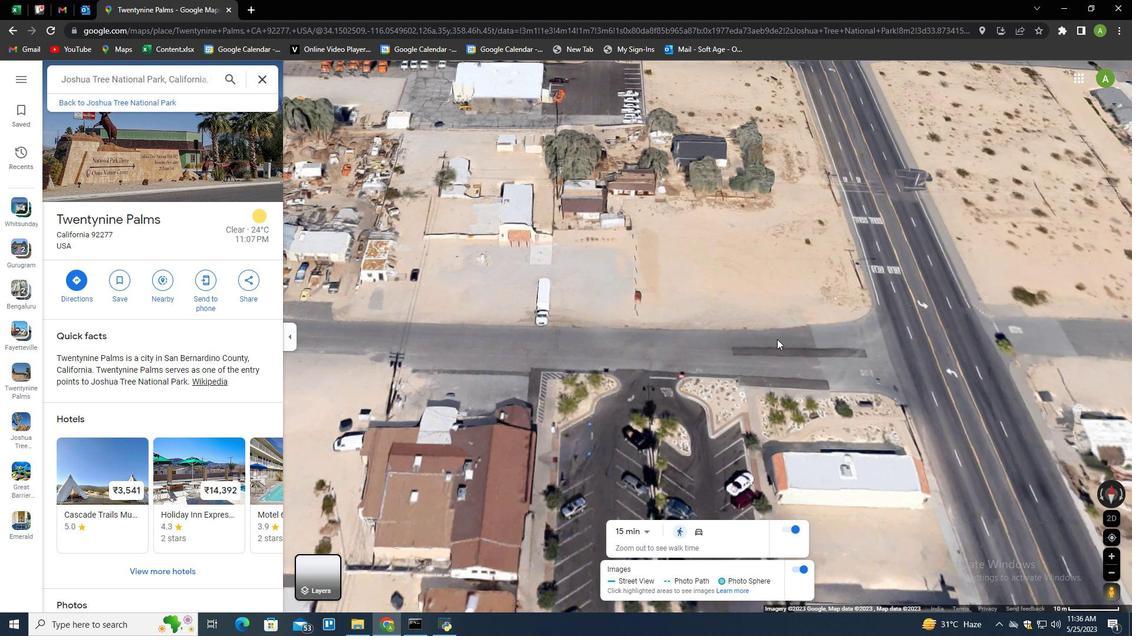 
Action: Mouse pressed left at (793, 340)
Screenshot: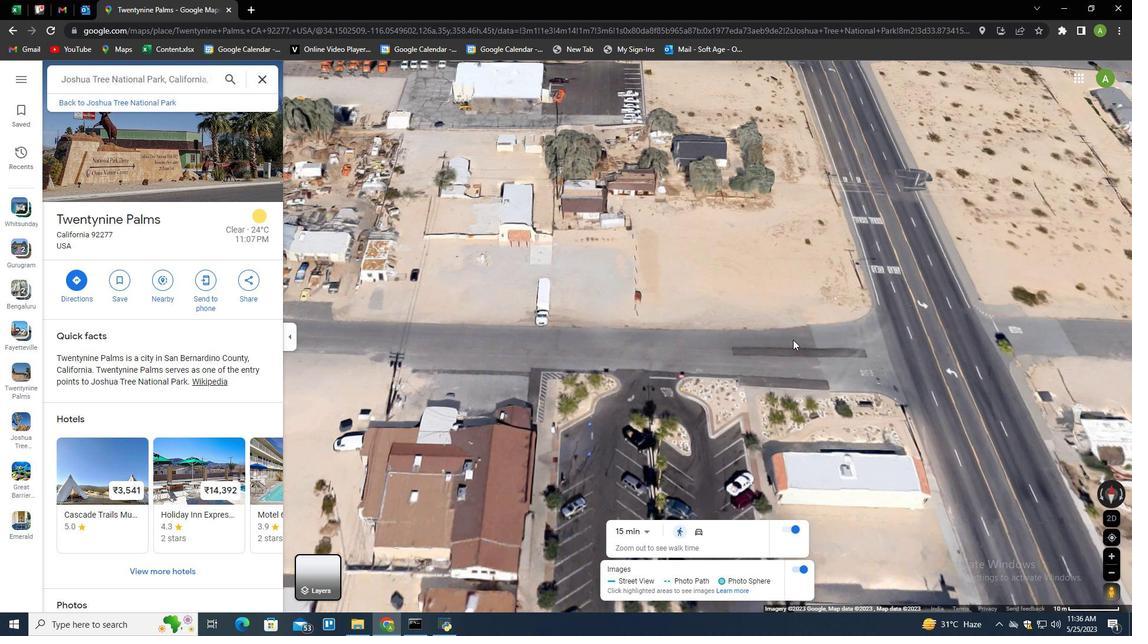 
Action: Mouse moved to (399, 366)
Screenshot: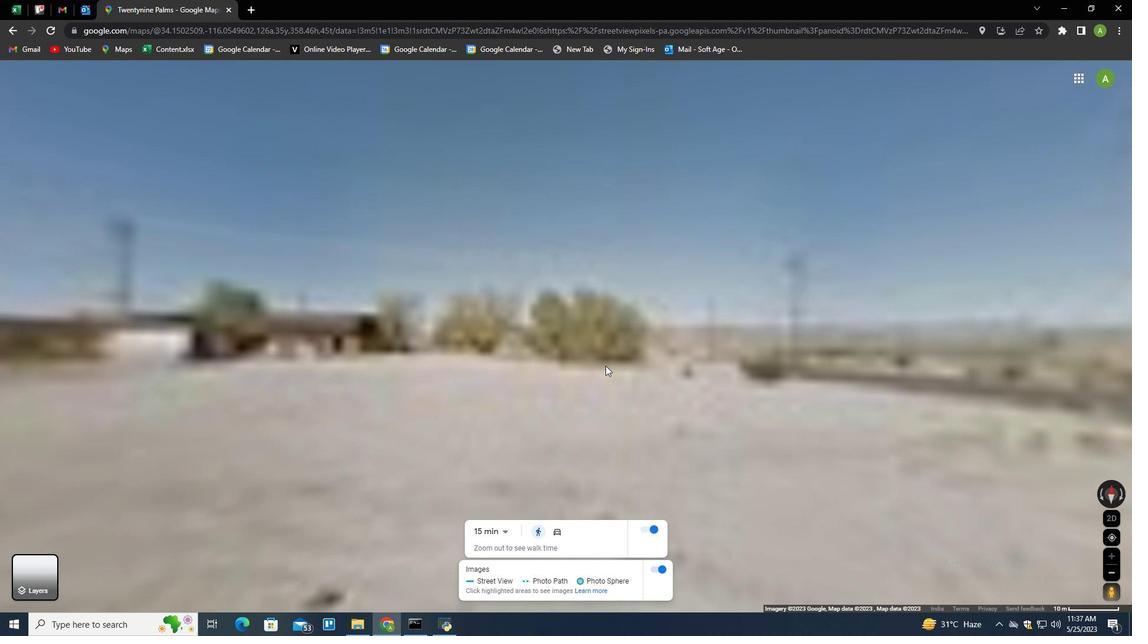 
Action: Mouse pressed left at (399, 366)
Screenshot: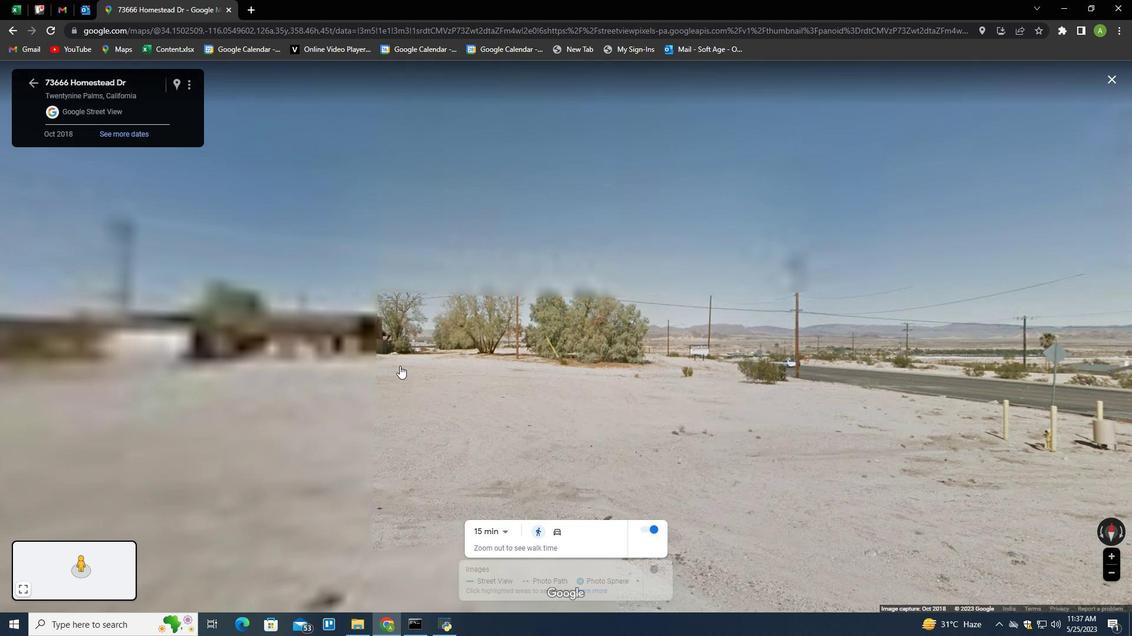 
Action: Mouse moved to (443, 347)
Screenshot: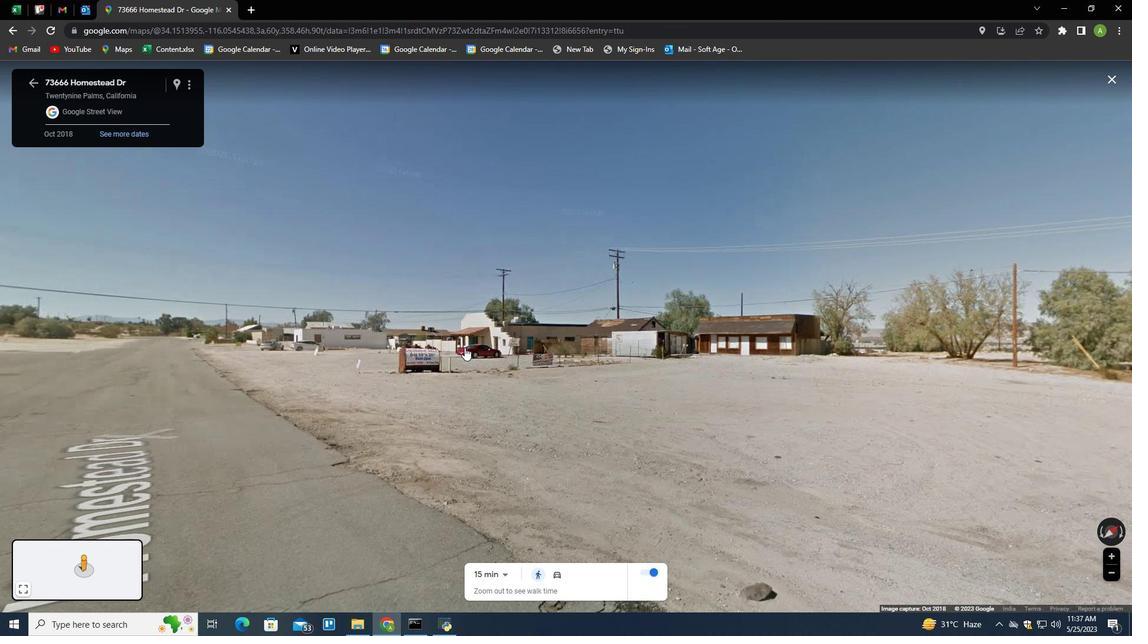 
Action: Mouse pressed left at (443, 347)
Screenshot: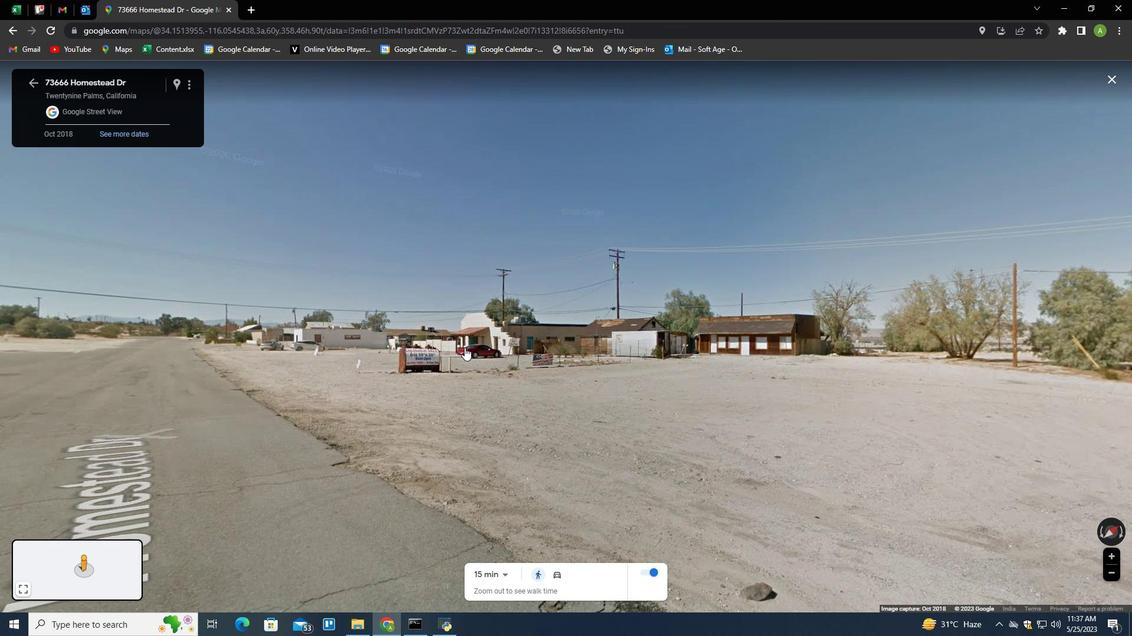 
Action: Mouse moved to (527, 378)
Screenshot: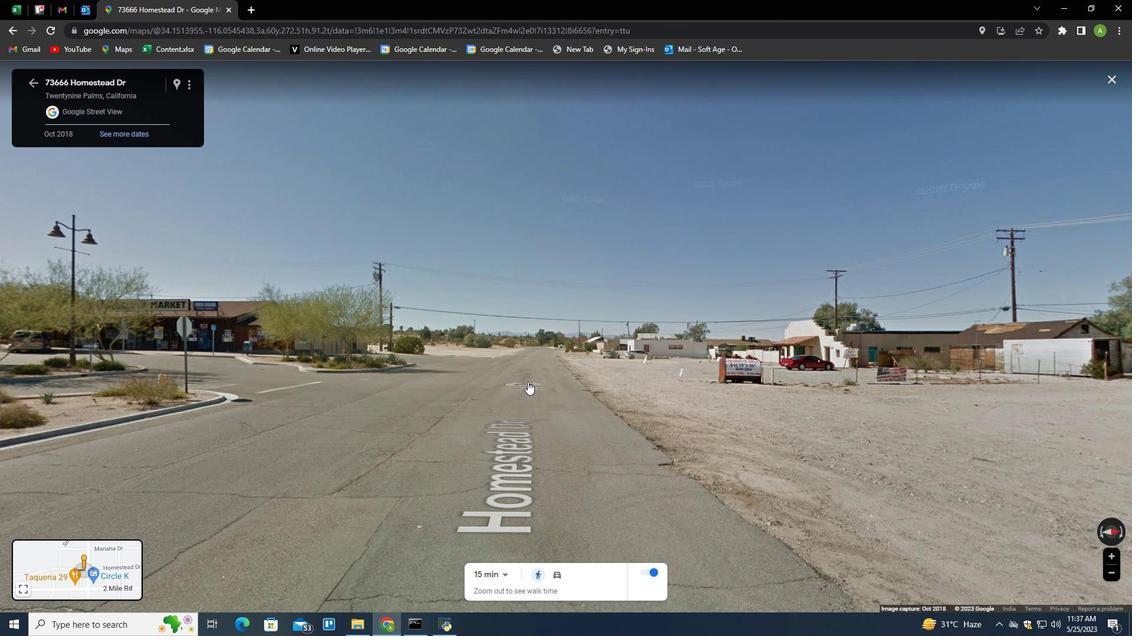 
Action: Mouse pressed left at (527, 378)
Screenshot: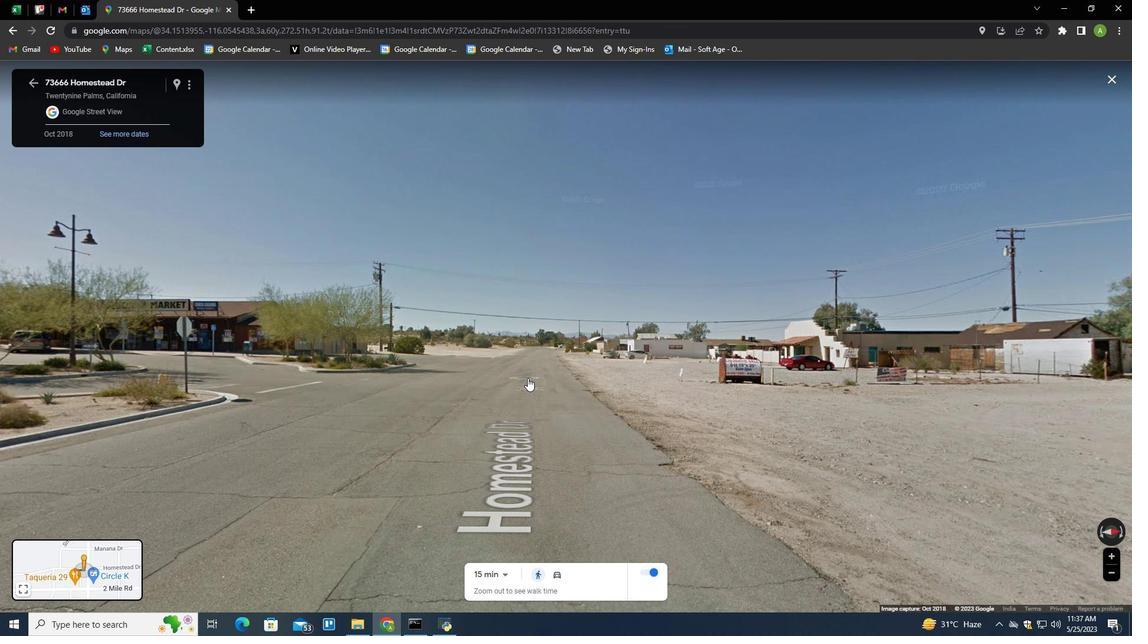 
Action: Mouse moved to (564, 366)
Screenshot: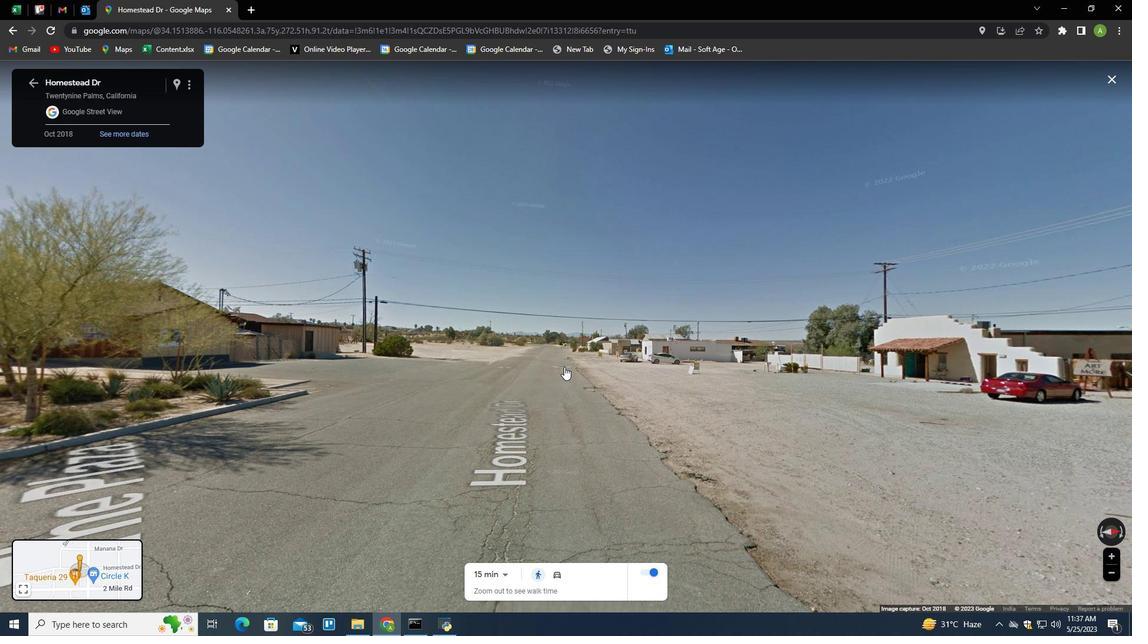 
Action: Mouse pressed left at (564, 366)
Screenshot: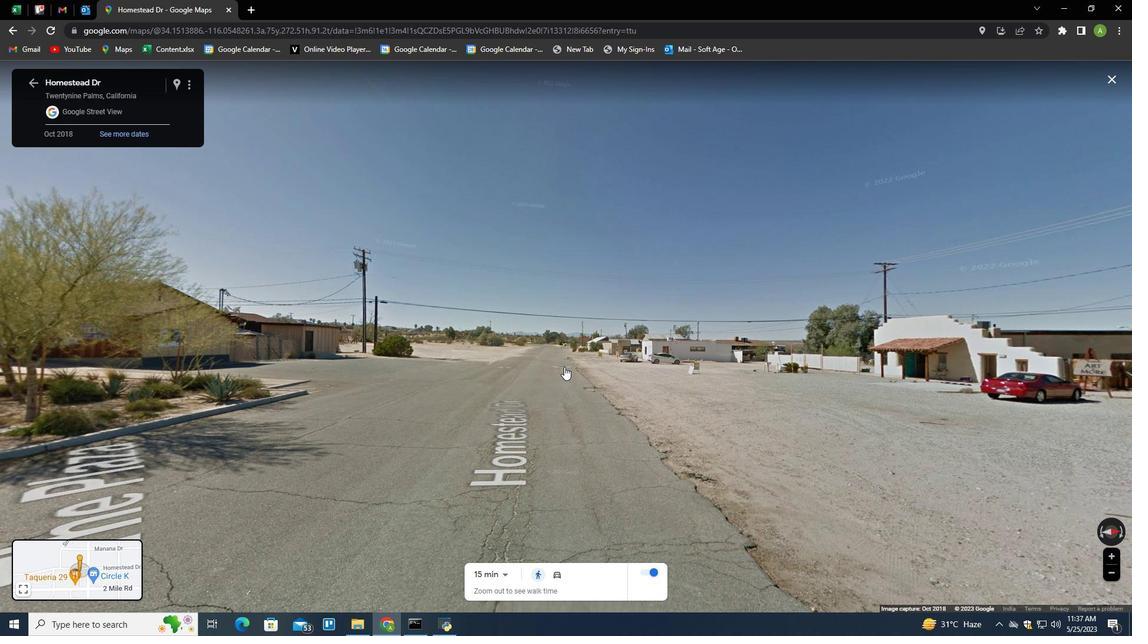 
Action: Mouse moved to (491, 380)
Screenshot: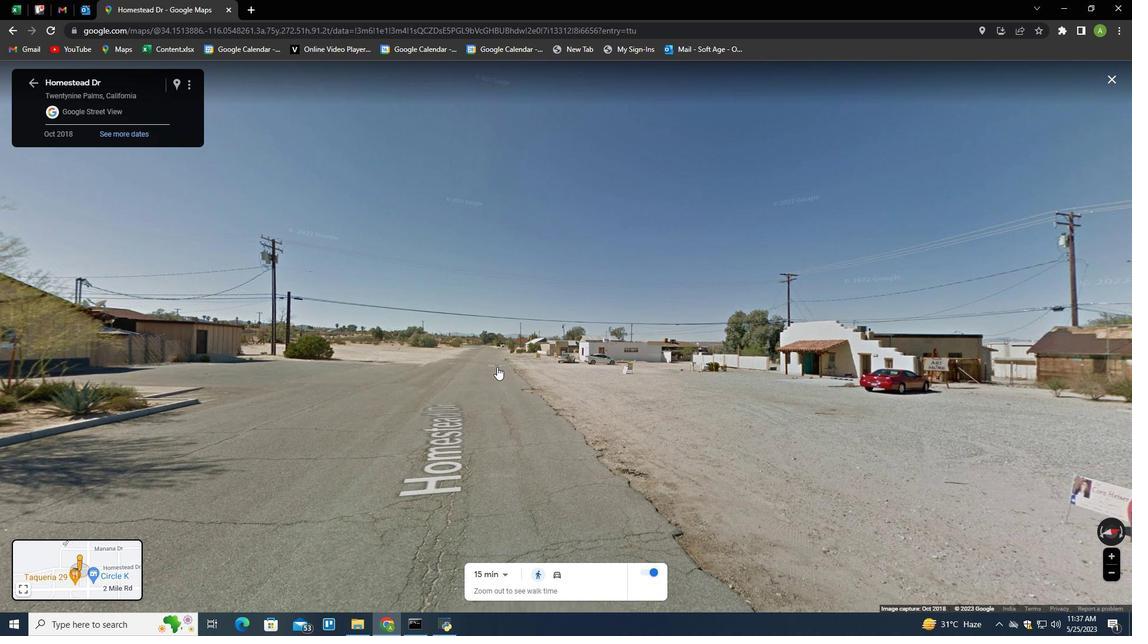 
Action: Mouse pressed left at (491, 380)
Screenshot: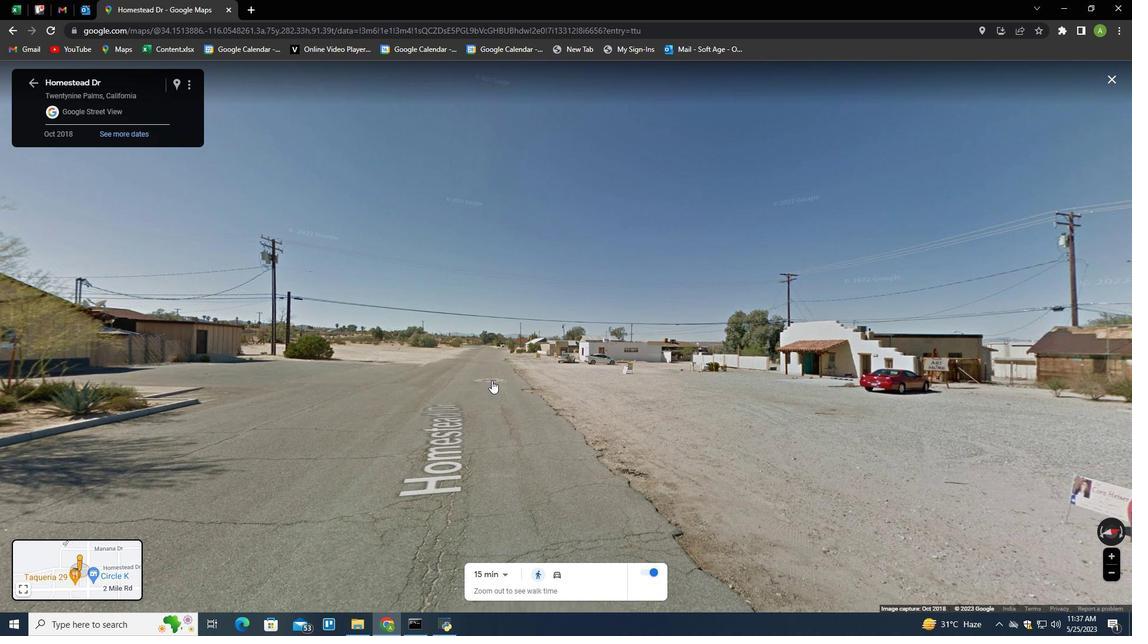 
Action: Mouse moved to (407, 399)
Screenshot: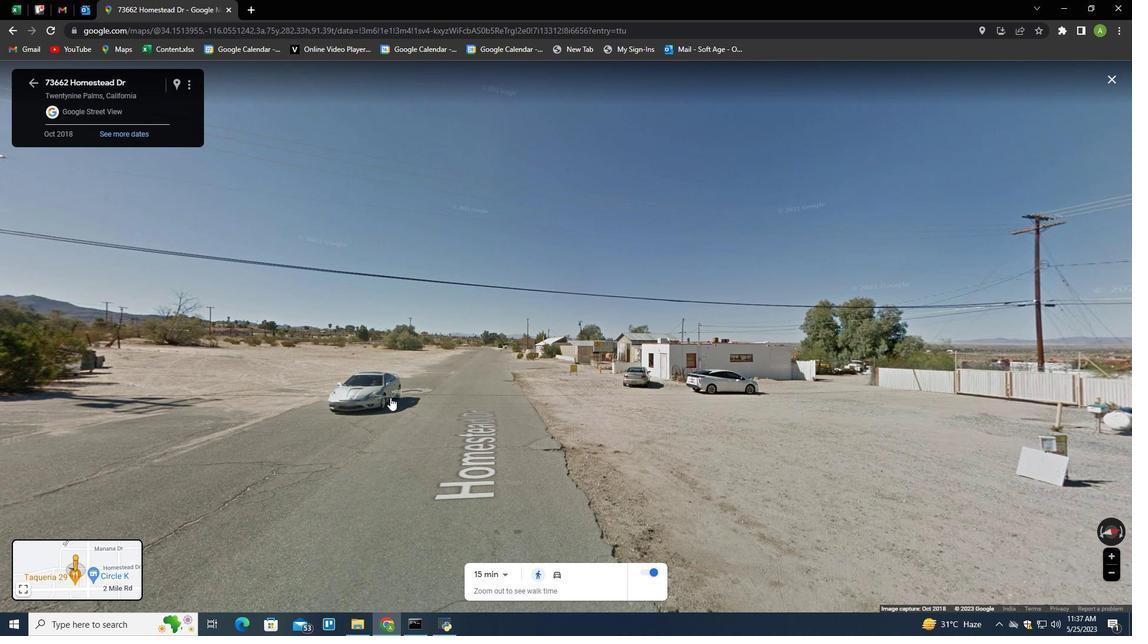
Action: Mouse pressed left at (402, 399)
Screenshot: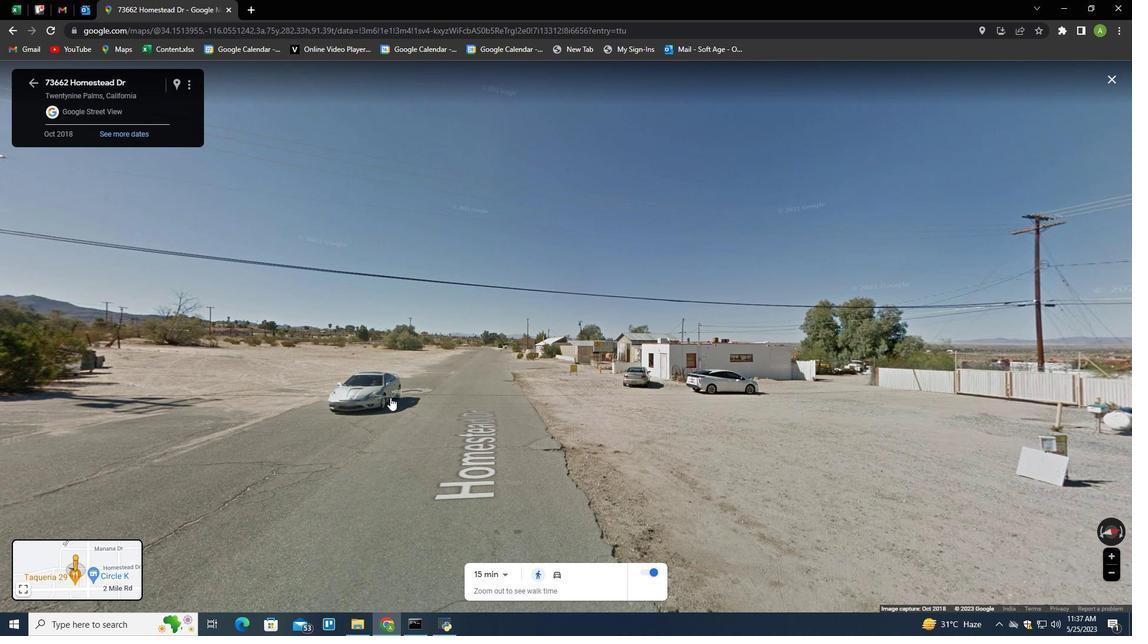 
Action: Mouse moved to (509, 398)
Screenshot: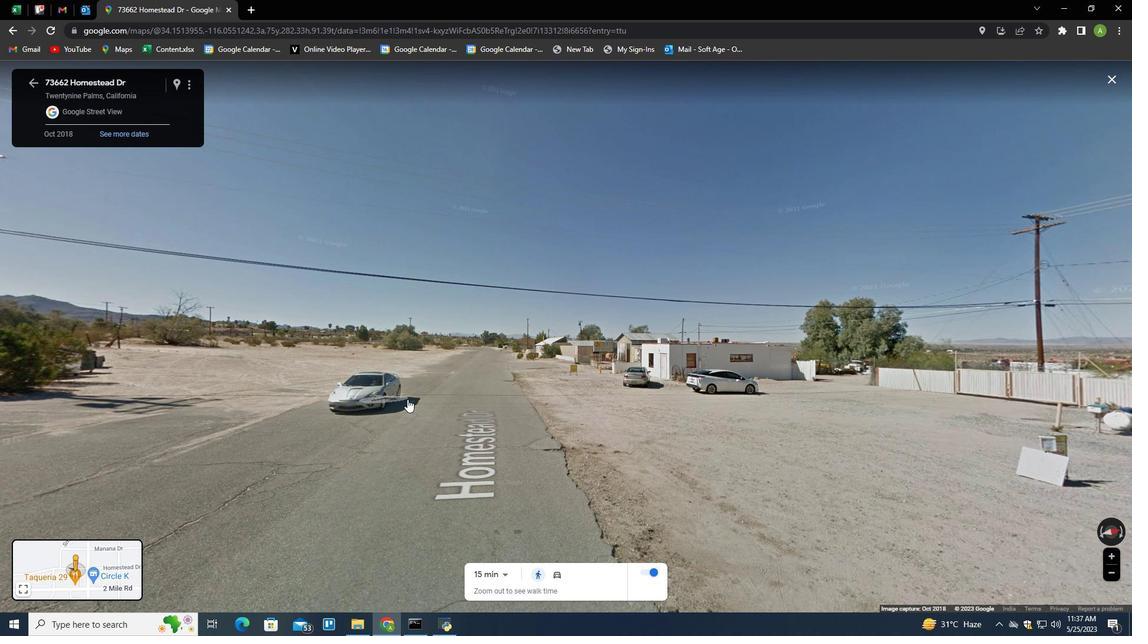 
Action: Mouse scrolled (509, 398) with delta (0, 0)
Screenshot: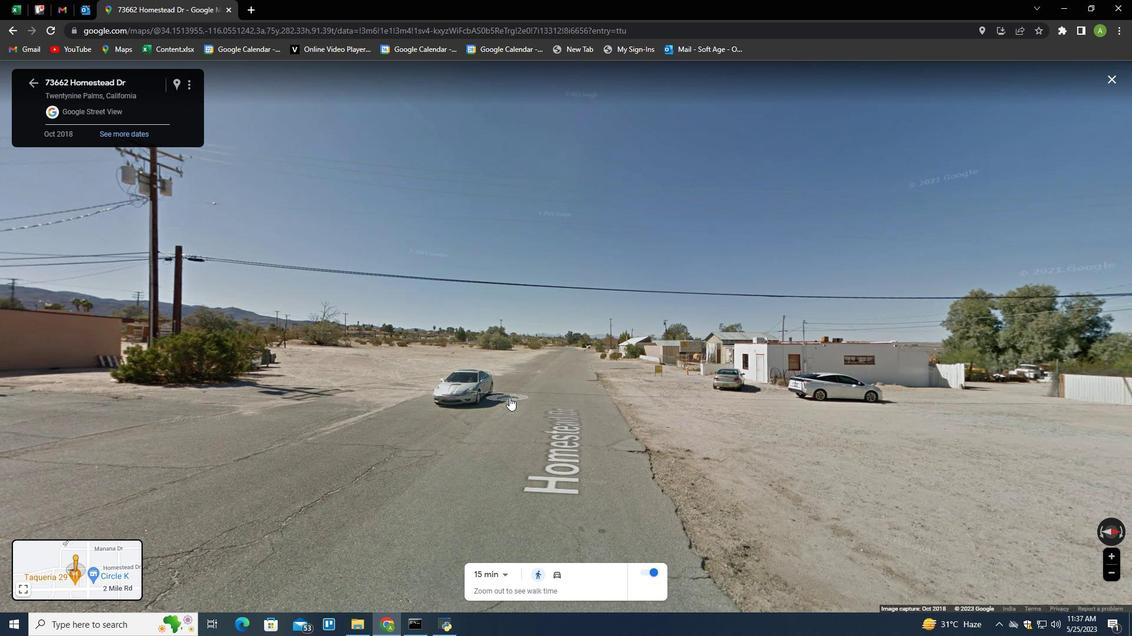 
Action: Mouse scrolled (509, 398) with delta (0, 0)
Screenshot: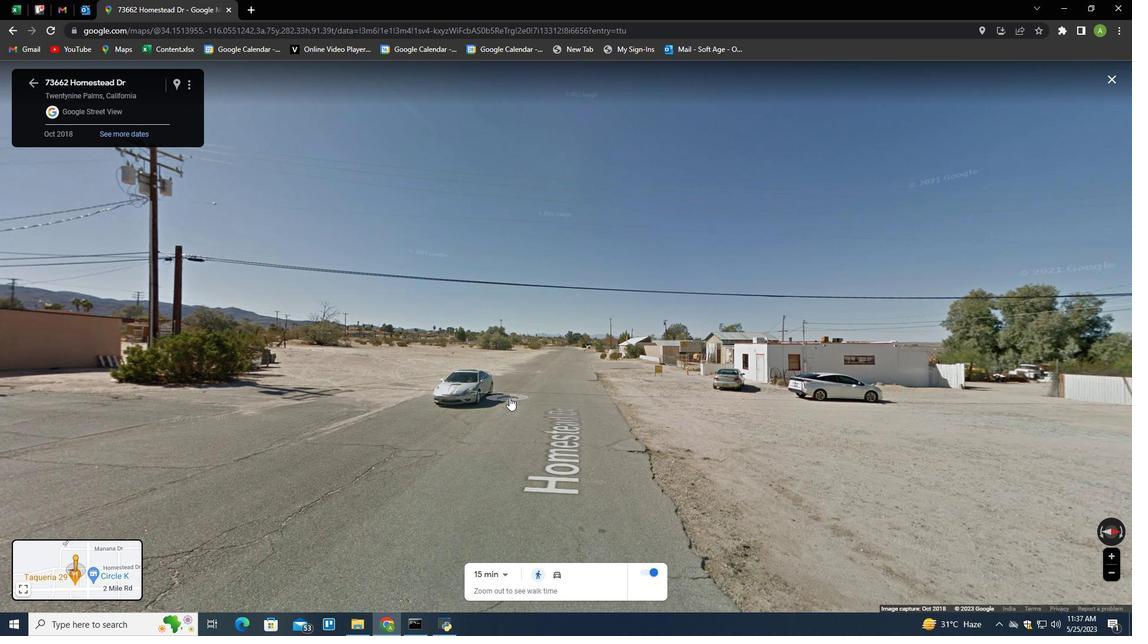 
Action: Mouse scrolled (509, 398) with delta (0, 0)
Screenshot: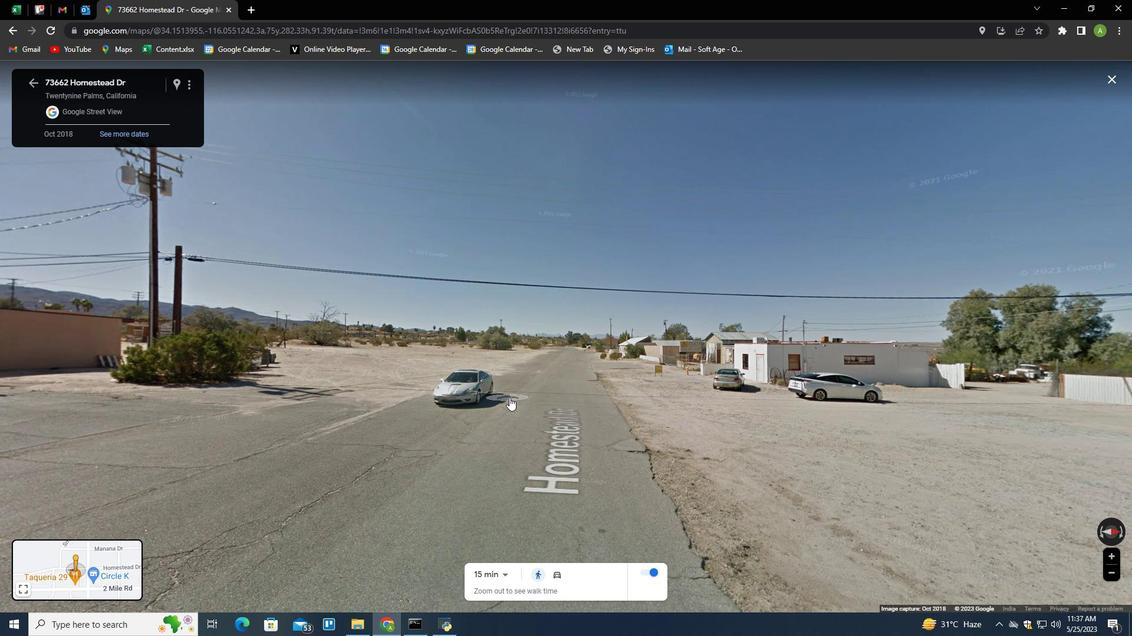 
Action: Mouse moved to (384, 438)
Screenshot: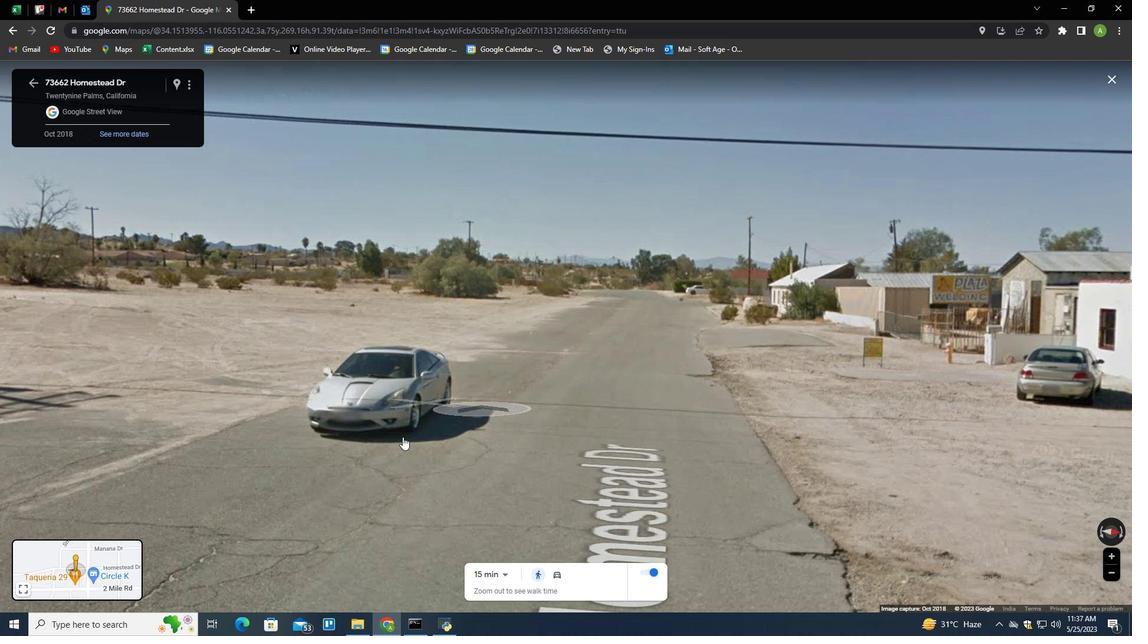 
Action: Mouse pressed left at (384, 438)
Screenshot: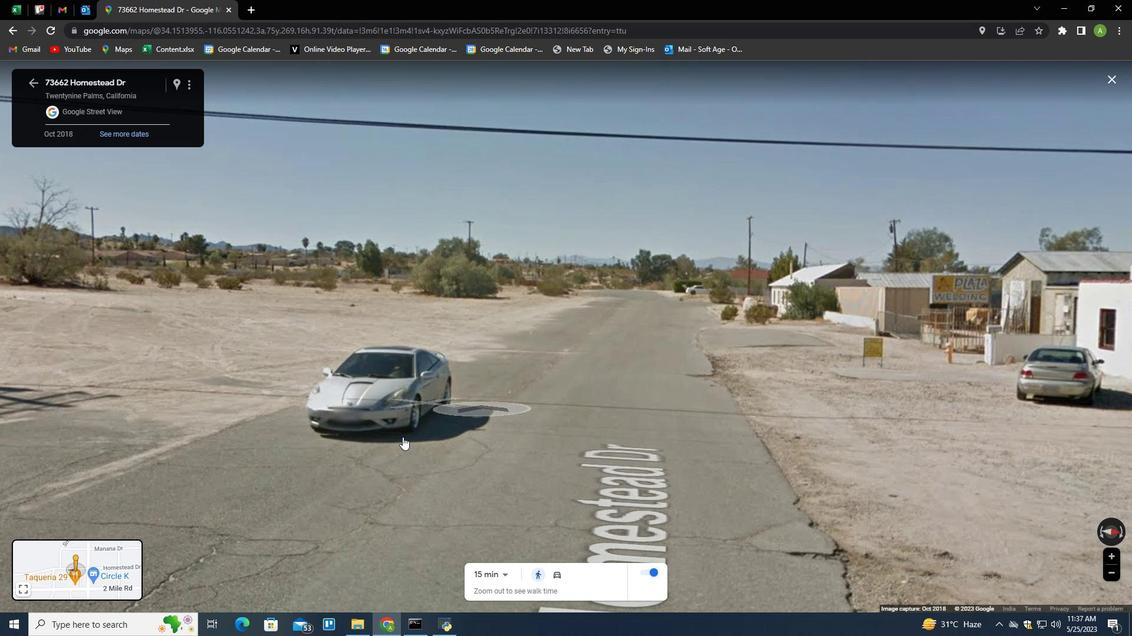 
Action: Mouse moved to (526, 434)
Screenshot: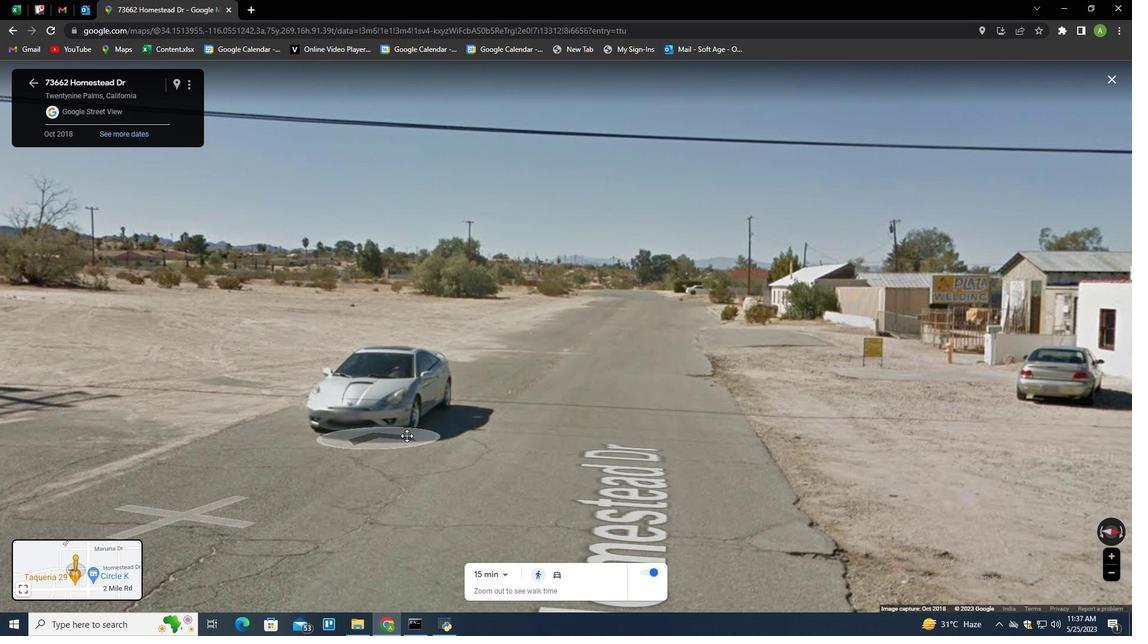 
Action: Mouse scrolled (526, 434) with delta (0, 0)
Screenshot: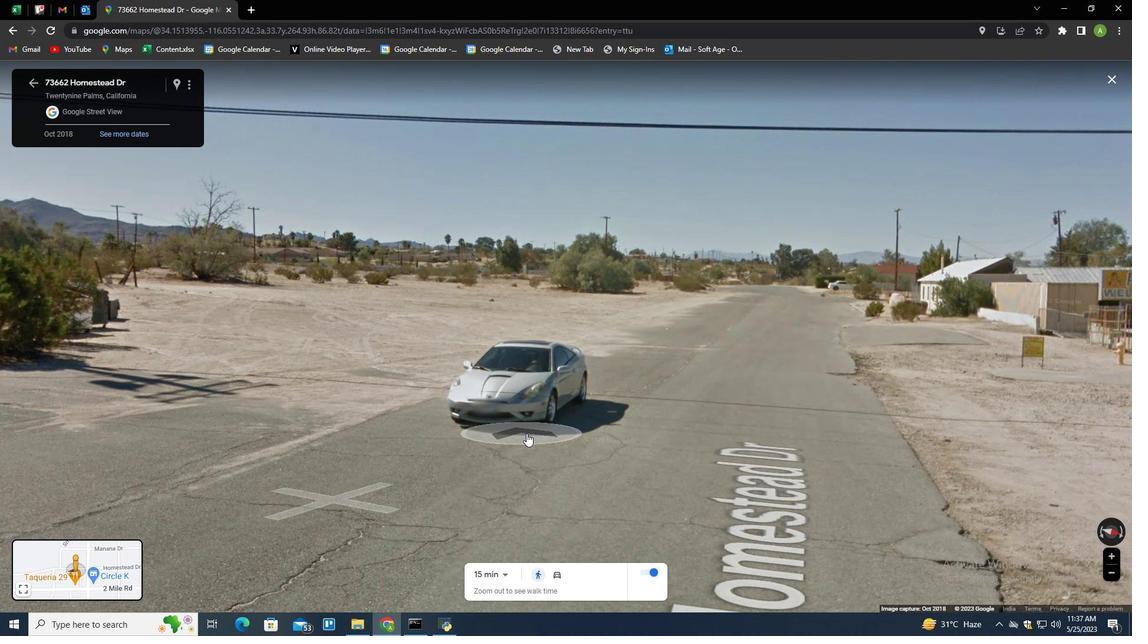 
Action: Mouse scrolled (526, 434) with delta (0, 0)
Screenshot: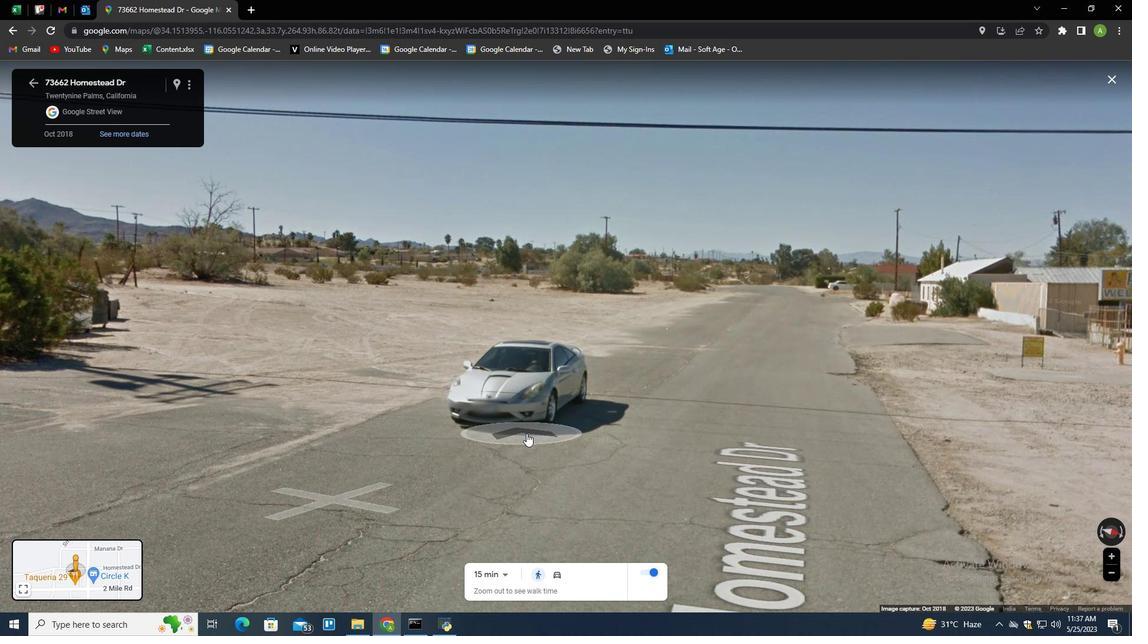 
Action: Mouse scrolled (526, 434) with delta (0, 0)
Screenshot: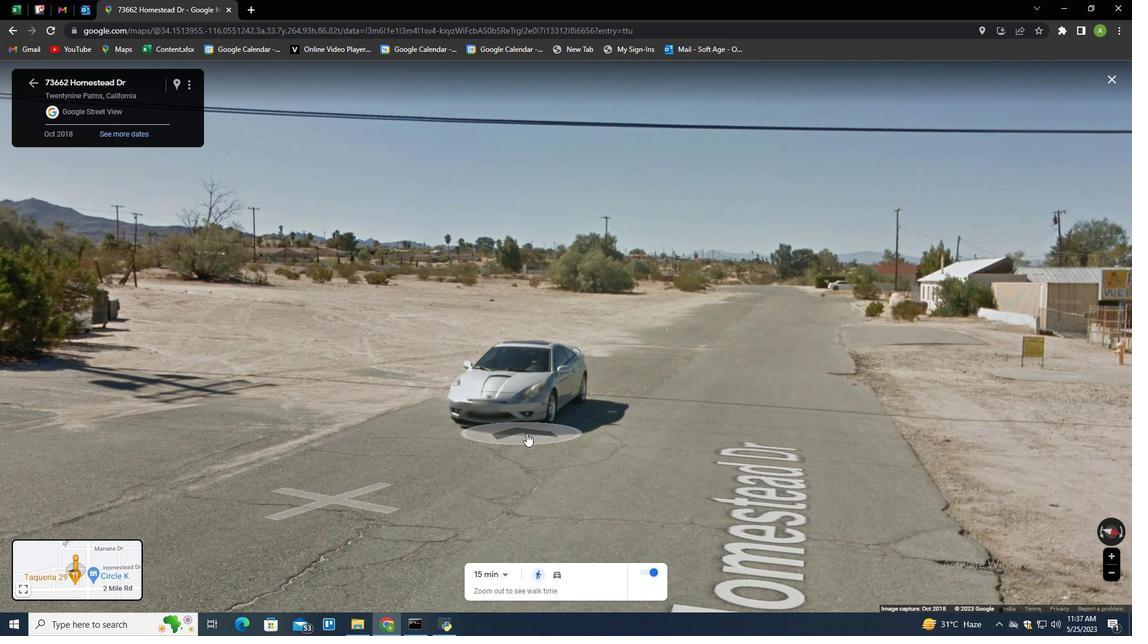 
Action: Mouse scrolled (526, 434) with delta (0, 0)
Screenshot: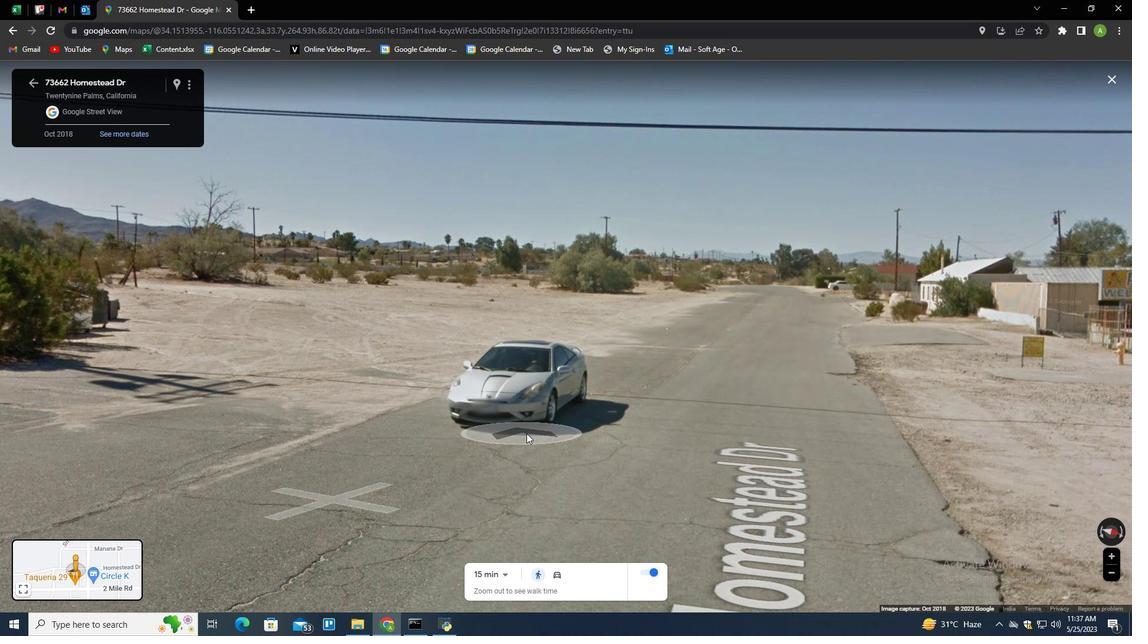 
Action: Mouse scrolled (526, 434) with delta (0, 0)
Screenshot: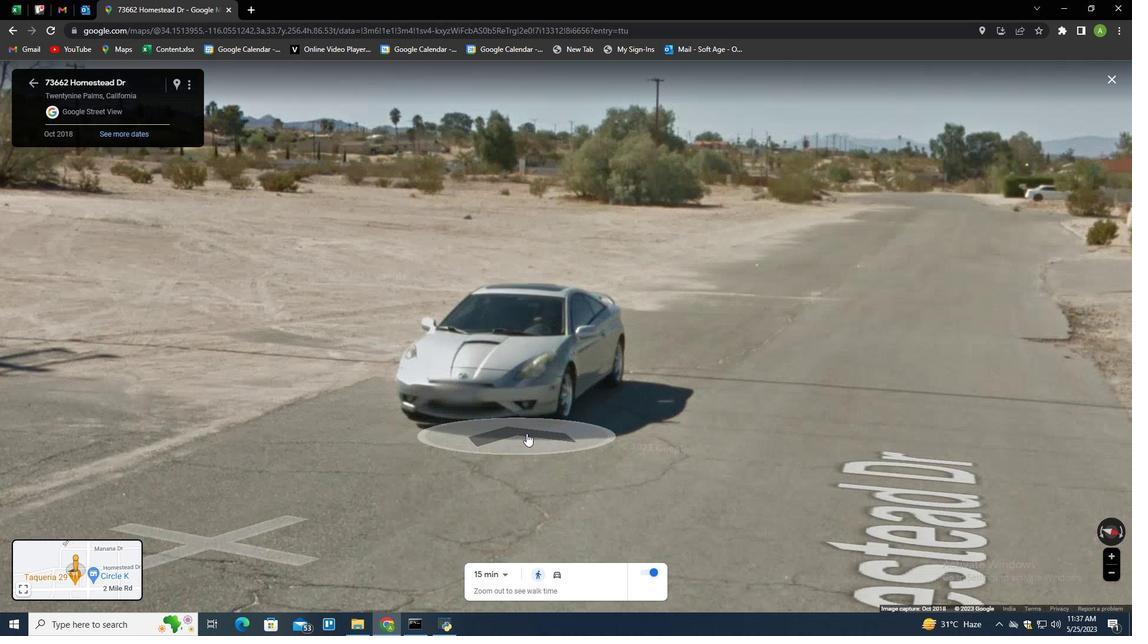 
Action: Mouse moved to (458, 433)
Screenshot: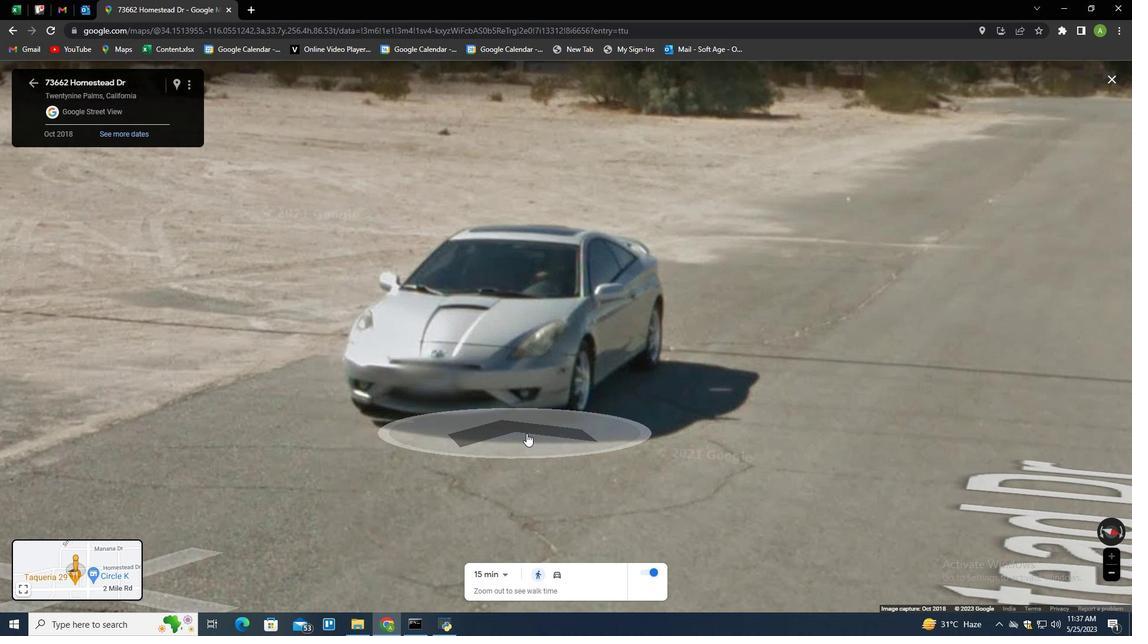 
Action: Mouse pressed left at (458, 433)
Screenshot: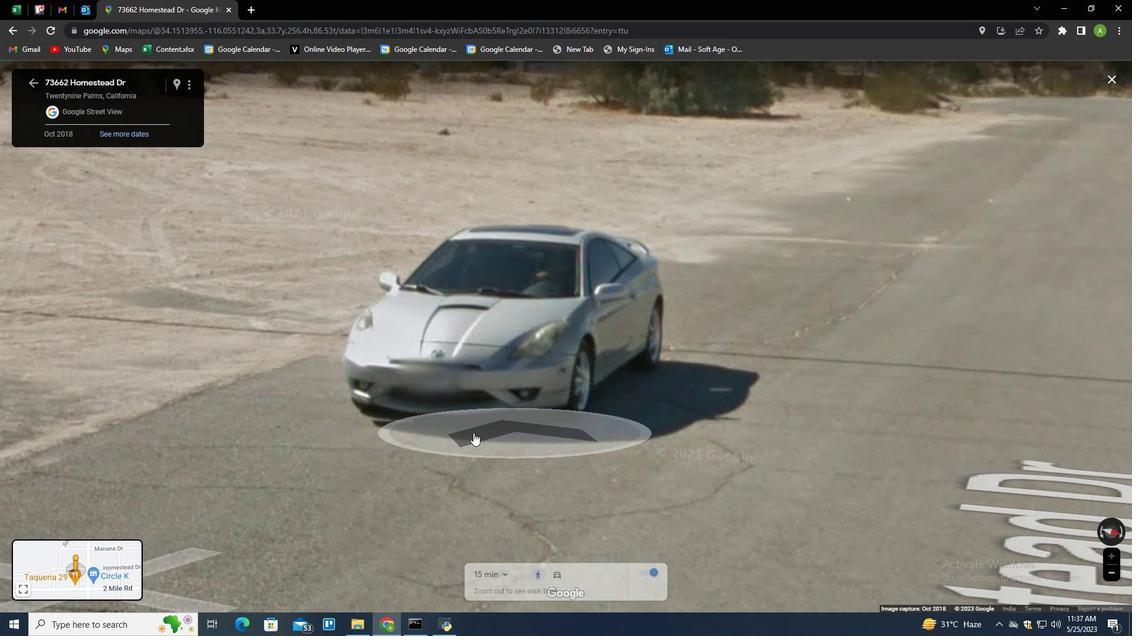 
Action: Mouse moved to (765, 431)
Screenshot: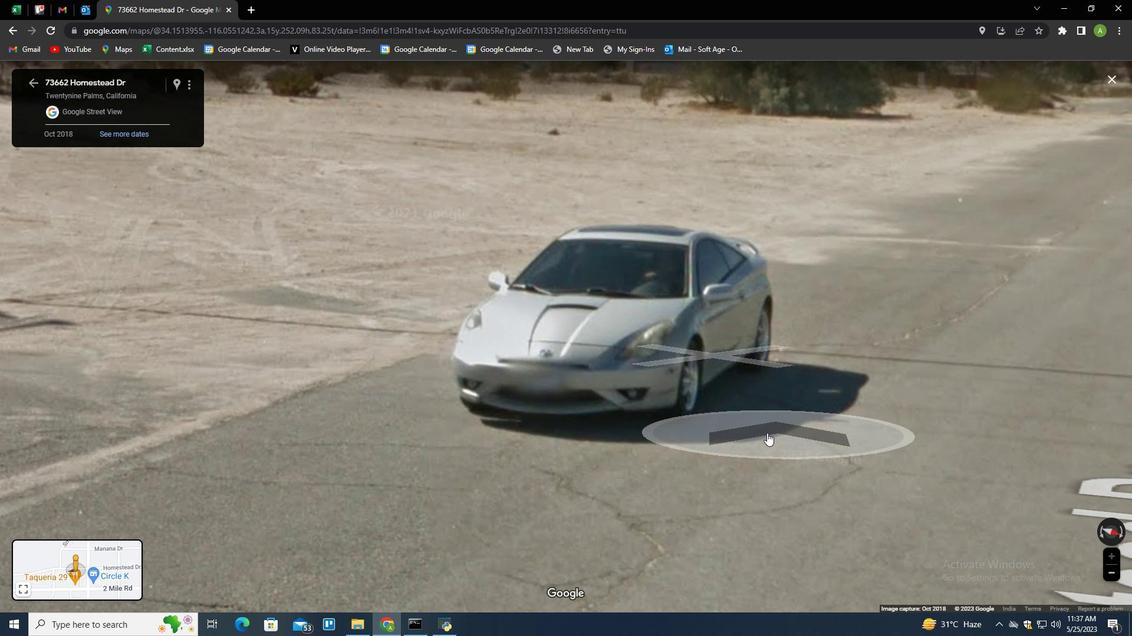 
Action: Mouse pressed left at (765, 431)
Screenshot: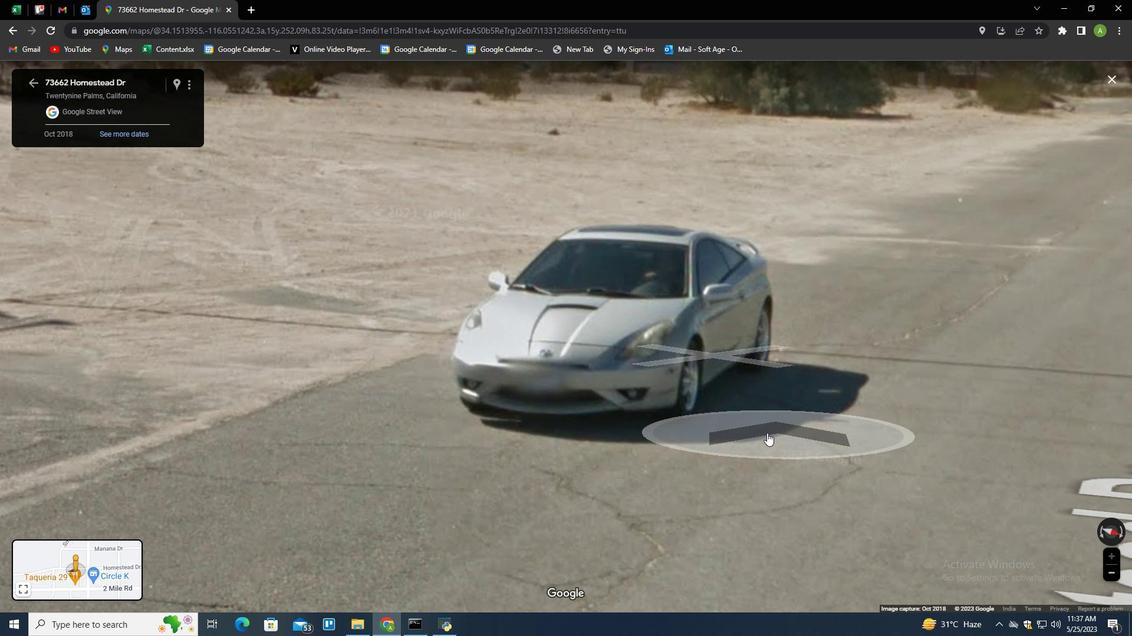 
Action: Mouse moved to (436, 269)
Screenshot: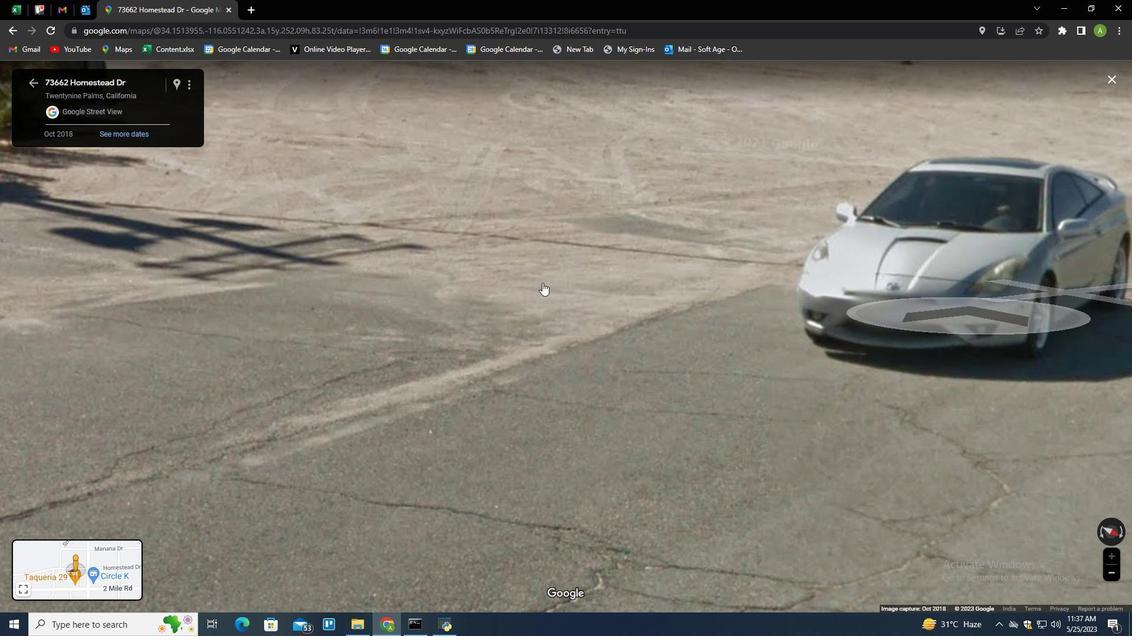 
Action: Mouse pressed left at (436, 269)
Screenshot: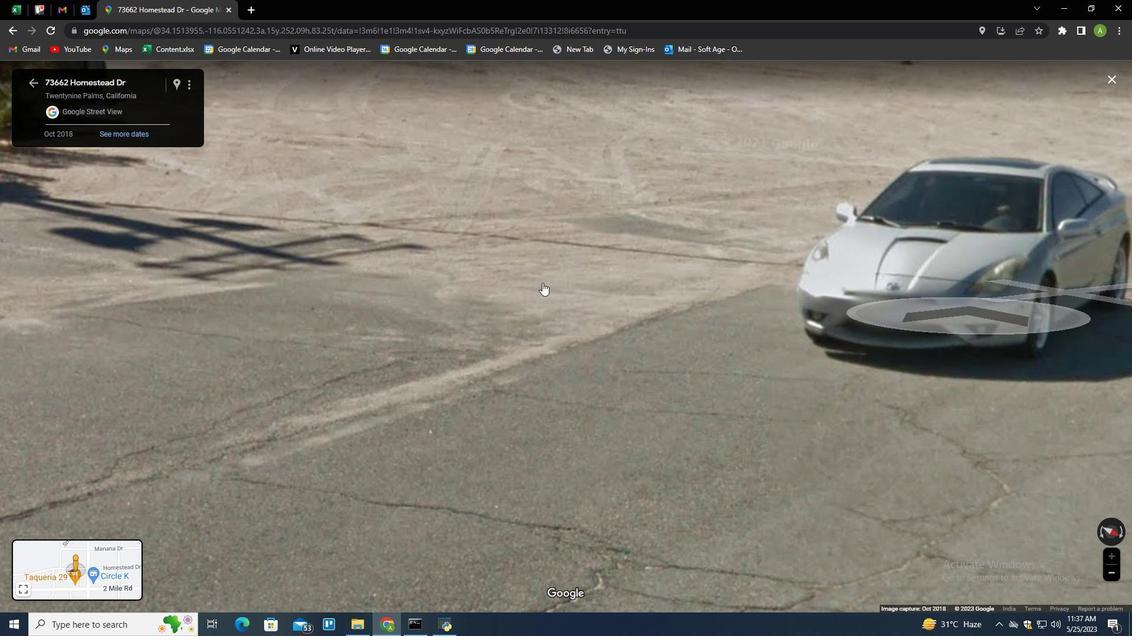 
Action: Mouse moved to (712, 339)
Screenshot: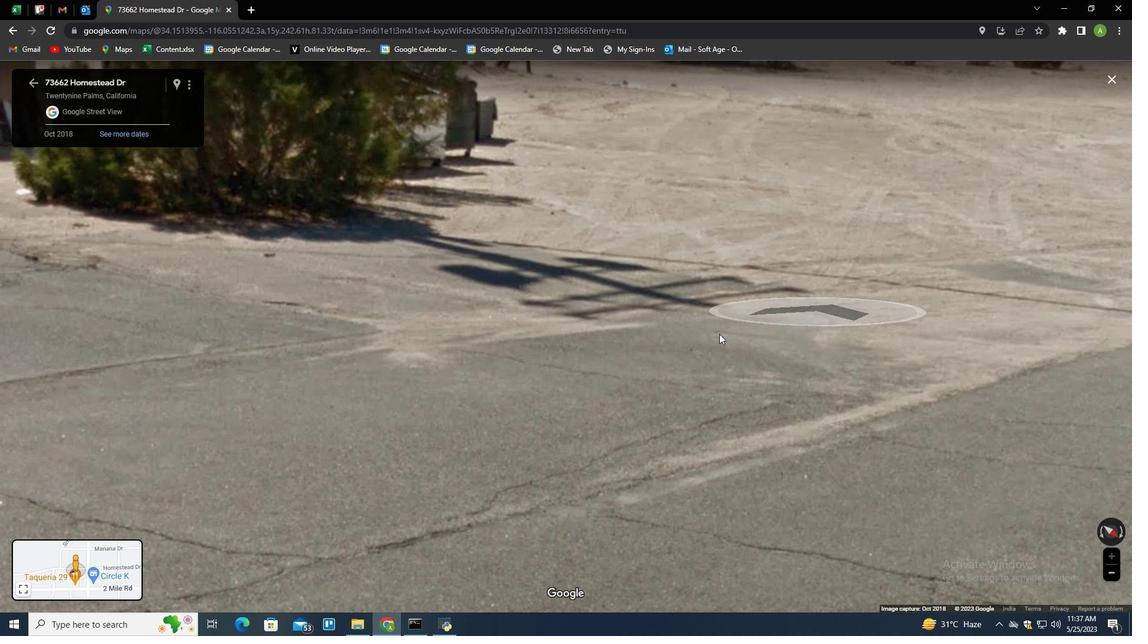 
Action: Mouse scrolled (712, 339) with delta (0, 0)
Screenshot: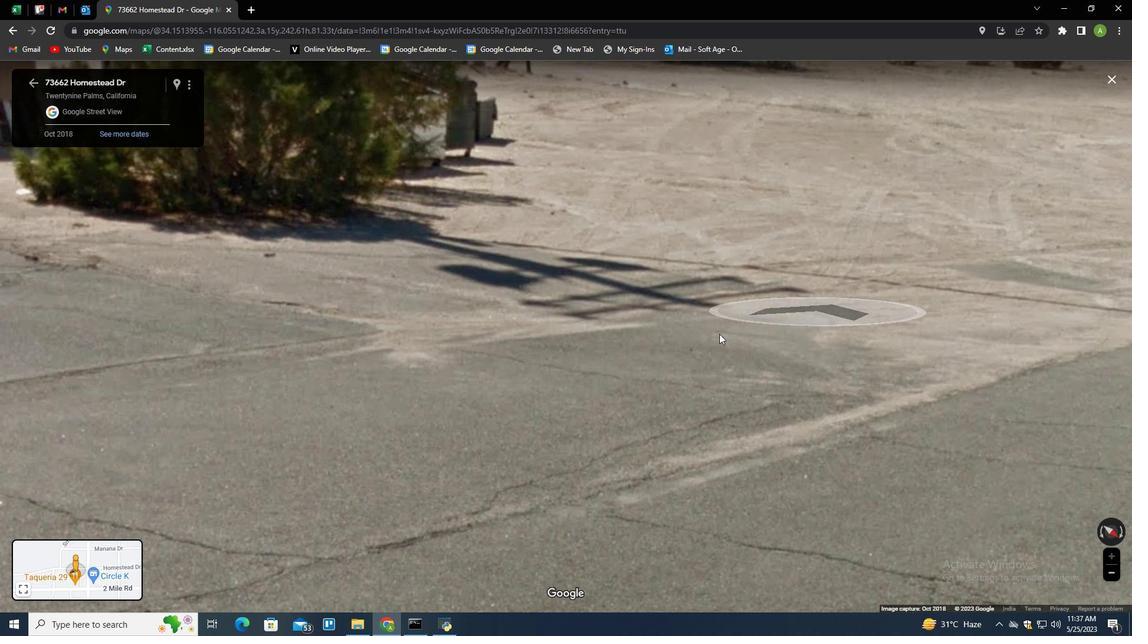 
Action: Mouse scrolled (712, 339) with delta (0, 0)
Screenshot: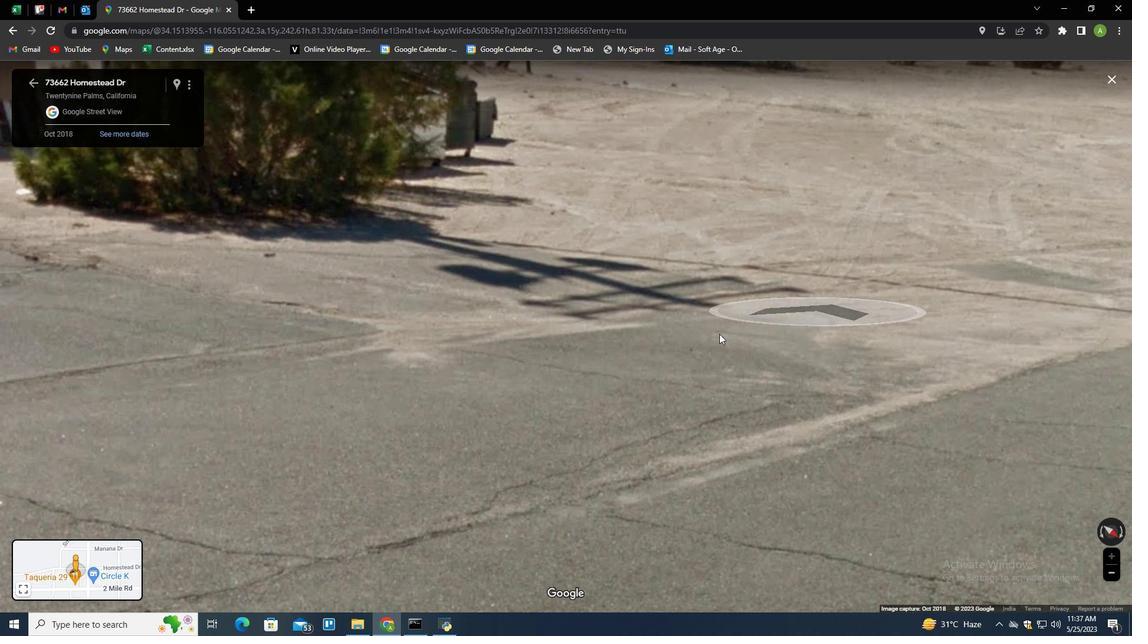 
Action: Mouse scrolled (712, 339) with delta (0, 0)
Screenshot: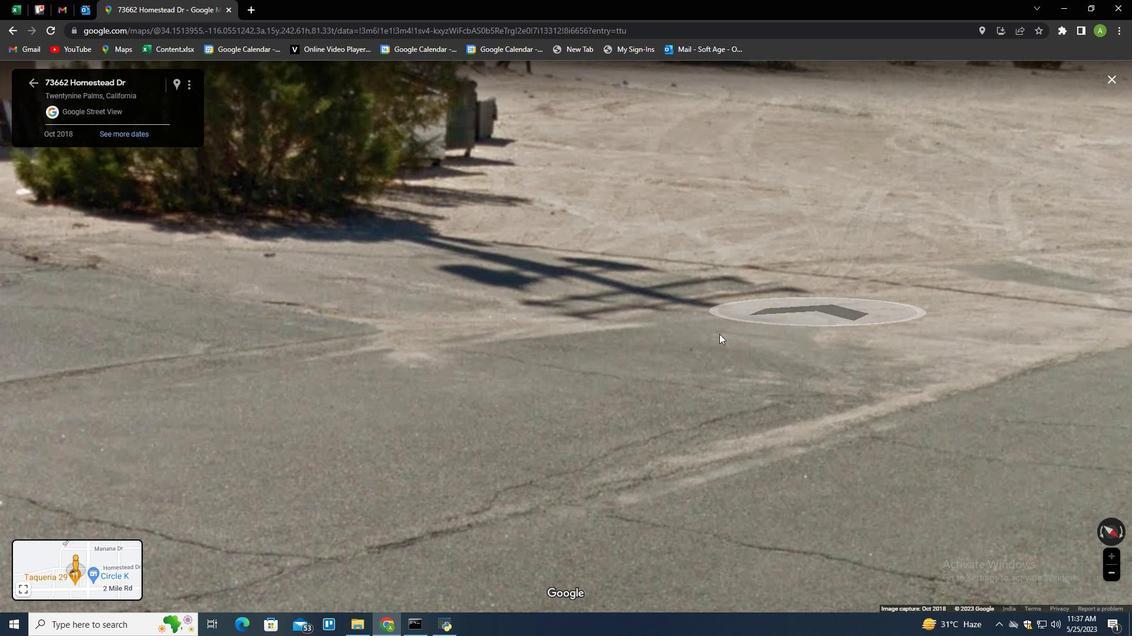 
Action: Mouse scrolled (712, 339) with delta (0, 0)
Screenshot: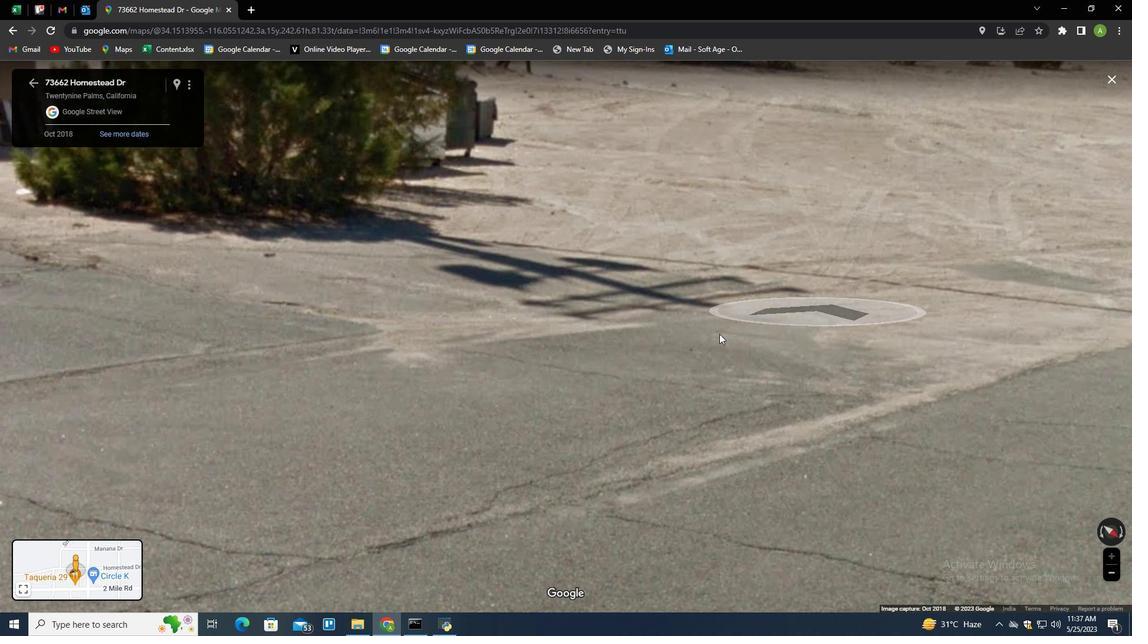 
Action: Mouse scrolled (712, 339) with delta (0, 0)
Screenshot: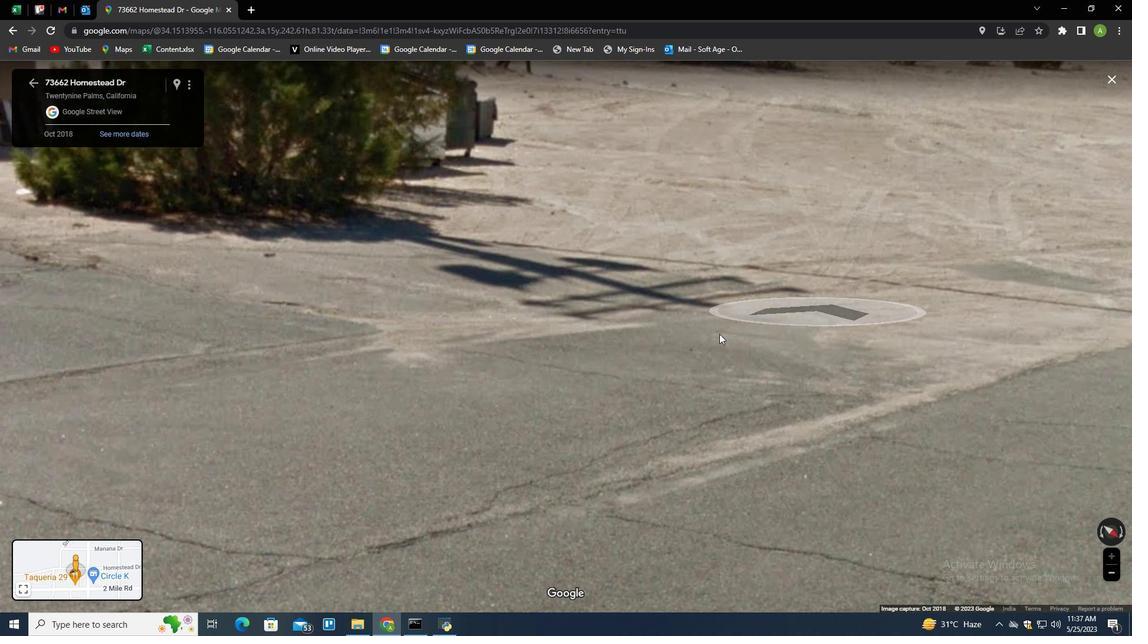 
Action: Mouse scrolled (712, 339) with delta (0, 0)
Screenshot: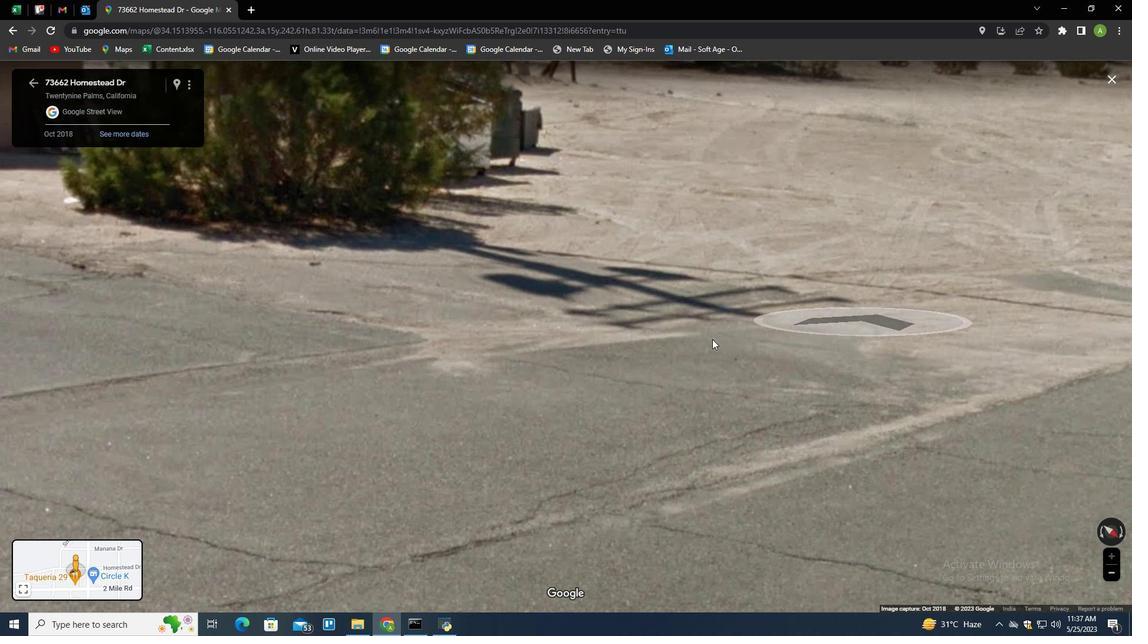 
Action: Mouse moved to (610, 385)
Screenshot: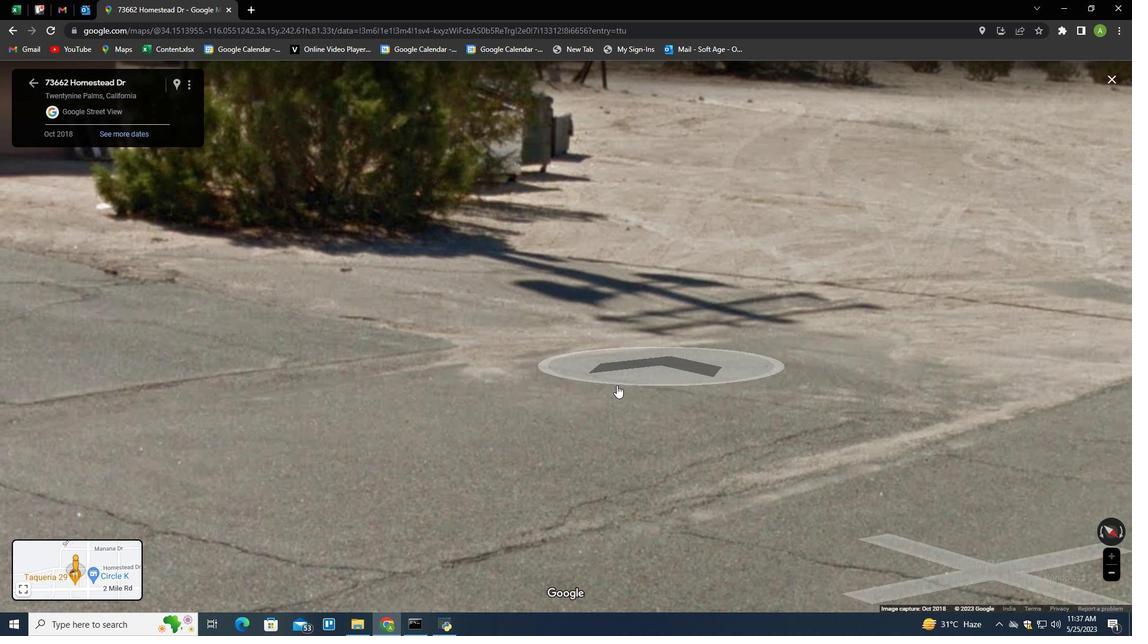 
Action: Mouse scrolled (611, 385) with delta (0, 0)
Screenshot: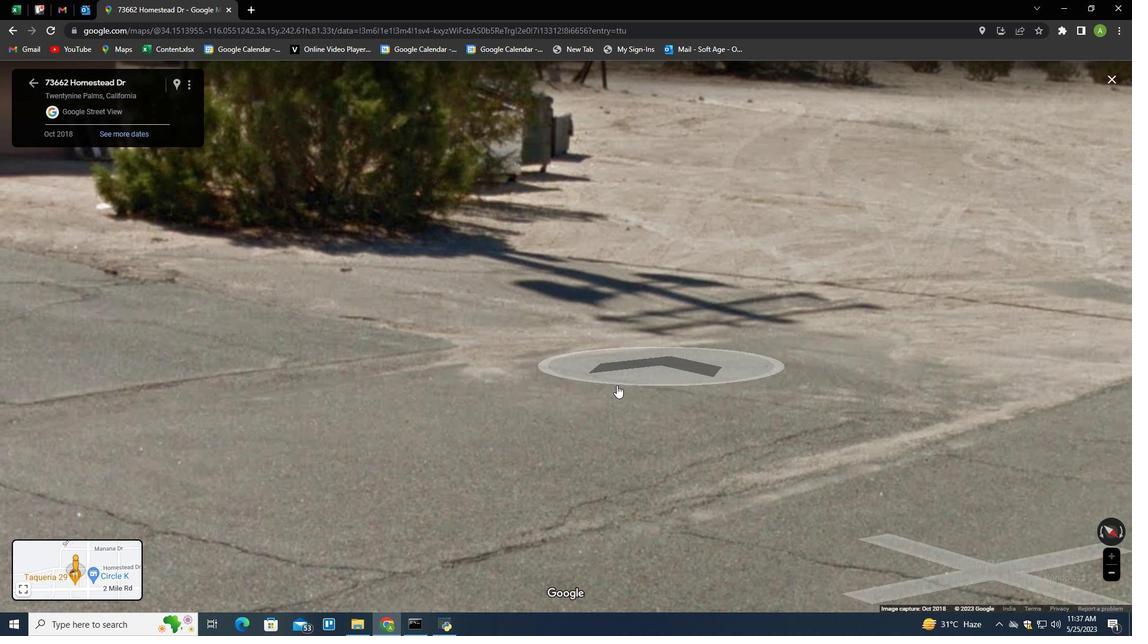 
Action: Mouse moved to (607, 385)
Screenshot: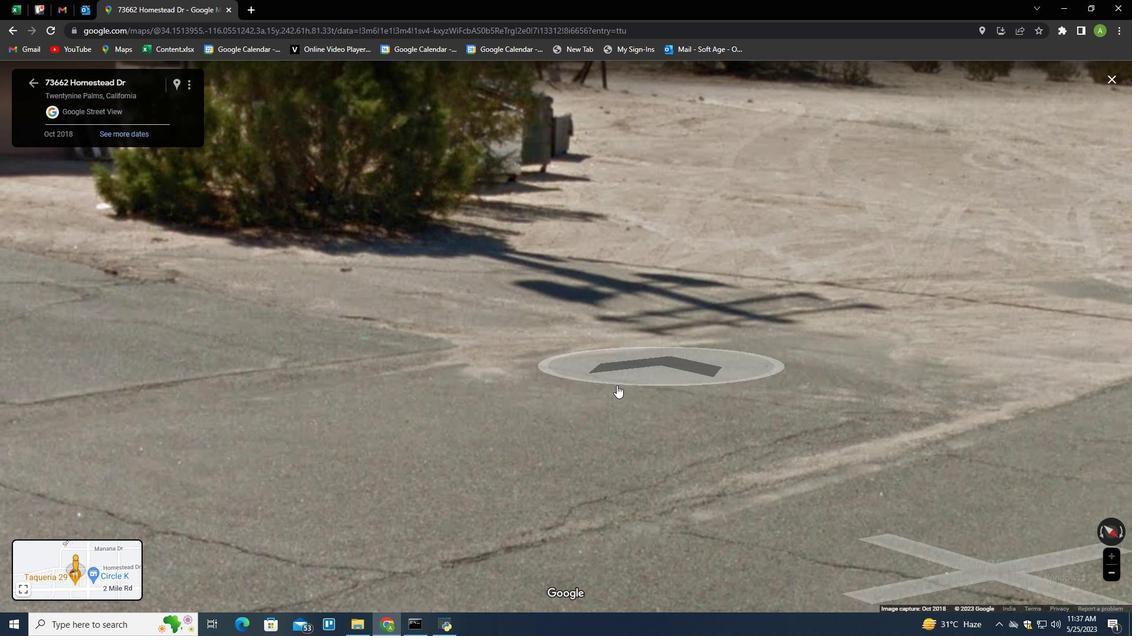 
Action: Mouse scrolled (607, 385) with delta (0, 0)
Screenshot: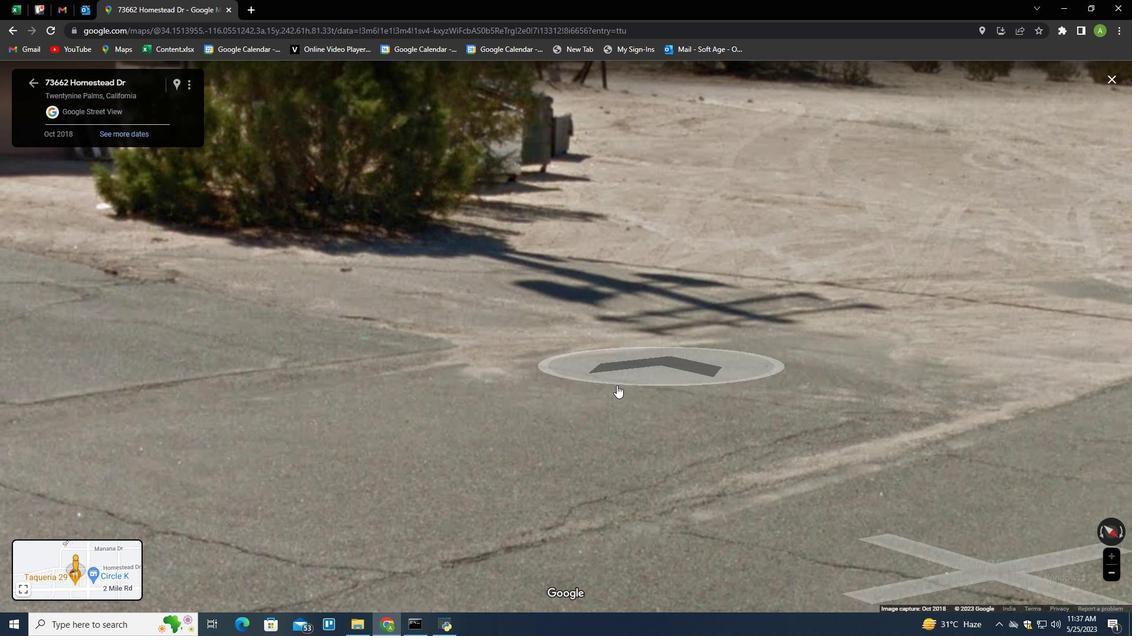 
Action: Mouse moved to (554, 388)
Screenshot: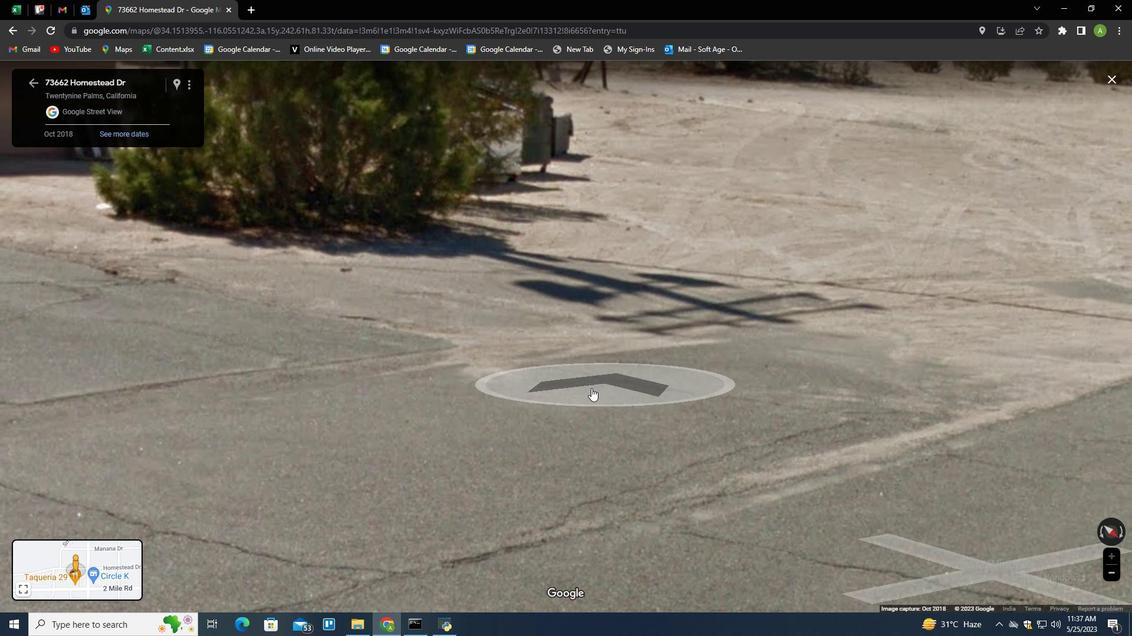 
Action: Mouse scrolled (586, 388) with delta (0, 0)
Screenshot: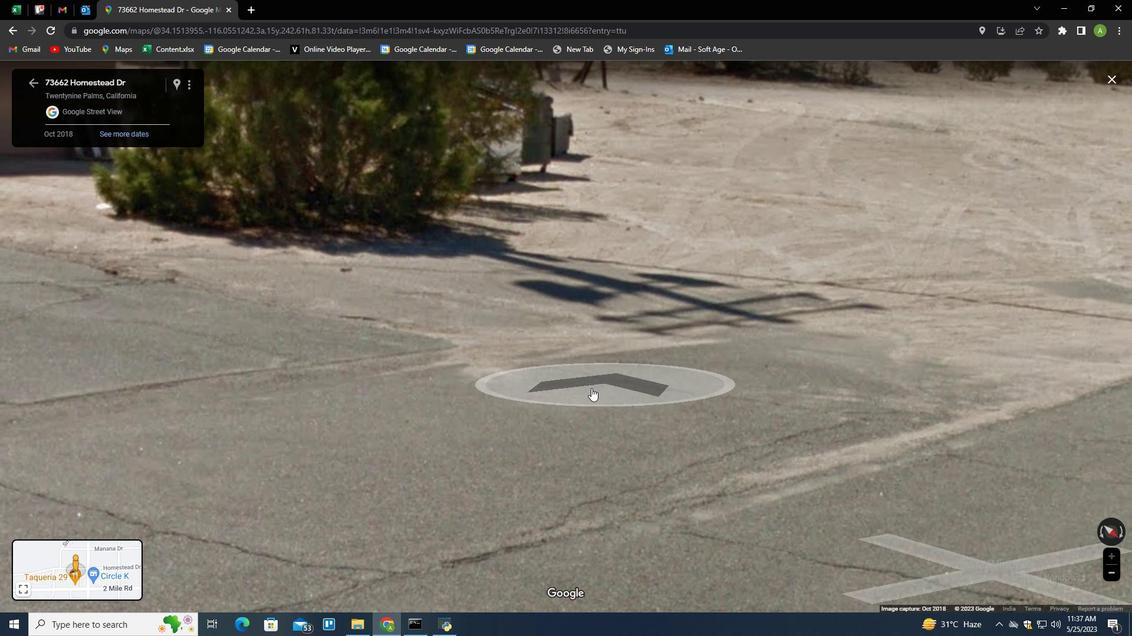 
Action: Mouse moved to (510, 388)
Screenshot: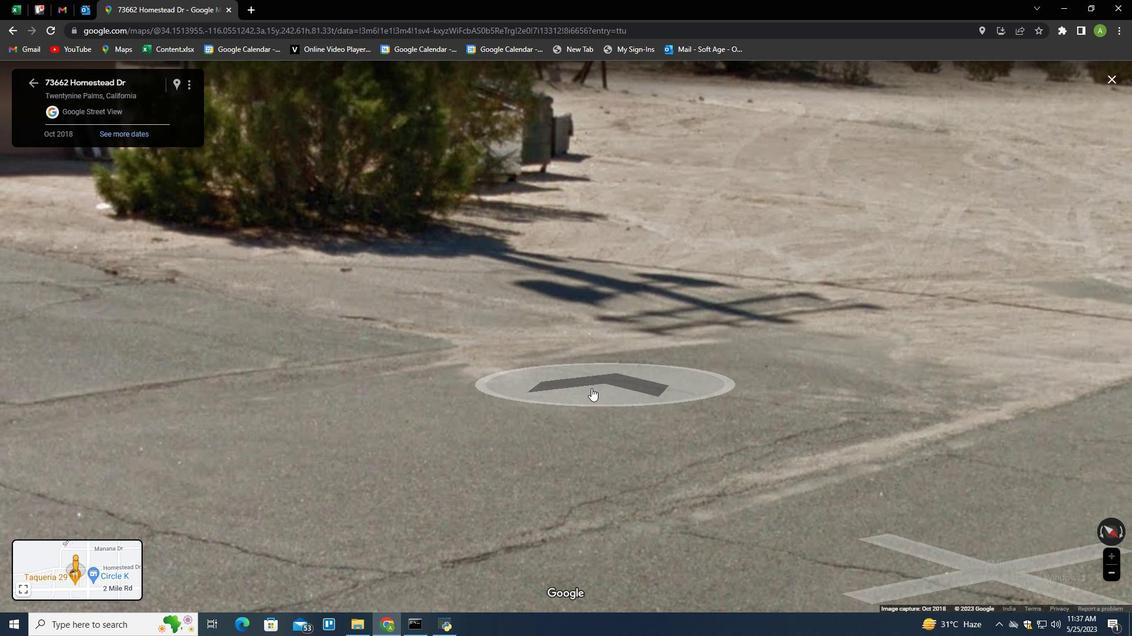 
Action: Mouse scrolled (510, 387) with delta (0, 0)
Screenshot: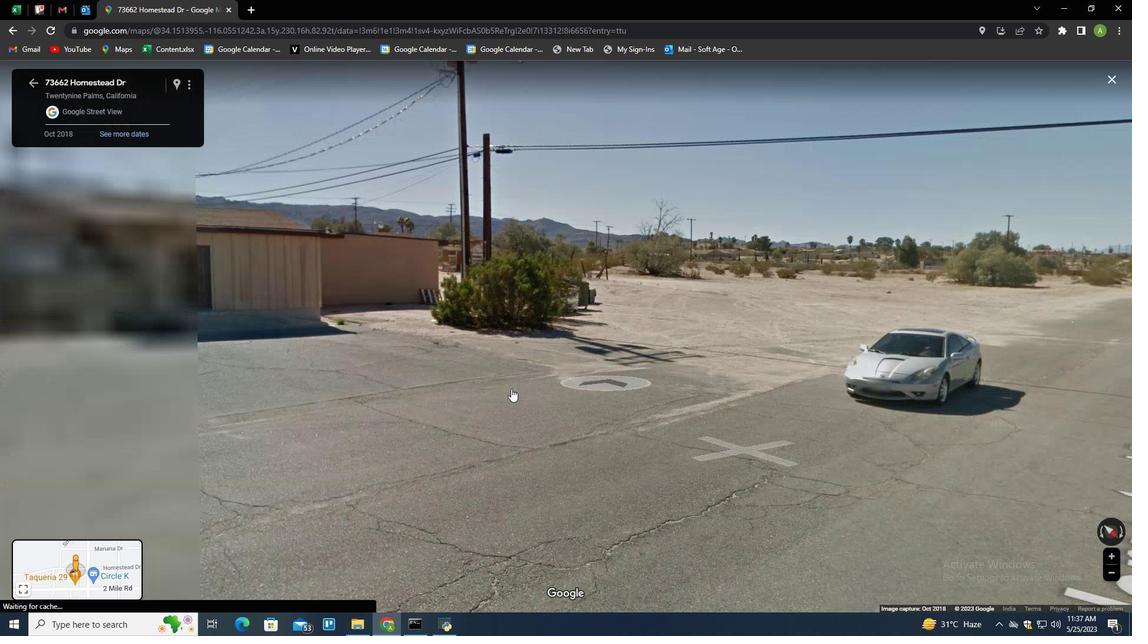 
Action: Mouse scrolled (510, 387) with delta (0, 0)
Screenshot: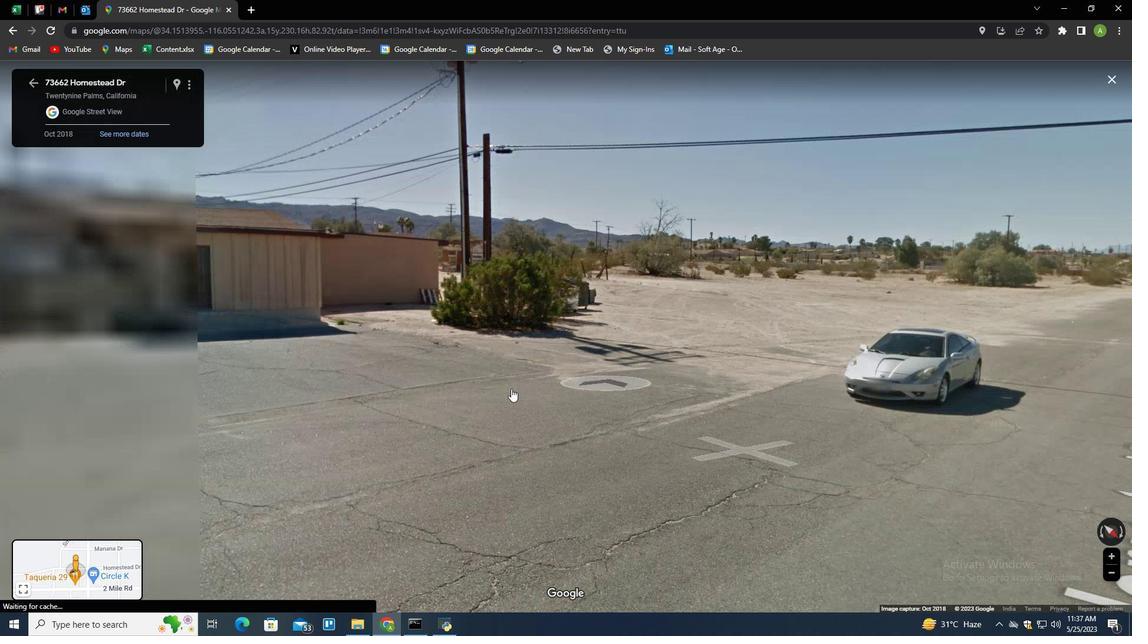 
Action: Mouse scrolled (510, 387) with delta (0, 0)
Screenshot: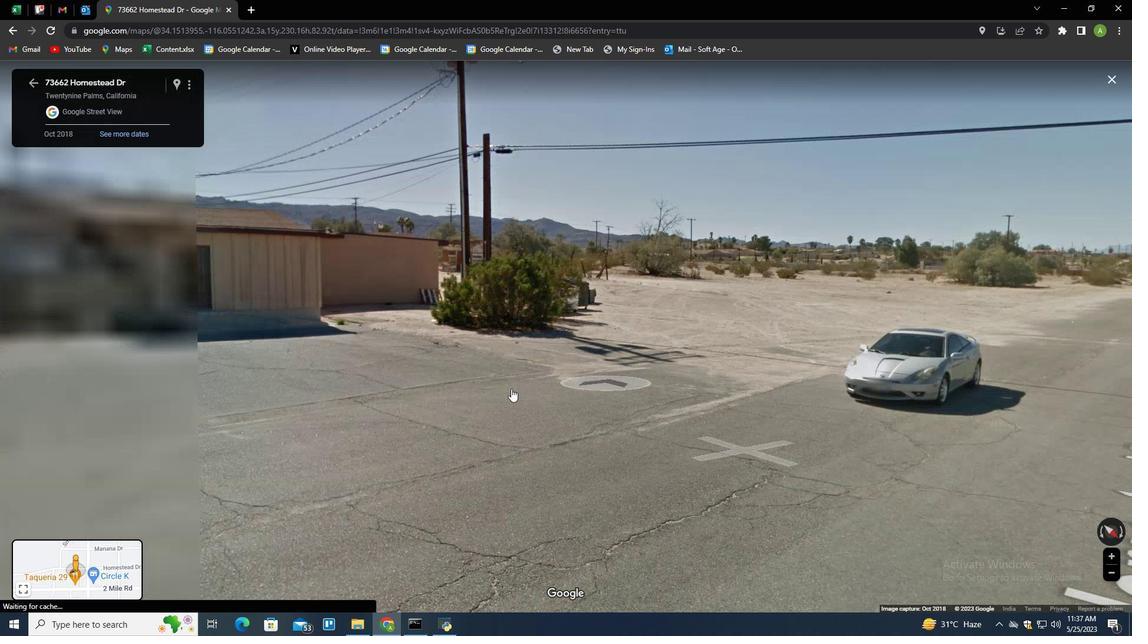 
Action: Mouse moved to (510, 386)
Screenshot: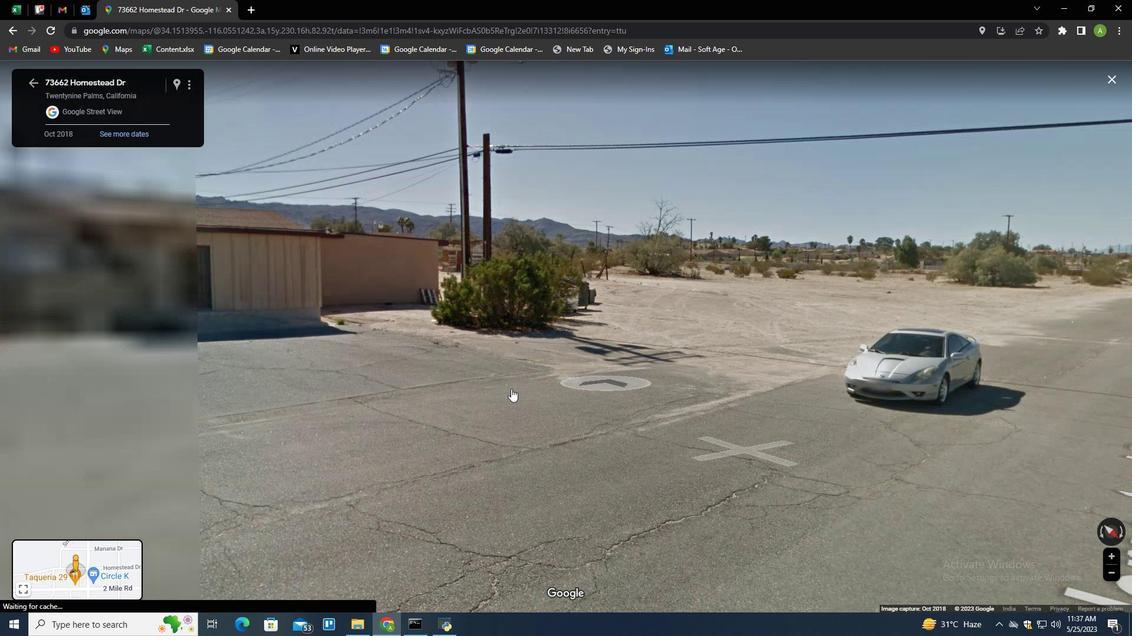 
Action: Mouse scrolled (510, 386) with delta (0, 0)
Screenshot: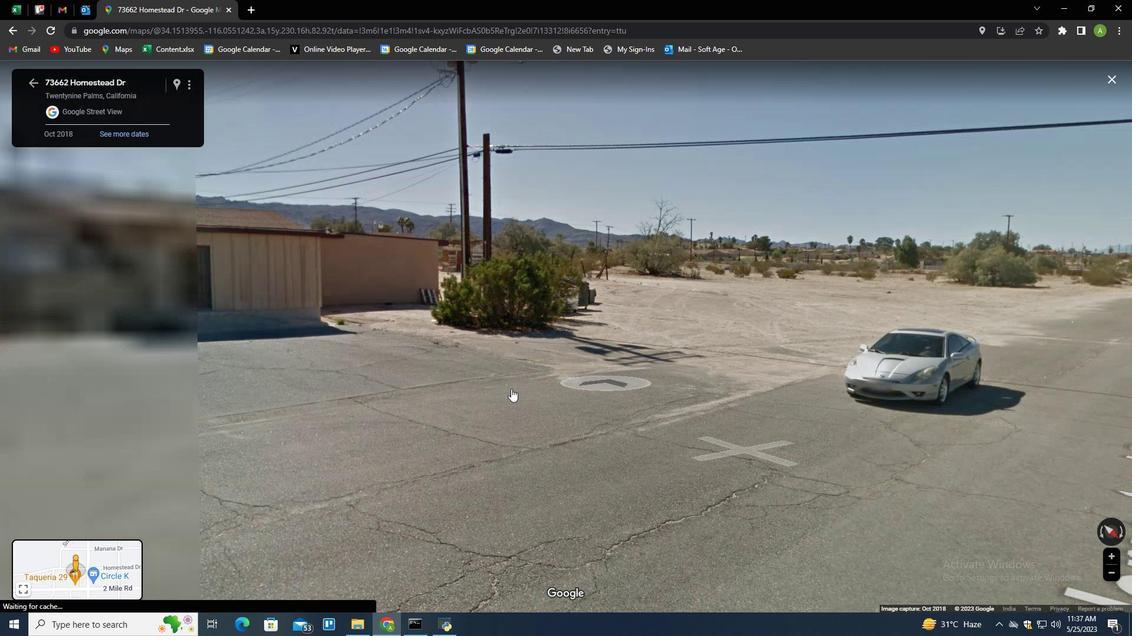 
Action: Mouse scrolled (510, 386) with delta (0, 0)
Screenshot: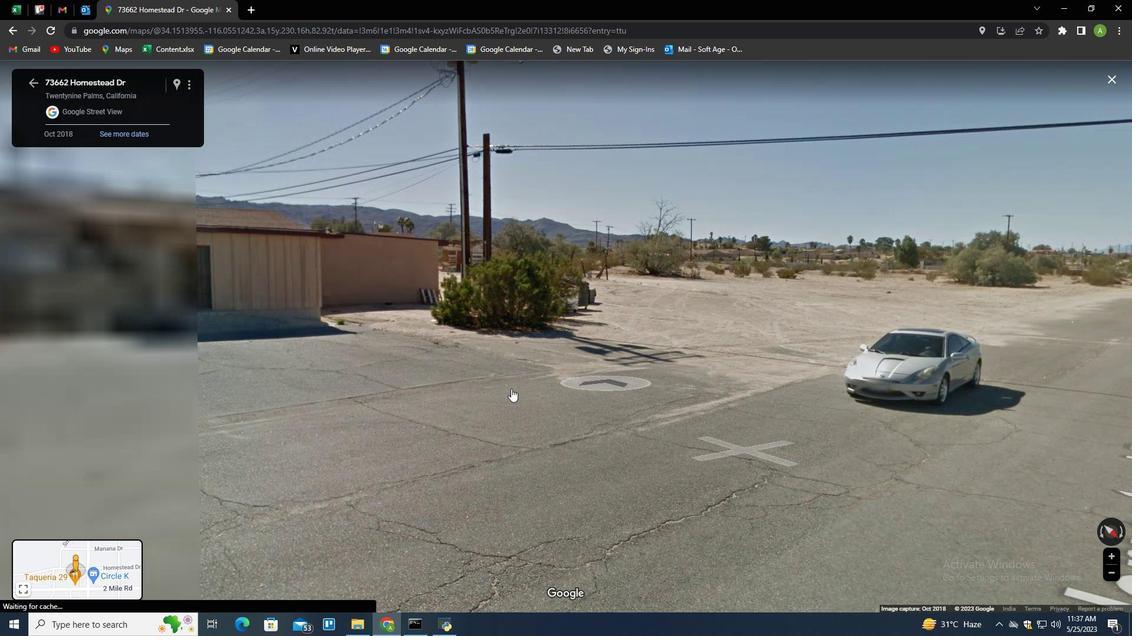 
Action: Mouse scrolled (510, 386) with delta (0, 0)
Screenshot: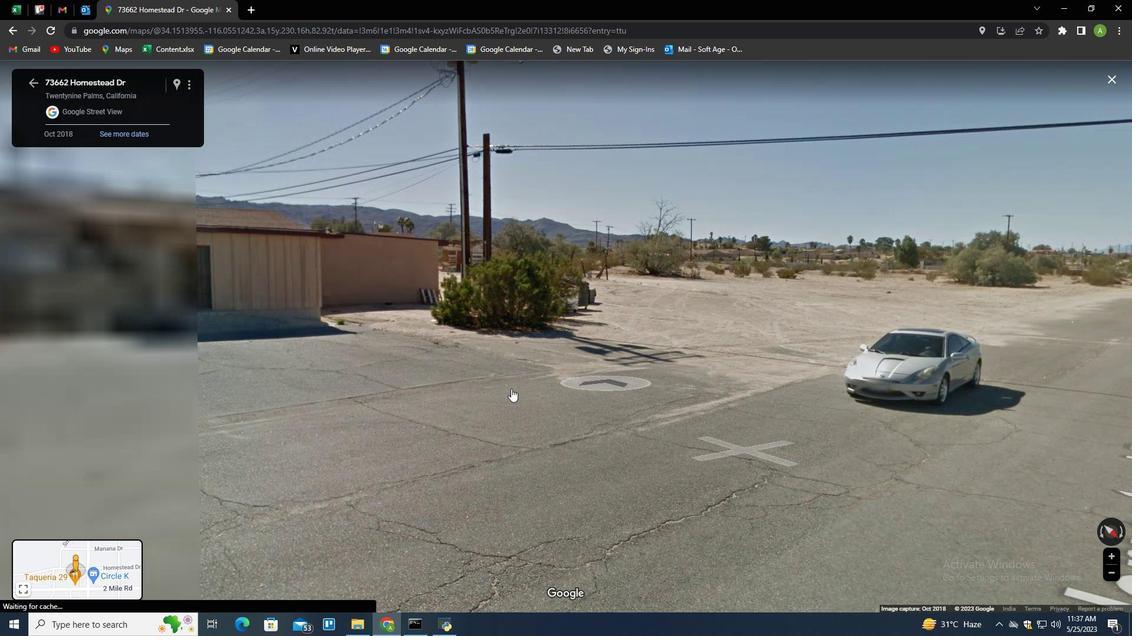
Action: Mouse moved to (468, 366)
Screenshot: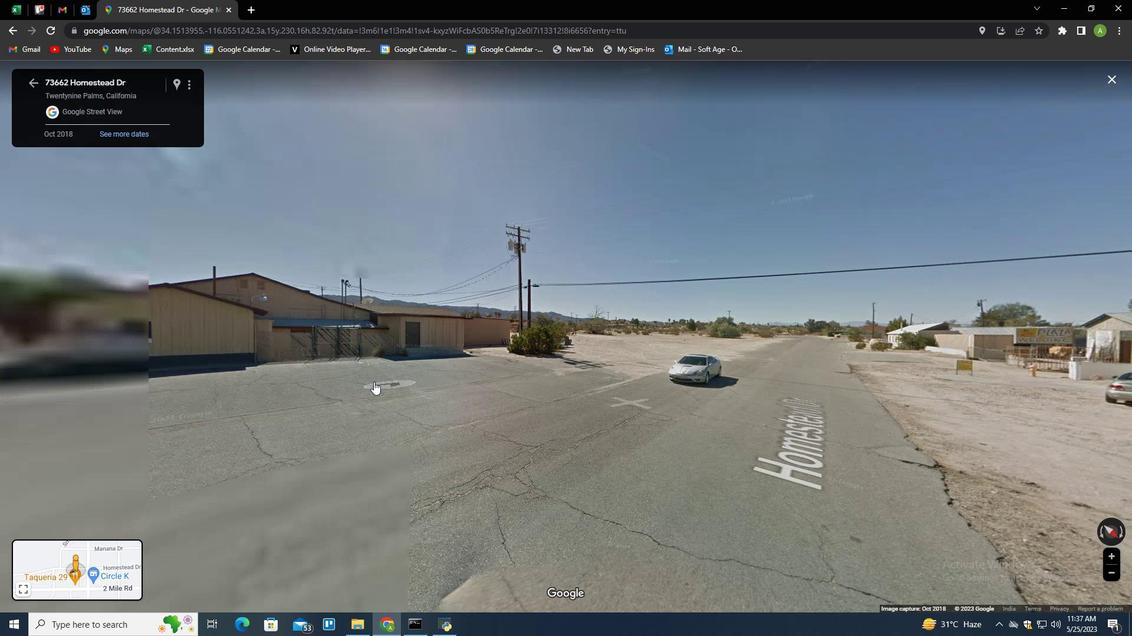 
Action: Mouse pressed left at (399, 373)
Screenshot: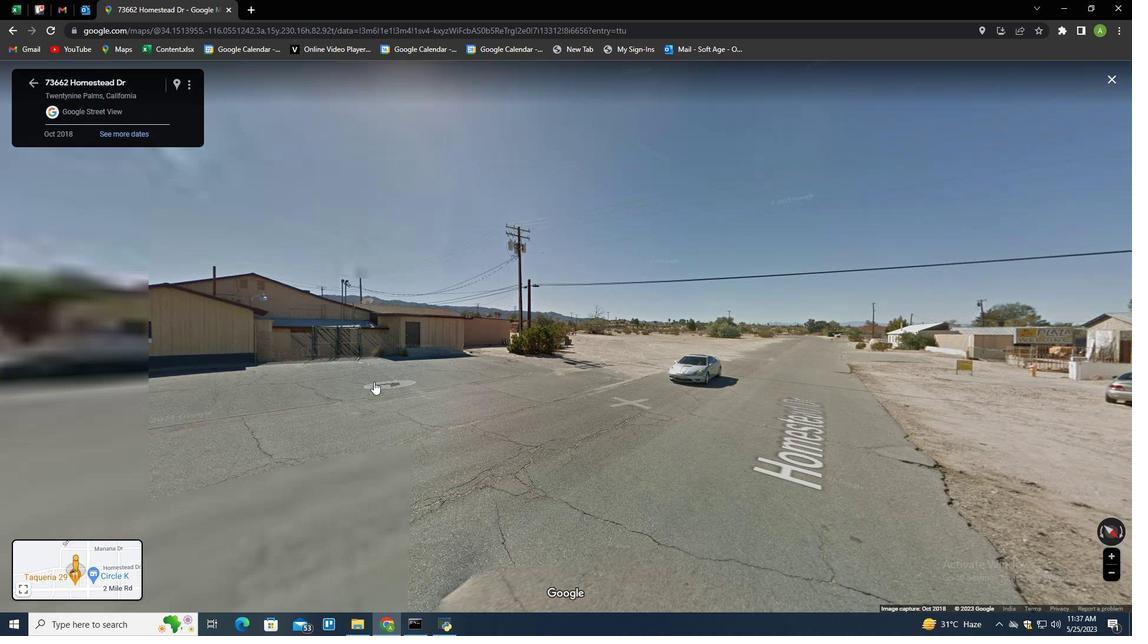 
Action: Mouse moved to (318, 365)
Screenshot: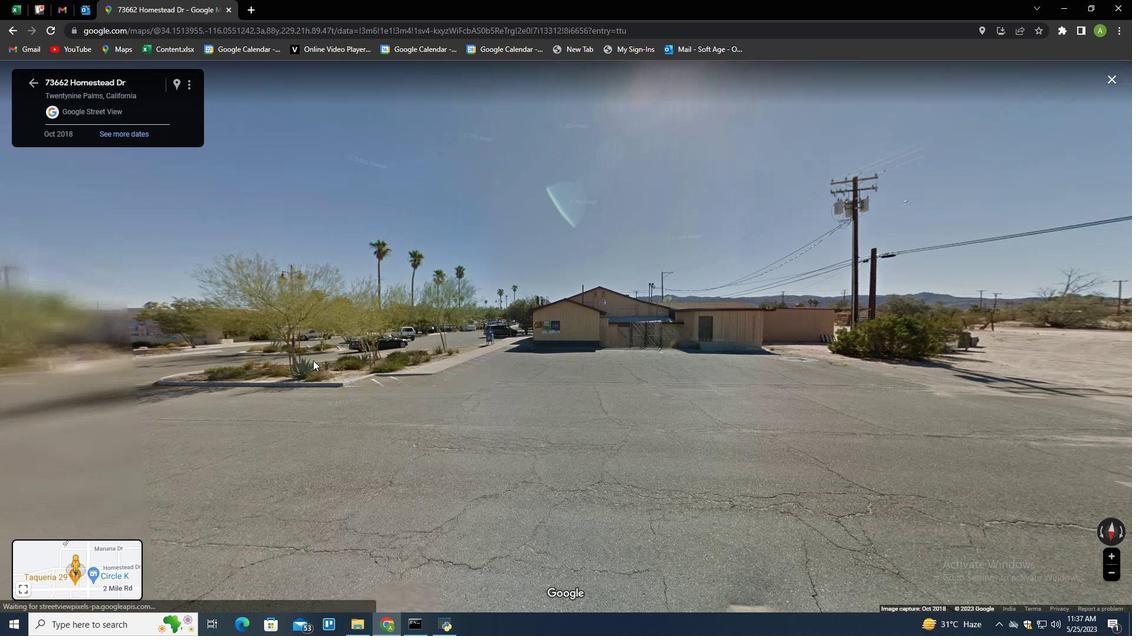 
Action: Mouse pressed left at (311, 363)
Screenshot: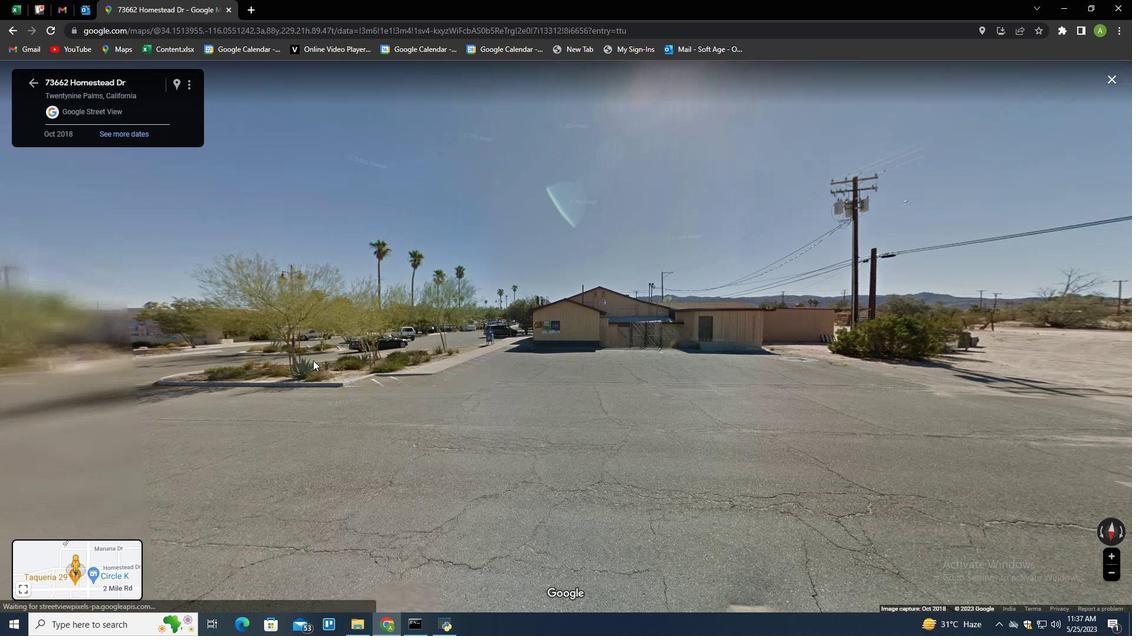 
Action: Mouse moved to (378, 369)
Screenshot: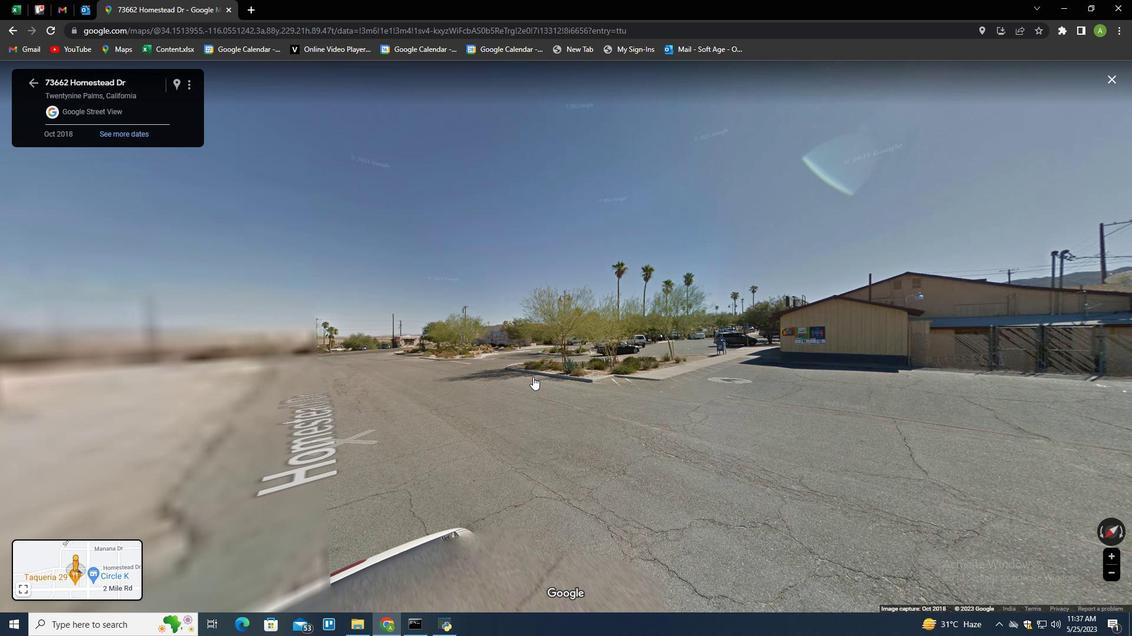 
Action: Mouse pressed left at (376, 369)
Screenshot: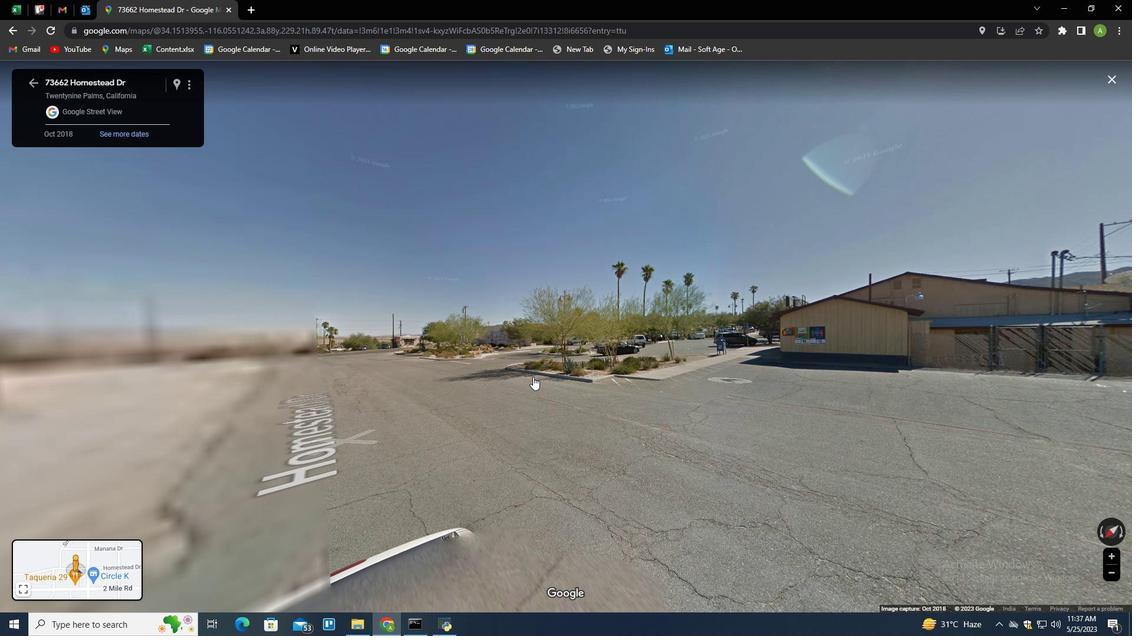 
Action: Mouse moved to (470, 402)
Screenshot: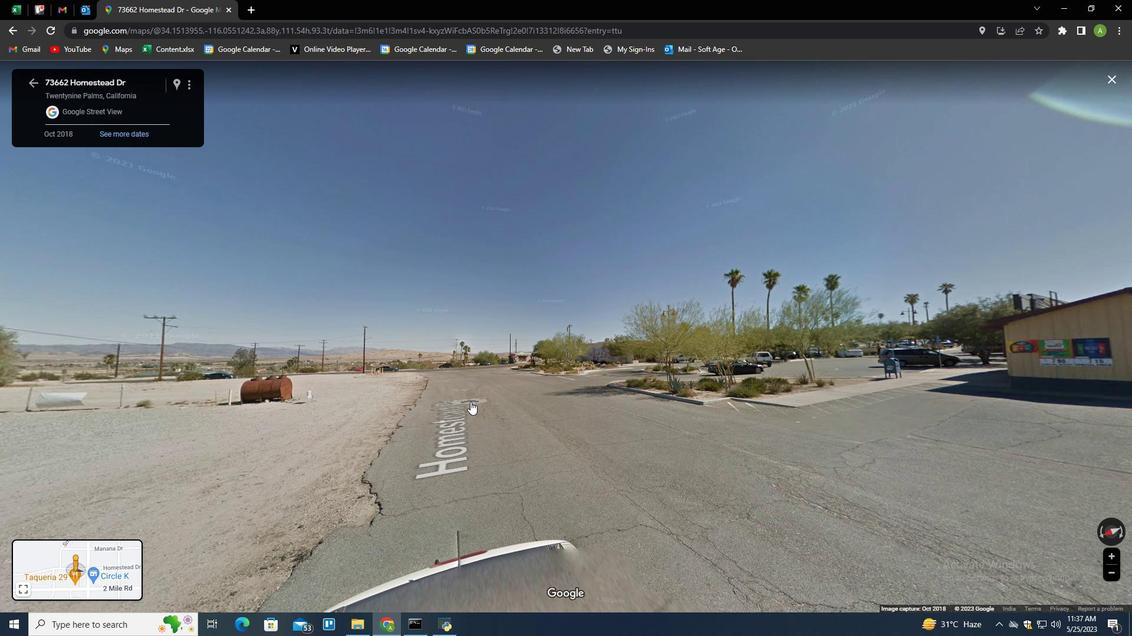
Action: Mouse pressed left at (470, 402)
Screenshot: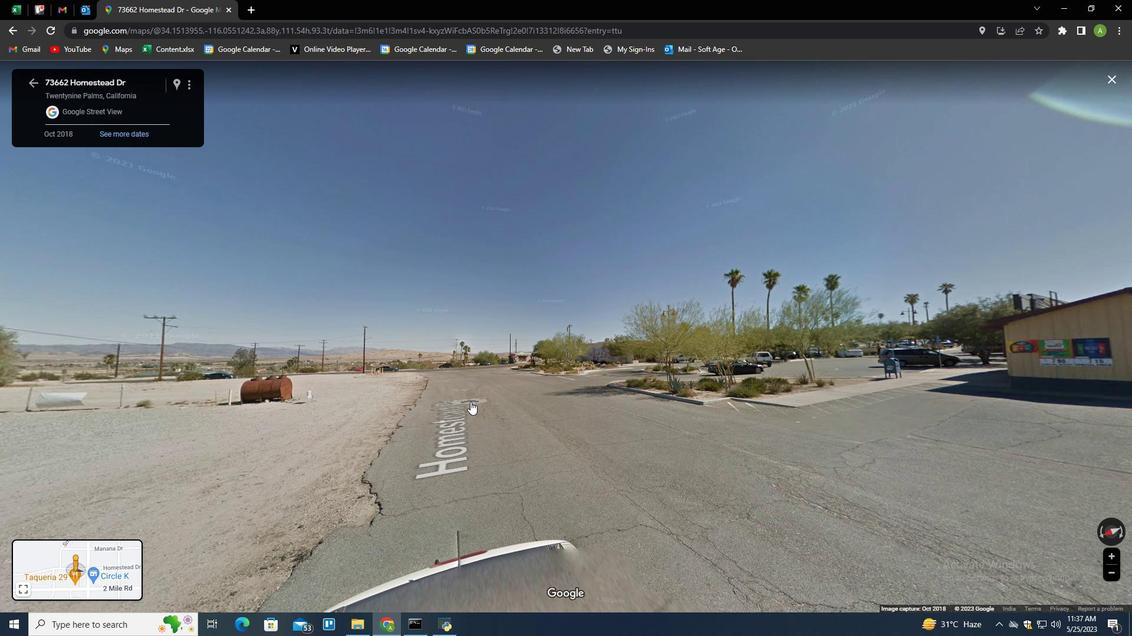 
Action: Mouse moved to (463, 405)
